 Task: Reply   to parteek.kumar@softage.net and add a cc to Aakash.mishra@softage.net and bcc to Ayush@softage.net with a subject Subject0000000002 with a message Message0000000004 and with an attachment of Attach0000000004 and upload Attach0000000005 to Onedrive and share. Reply   to Aakash.mishra@softage.net with a subject Subject0000000005 with a message Message0000000004 and with an attachment of Attach0000000004 and upload Attach0000000005 to Onedrive and share. Reply   to parteek.kumar@softage.net and add a cc to Aakash.mishra@softage.net with a subject Subject0000000005 with a message Message0000000004 and with an attachment of Attach0000000004 and upload Attach0000000005 to Onedrive and share. Reply   to parteek.kumar@softage.net and add a cc to Aakash.mishra@softage.net and bcc to Ayush@softage.net with a subject Subject0000000005 with a message Message0000000004 and with an attachment of Attach0000000004 and upload Attach0000000005 to Onedrive and share. Reply all   to Aakash.mishra@softage.net with a subject Subject0000000006 with a message Message0000000004
Action: Mouse moved to (368, 303)
Screenshot: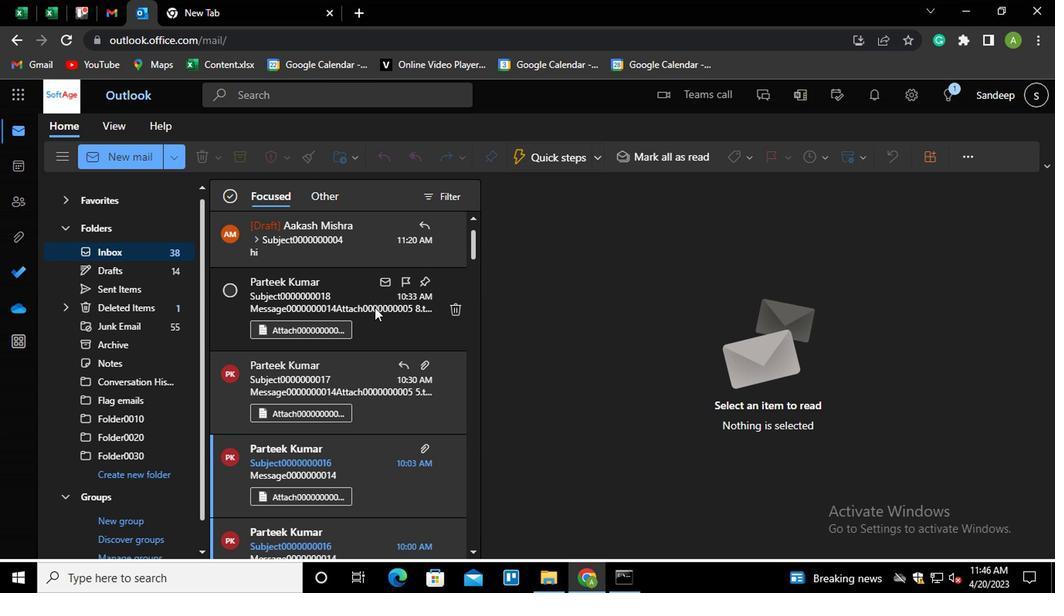 
Action: Mouse pressed left at (368, 303)
Screenshot: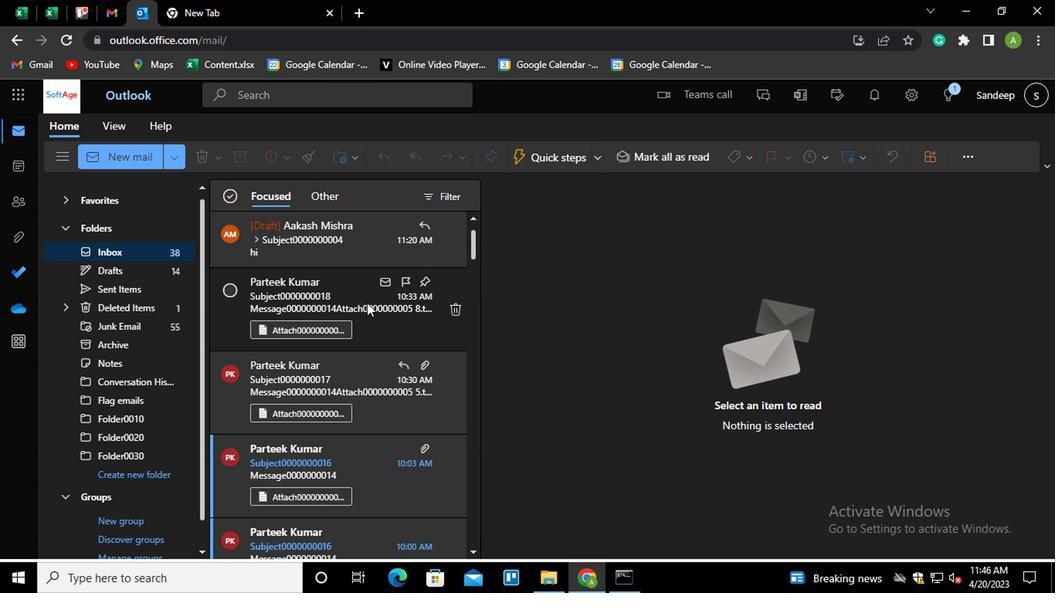 
Action: Mouse moved to (945, 454)
Screenshot: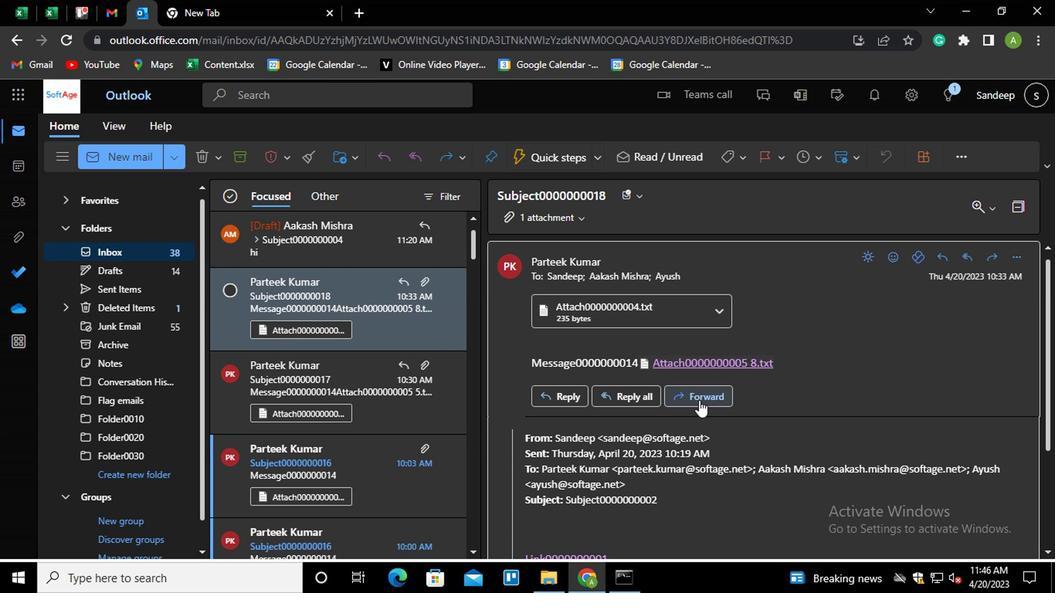 
Action: Mouse scrolled (945, 454) with delta (0, 0)
Screenshot: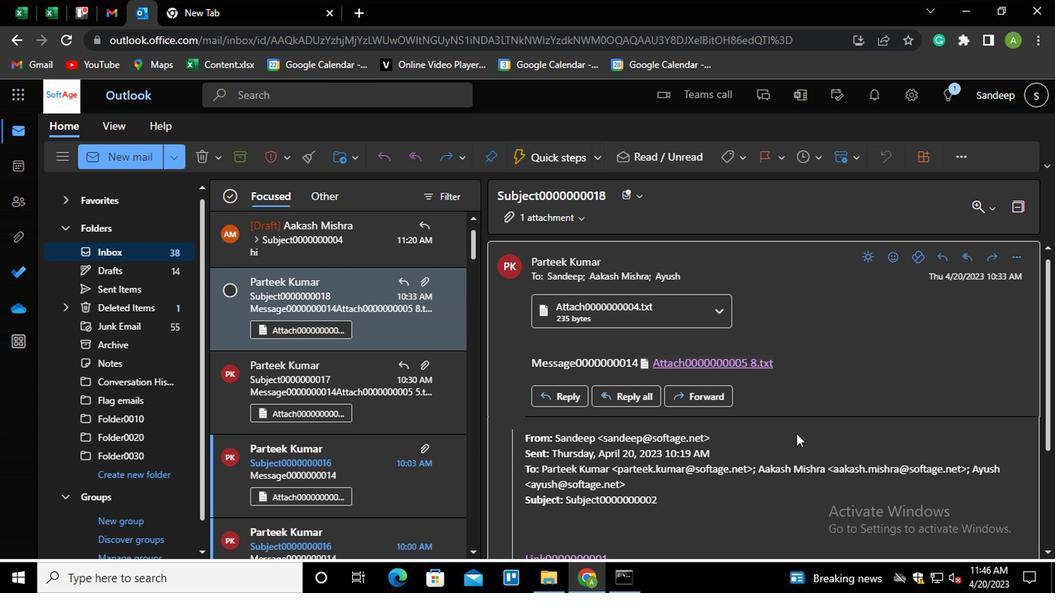 
Action: Mouse moved to (1019, 300)
Screenshot: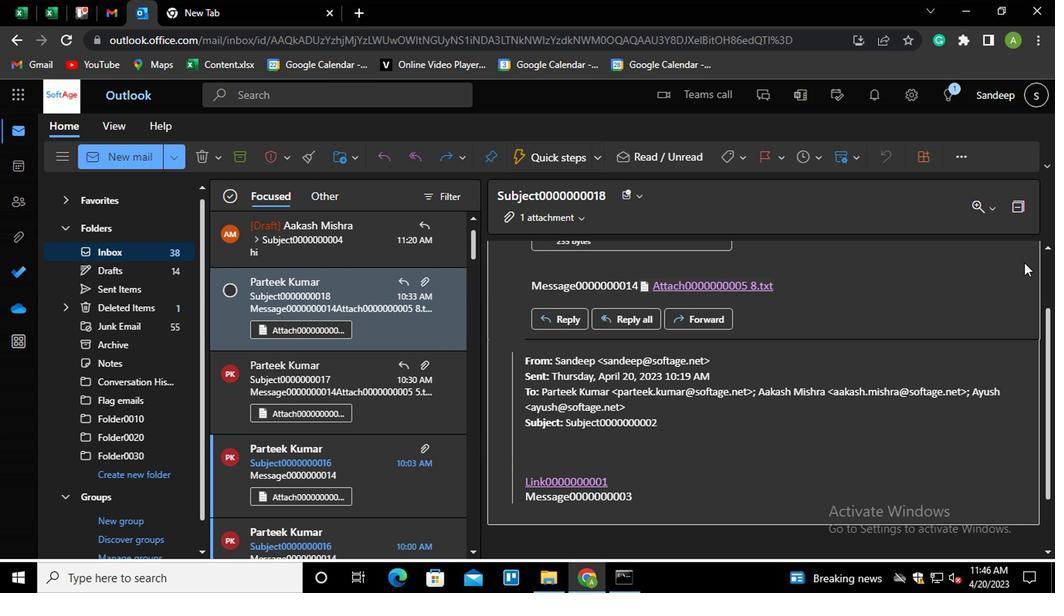 
Action: Mouse scrolled (1019, 301) with delta (0, 1)
Screenshot: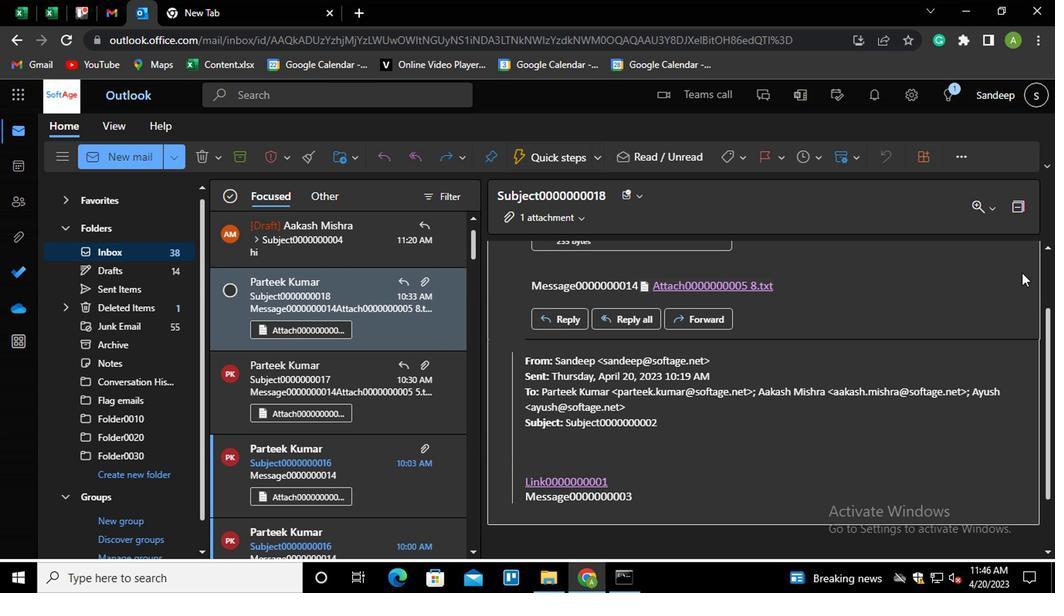 
Action: Mouse moved to (1006, 255)
Screenshot: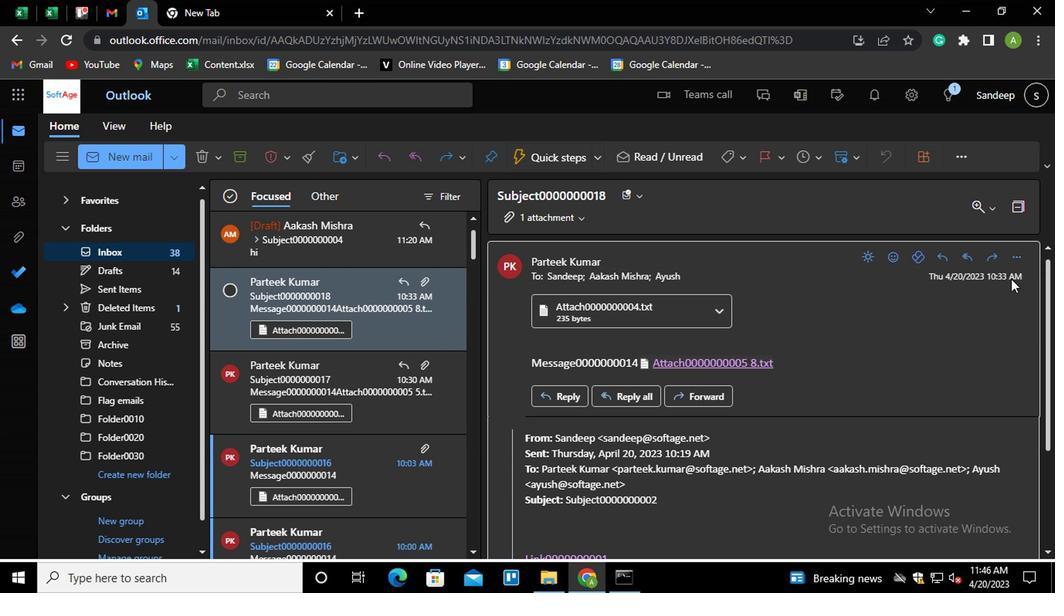 
Action: Mouse pressed left at (1006, 255)
Screenshot: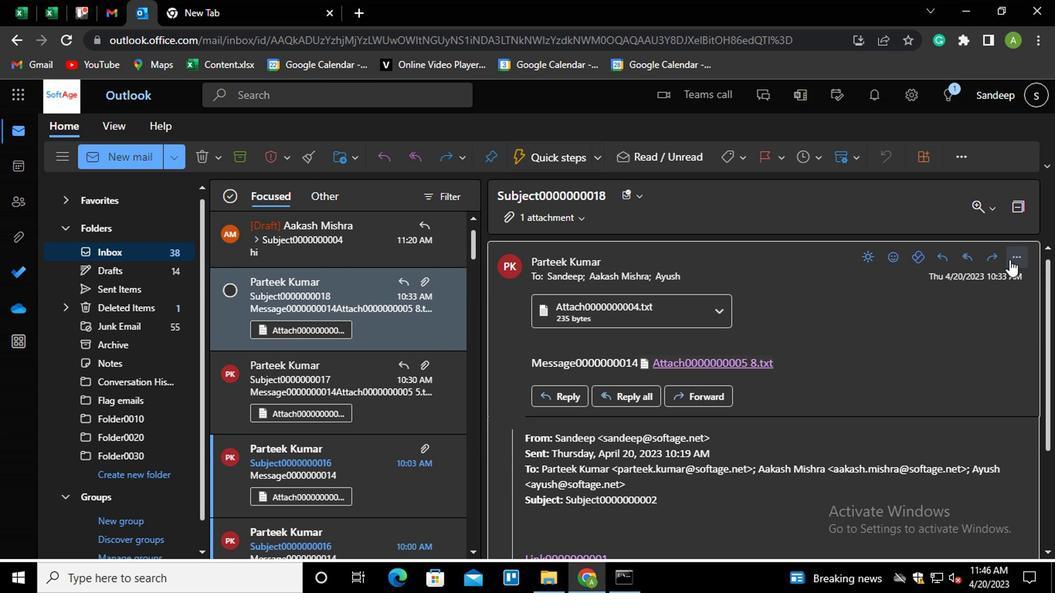 
Action: Mouse moved to (889, 102)
Screenshot: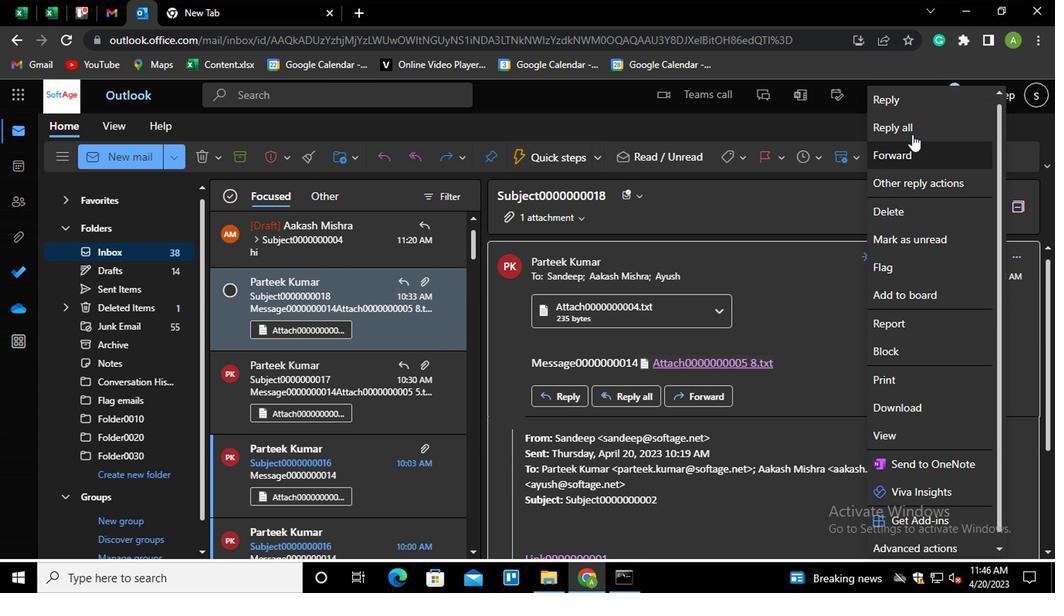
Action: Mouse pressed left at (889, 102)
Screenshot: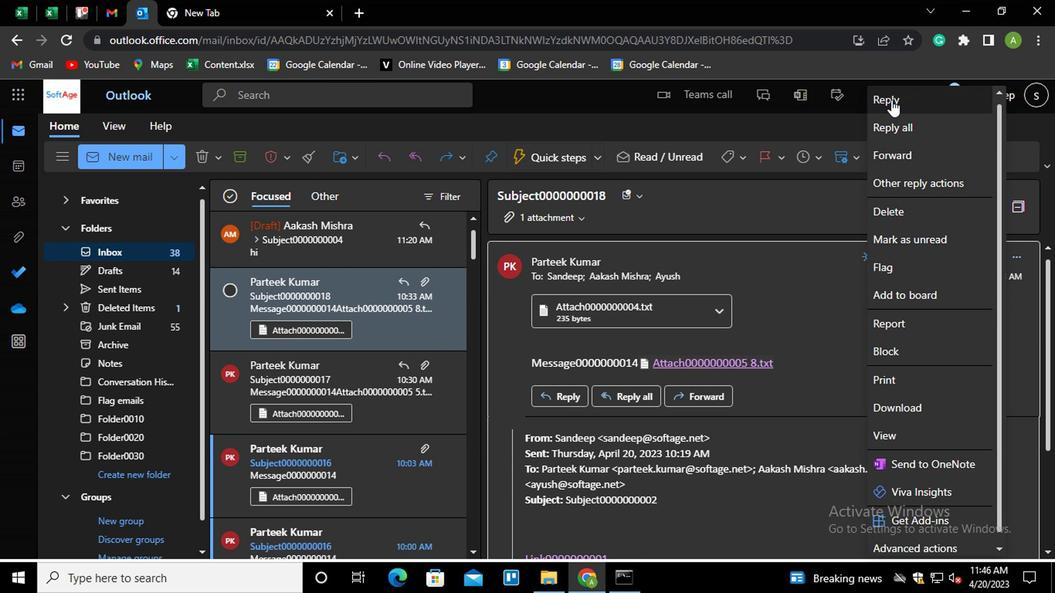 
Action: Mouse moved to (509, 448)
Screenshot: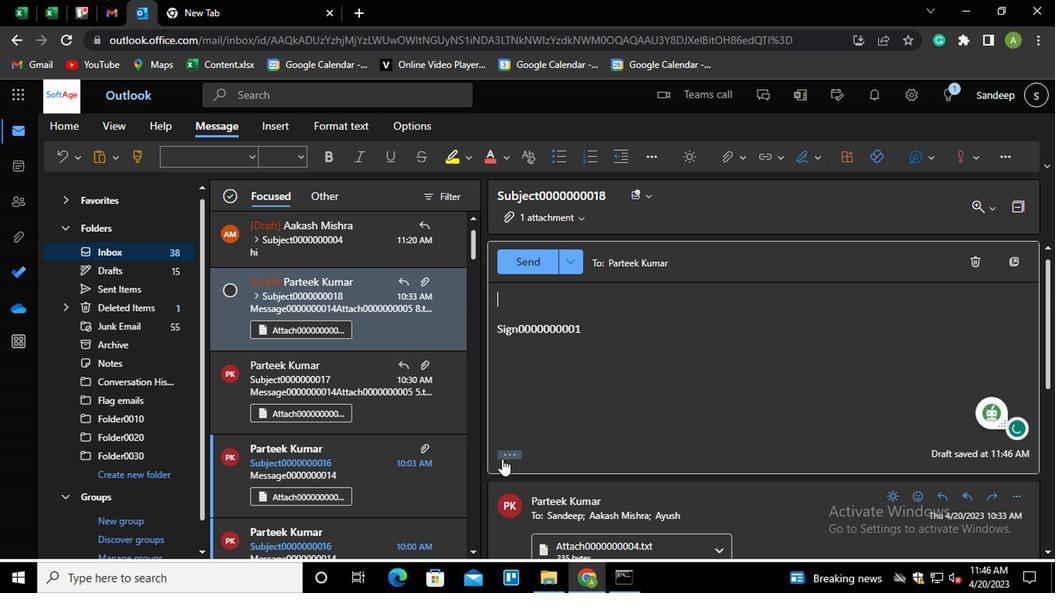 
Action: Mouse pressed left at (509, 448)
Screenshot: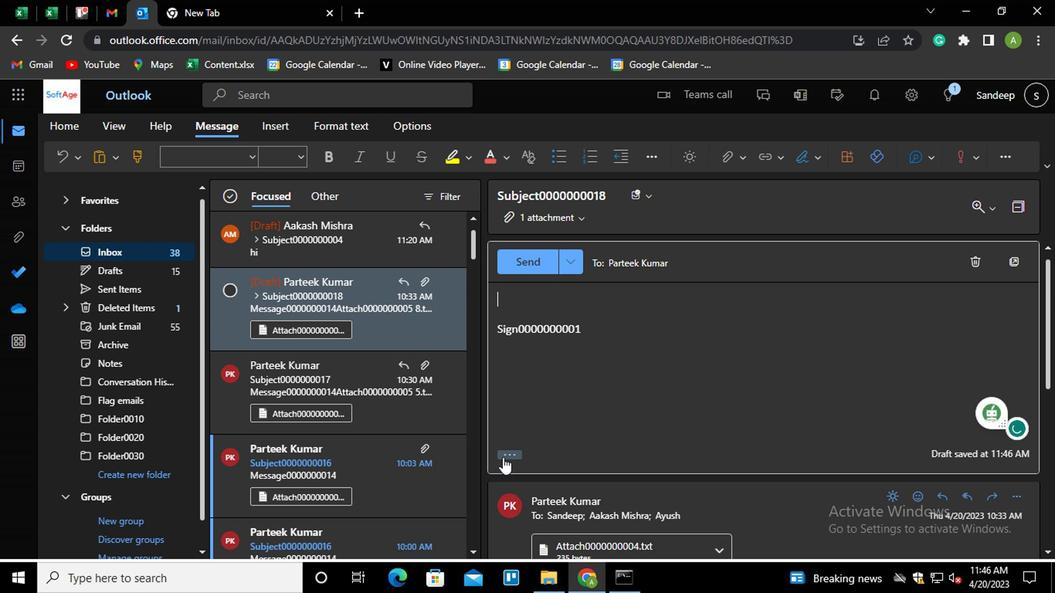 
Action: Mouse moved to (509, 452)
Screenshot: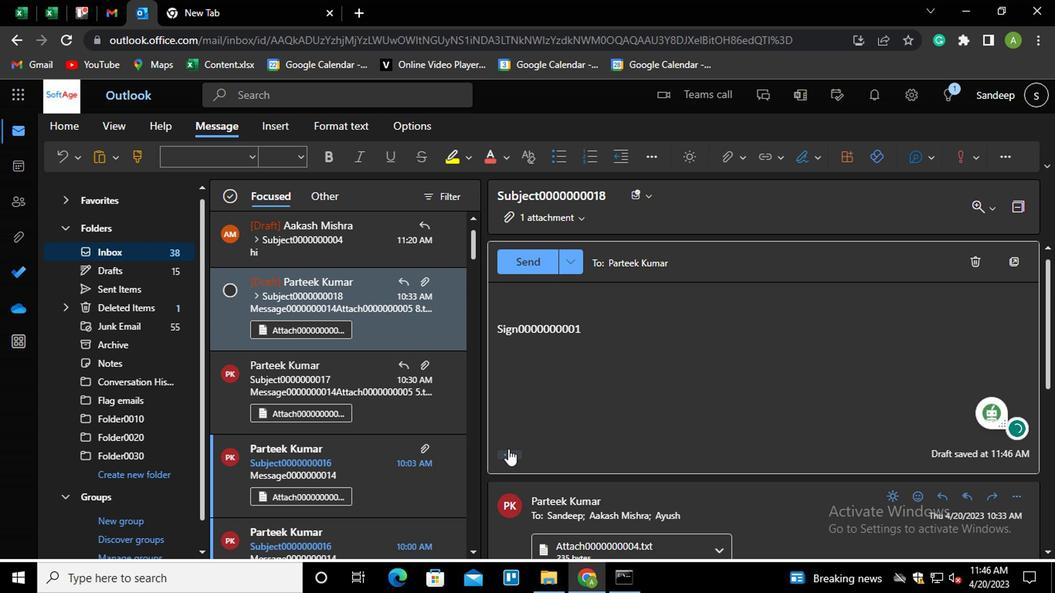 
Action: Mouse pressed left at (509, 452)
Screenshot: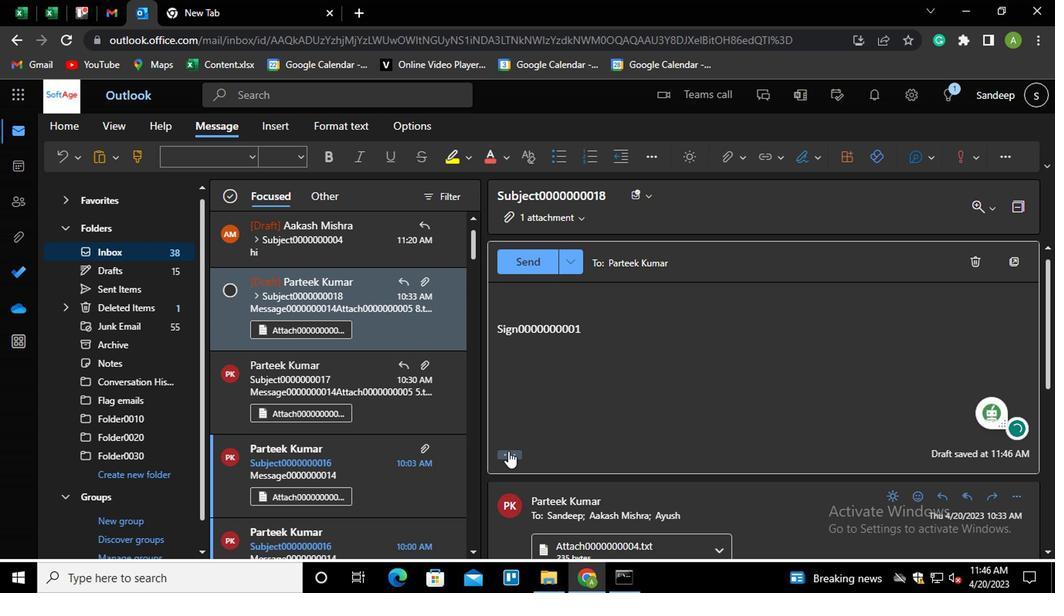 
Action: Mouse moved to (679, 206)
Screenshot: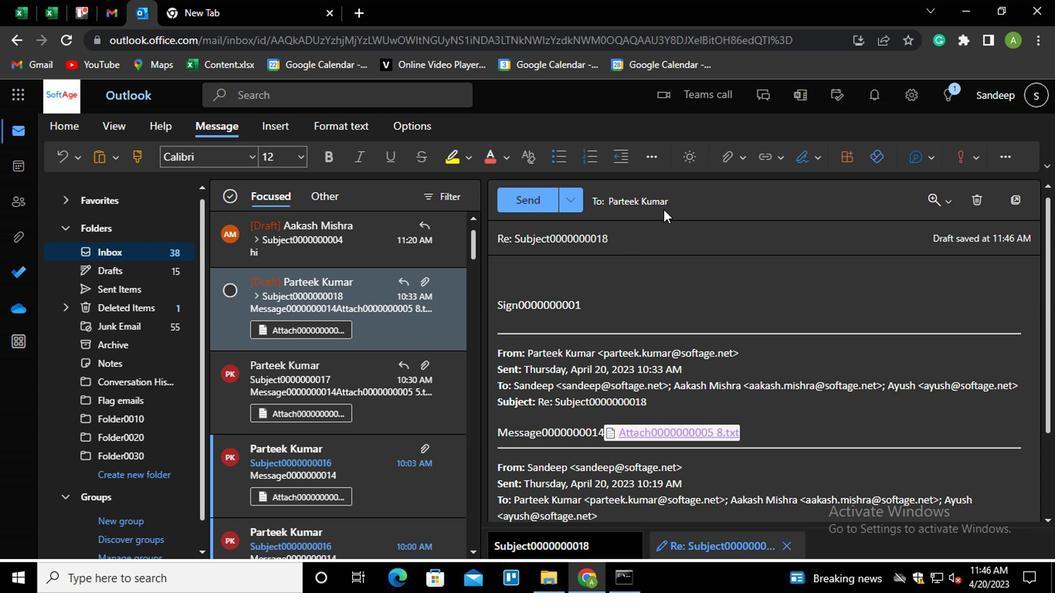 
Action: Mouse pressed left at (679, 206)
Screenshot: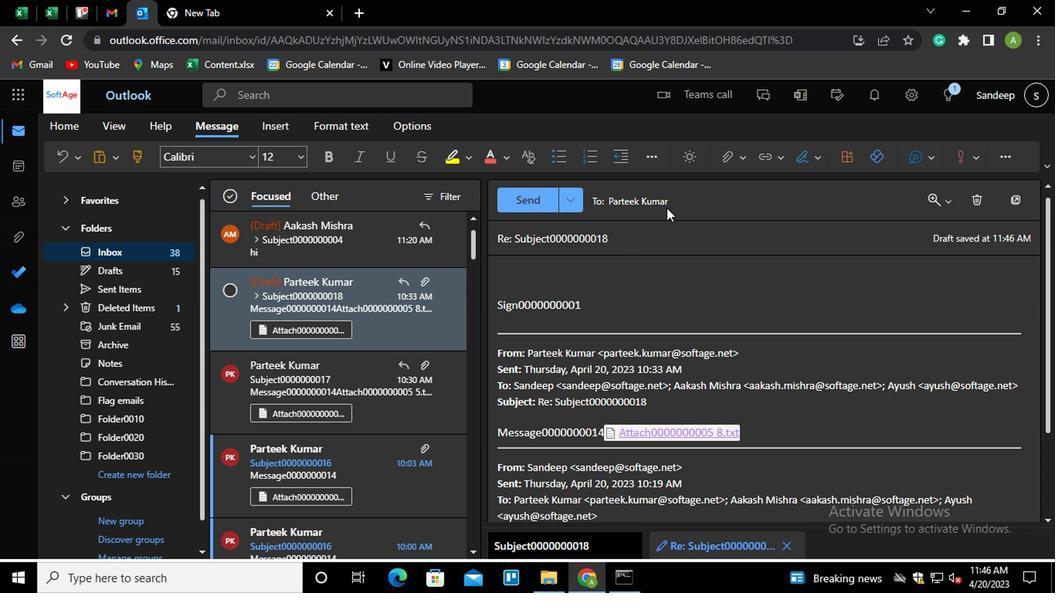 
Action: Mouse moved to (607, 279)
Screenshot: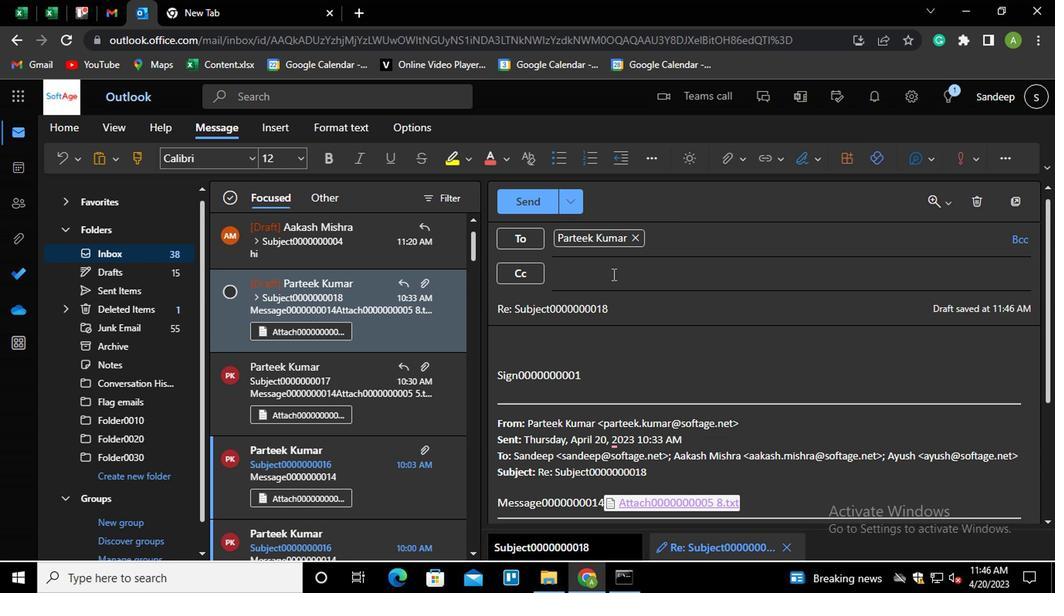 
Action: Mouse pressed left at (607, 279)
Screenshot: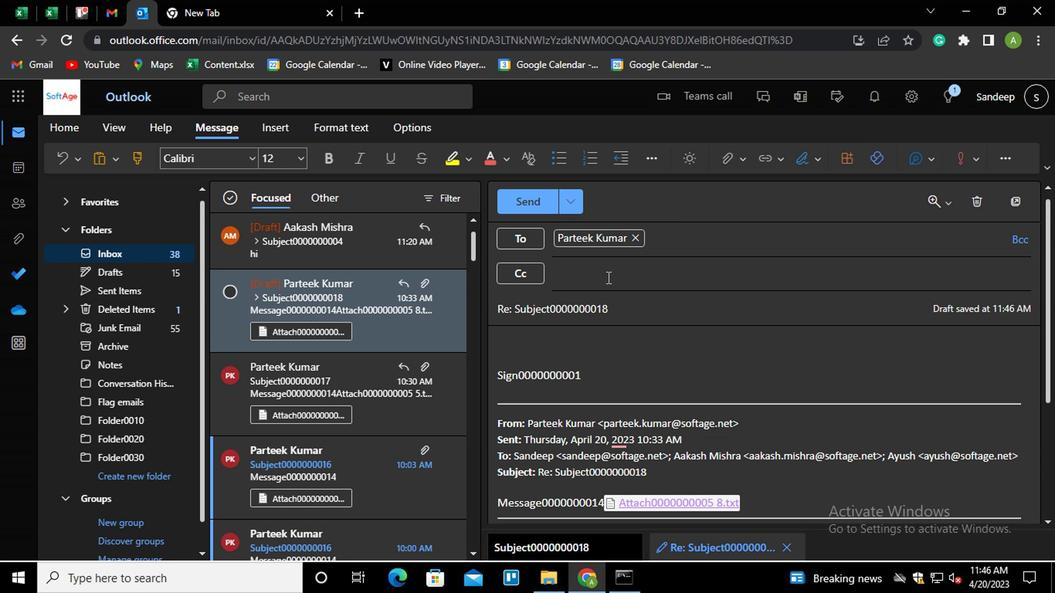 
Action: Key pressed aa<Key.enter>
Screenshot: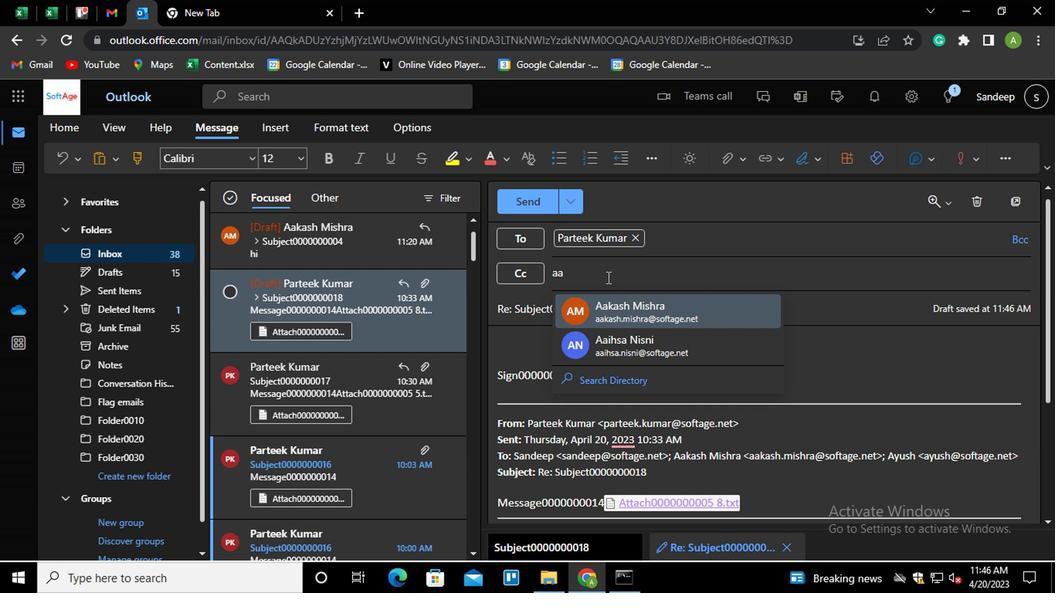 
Action: Mouse moved to (1025, 239)
Screenshot: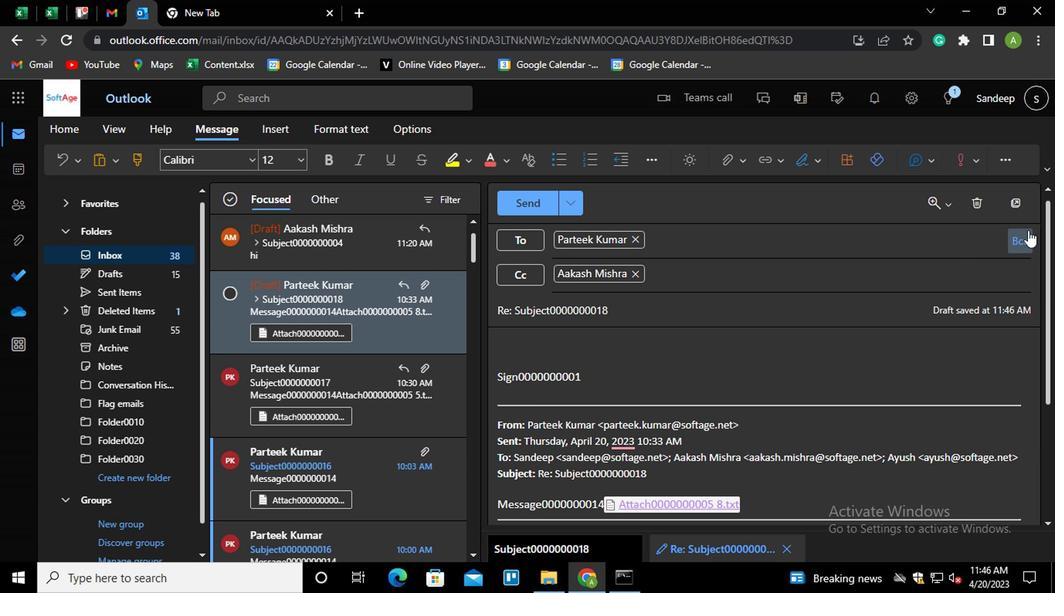 
Action: Mouse pressed left at (1025, 239)
Screenshot: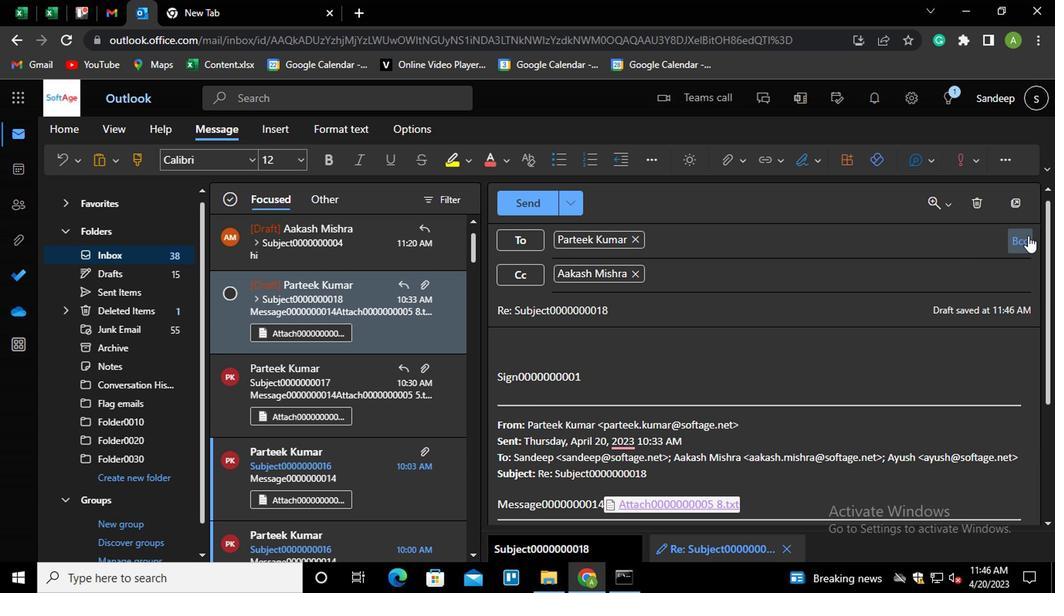 
Action: Mouse moved to (679, 308)
Screenshot: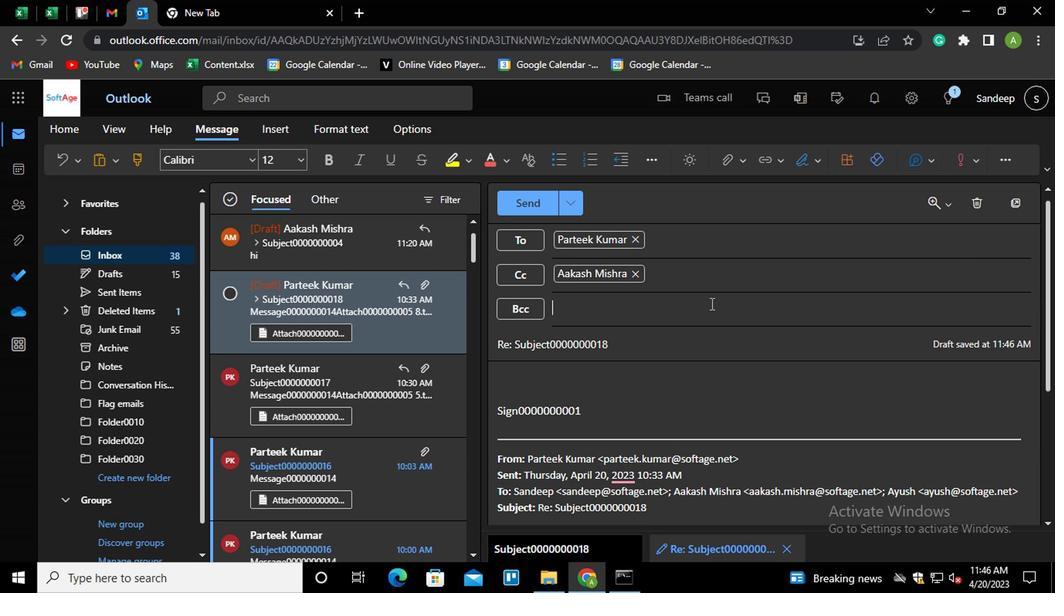 
Action: Mouse pressed left at (679, 308)
Screenshot: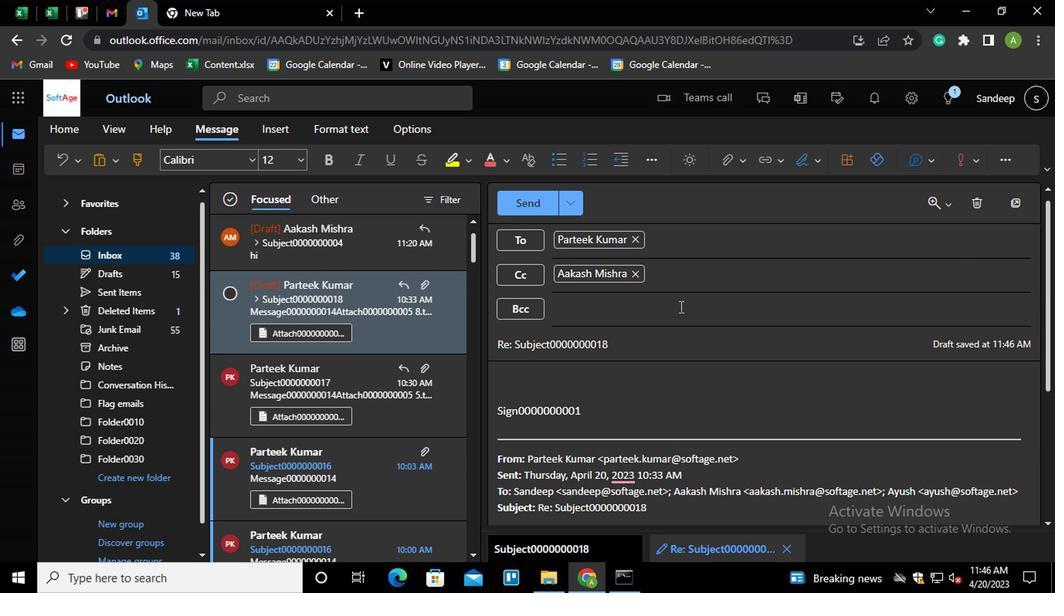 
Action: Key pressed ay<Key.enter>
Screenshot: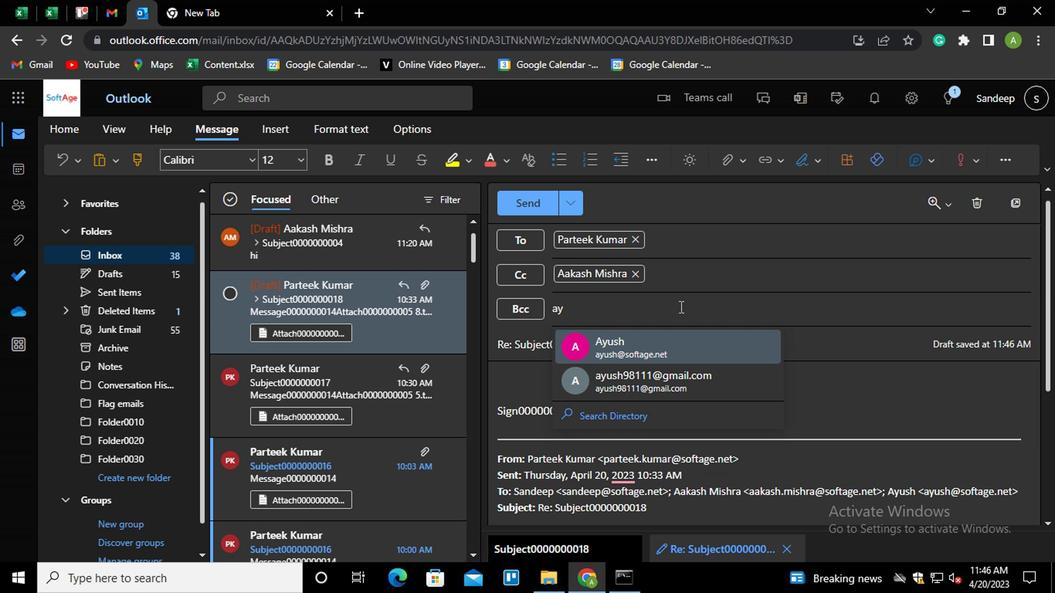 
Action: Mouse moved to (651, 352)
Screenshot: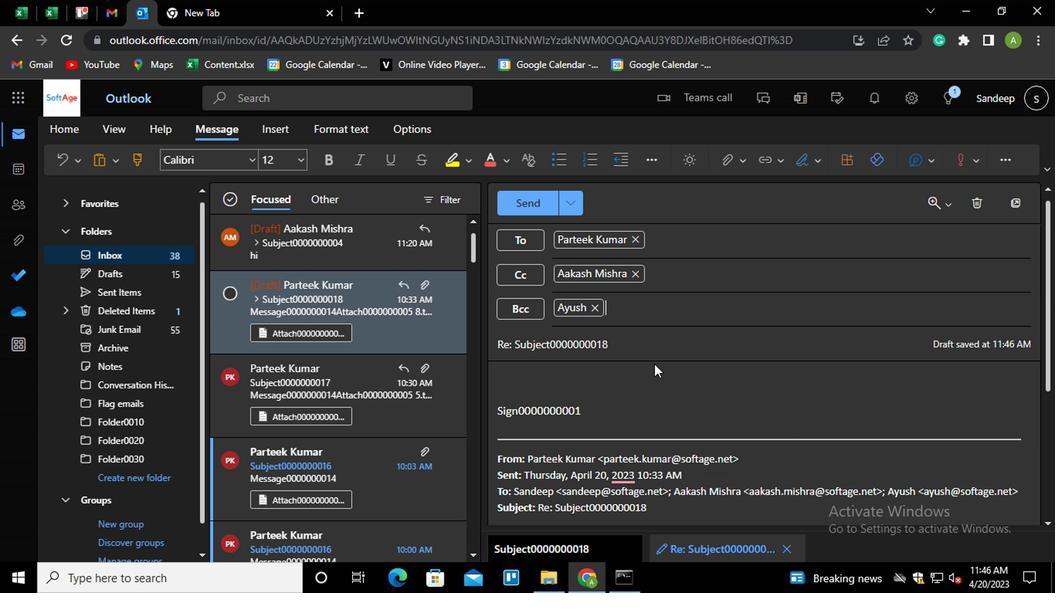 
Action: Mouse pressed left at (651, 352)
Screenshot: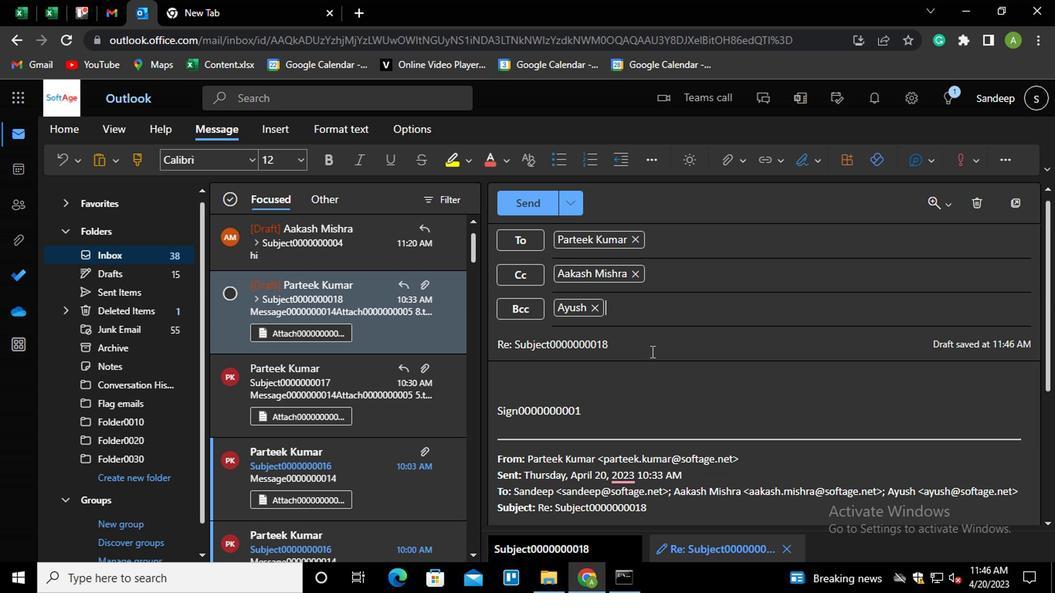
Action: Key pressed <Key.shift_r><Key.home><Key.shift>SUBJECT0000000002
Screenshot: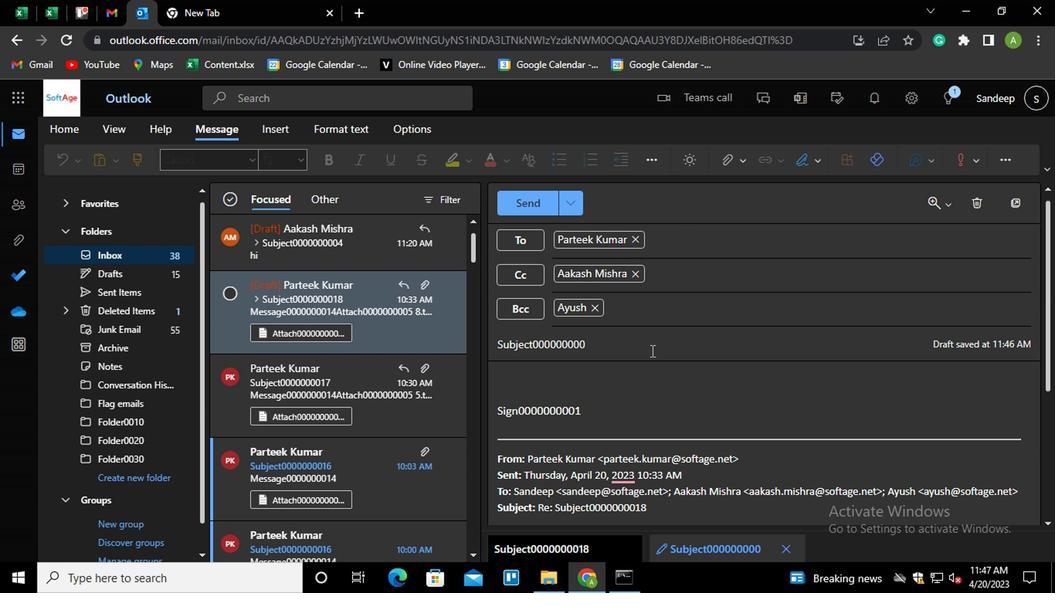 
Action: Mouse moved to (644, 407)
Screenshot: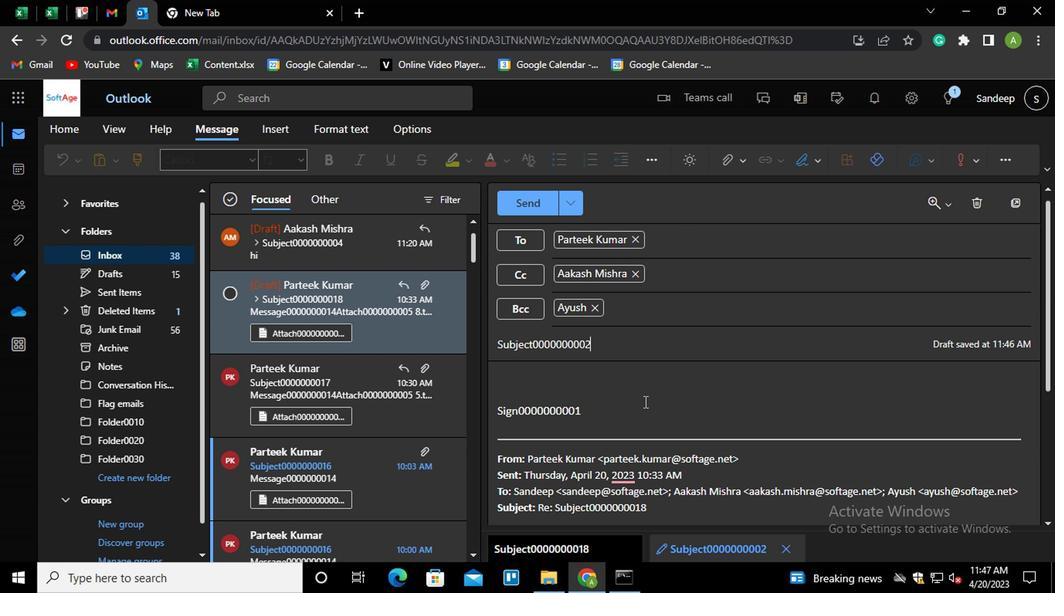 
Action: Mouse pressed left at (644, 407)
Screenshot: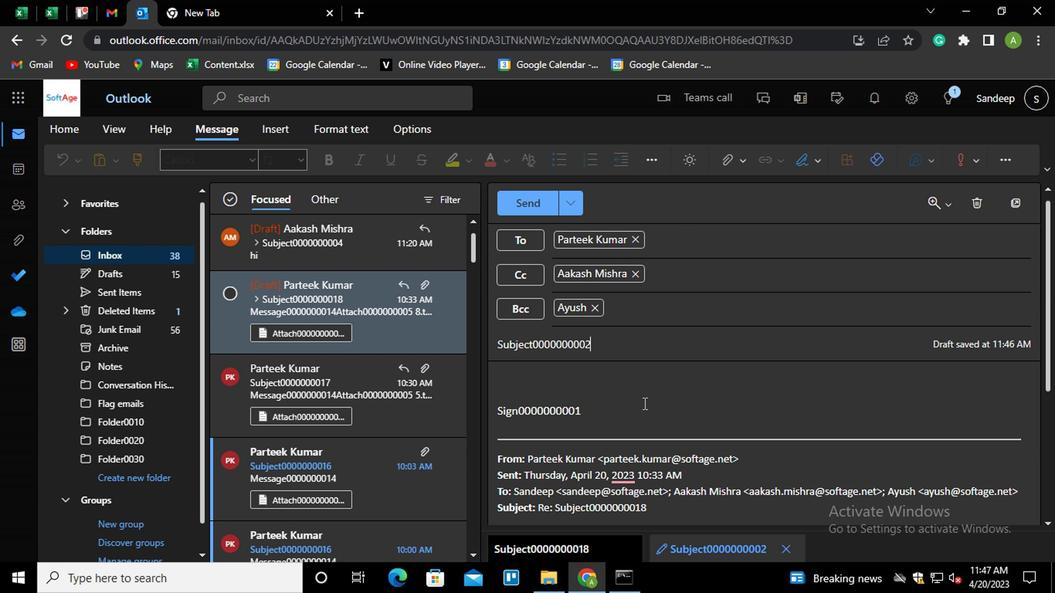 
Action: Key pressed <Key.shift_r><Key.home><Key.shift_r>MESSAGE0000000004
Screenshot: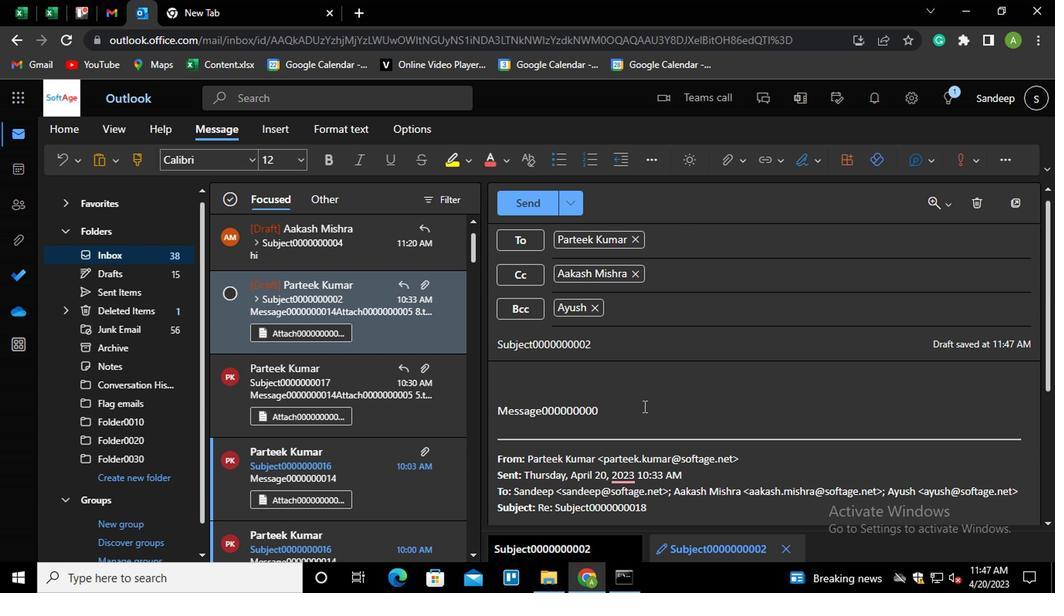 
Action: Mouse moved to (736, 165)
Screenshot: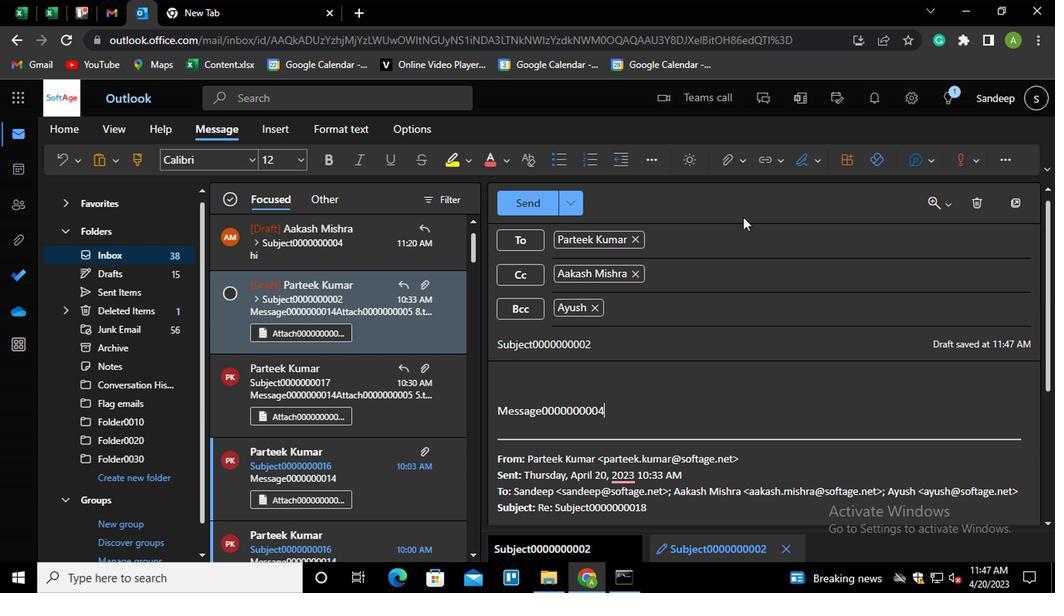 
Action: Mouse pressed left at (736, 165)
Screenshot: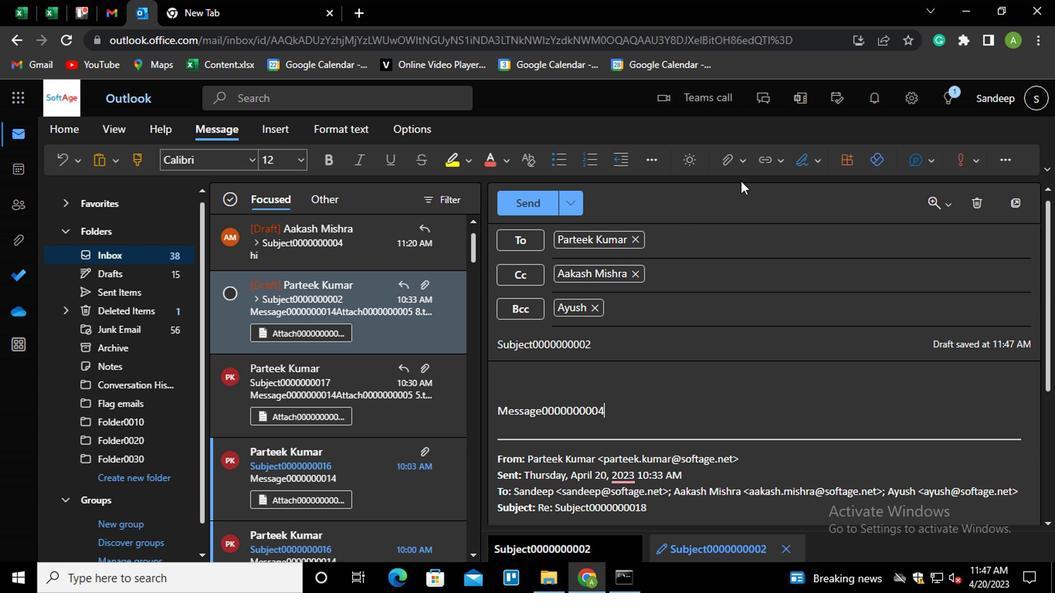 
Action: Mouse moved to (686, 197)
Screenshot: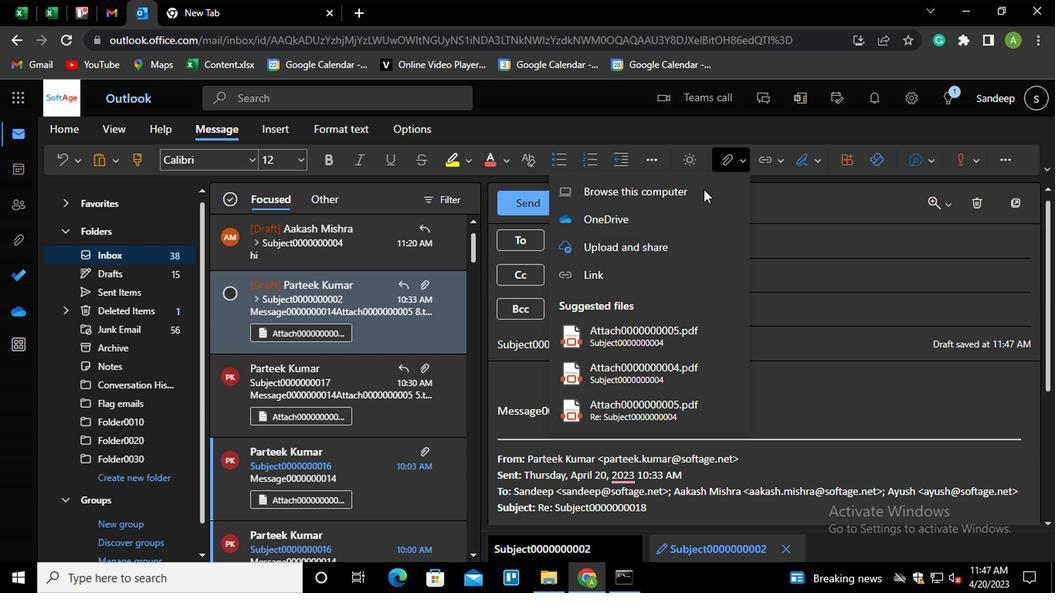 
Action: Mouse pressed left at (686, 197)
Screenshot: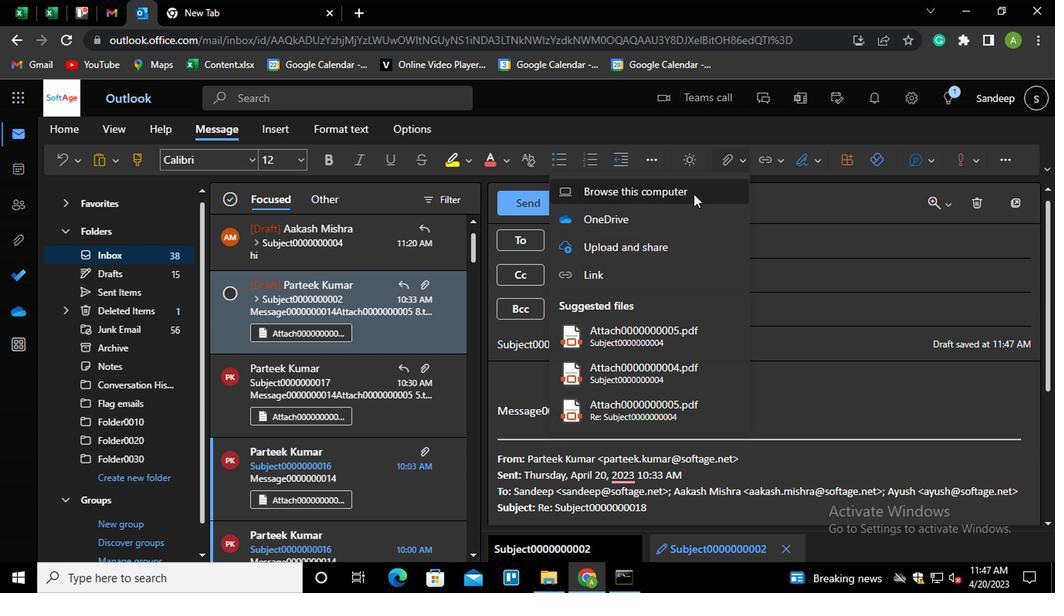 
Action: Mouse moved to (275, 163)
Screenshot: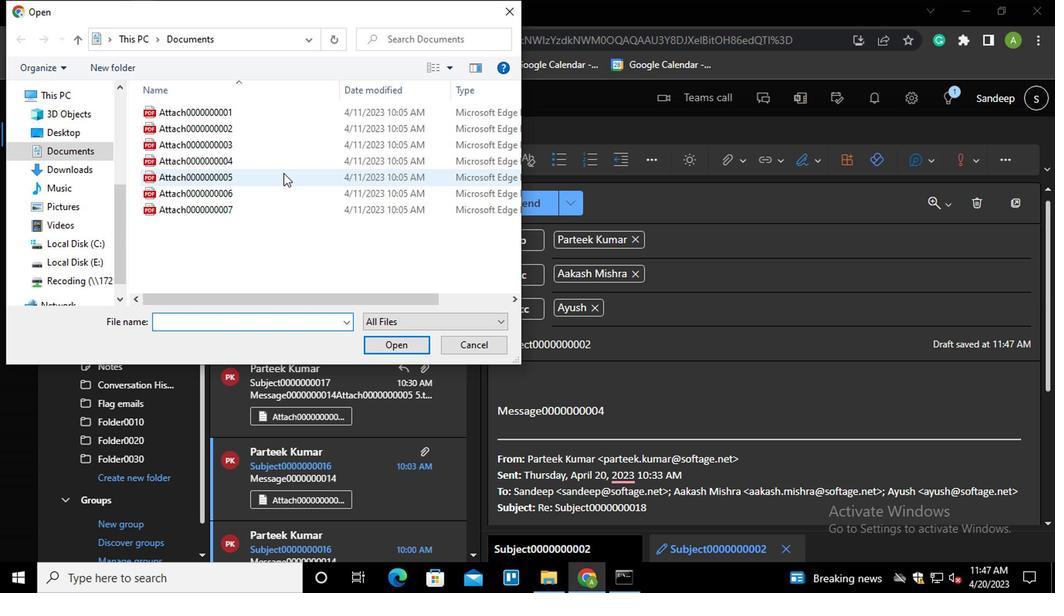 
Action: Mouse pressed left at (275, 163)
Screenshot: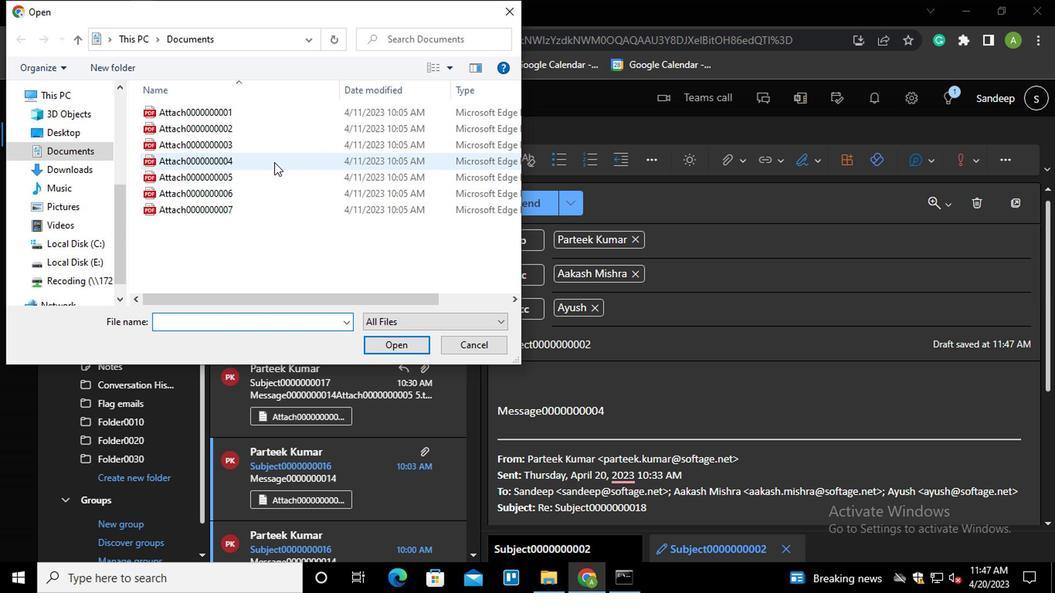 
Action: Mouse moved to (392, 350)
Screenshot: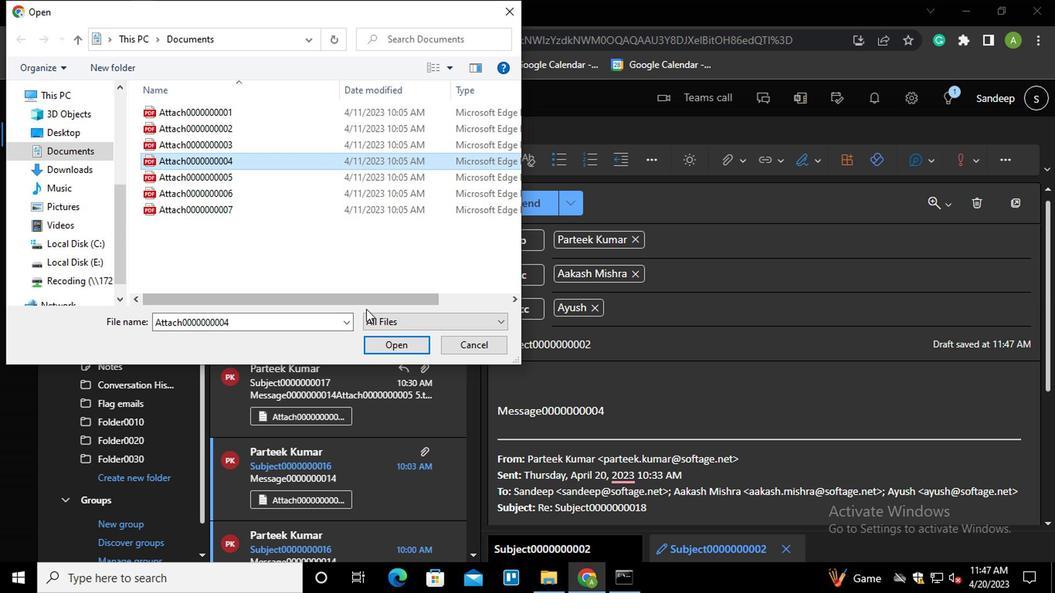 
Action: Mouse pressed left at (392, 350)
Screenshot: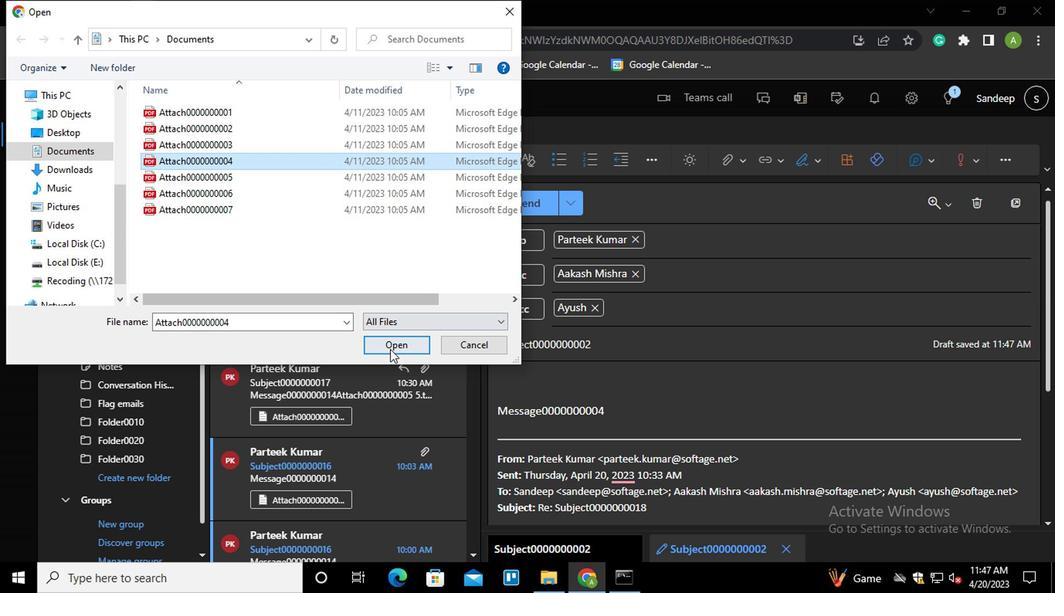 
Action: Mouse moved to (735, 159)
Screenshot: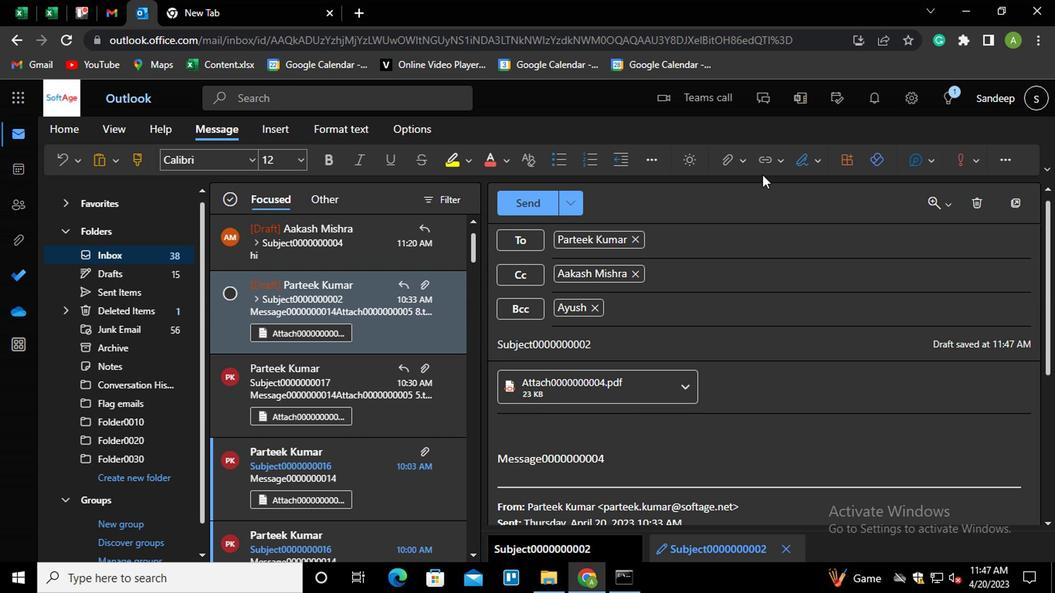 
Action: Mouse pressed left at (735, 159)
Screenshot: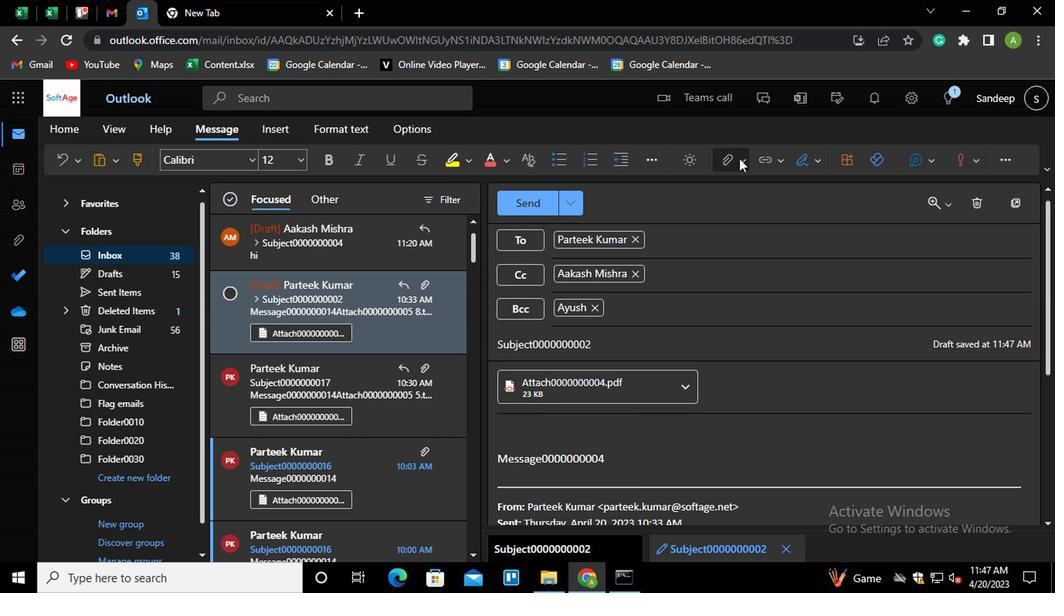 
Action: Mouse moved to (611, 221)
Screenshot: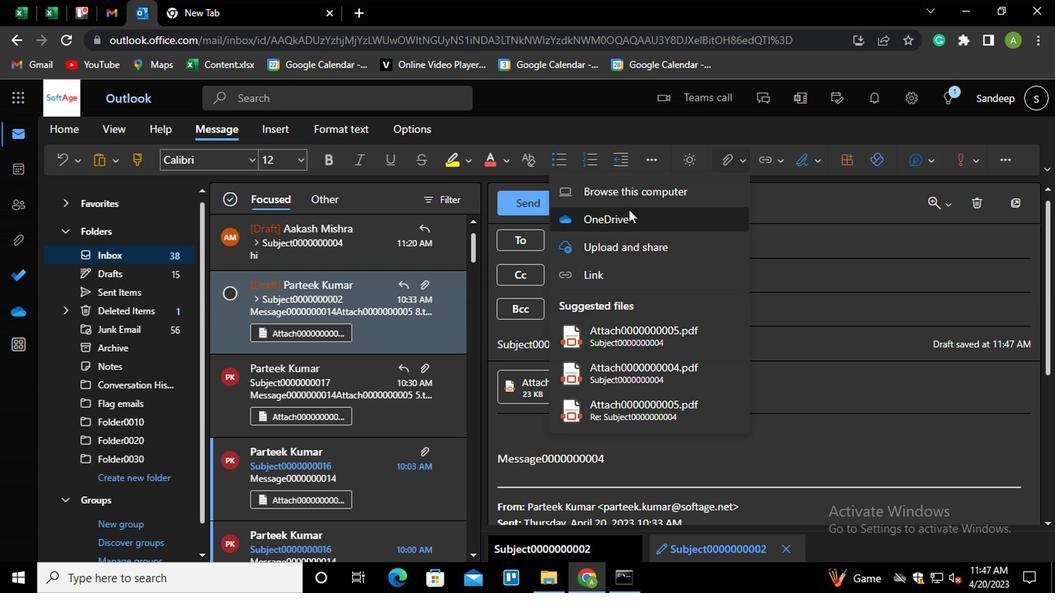 
Action: Mouse pressed left at (611, 221)
Screenshot: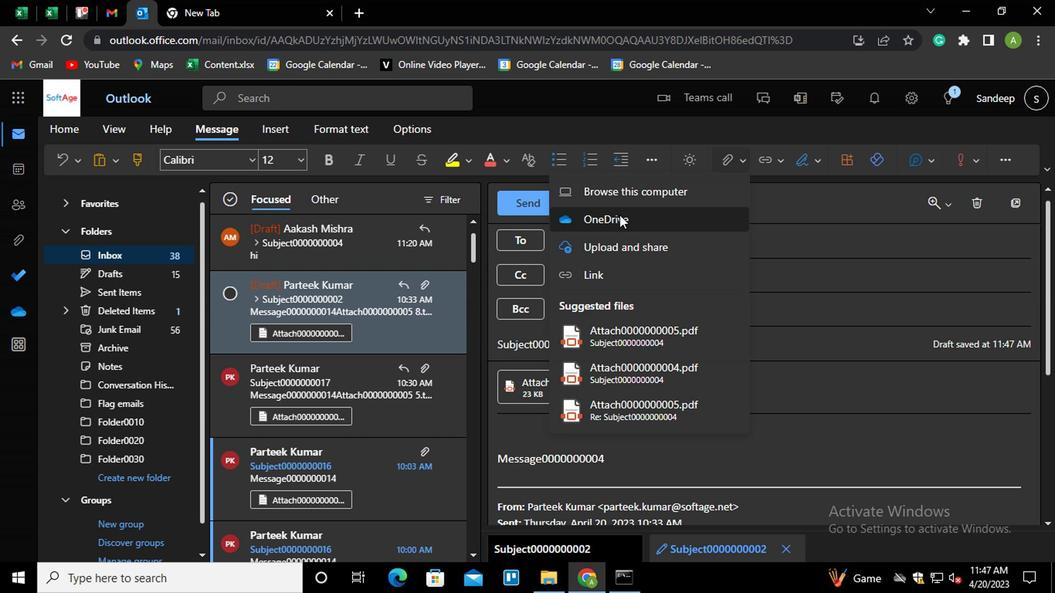 
Action: Mouse moved to (349, 303)
Screenshot: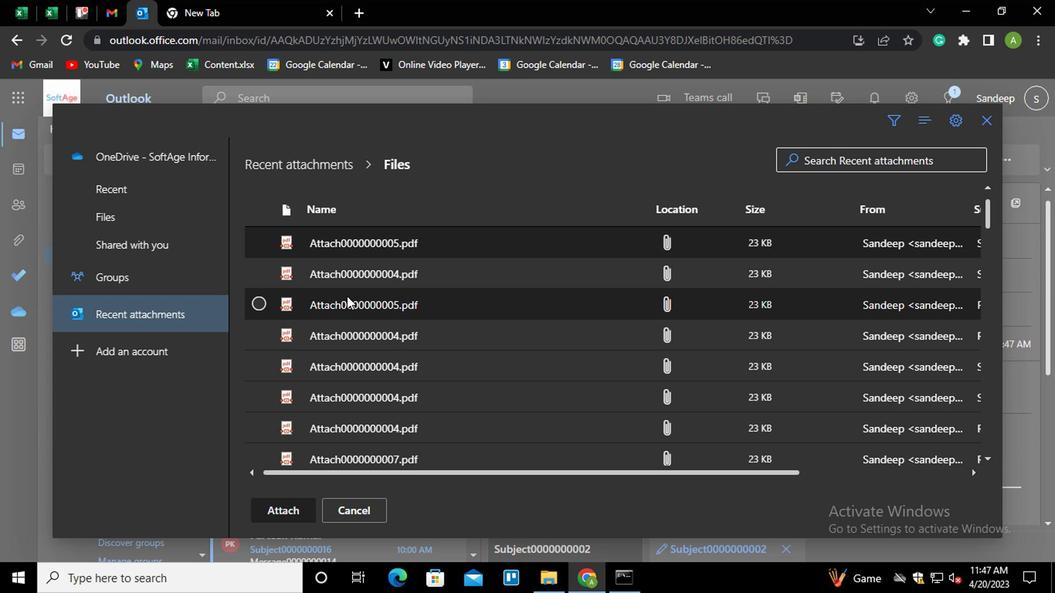 
Action: Mouse pressed left at (349, 303)
Screenshot: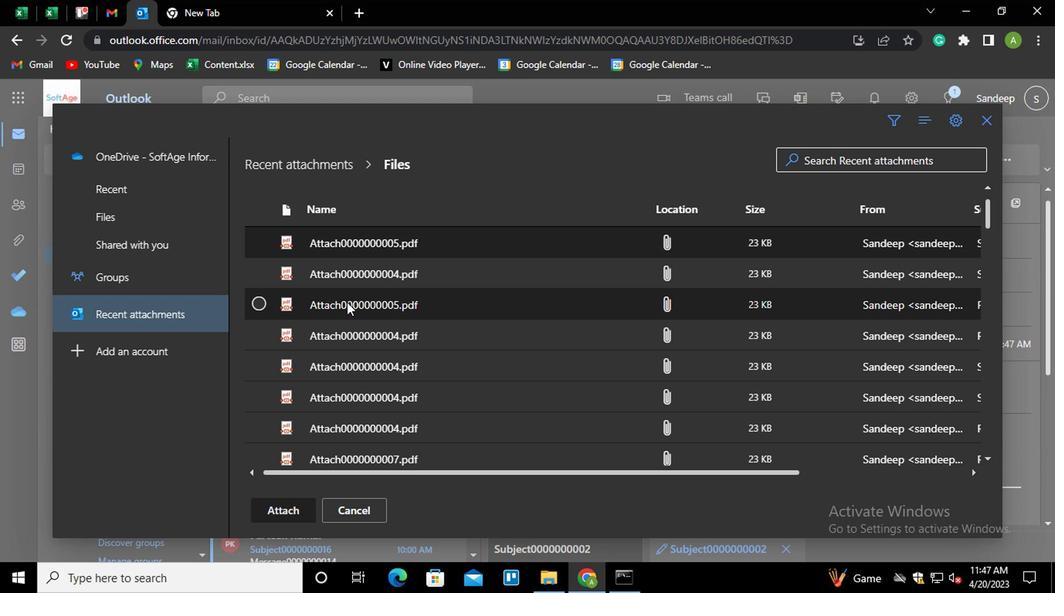 
Action: Mouse moved to (294, 512)
Screenshot: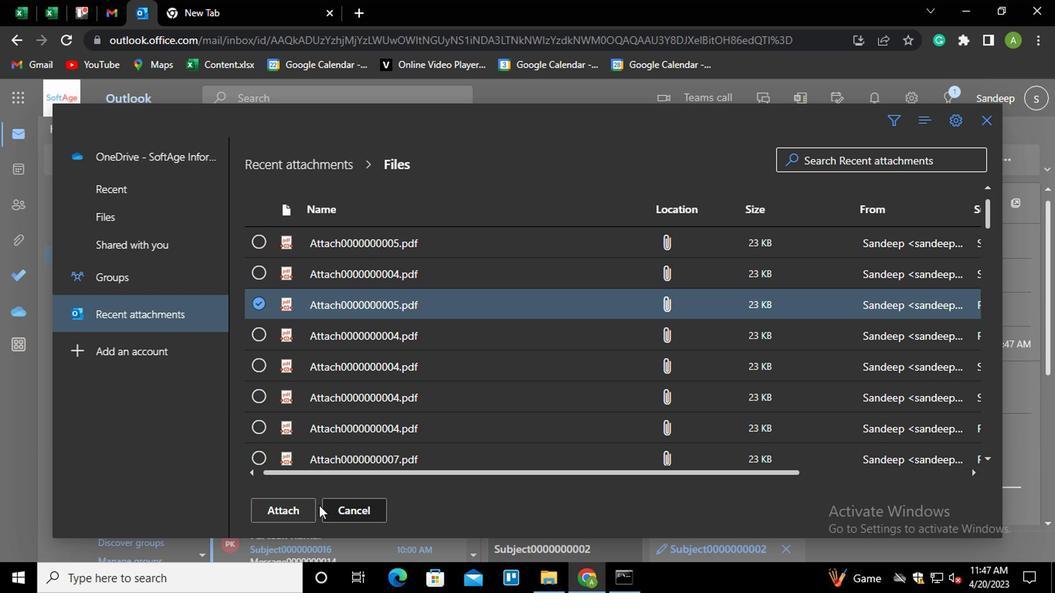 
Action: Mouse pressed left at (294, 512)
Screenshot: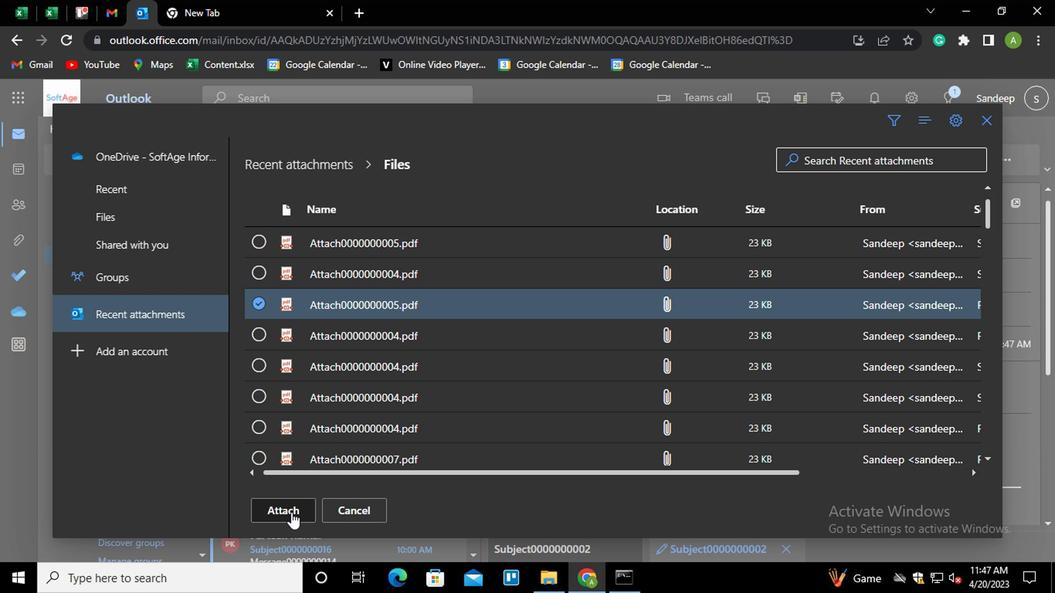 
Action: Mouse moved to (522, 209)
Screenshot: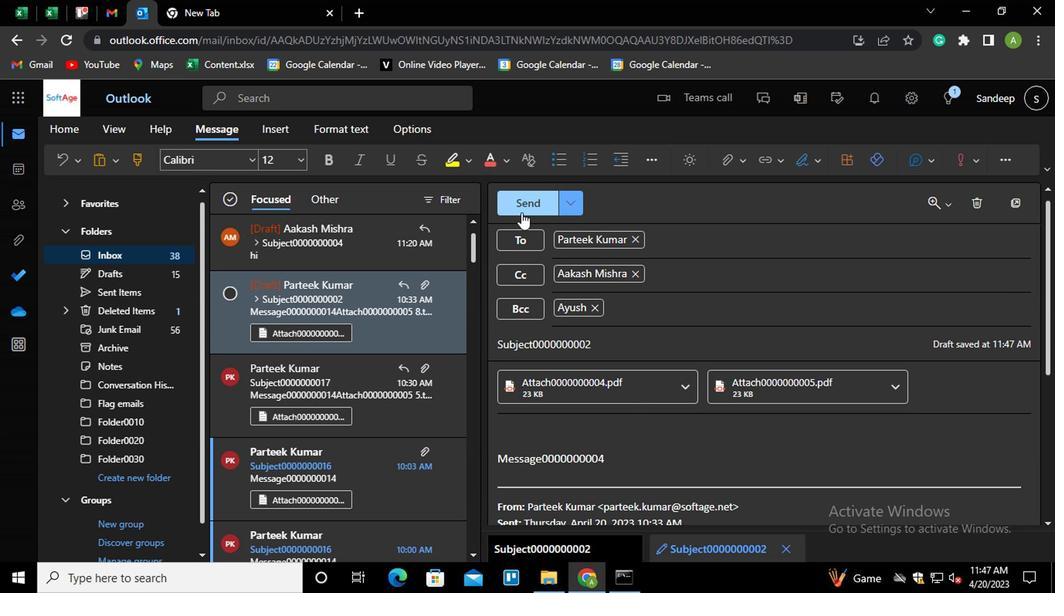 
Action: Mouse pressed left at (522, 209)
Screenshot: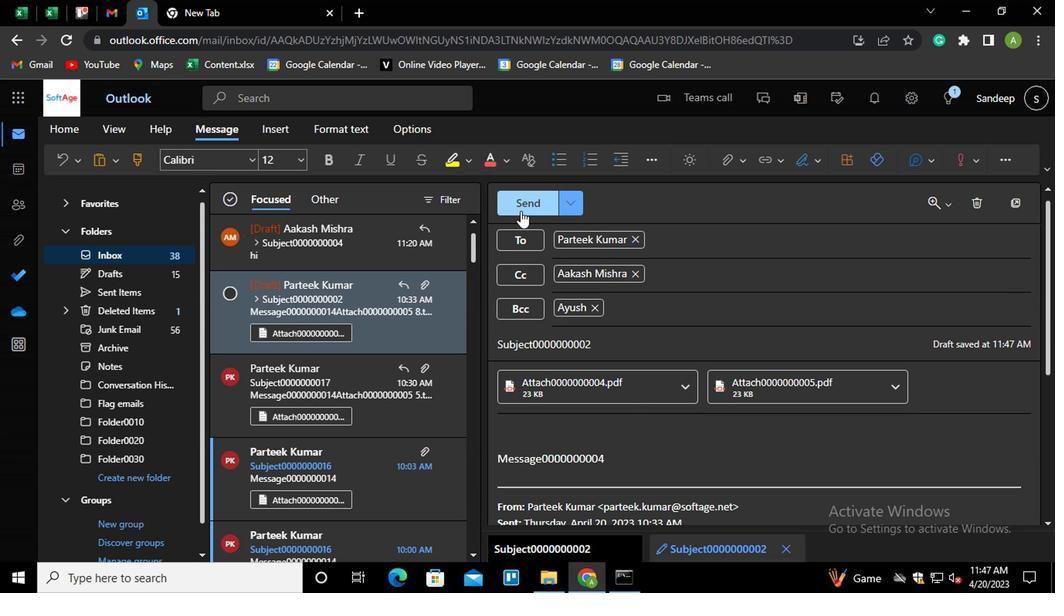 
Action: Mouse moved to (325, 240)
Screenshot: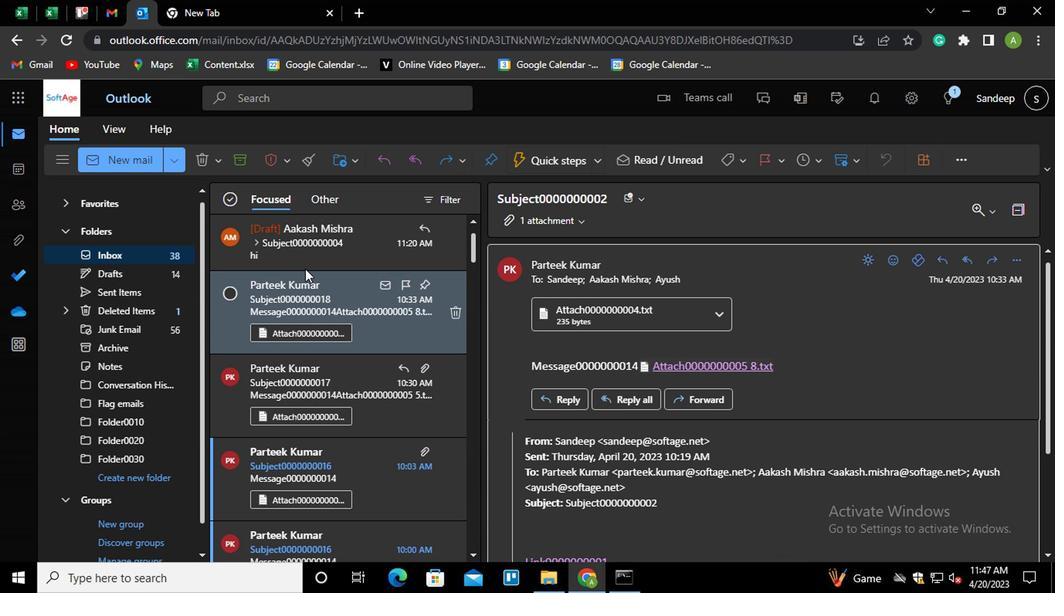 
Action: Mouse pressed left at (325, 240)
Screenshot: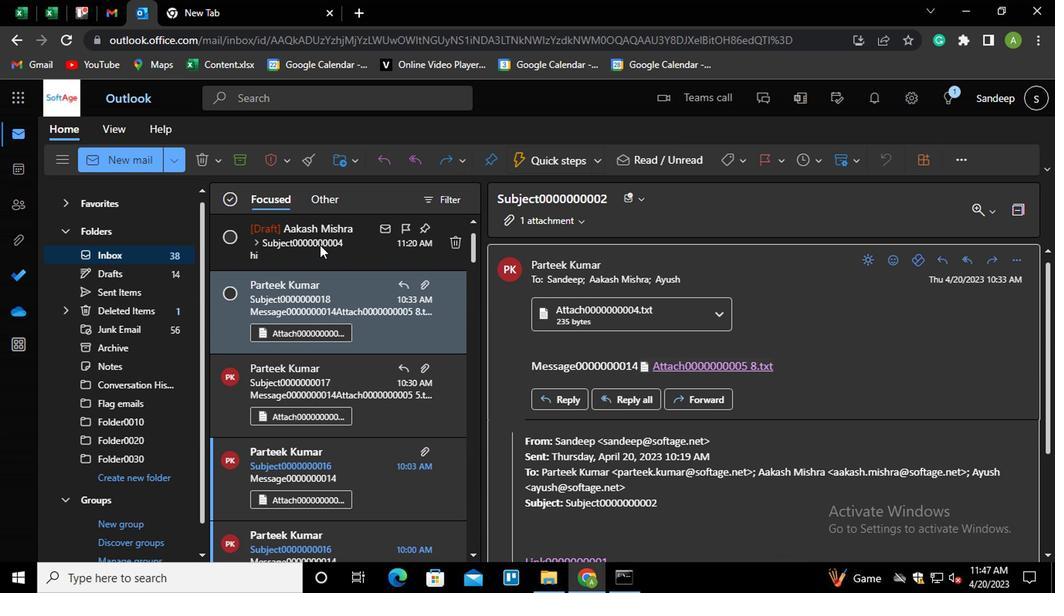 
Action: Mouse moved to (975, 330)
Screenshot: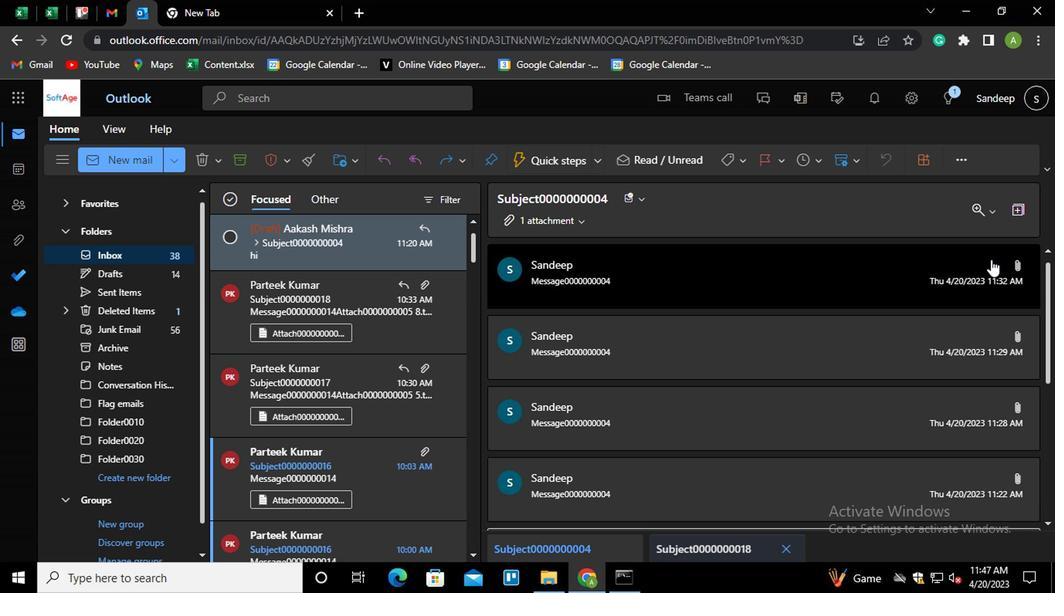 
Action: Mouse scrolled (975, 329) with delta (0, -1)
Screenshot: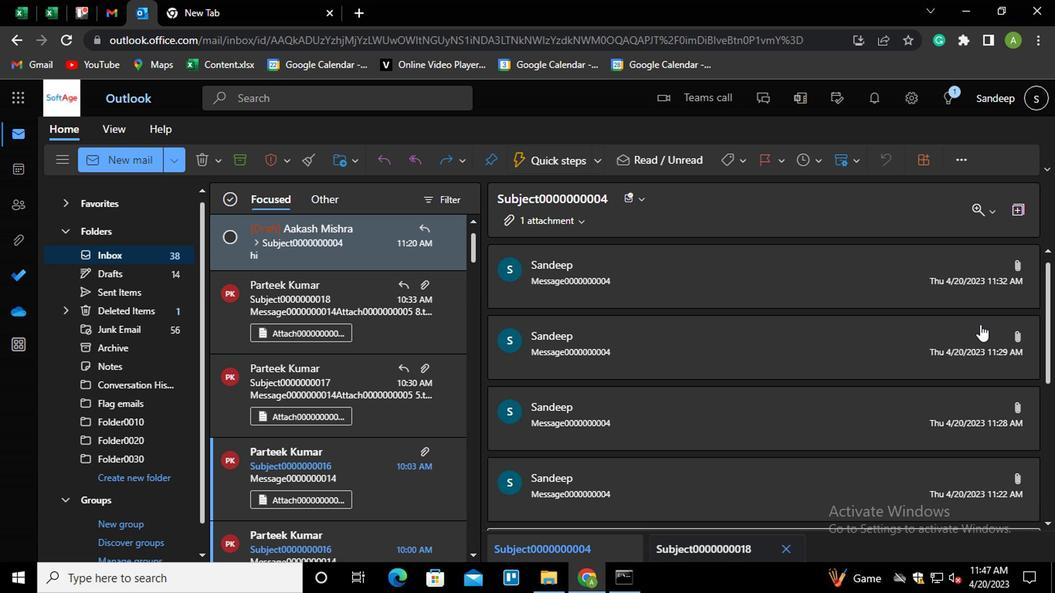 
Action: Mouse scrolled (975, 329) with delta (0, -1)
Screenshot: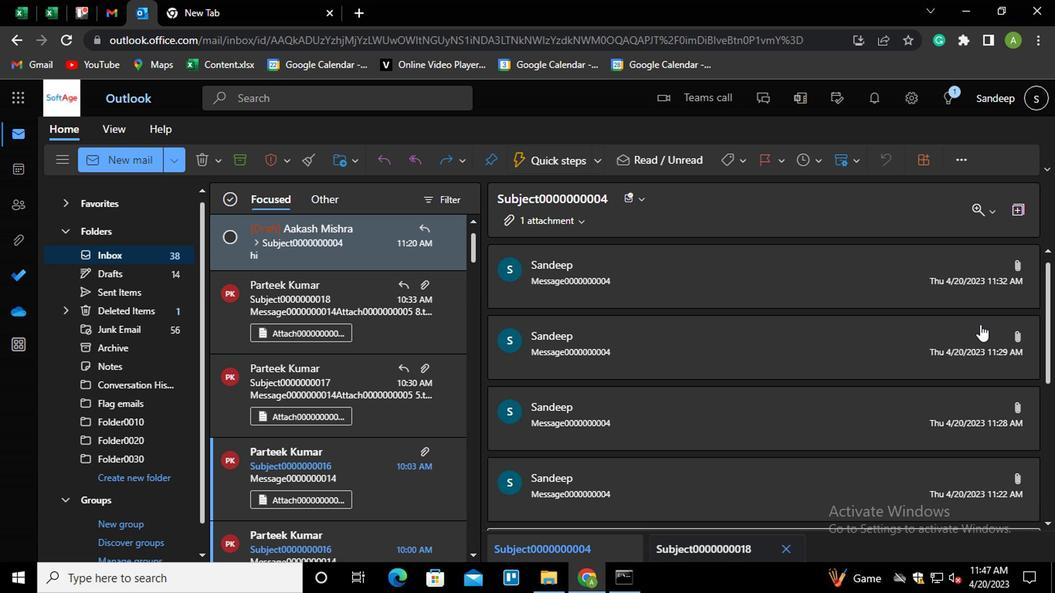 
Action: Mouse scrolled (975, 329) with delta (0, -1)
Screenshot: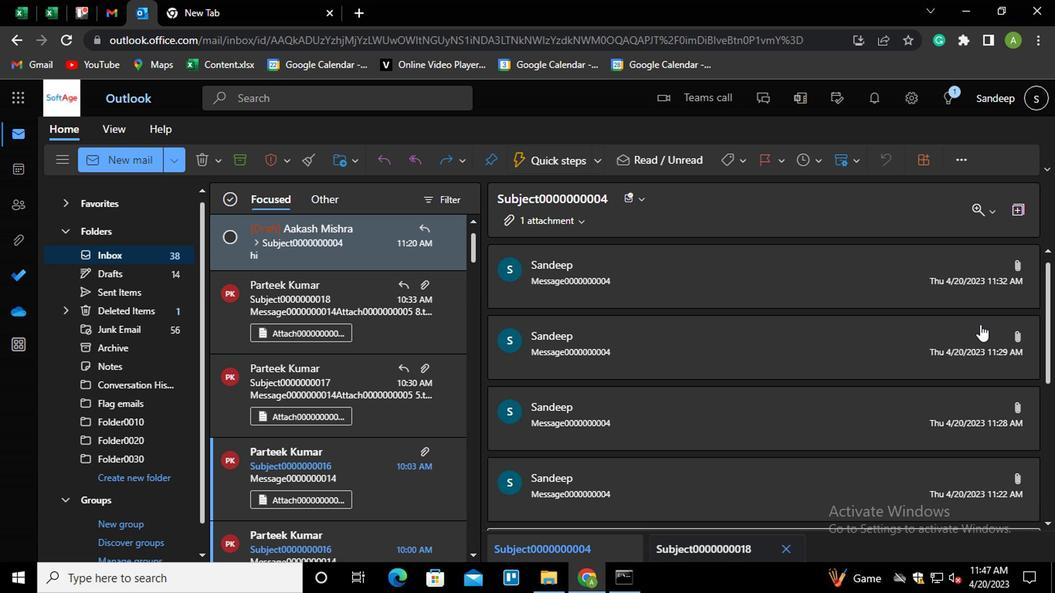 
Action: Mouse scrolled (975, 329) with delta (0, -1)
Screenshot: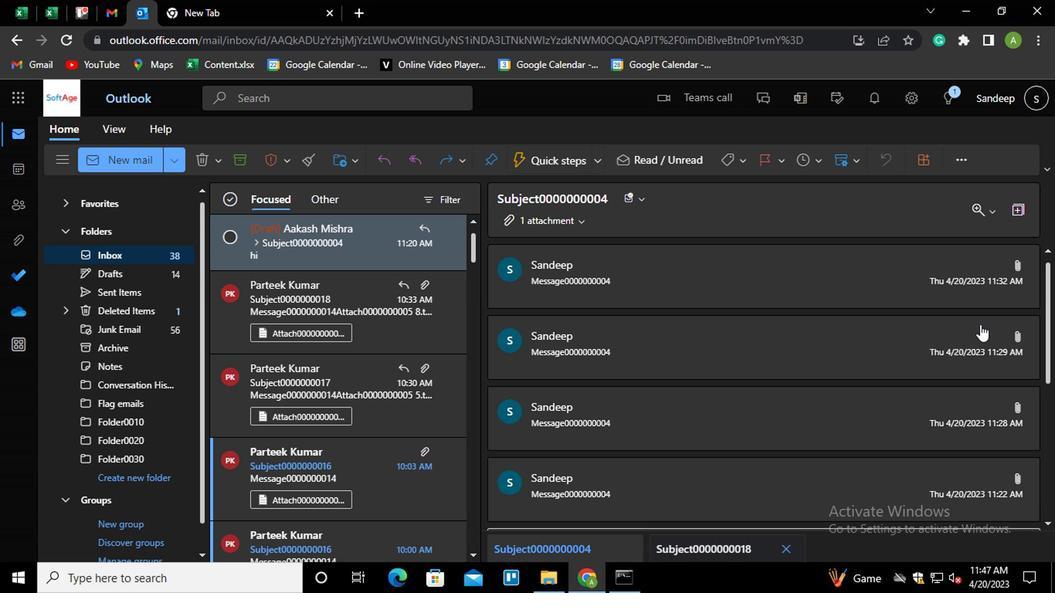 
Action: Mouse moved to (975, 331)
Screenshot: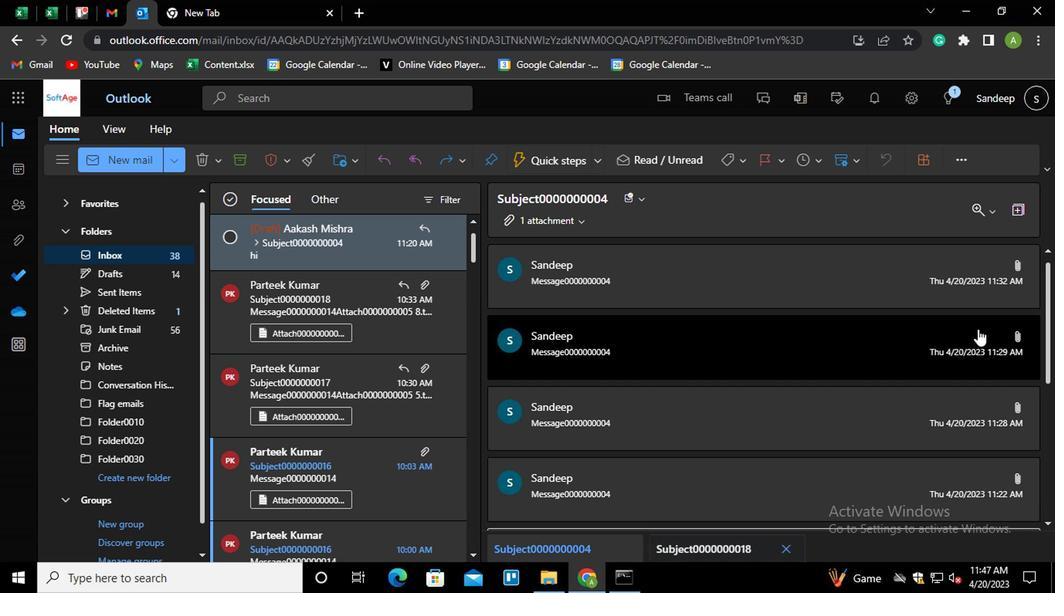 
Action: Mouse scrolled (975, 330) with delta (0, 0)
Screenshot: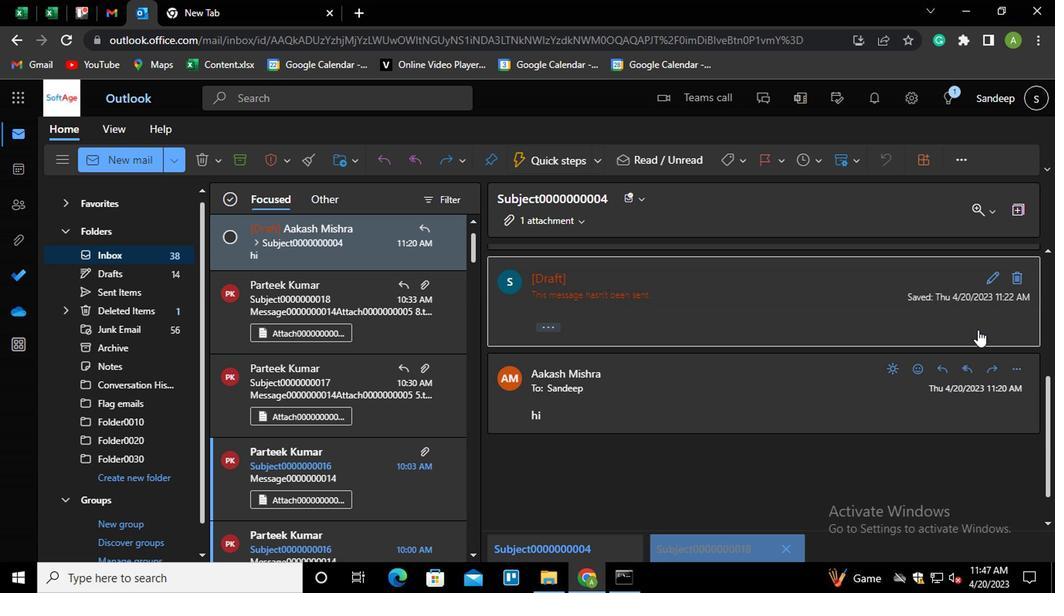
Action: Mouse scrolled (975, 330) with delta (0, 0)
Screenshot: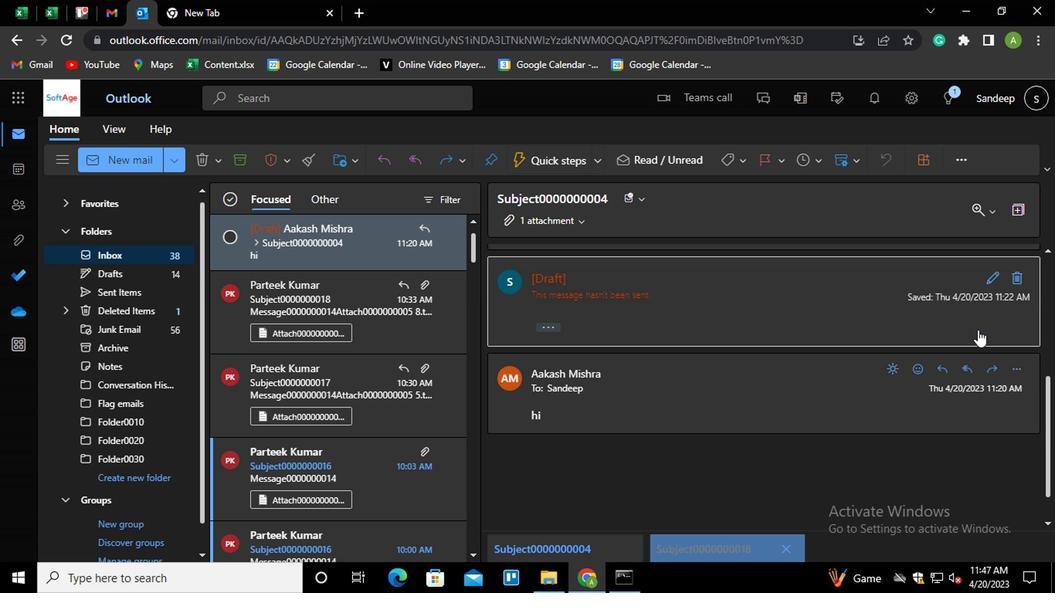 
Action: Mouse scrolled (975, 330) with delta (0, 0)
Screenshot: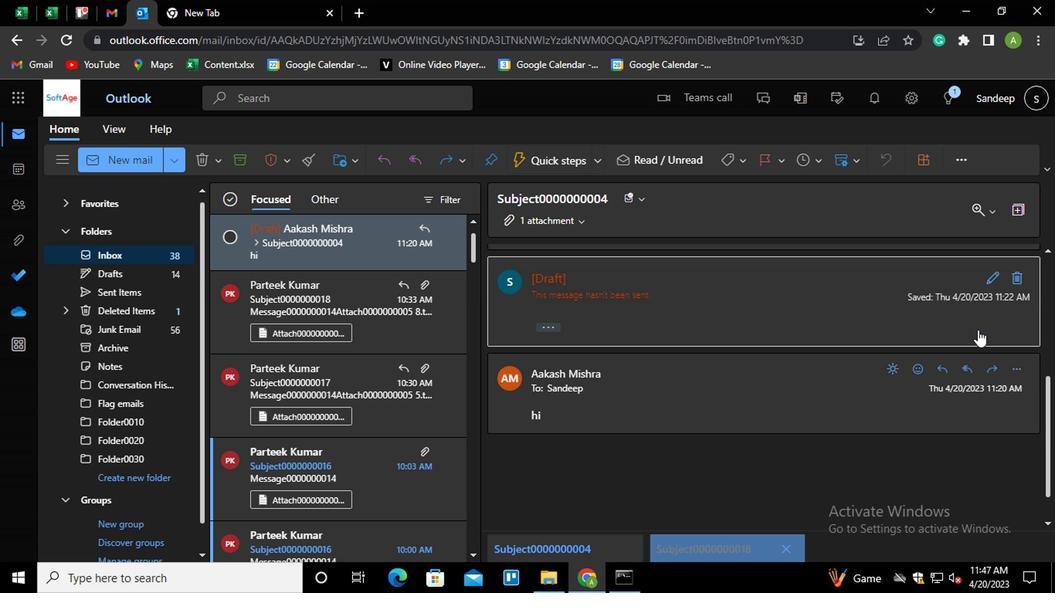 
Action: Mouse scrolled (975, 330) with delta (0, 0)
Screenshot: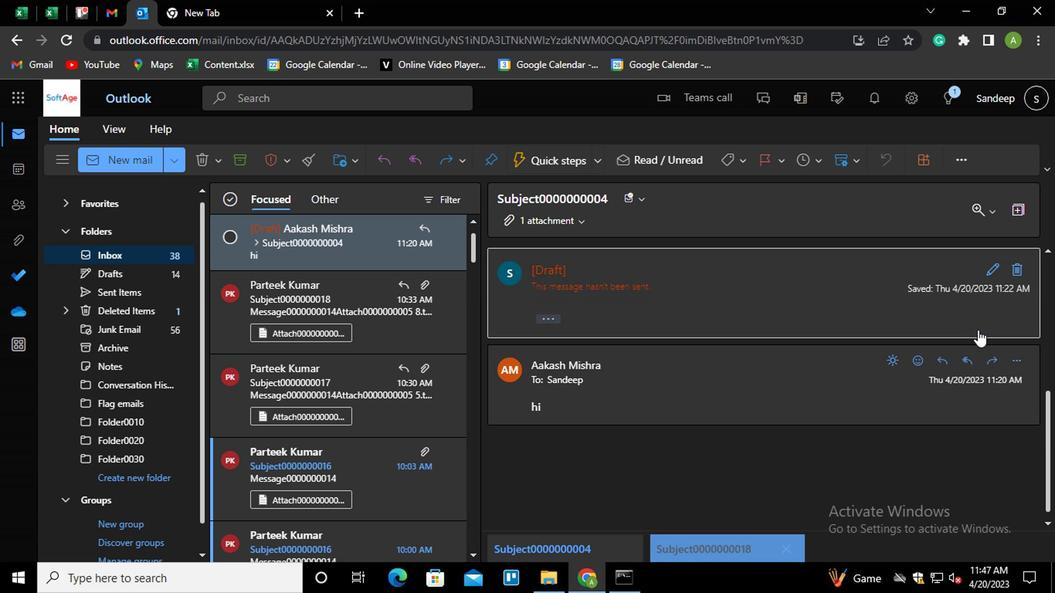 
Action: Mouse scrolled (975, 330) with delta (0, 0)
Screenshot: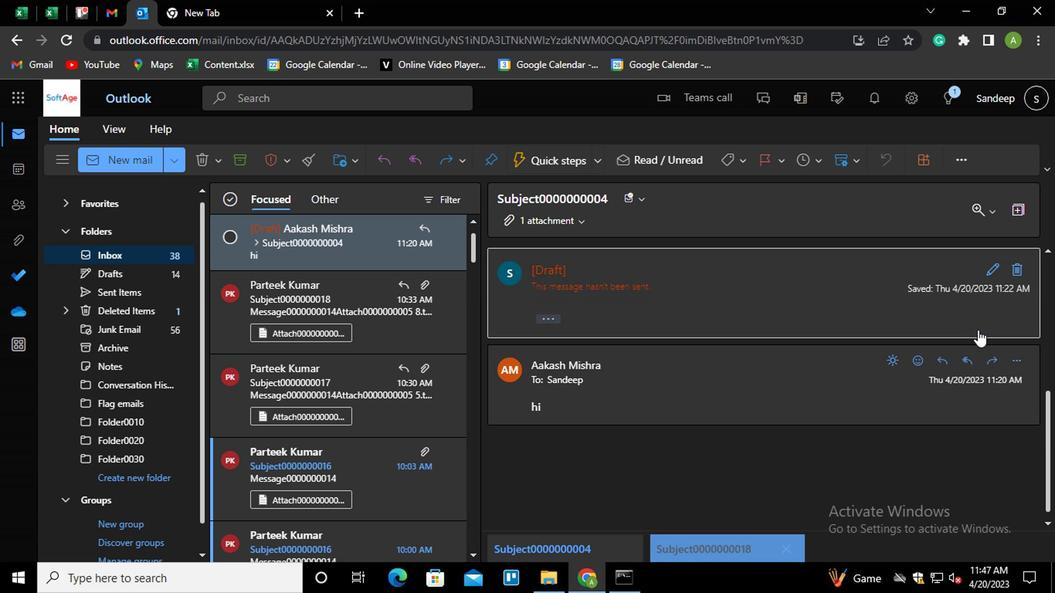 
Action: Mouse moved to (1013, 362)
Screenshot: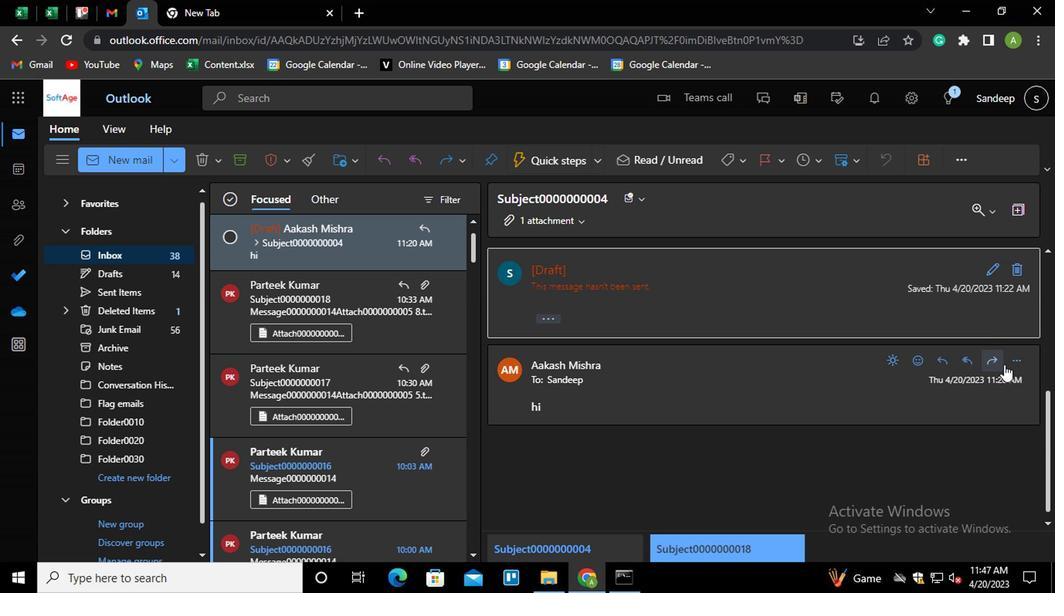 
Action: Mouse pressed left at (1013, 362)
Screenshot: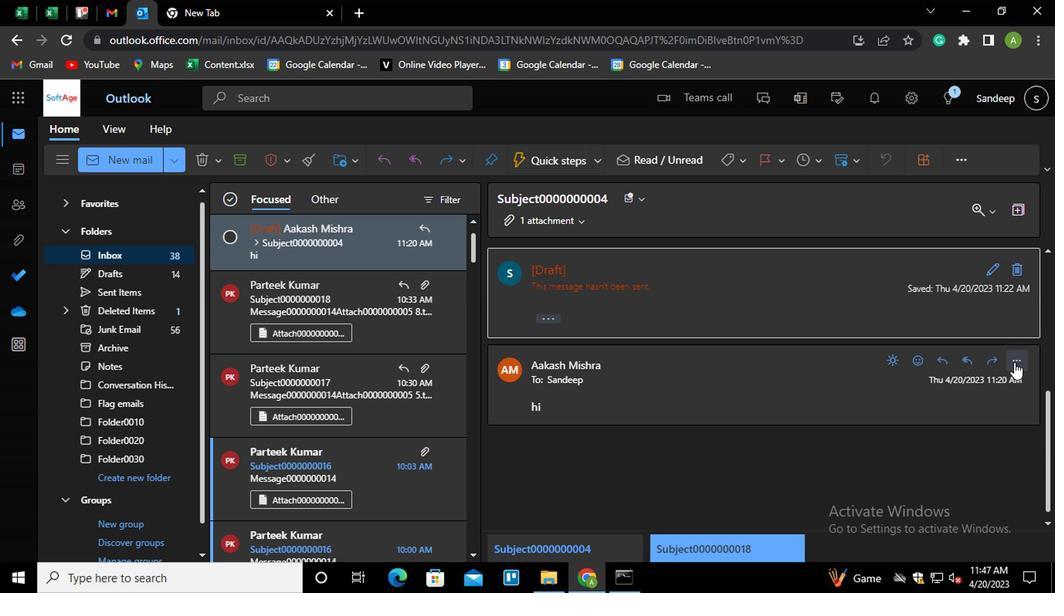 
Action: Mouse moved to (905, 107)
Screenshot: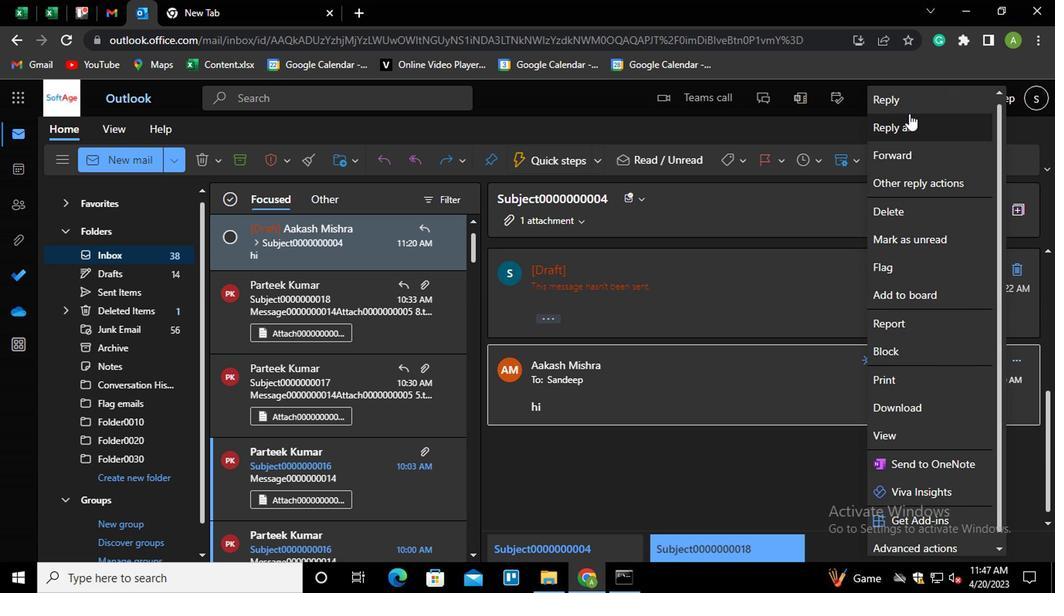 
Action: Mouse pressed left at (905, 107)
Screenshot: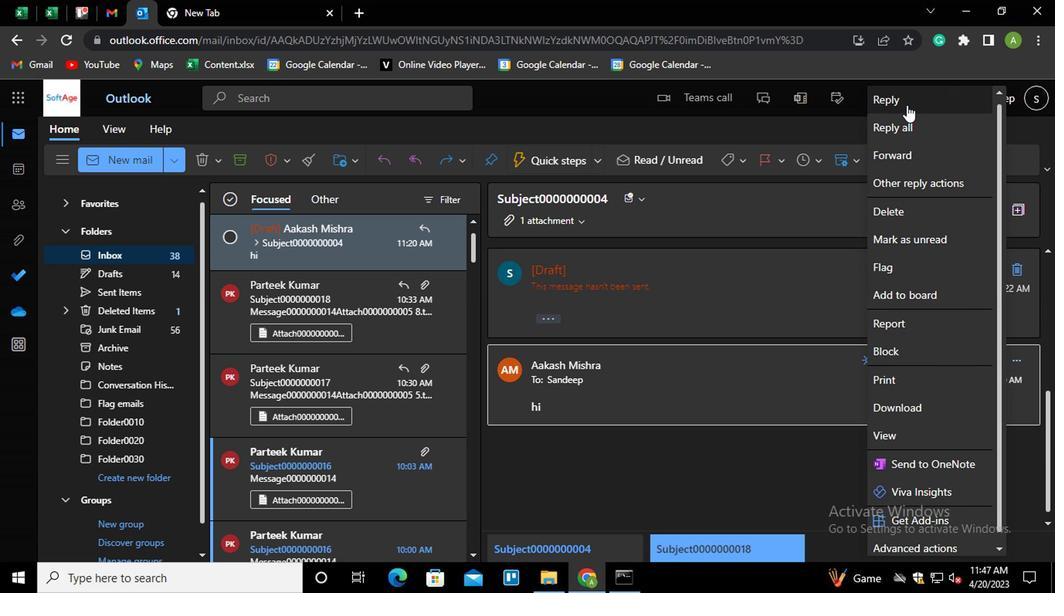 
Action: Mouse moved to (506, 515)
Screenshot: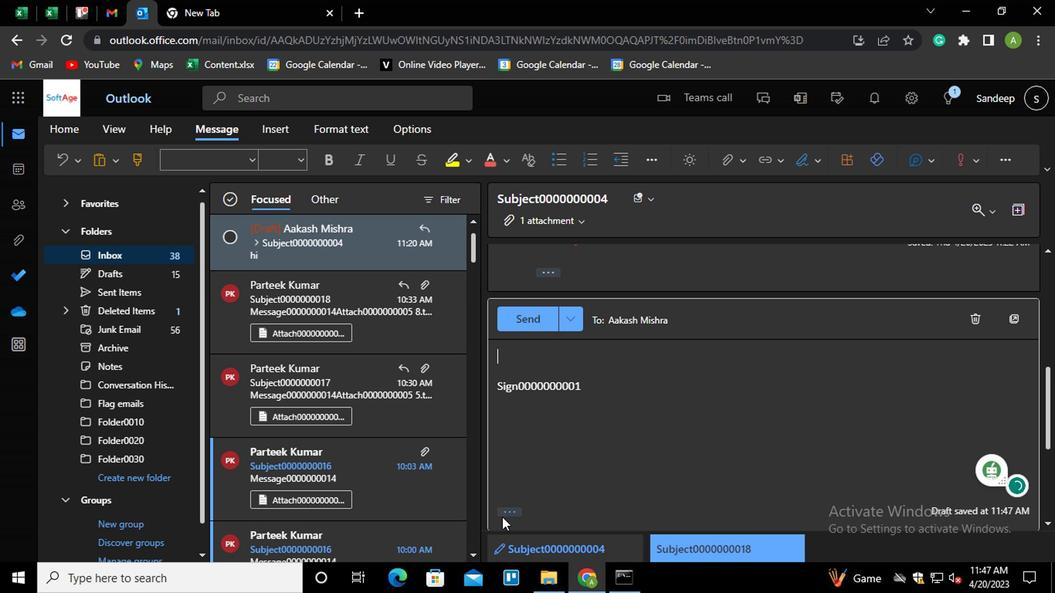 
Action: Mouse pressed left at (506, 515)
Screenshot: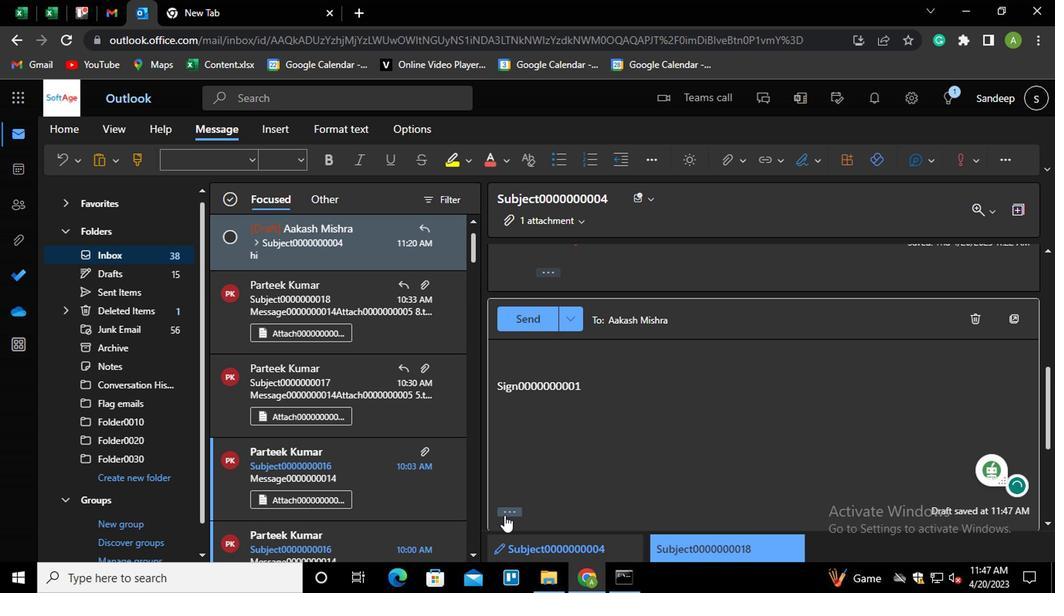
Action: Mouse moved to (535, 247)
Screenshot: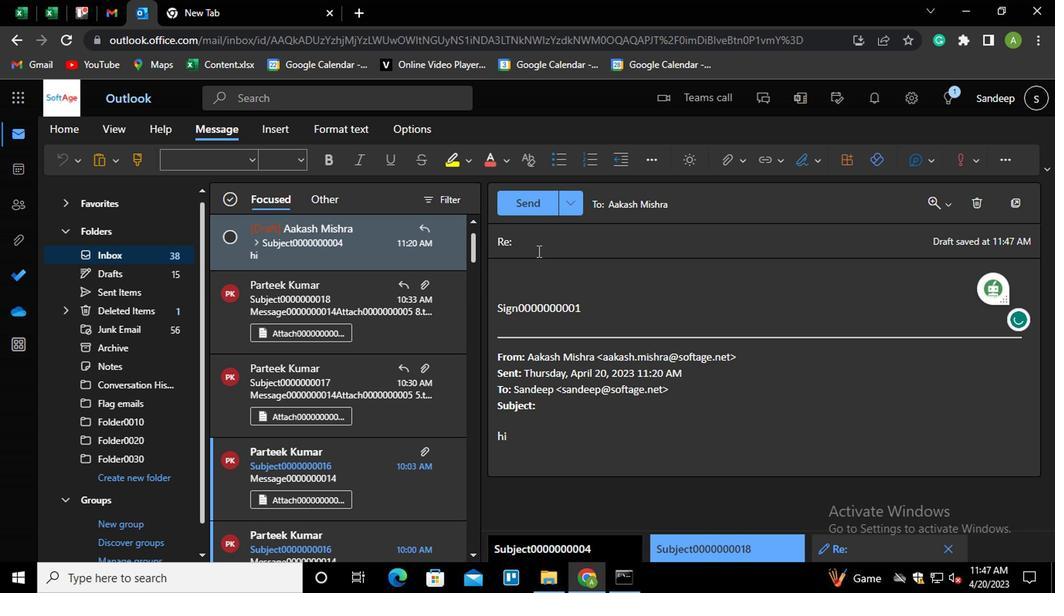 
Action: Mouse pressed left at (535, 247)
Screenshot: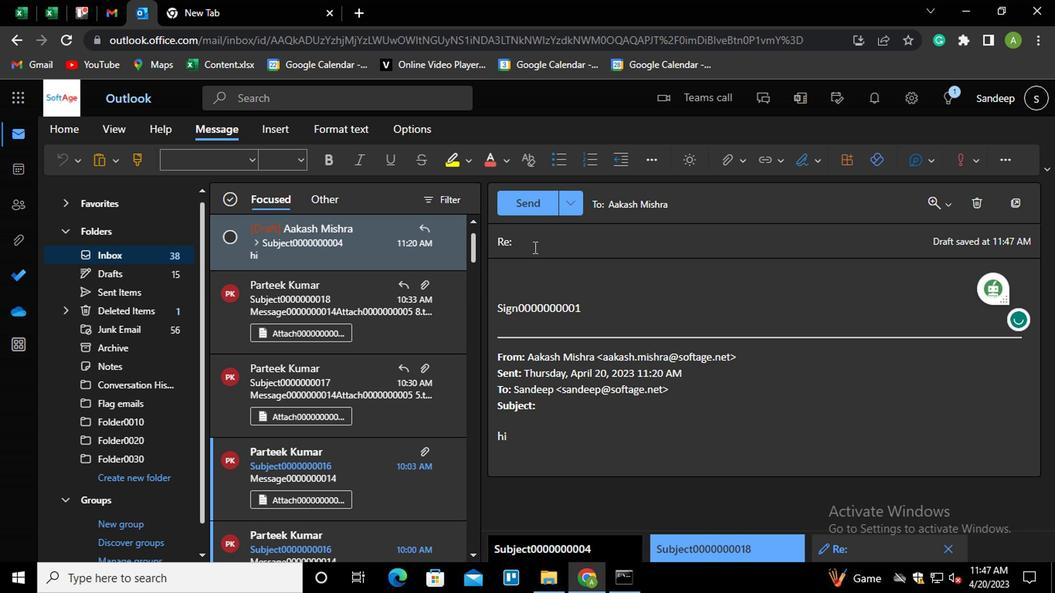 
Action: Key pressed <Key.shift>SUBJECT0000000005
Screenshot: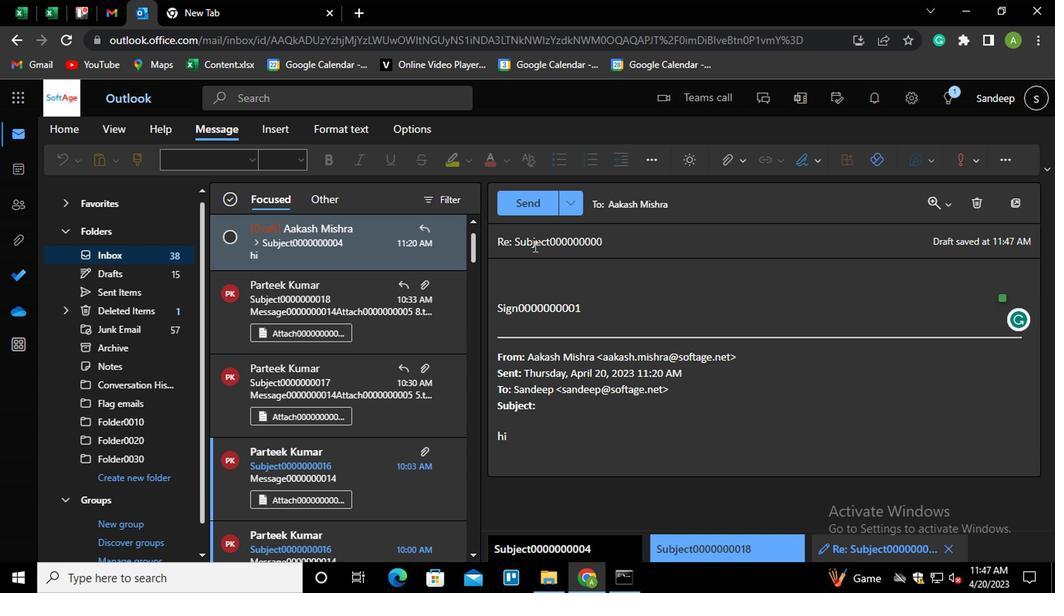 
Action: Mouse moved to (586, 317)
Screenshot: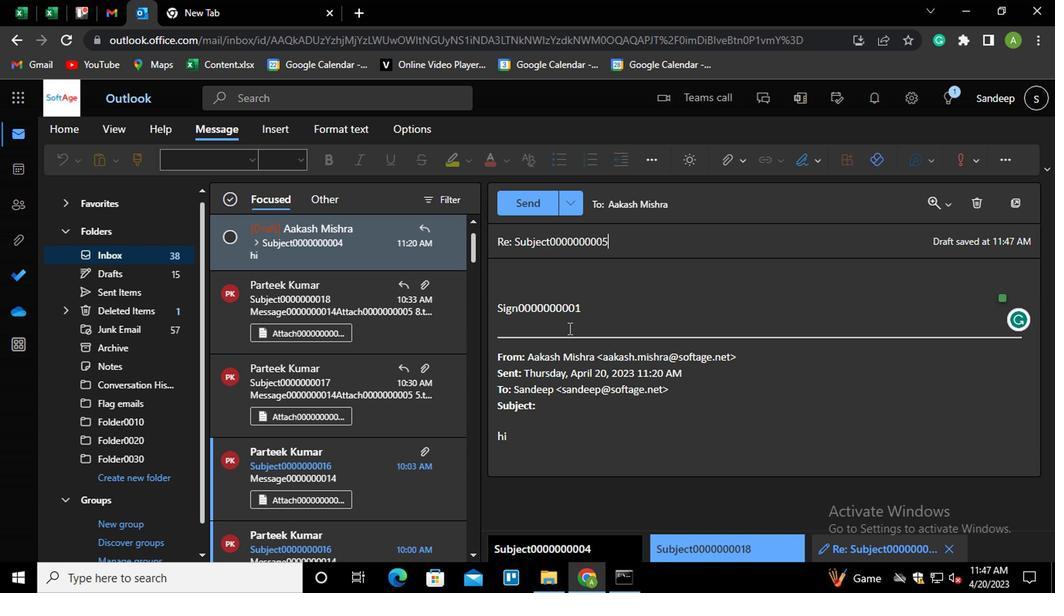 
Action: Mouse pressed left at (586, 317)
Screenshot: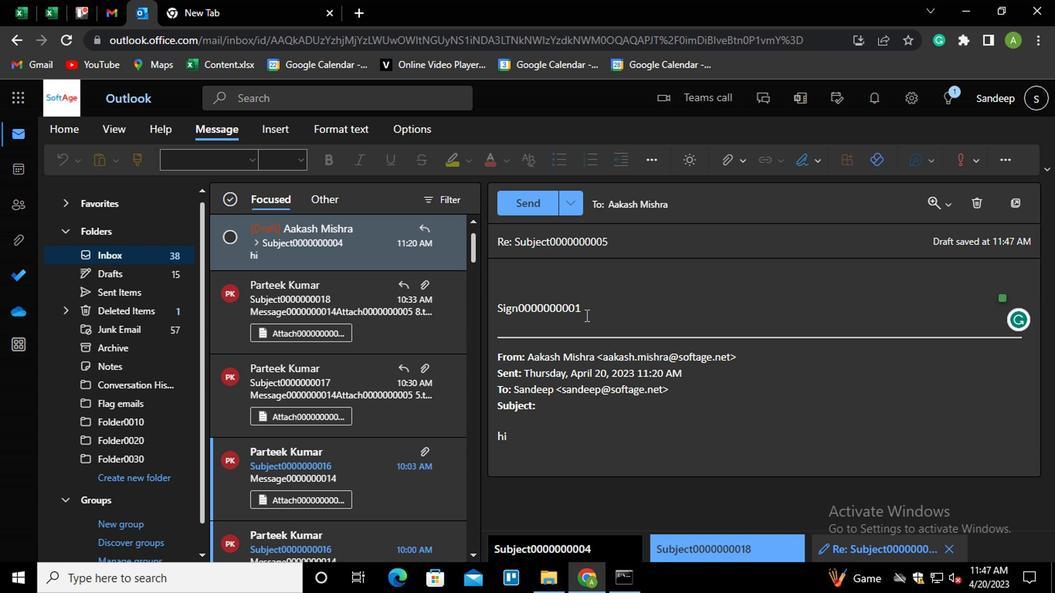 
Action: Mouse moved to (591, 308)
Screenshot: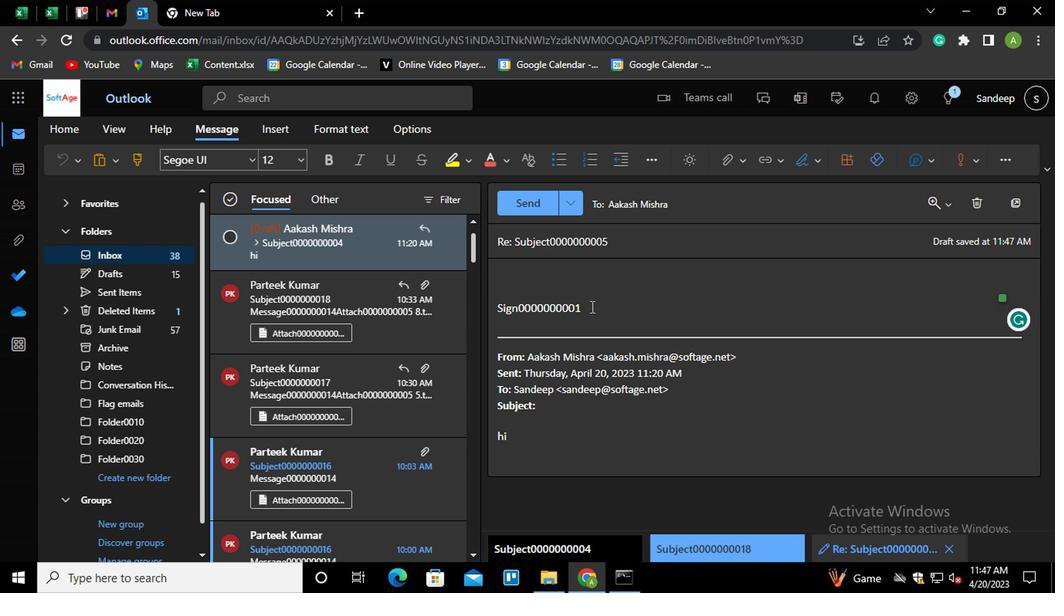 
Action: Mouse pressed left at (591, 308)
Screenshot: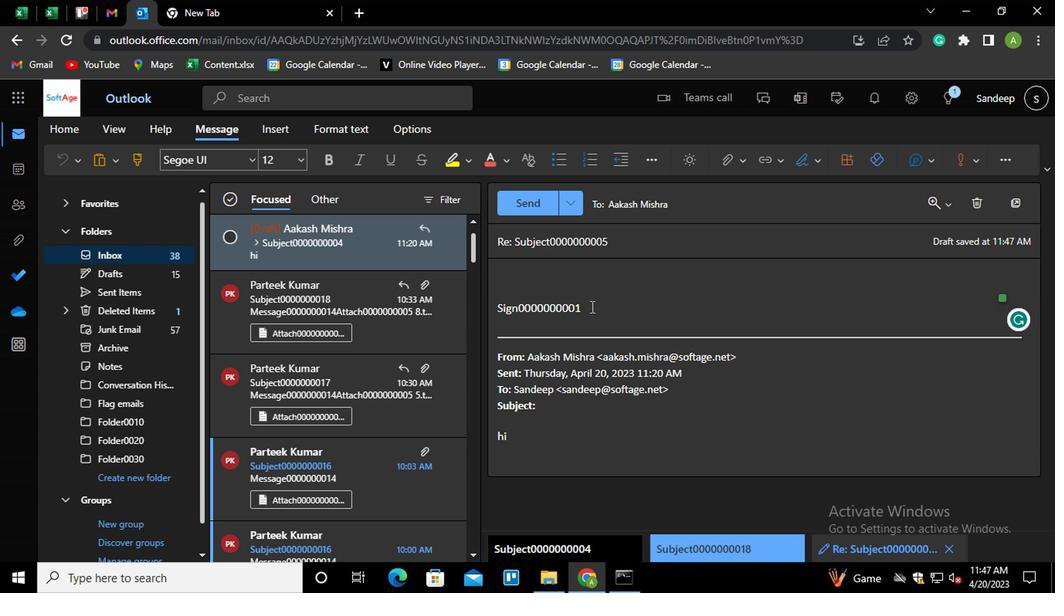 
Action: Key pressed <Key.shift_r><Key.home><Key.shift_r>MESSAGE0000000004
Screenshot: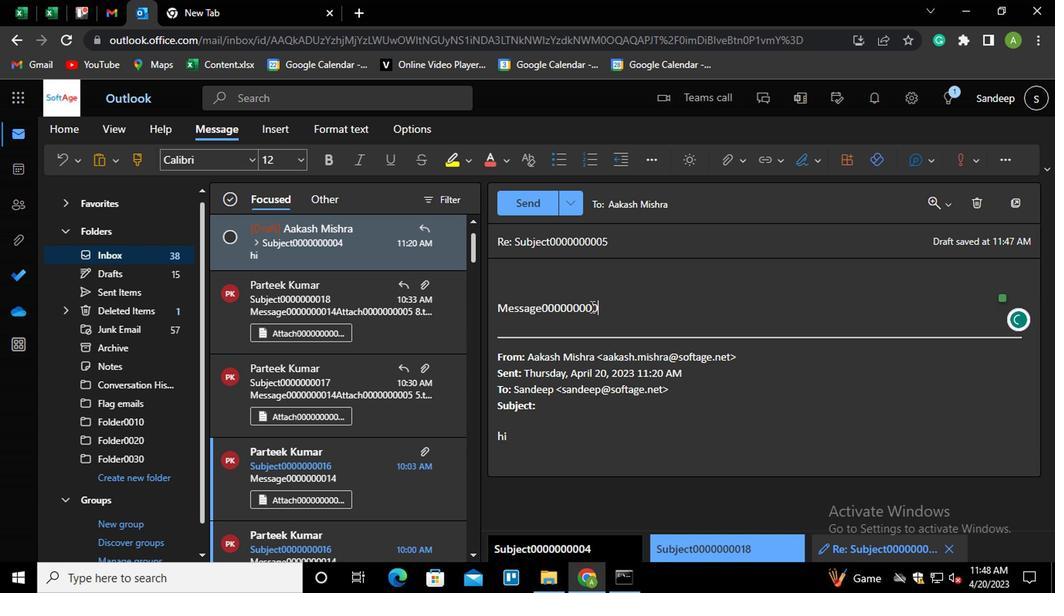 
Action: Mouse moved to (736, 168)
Screenshot: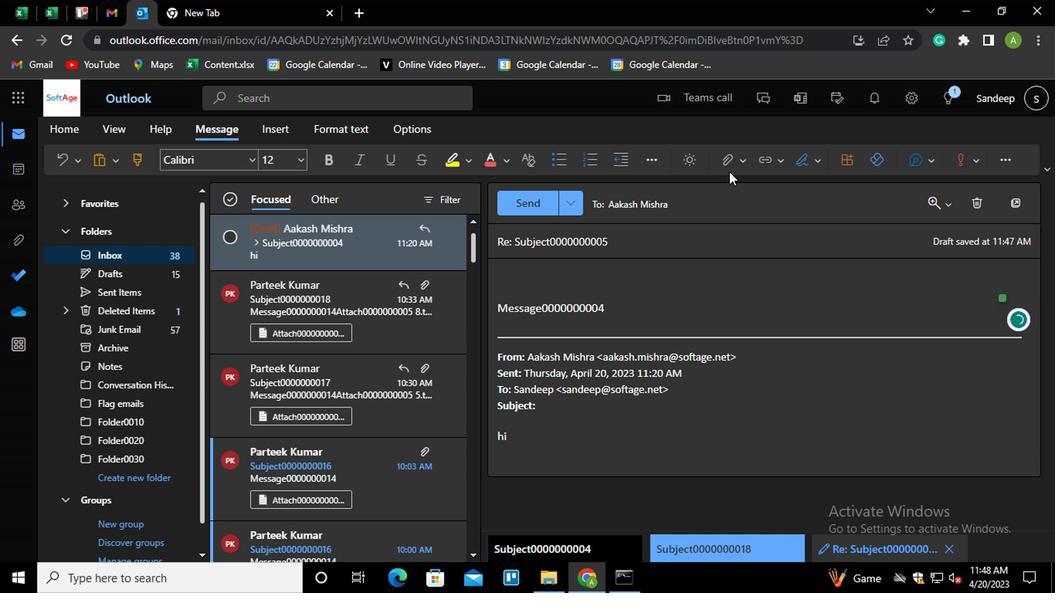 
Action: Mouse pressed left at (736, 168)
Screenshot: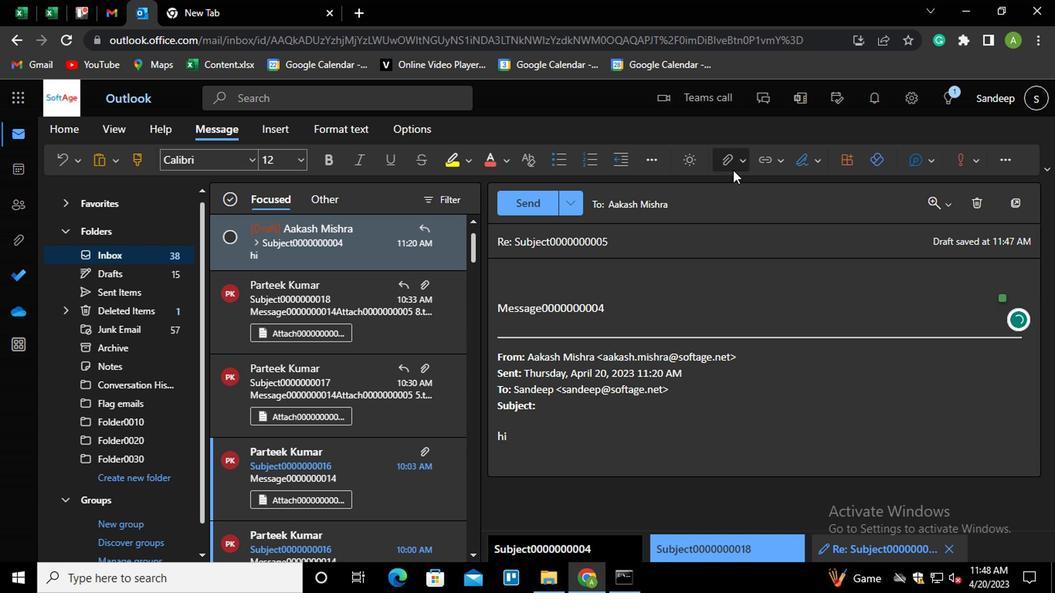 
Action: Mouse moved to (685, 198)
Screenshot: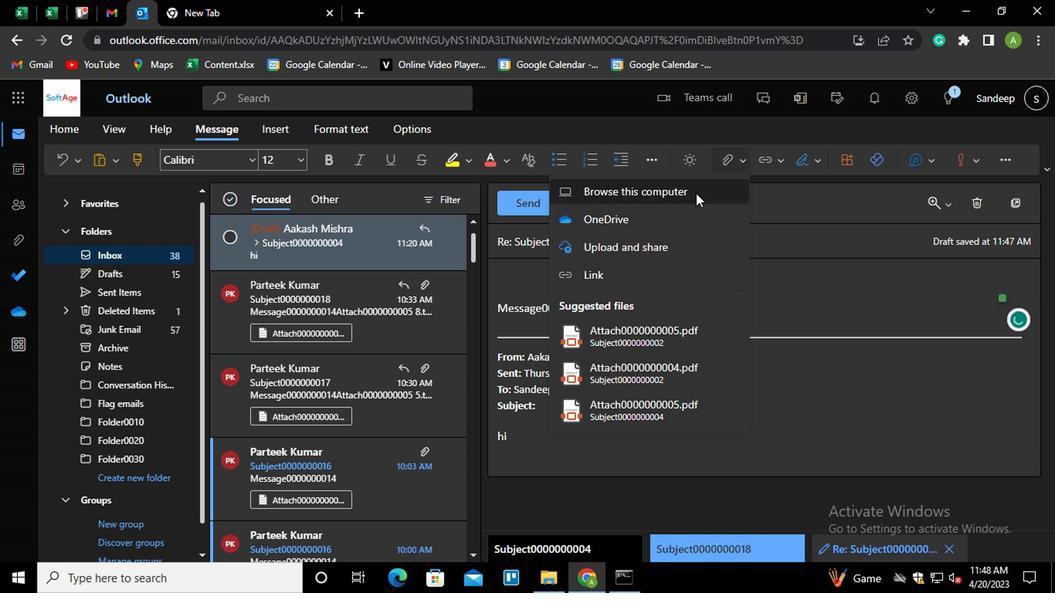 
Action: Mouse pressed left at (685, 198)
Screenshot: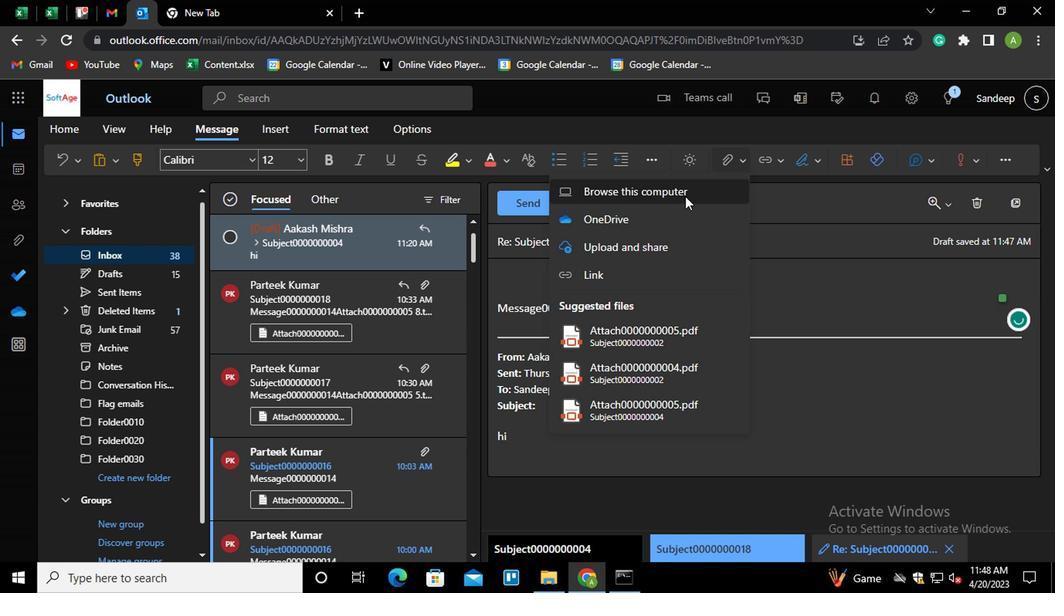 
Action: Mouse moved to (243, 169)
Screenshot: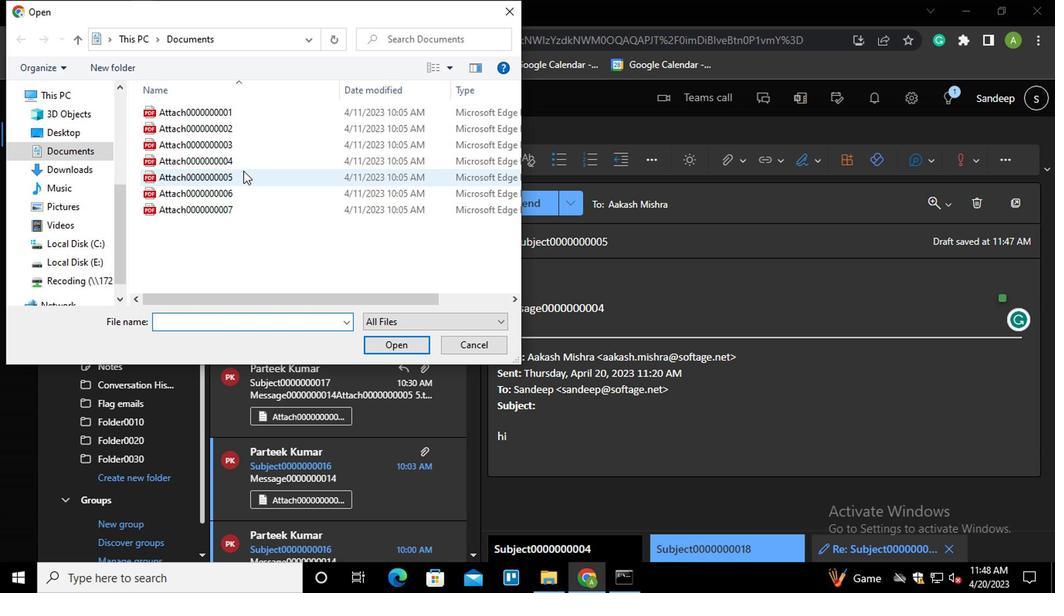 
Action: Mouse pressed left at (243, 169)
Screenshot: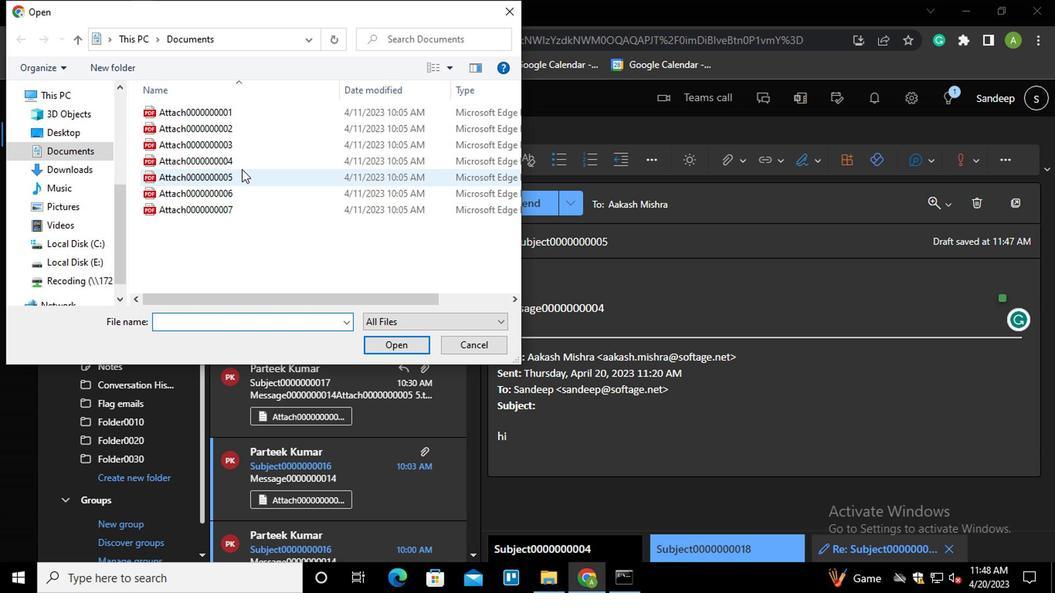 
Action: Mouse moved to (388, 346)
Screenshot: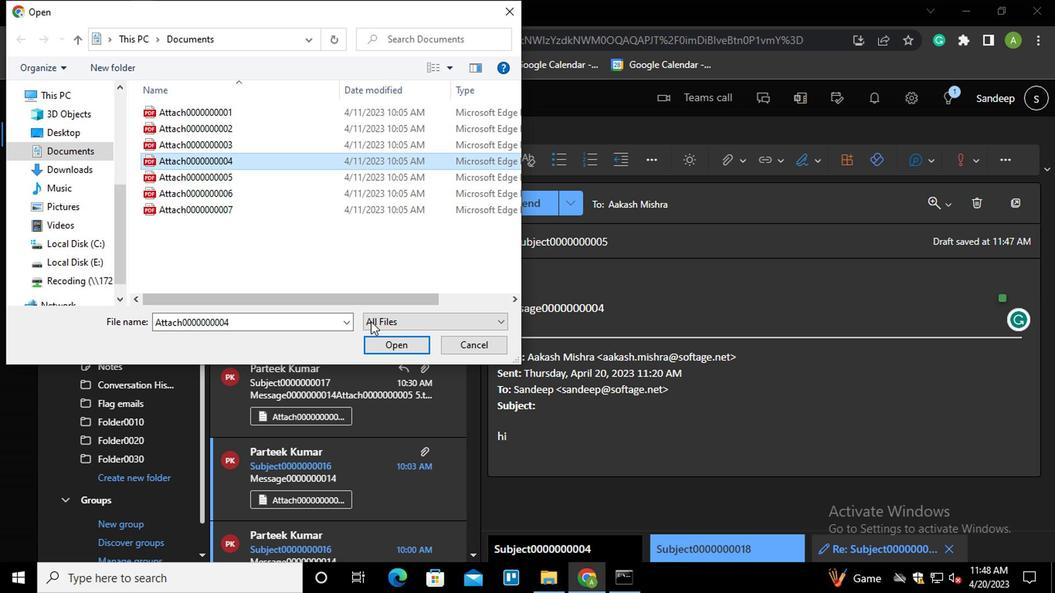 
Action: Mouse pressed left at (388, 346)
Screenshot: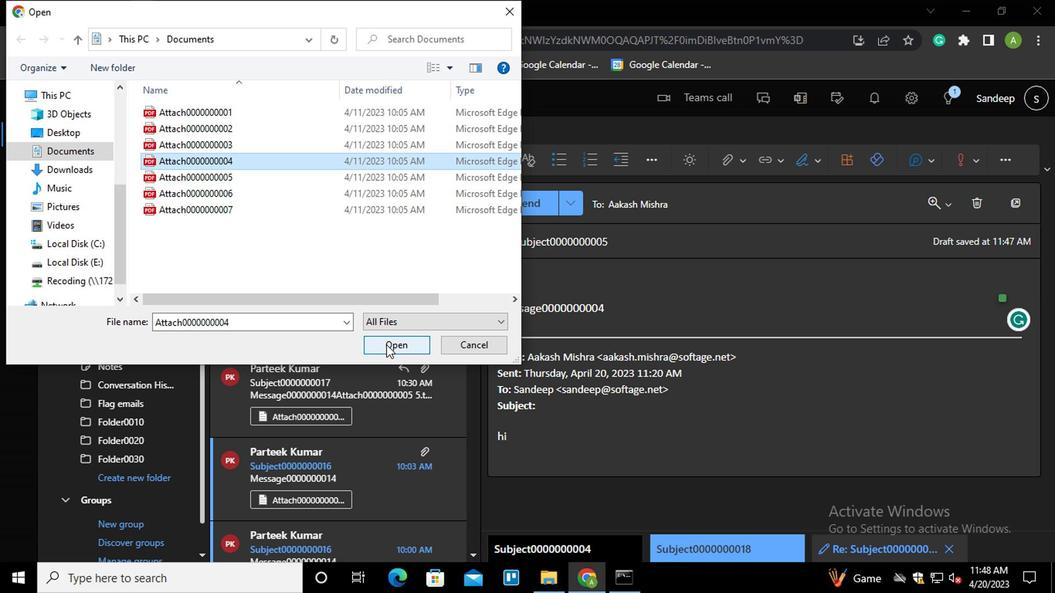 
Action: Mouse moved to (740, 161)
Screenshot: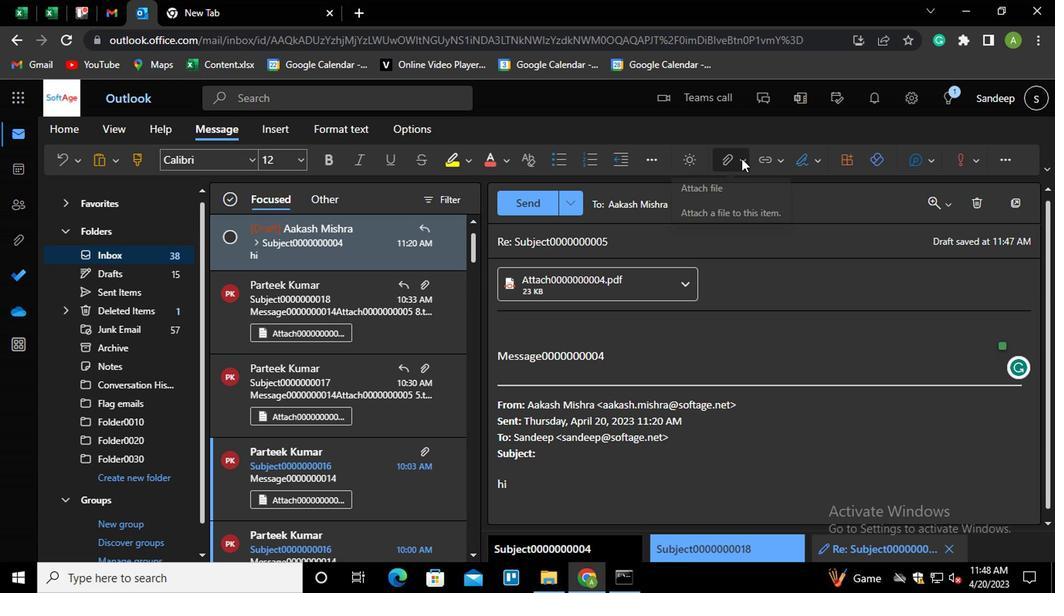 
Action: Mouse pressed left at (740, 161)
Screenshot: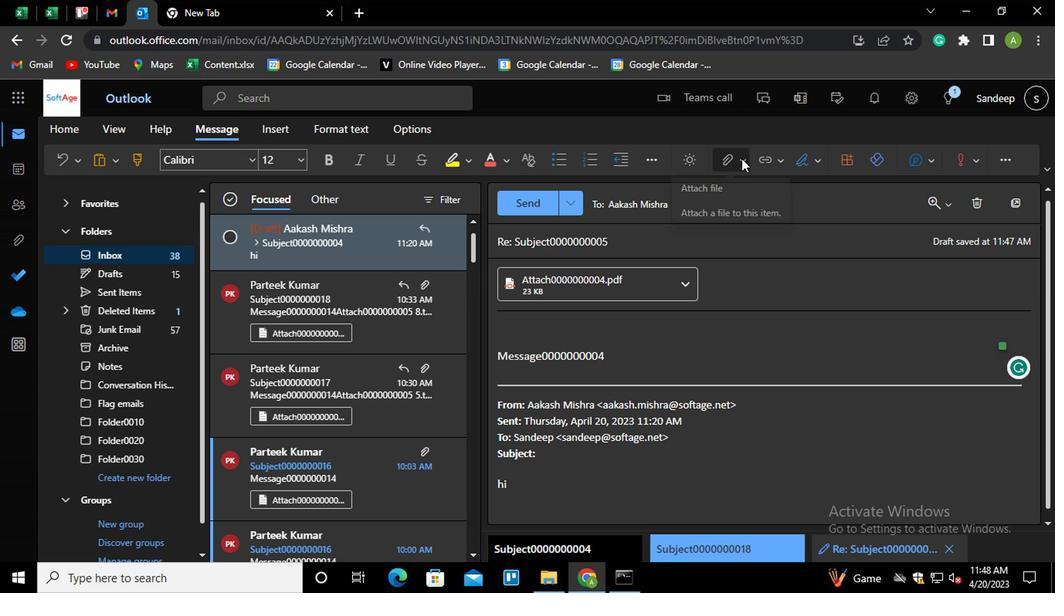 
Action: Mouse moved to (619, 228)
Screenshot: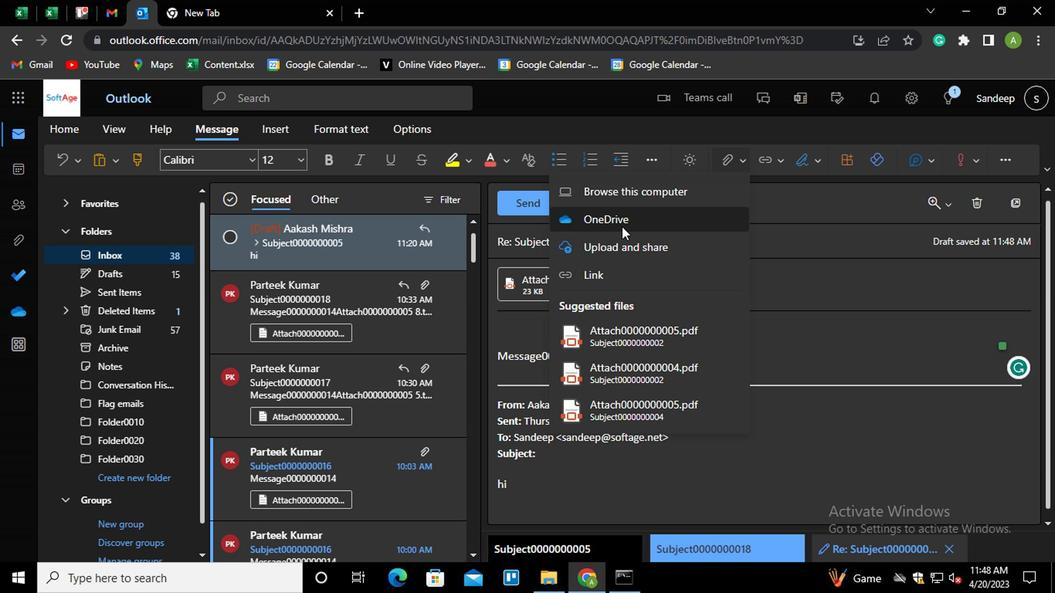 
Action: Mouse pressed left at (619, 228)
Screenshot: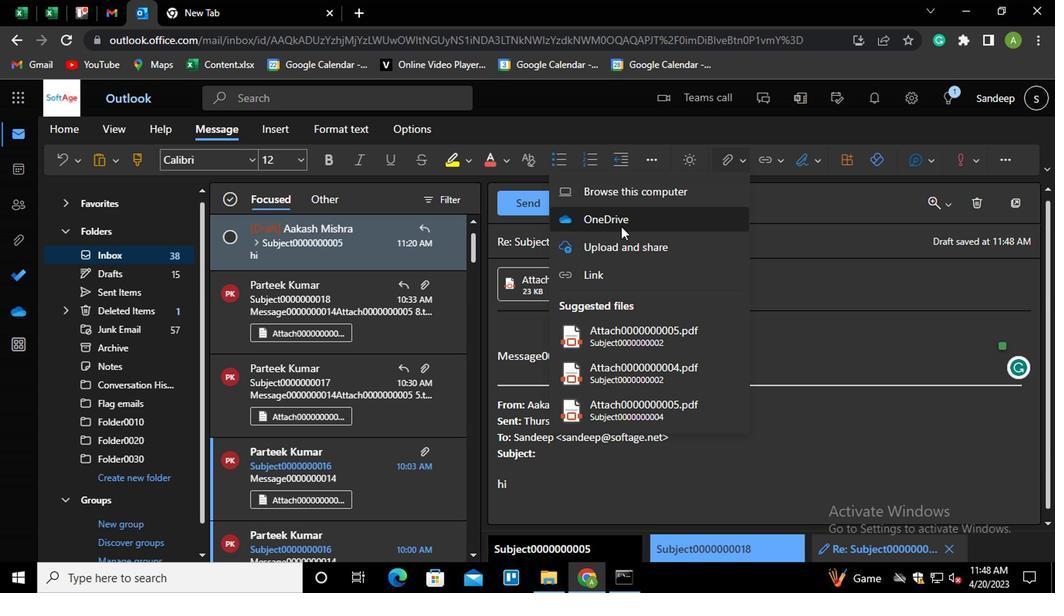 
Action: Mouse moved to (337, 245)
Screenshot: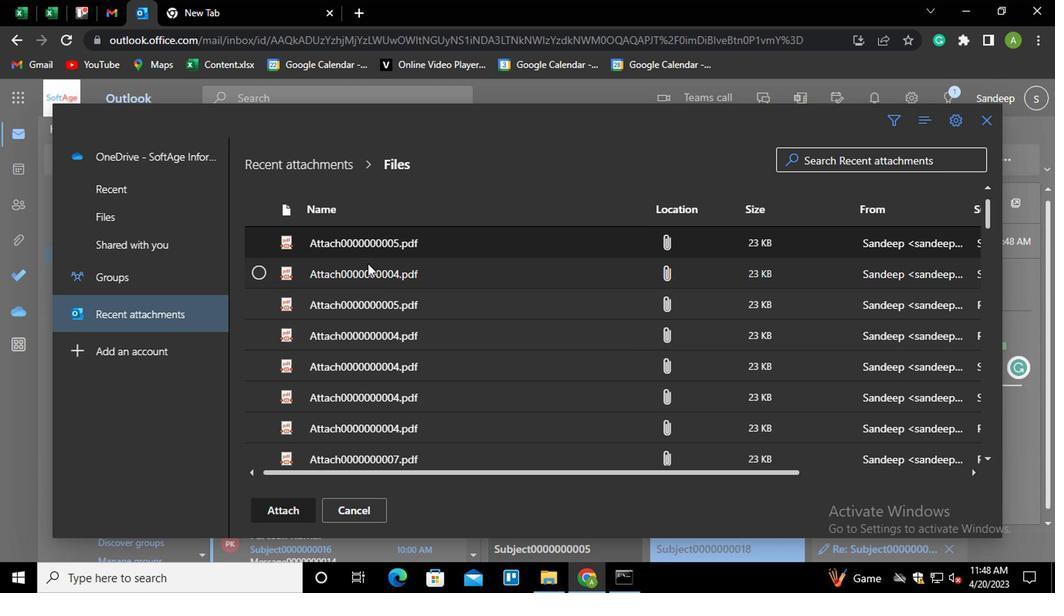 
Action: Mouse pressed left at (337, 245)
Screenshot: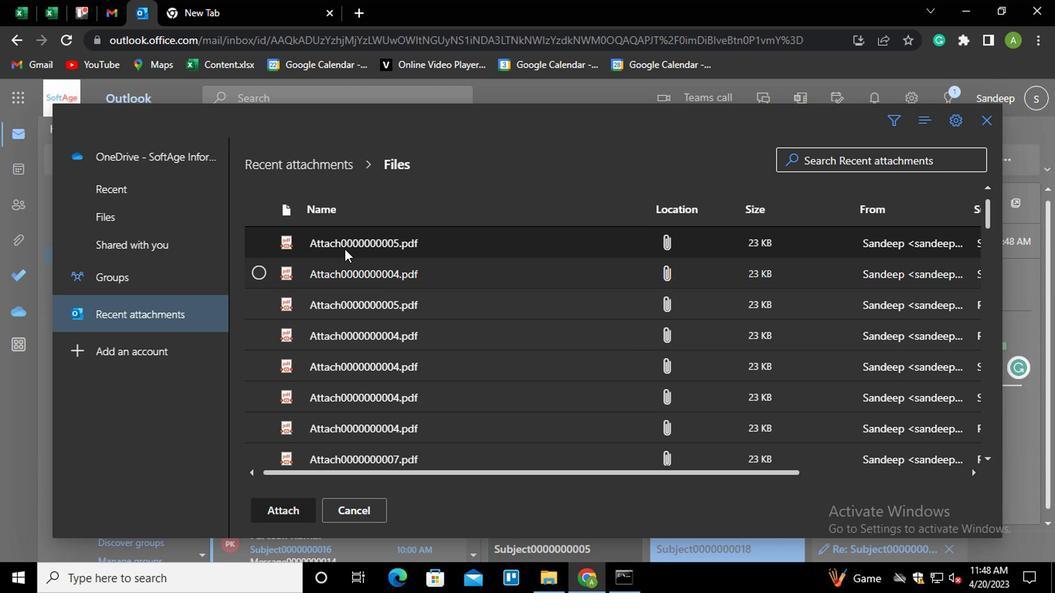 
Action: Mouse moved to (293, 507)
Screenshot: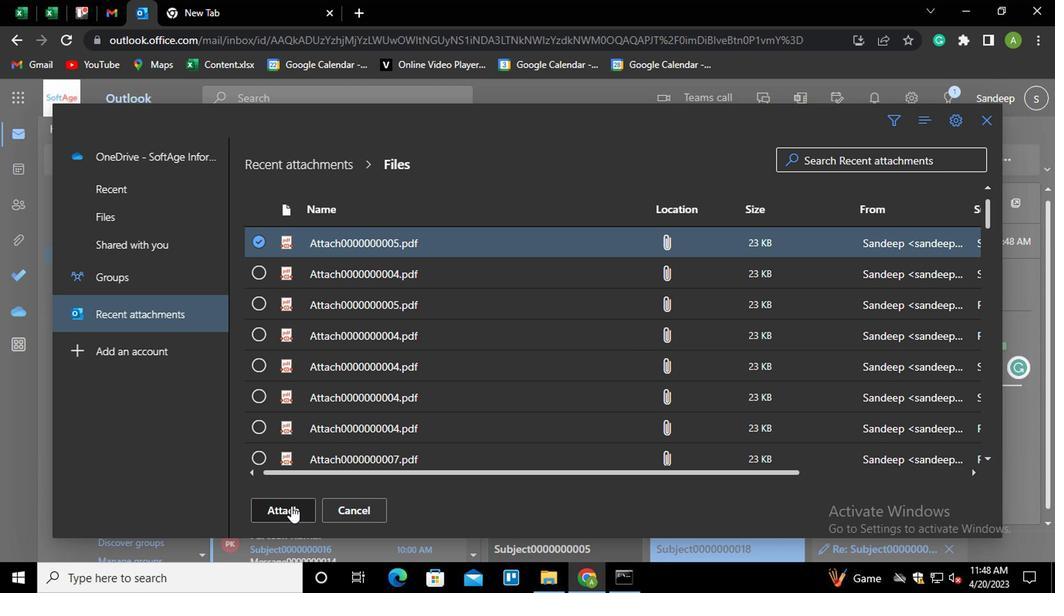 
Action: Mouse pressed left at (293, 507)
Screenshot: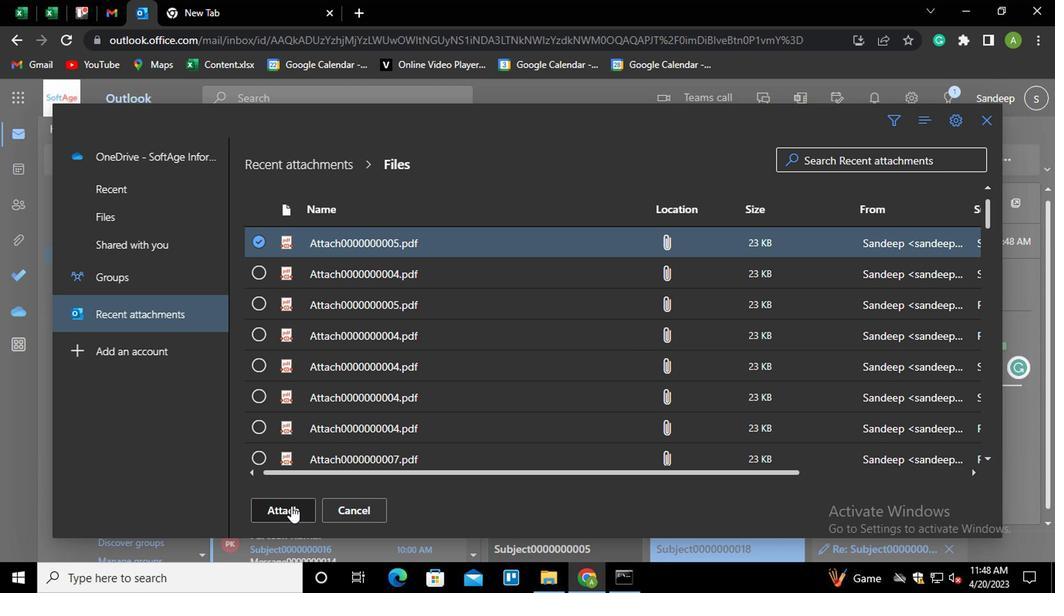 
Action: Mouse moved to (532, 211)
Screenshot: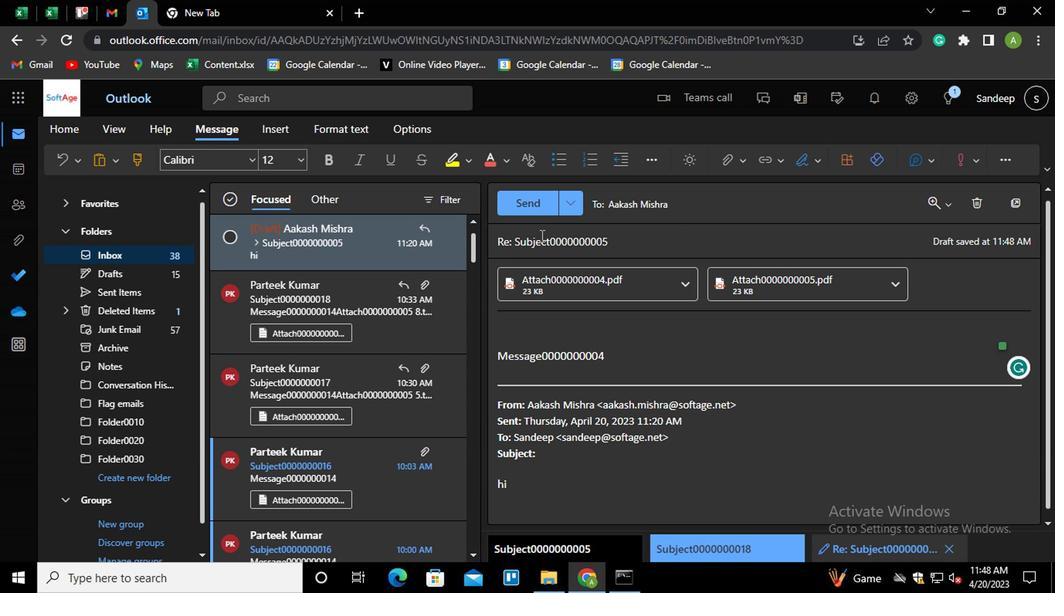 
Action: Mouse pressed left at (532, 211)
Screenshot: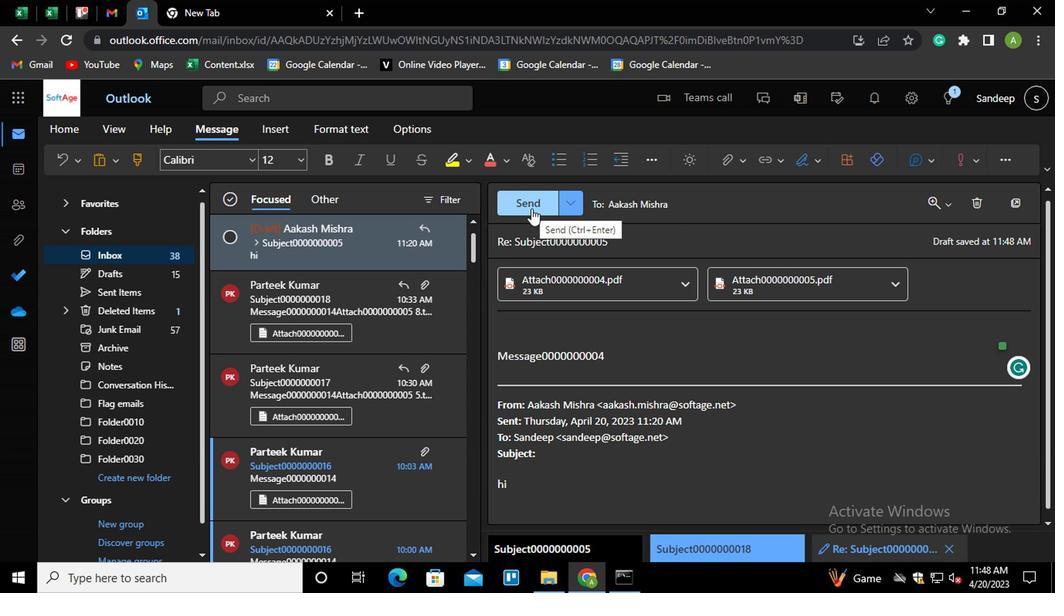 
Action: Mouse moved to (350, 298)
Screenshot: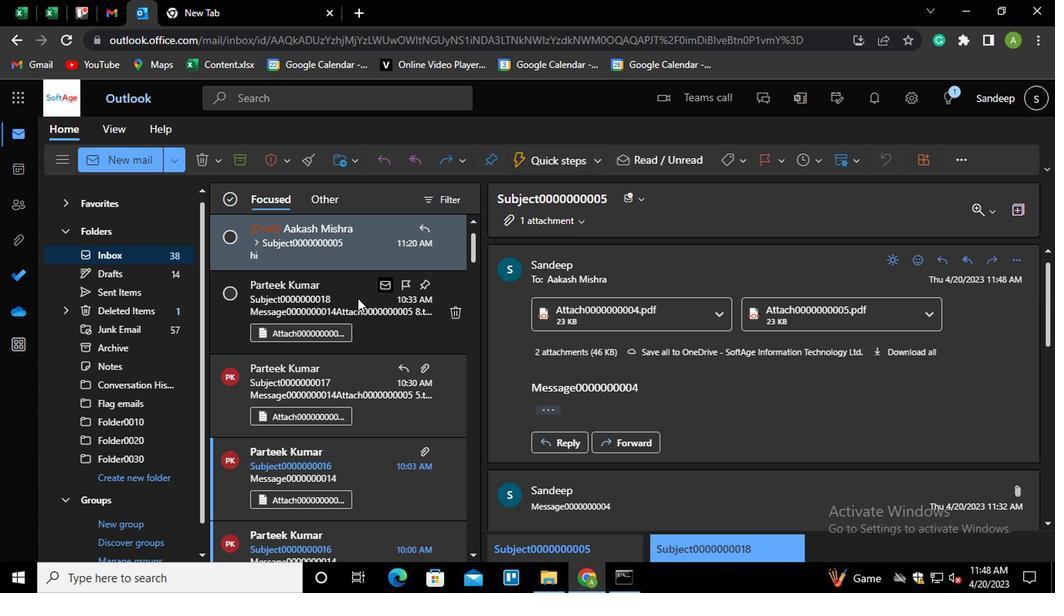 
Action: Mouse pressed left at (350, 298)
Screenshot: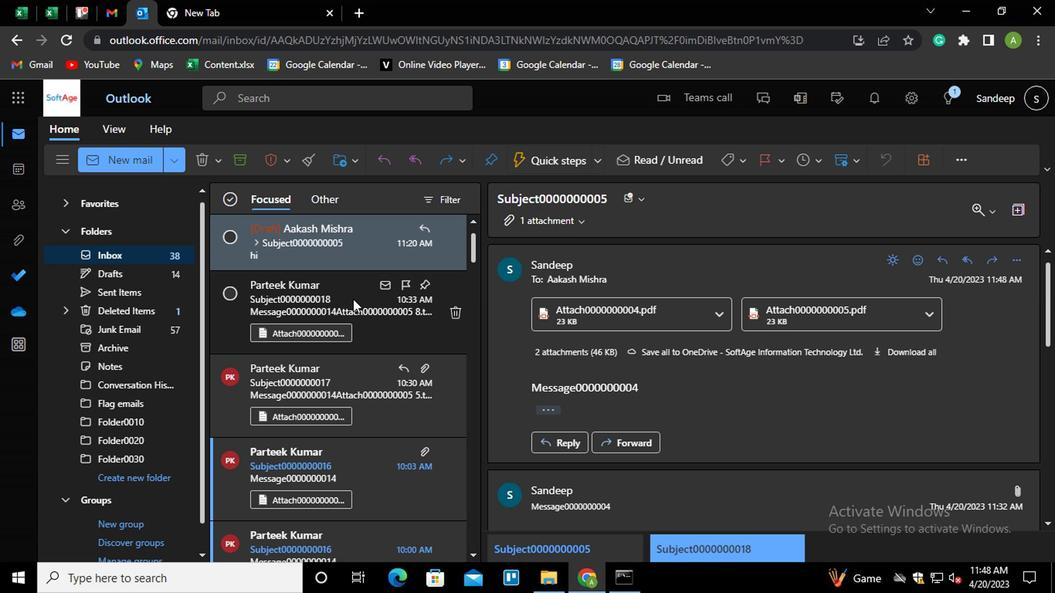 
Action: Mouse moved to (843, 378)
Screenshot: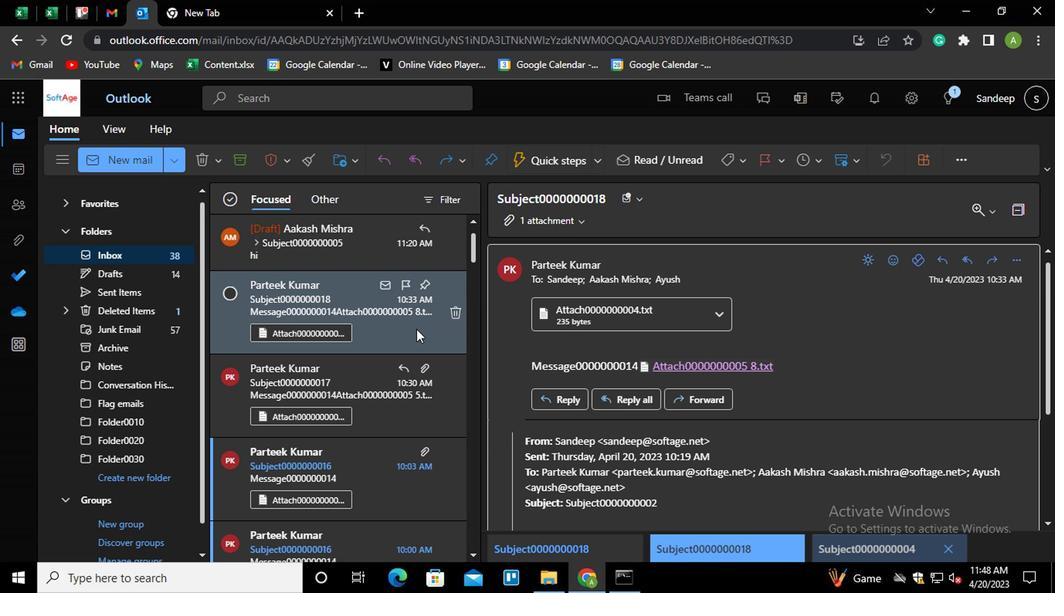 
Action: Mouse scrolled (843, 377) with delta (0, 0)
Screenshot: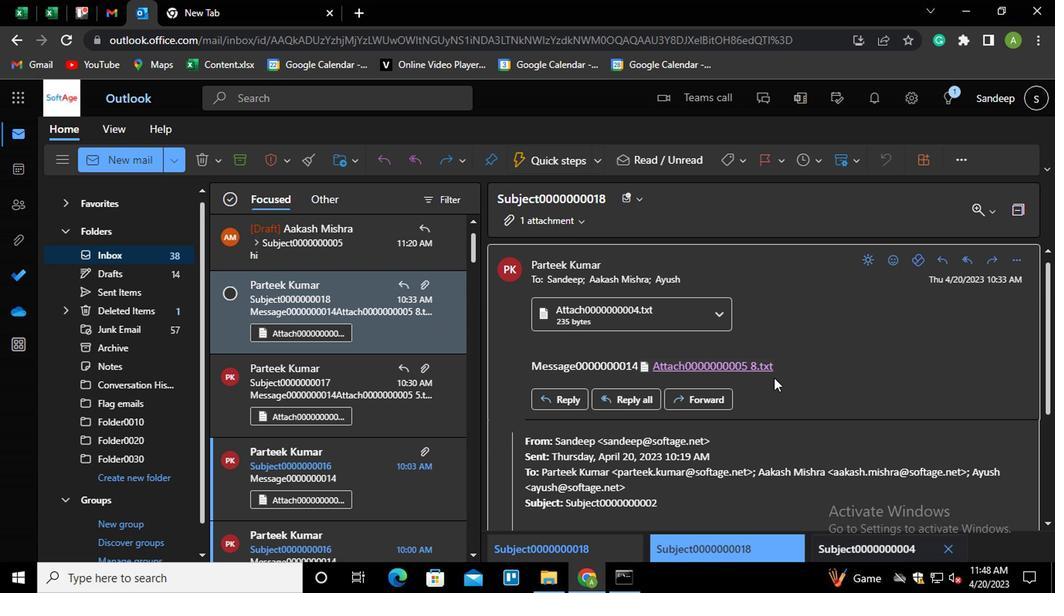
Action: Mouse scrolled (843, 377) with delta (0, 0)
Screenshot: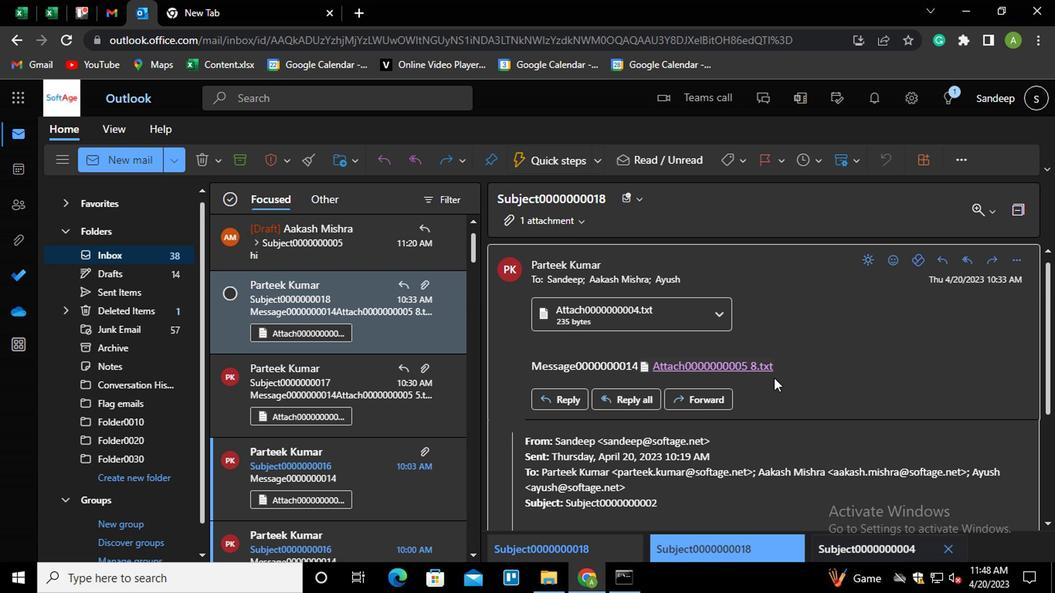
Action: Mouse scrolled (843, 377) with delta (0, 0)
Screenshot: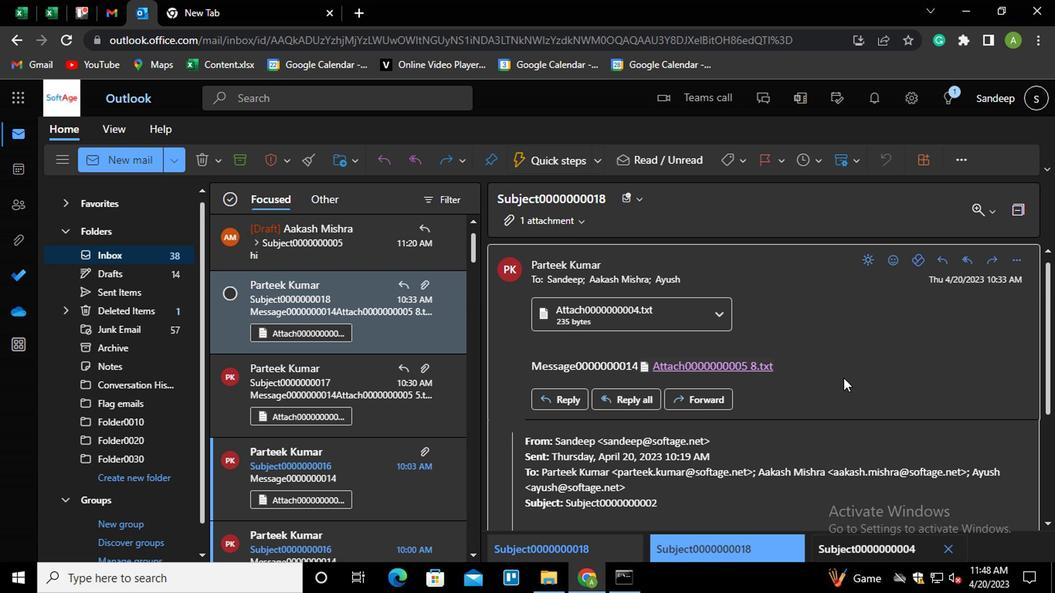 
Action: Mouse scrolled (843, 377) with delta (0, 0)
Screenshot: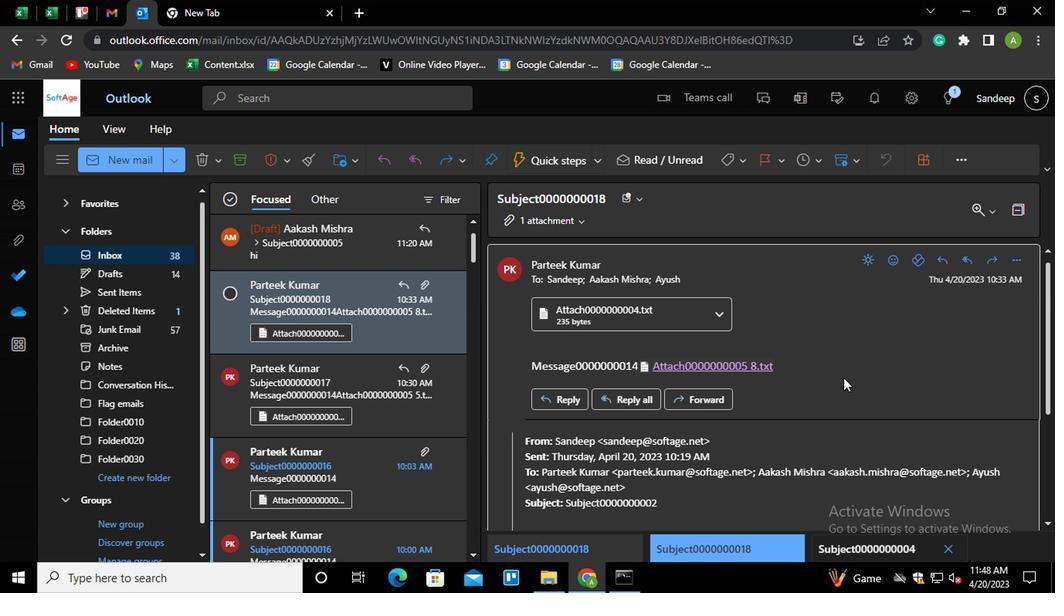 
Action: Mouse moved to (899, 366)
Screenshot: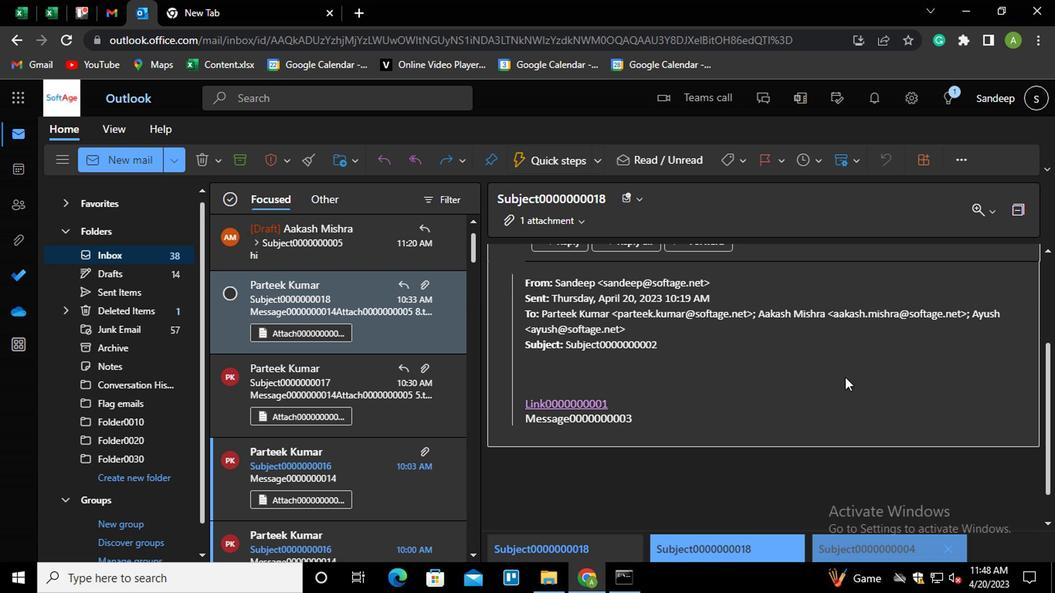 
Action: Mouse scrolled (899, 367) with delta (0, 1)
Screenshot: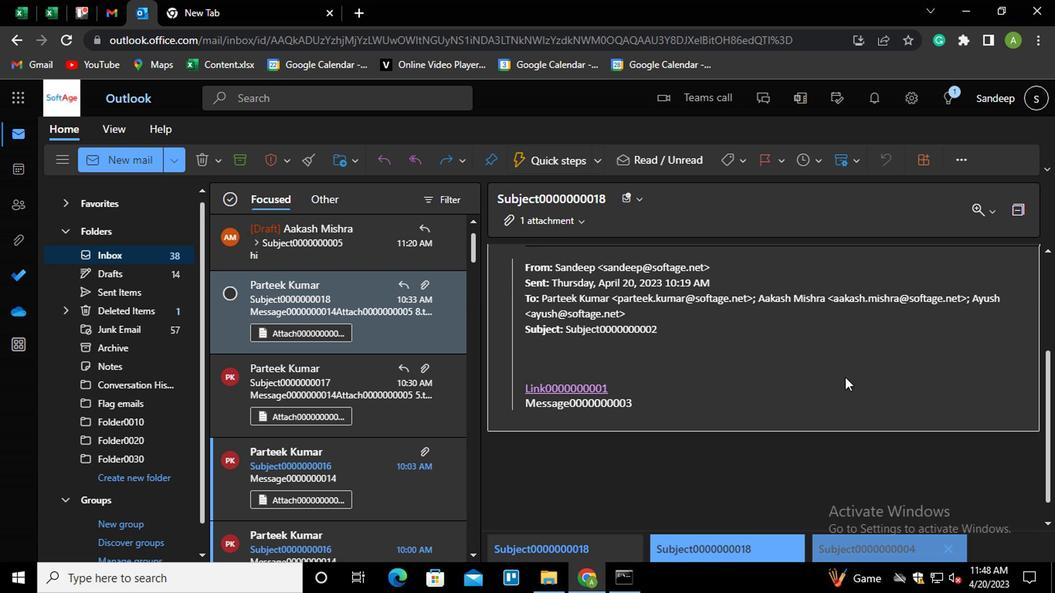
Action: Mouse scrolled (899, 367) with delta (0, 1)
Screenshot: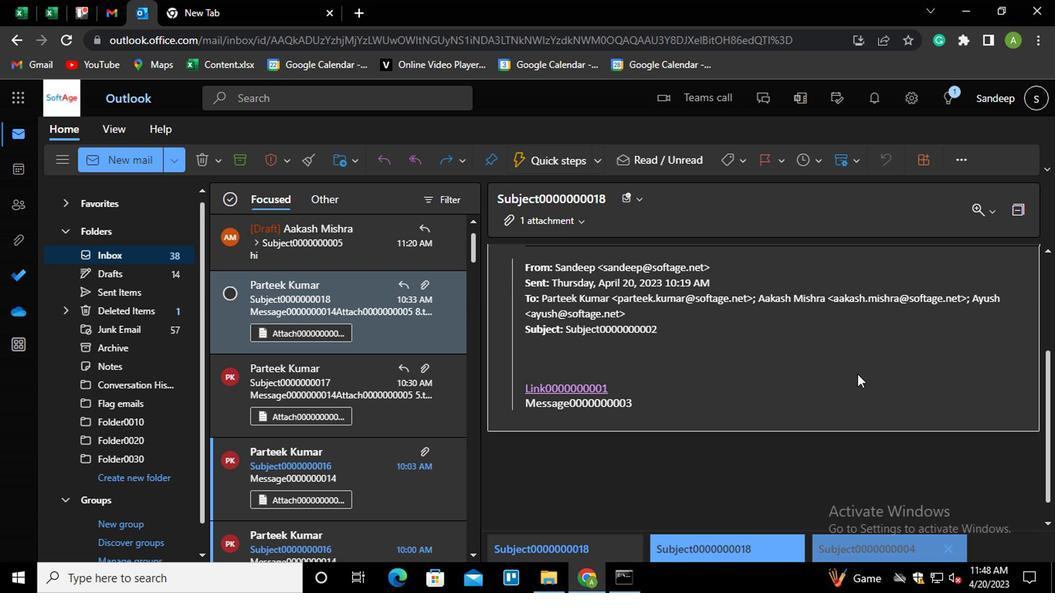 
Action: Mouse scrolled (899, 367) with delta (0, 1)
Screenshot: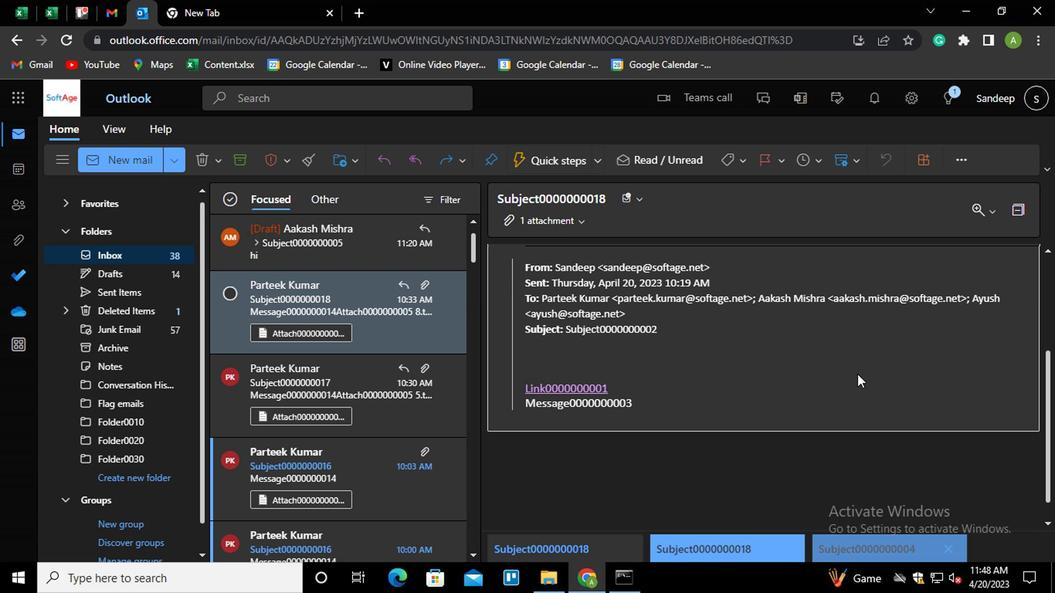 
Action: Mouse moved to (1015, 265)
Screenshot: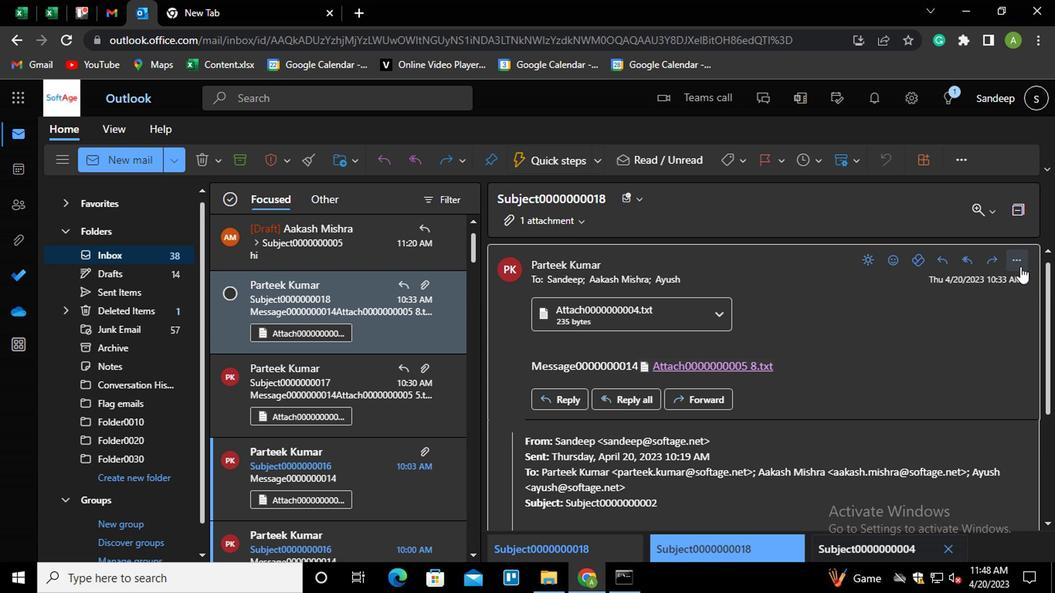 
Action: Mouse pressed left at (1015, 265)
Screenshot: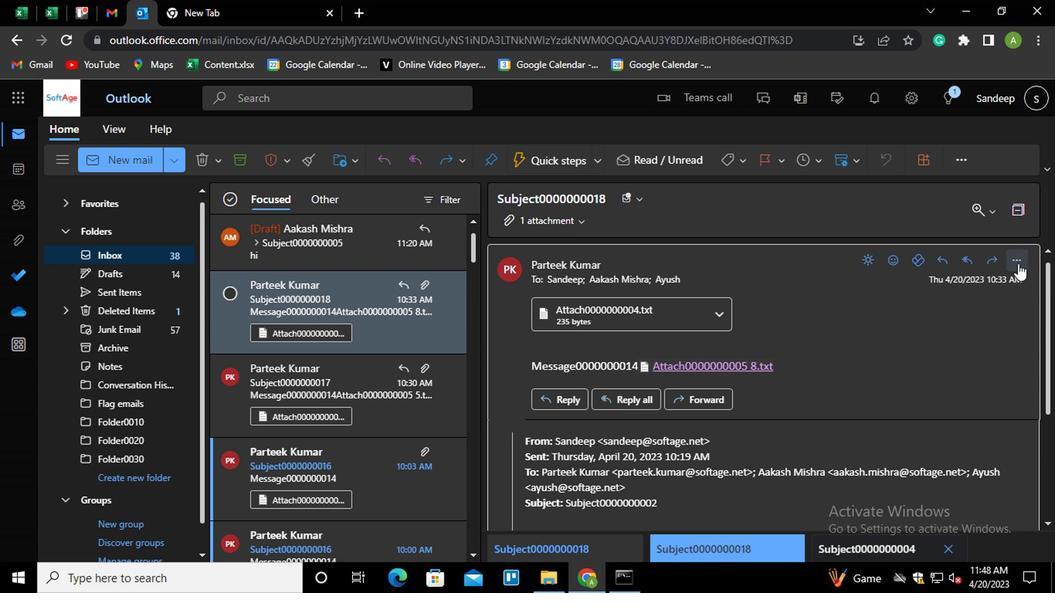 
Action: Mouse moved to (908, 107)
Screenshot: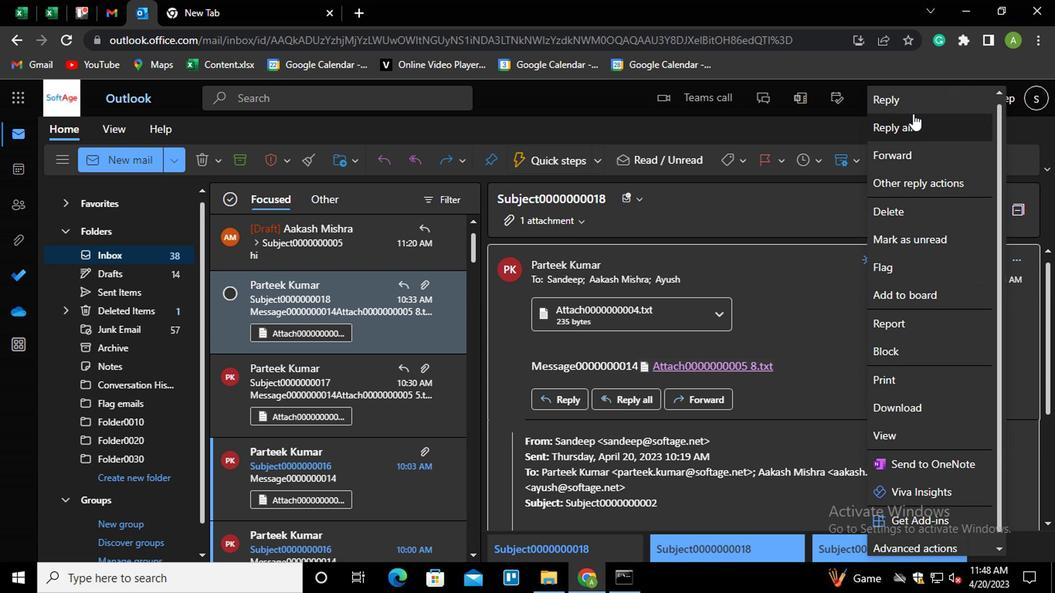 
Action: Mouse pressed left at (908, 107)
Screenshot: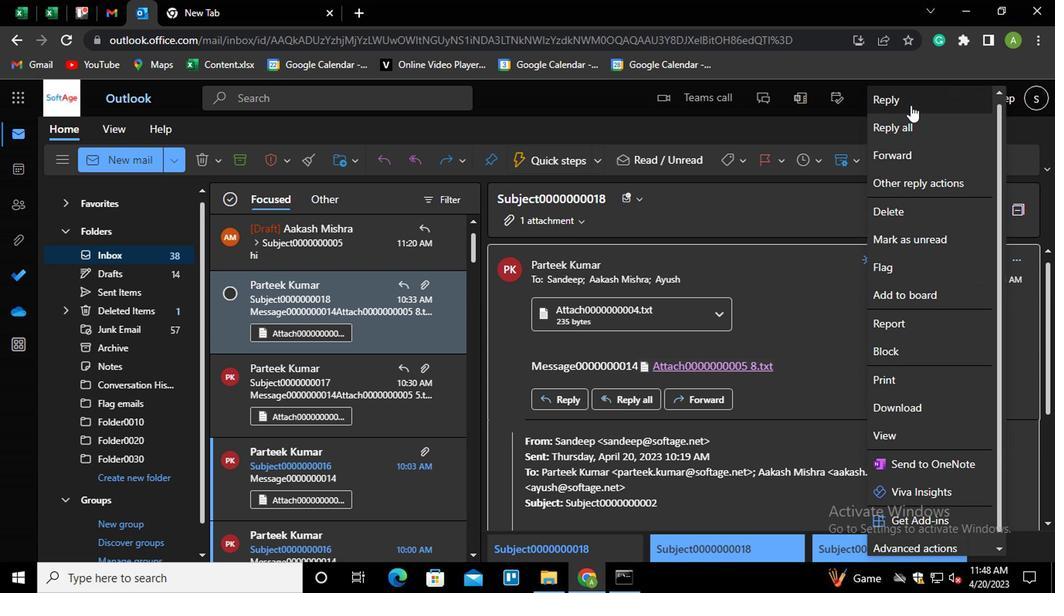 
Action: Mouse moved to (515, 458)
Screenshot: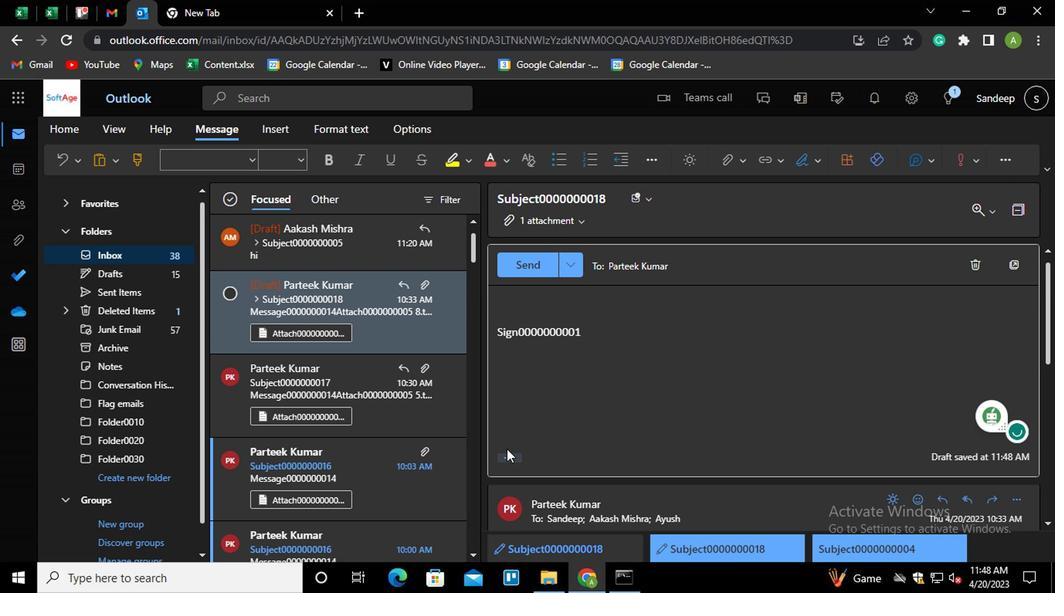 
Action: Mouse pressed left at (515, 458)
Screenshot: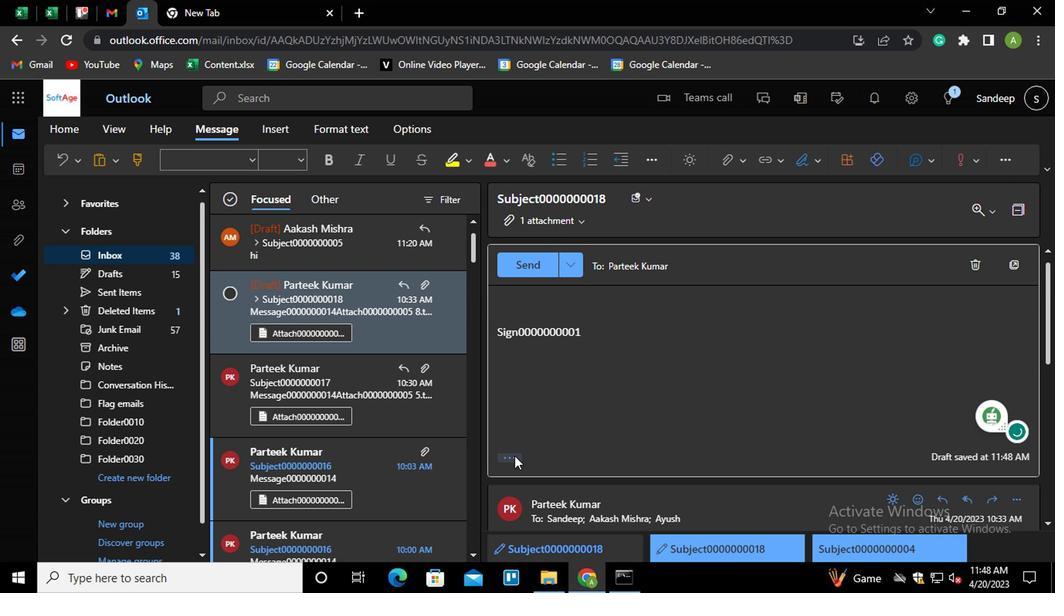 
Action: Mouse moved to (681, 212)
Screenshot: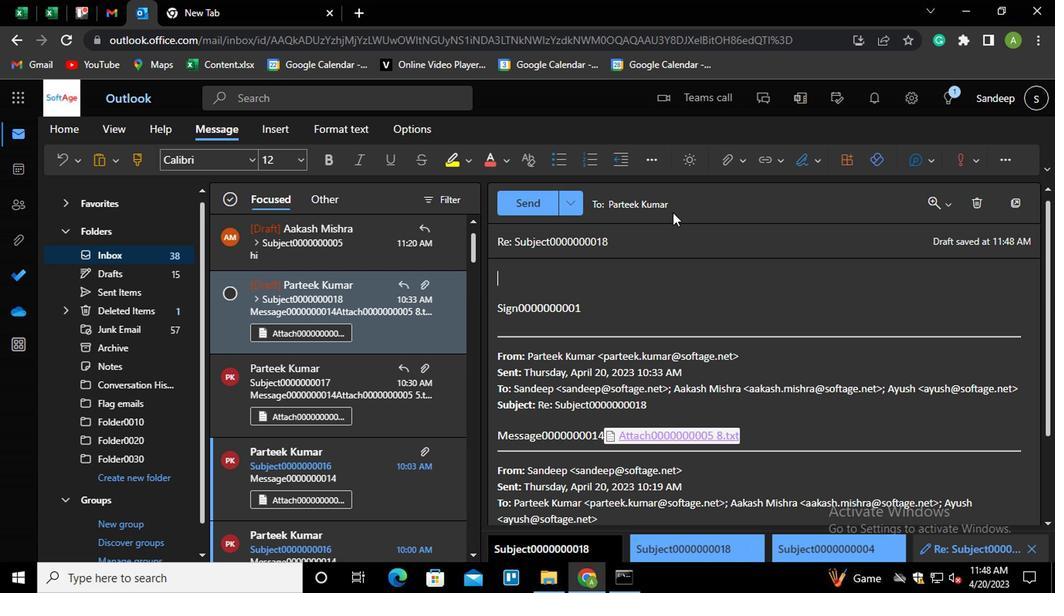 
Action: Mouse pressed left at (681, 212)
Screenshot: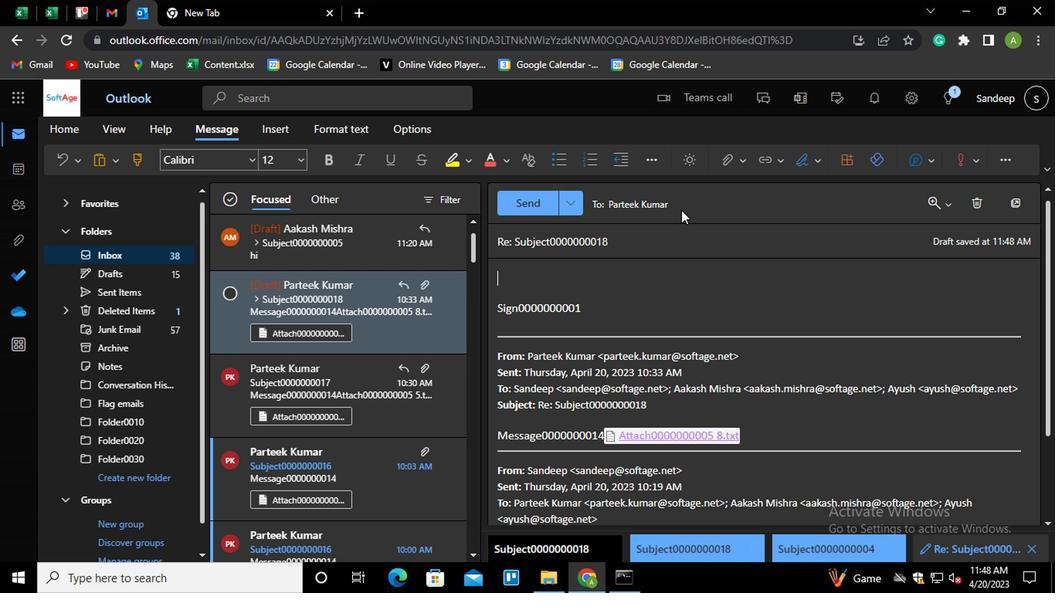 
Action: Mouse moved to (614, 273)
Screenshot: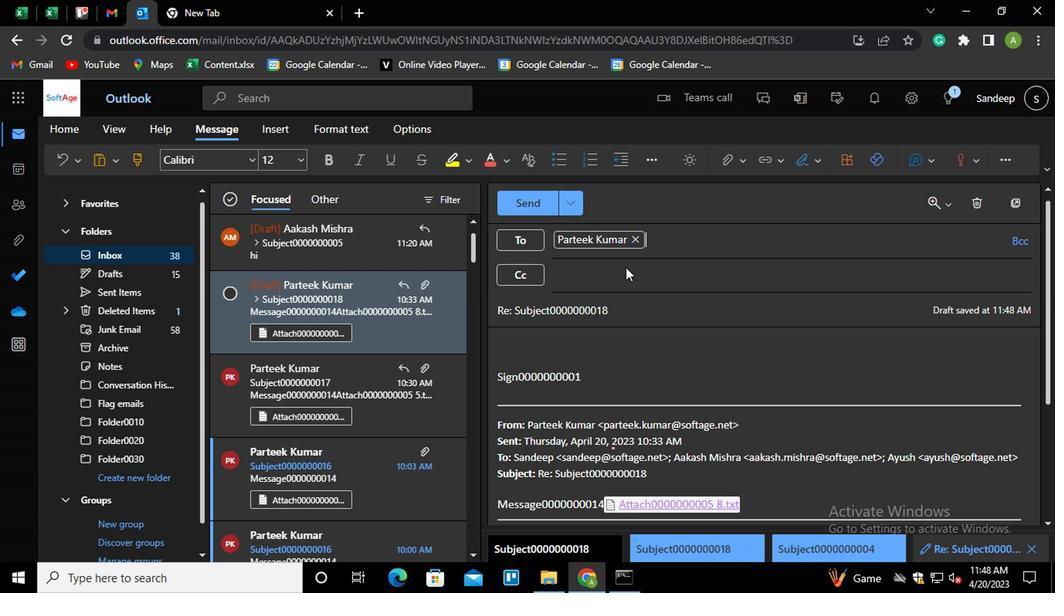 
Action: Mouse pressed left at (614, 273)
Screenshot: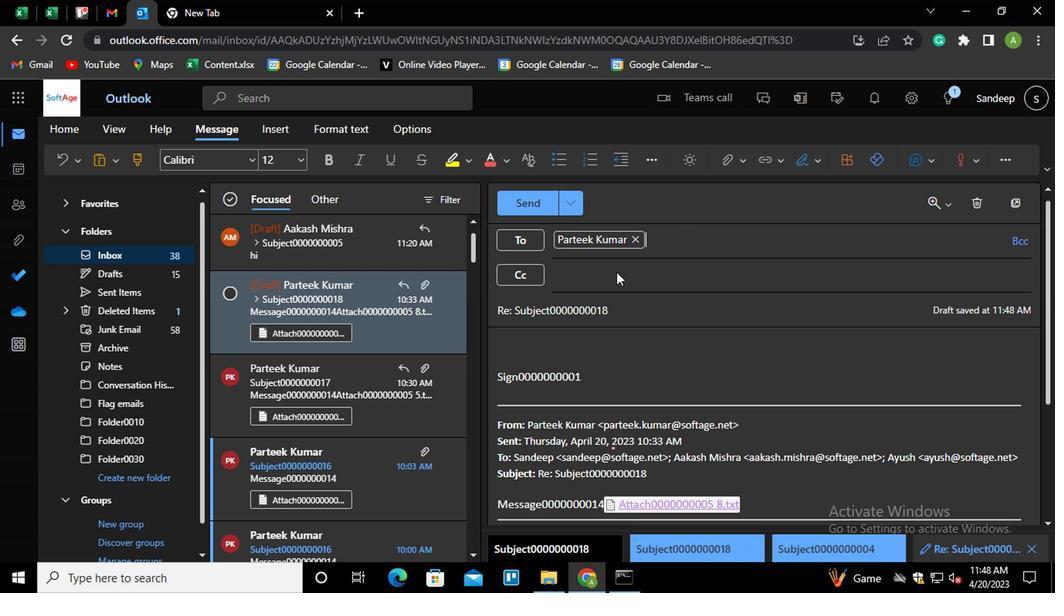 
Action: Key pressed AA<Key.enter>
Screenshot: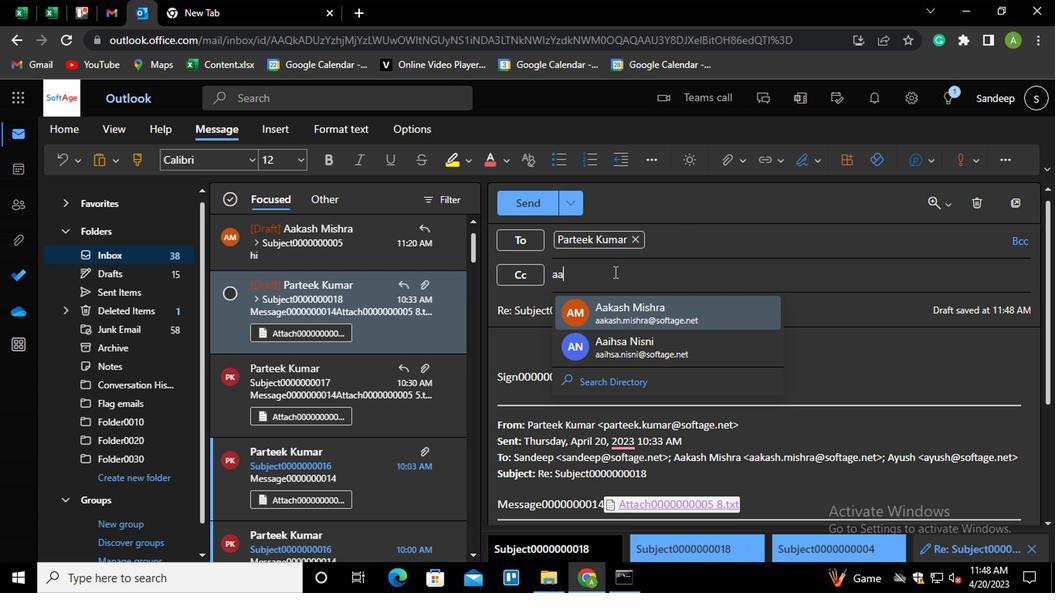 
Action: Mouse moved to (636, 320)
Screenshot: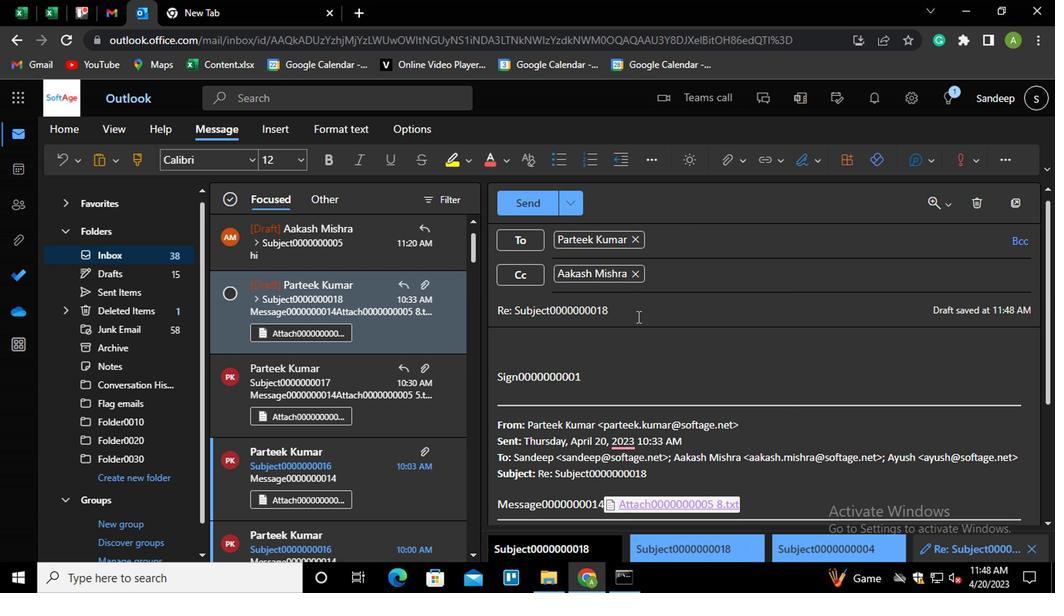
Action: Mouse pressed left at (636, 320)
Screenshot: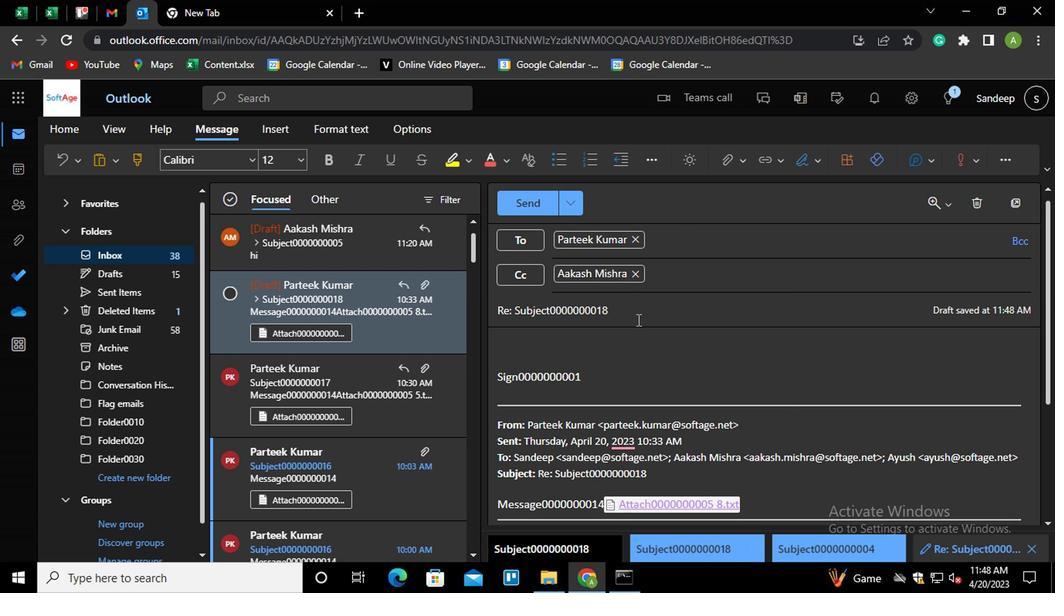 
Action: Mouse moved to (647, 326)
Screenshot: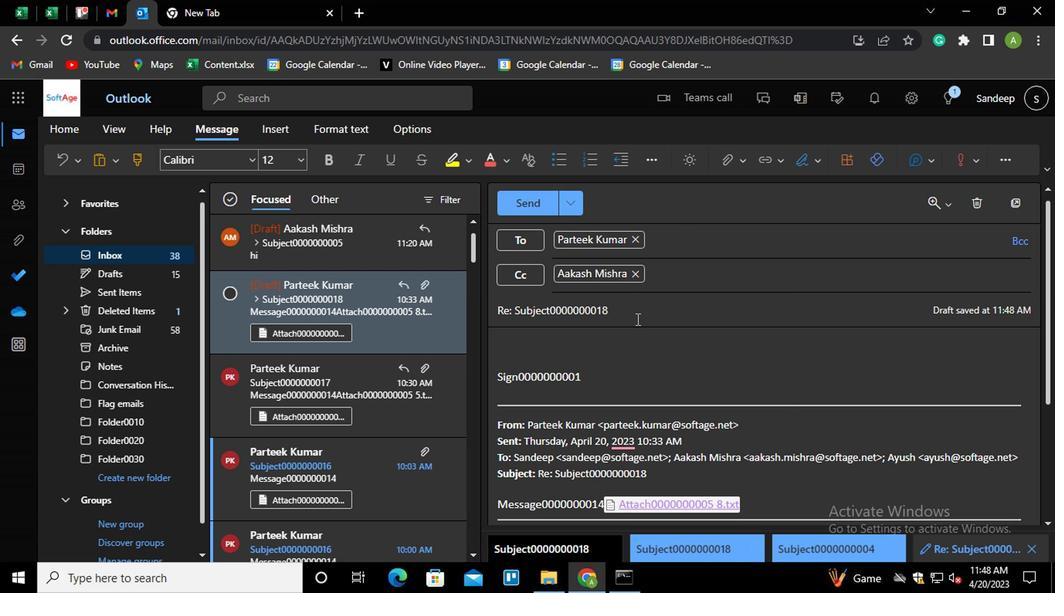 
Action: Key pressed <Key.shift_r><Key.home><Key.shift>SUBJECT0000000005
Screenshot: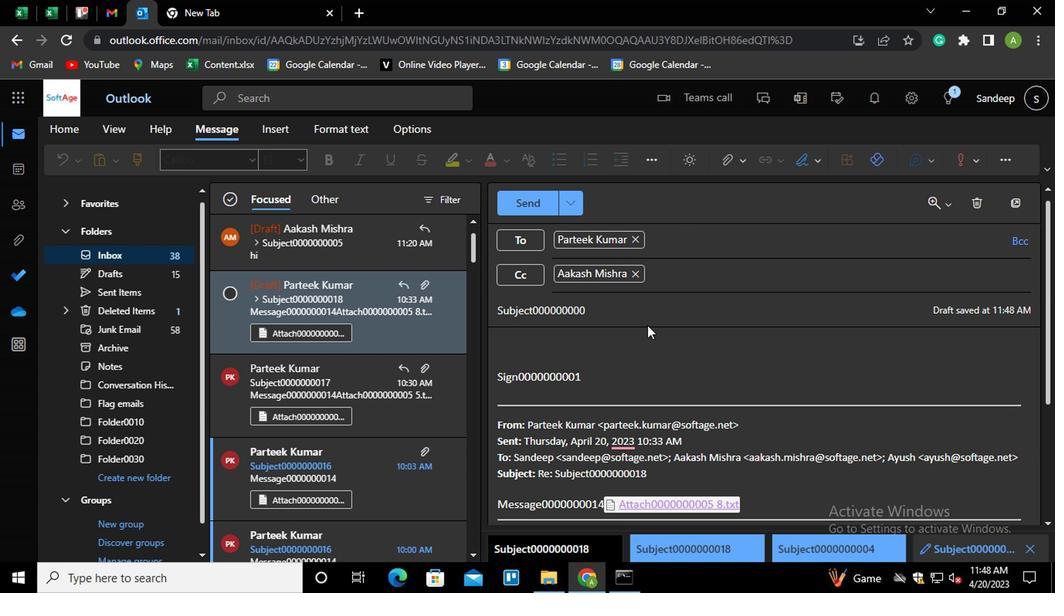 
Action: Mouse moved to (592, 377)
Screenshot: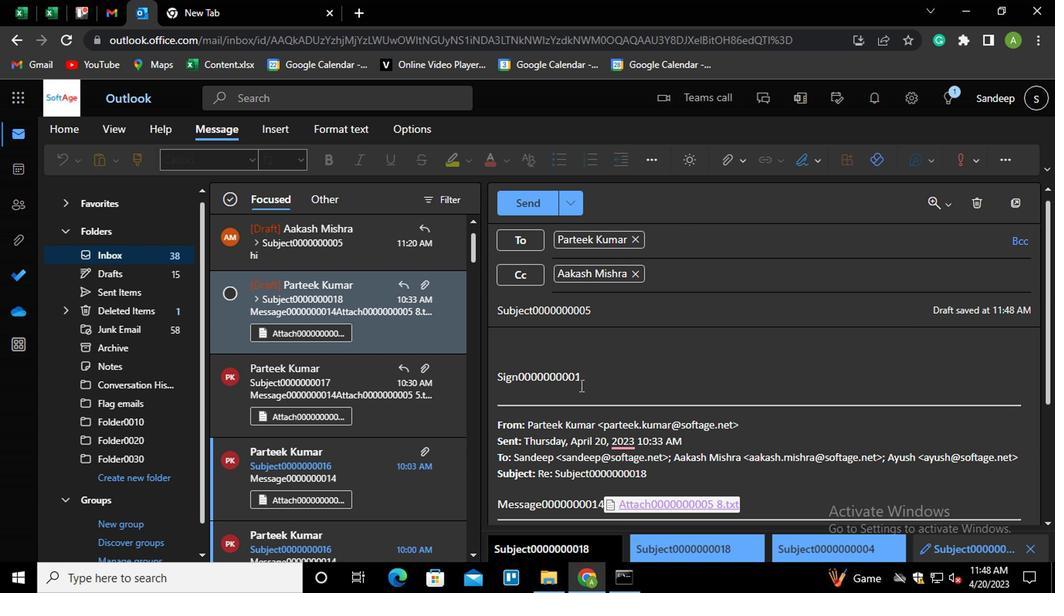 
Action: Mouse pressed left at (592, 377)
Screenshot: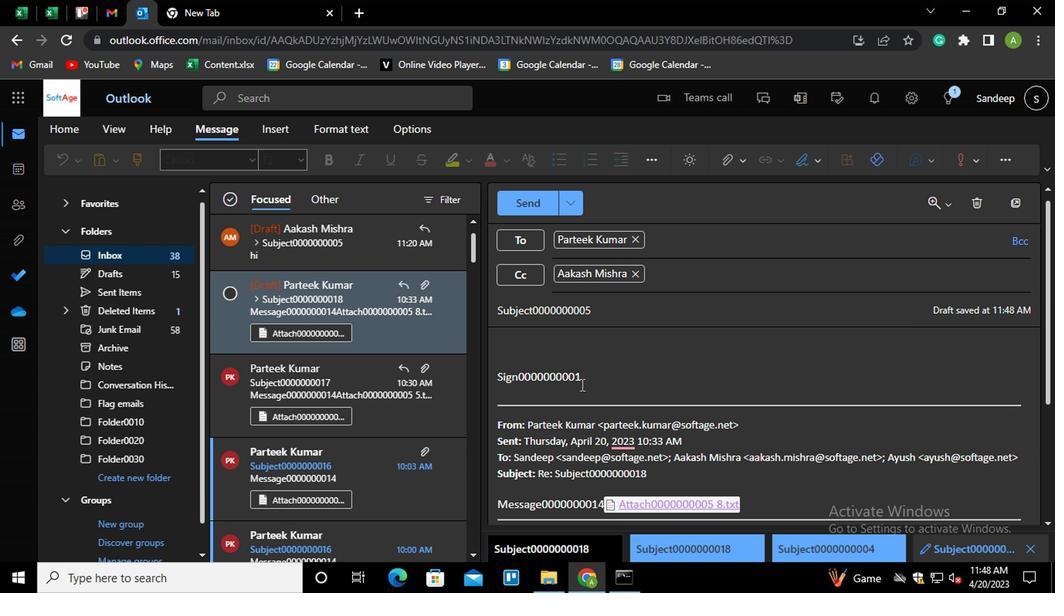 
Action: Key pressed <Key.shift_r><Key.home><Key.shift>MESSAGE0000000004
Screenshot: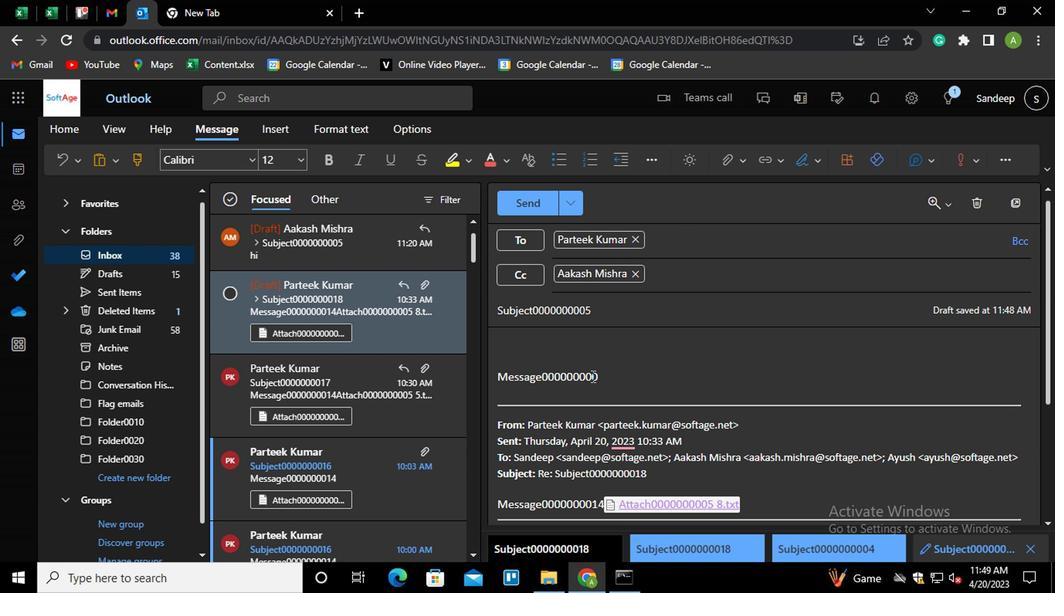 
Action: Mouse moved to (733, 157)
Screenshot: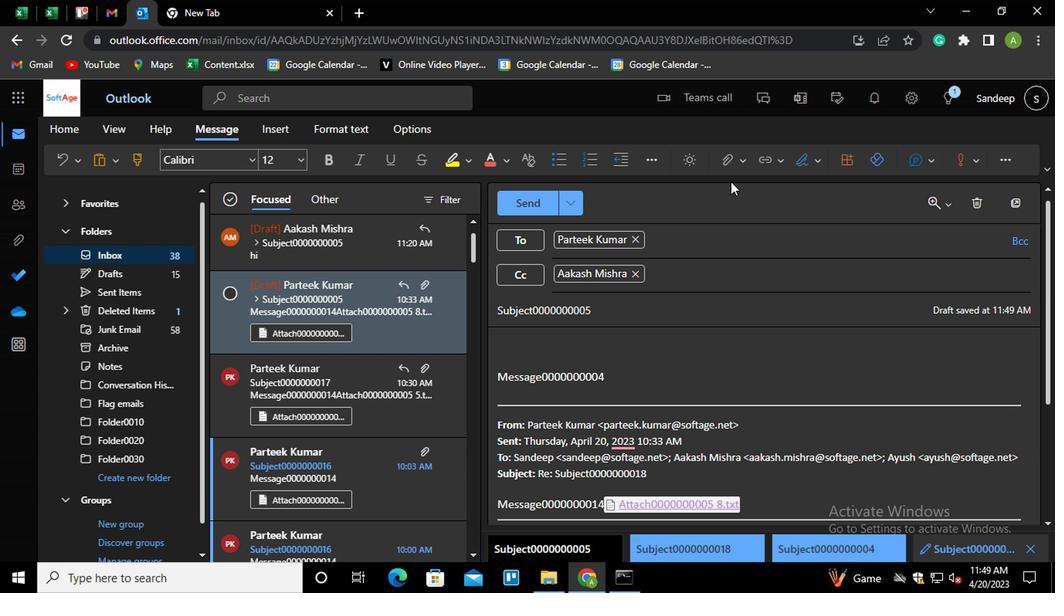 
Action: Mouse pressed left at (733, 157)
Screenshot: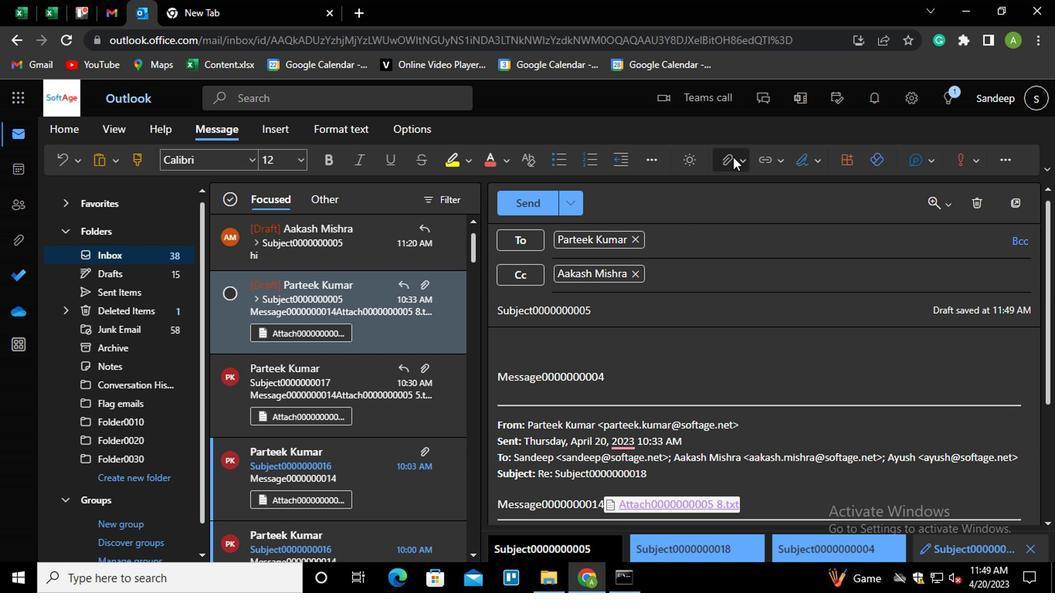 
Action: Mouse moved to (678, 186)
Screenshot: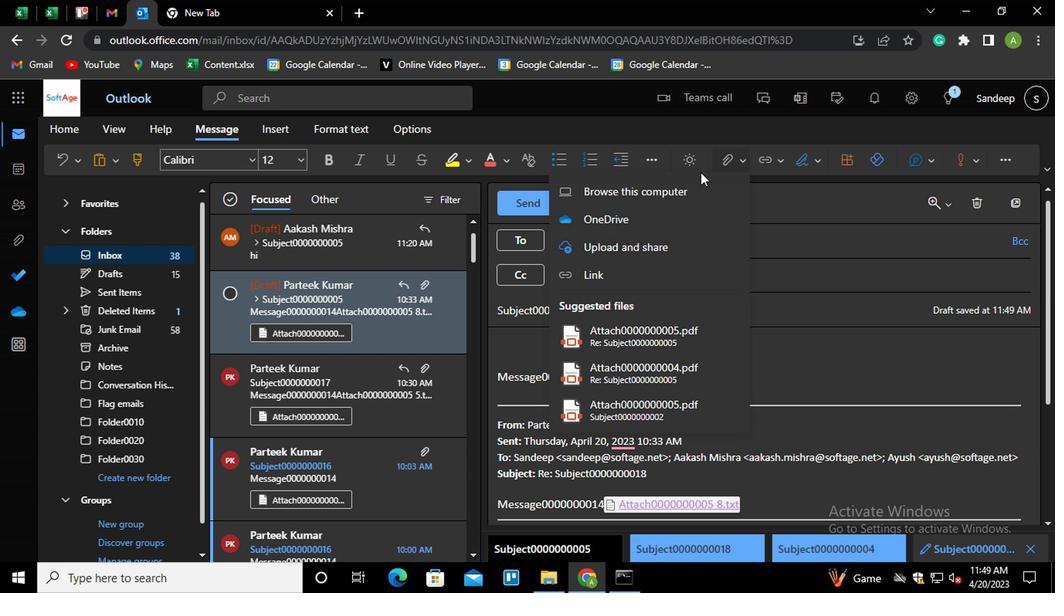
Action: Mouse pressed left at (678, 186)
Screenshot: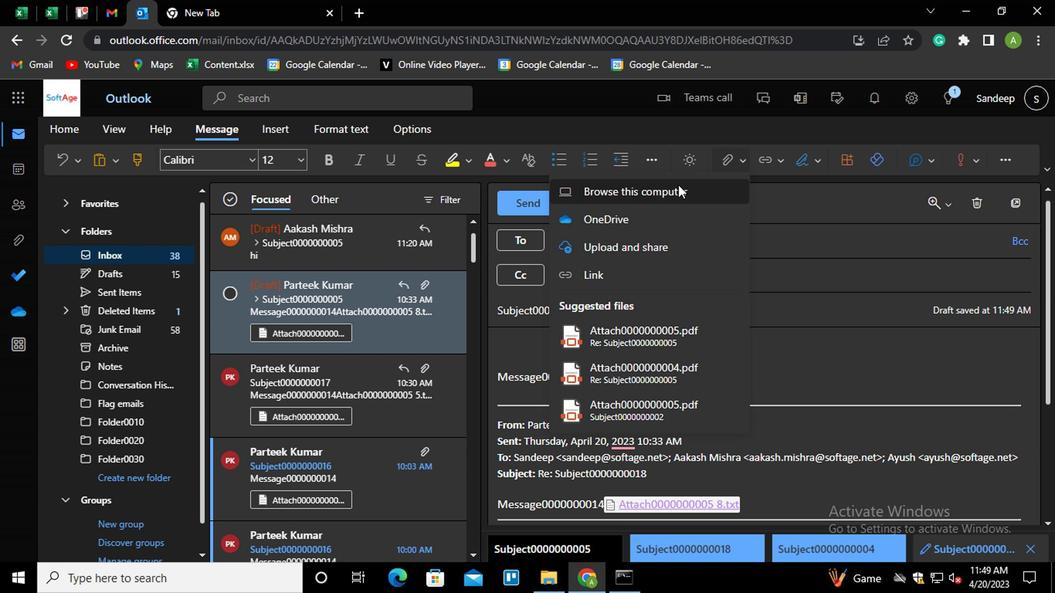 
Action: Mouse moved to (253, 164)
Screenshot: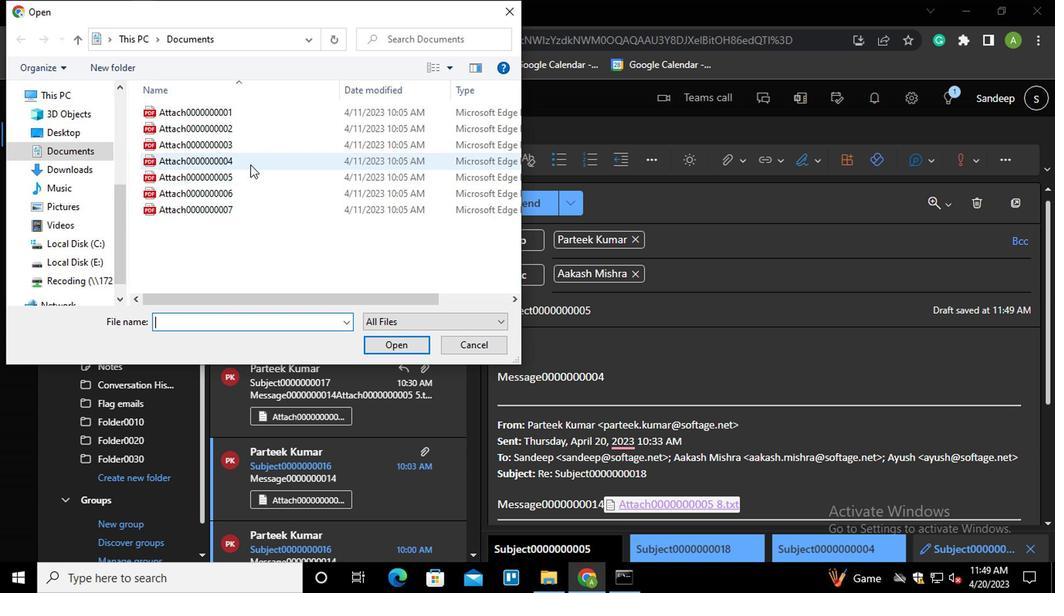 
Action: Mouse pressed left at (253, 164)
Screenshot: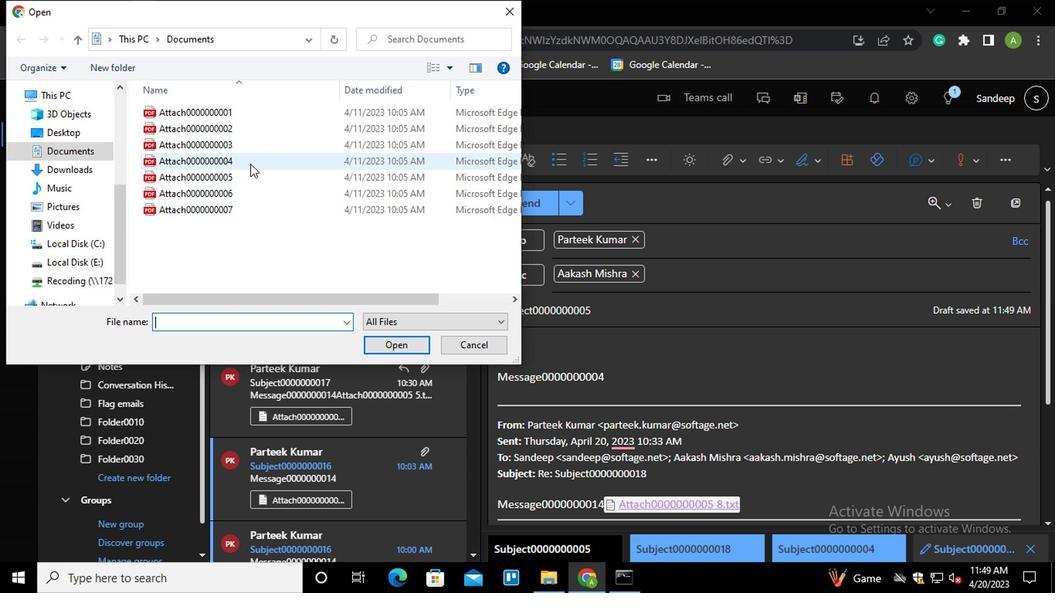 
Action: Mouse moved to (397, 344)
Screenshot: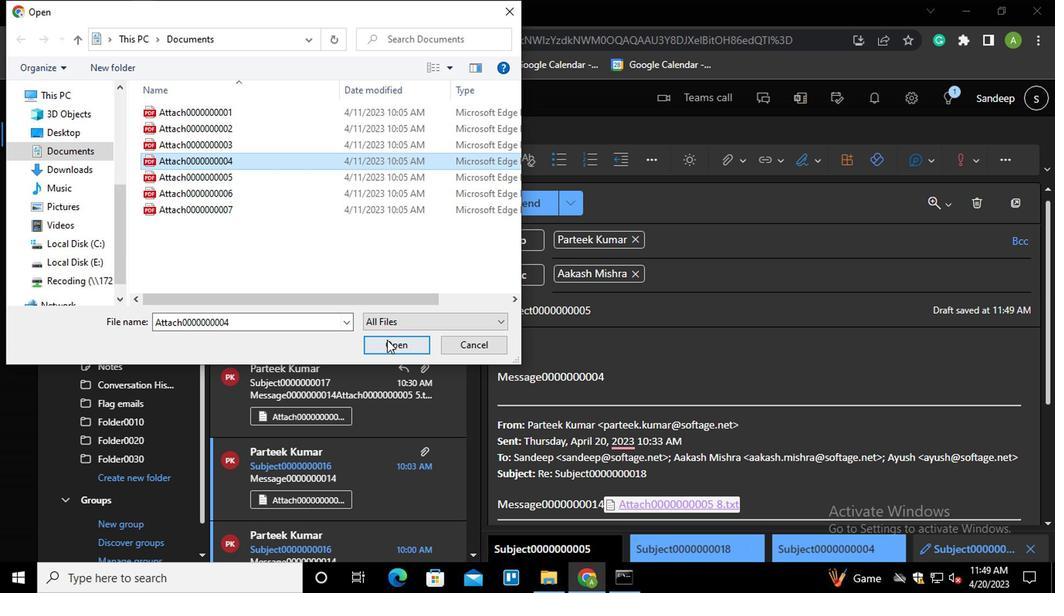 
Action: Mouse pressed left at (397, 344)
Screenshot: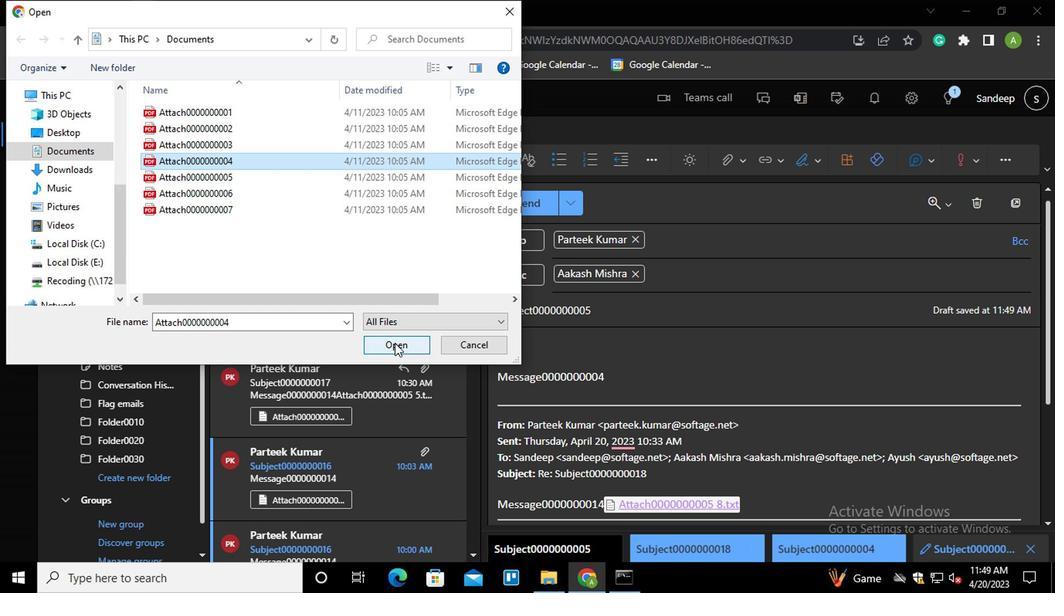 
Action: Mouse moved to (739, 163)
Screenshot: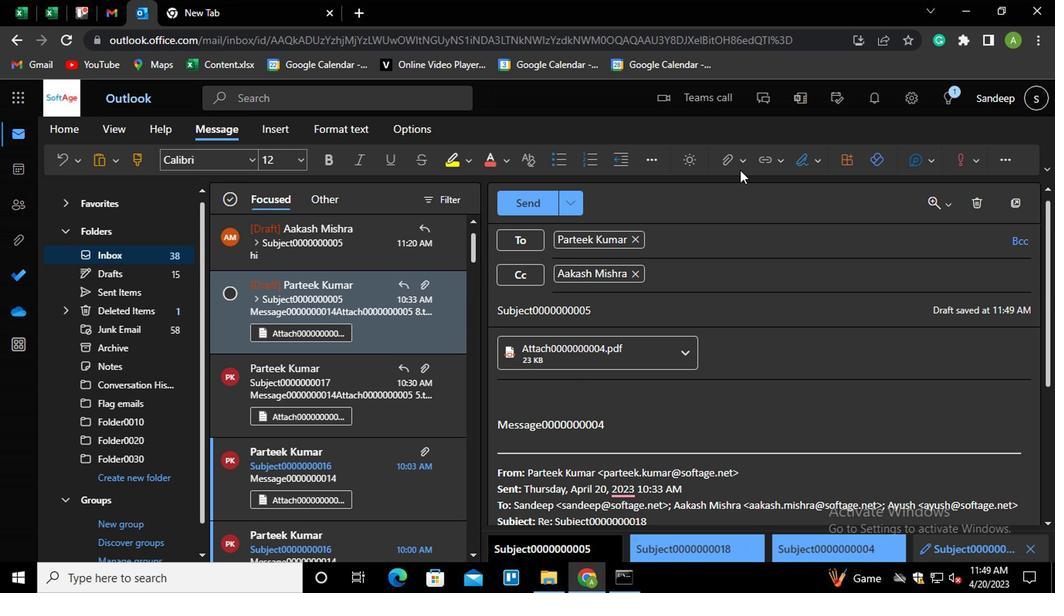 
Action: Mouse pressed left at (739, 163)
Screenshot: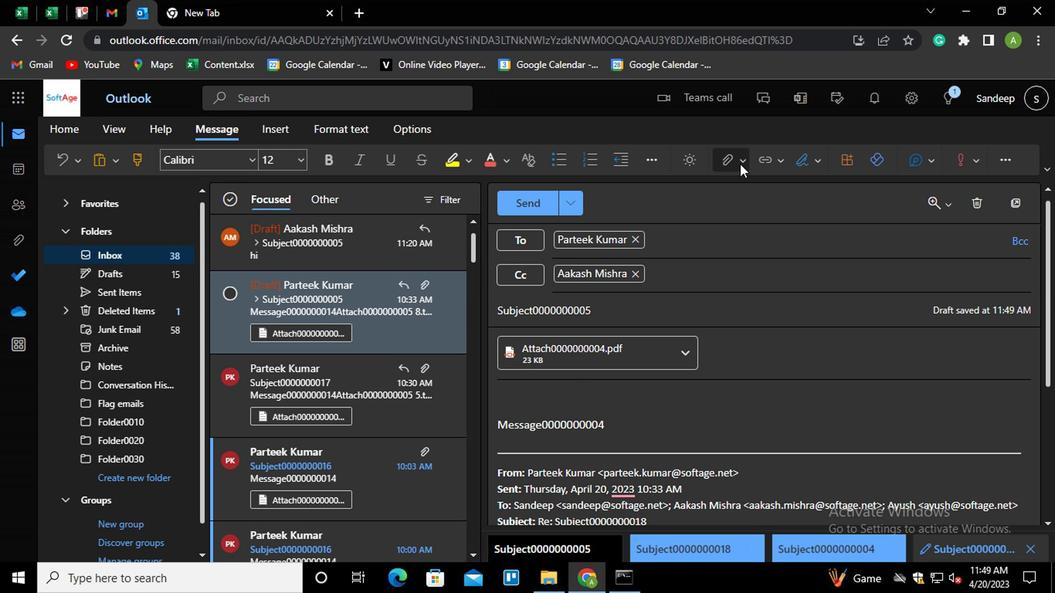 
Action: Mouse moved to (637, 215)
Screenshot: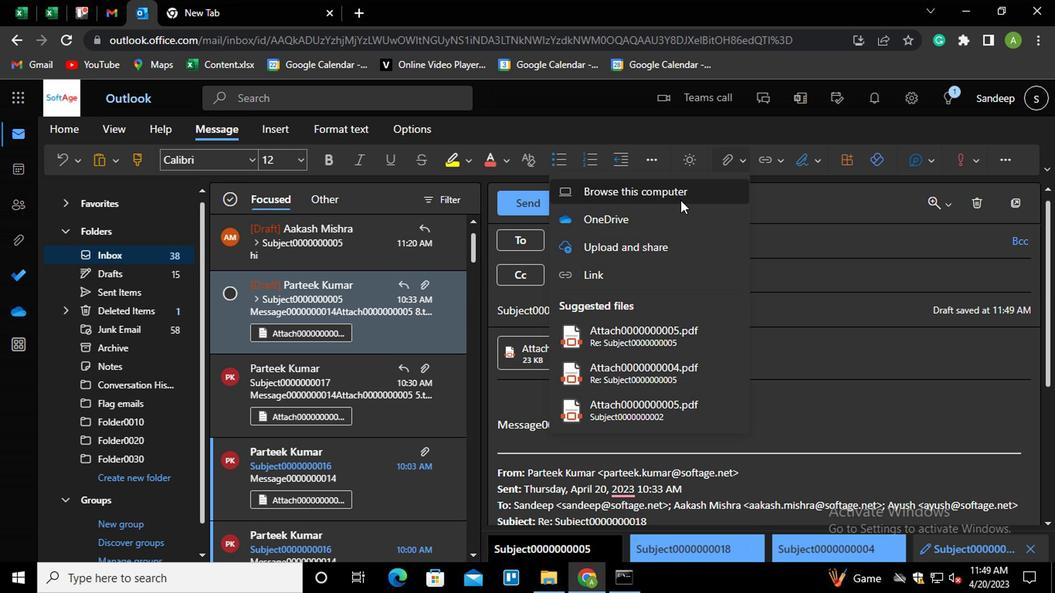 
Action: Mouse pressed left at (637, 215)
Screenshot: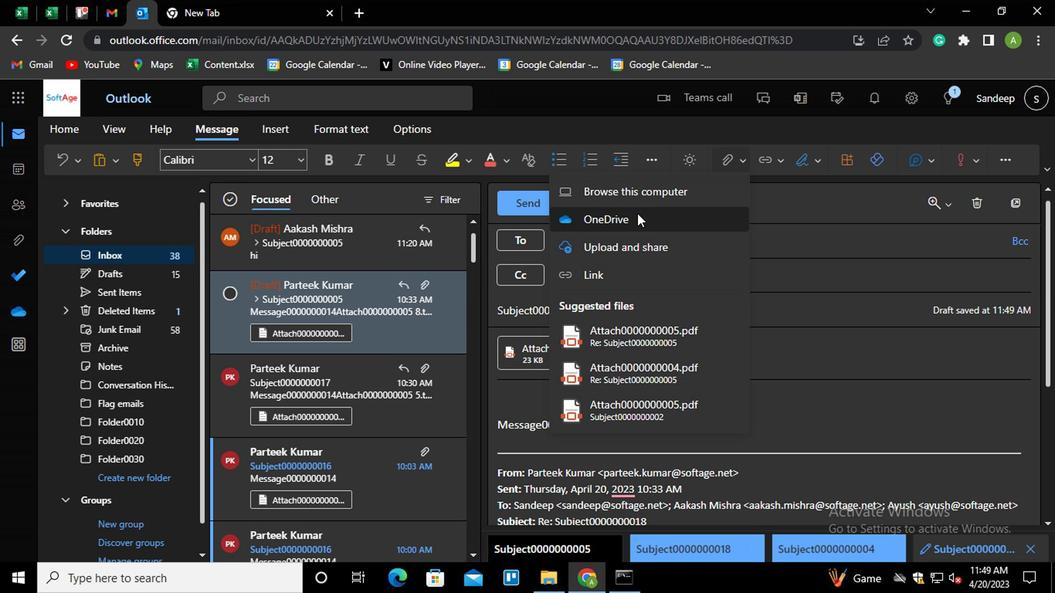 
Action: Mouse moved to (368, 252)
Screenshot: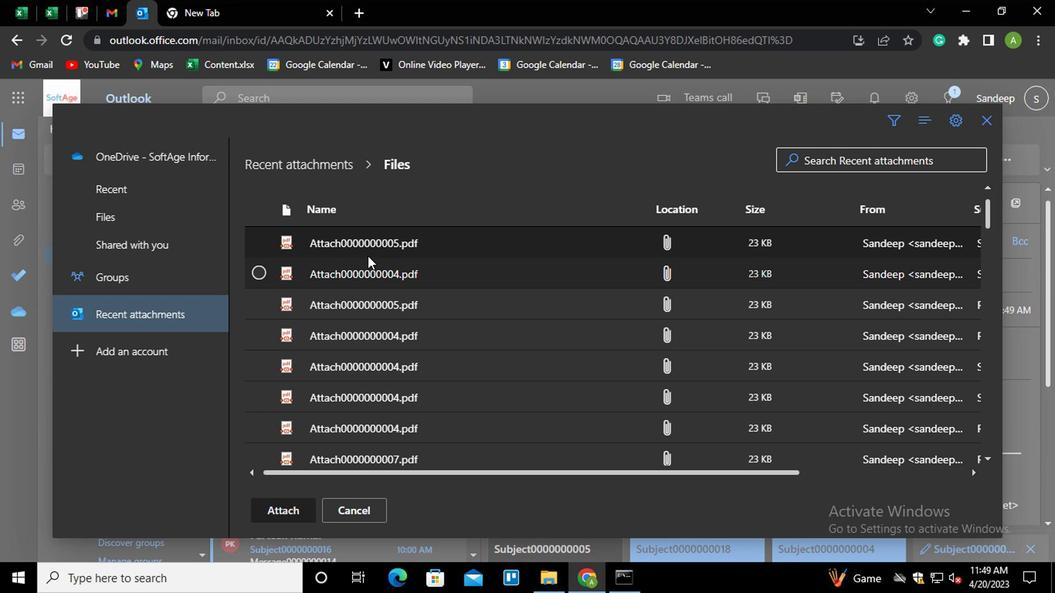 
Action: Mouse pressed left at (368, 252)
Screenshot: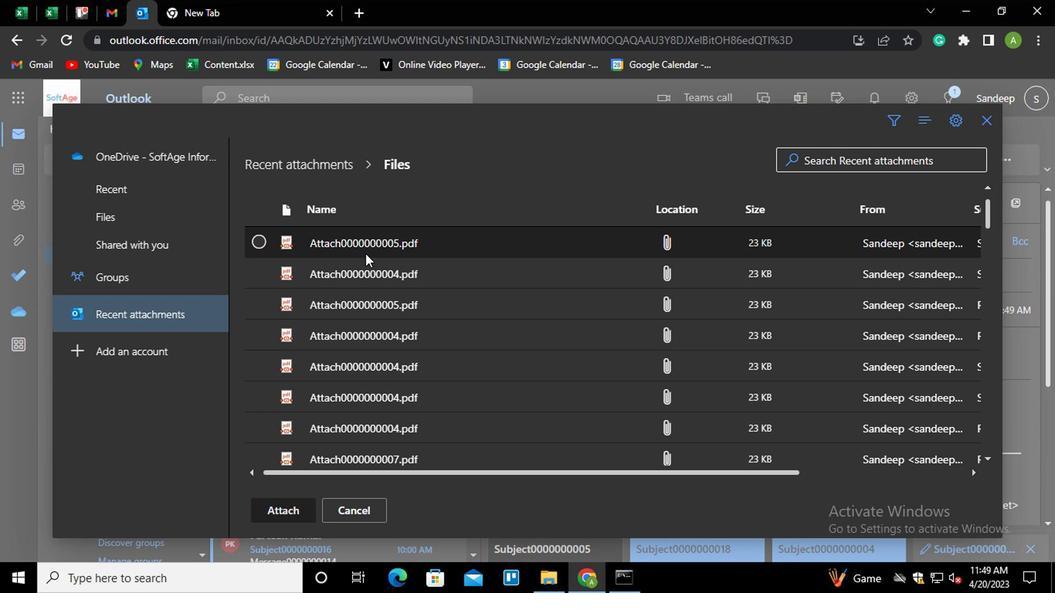 
Action: Mouse moved to (308, 505)
Screenshot: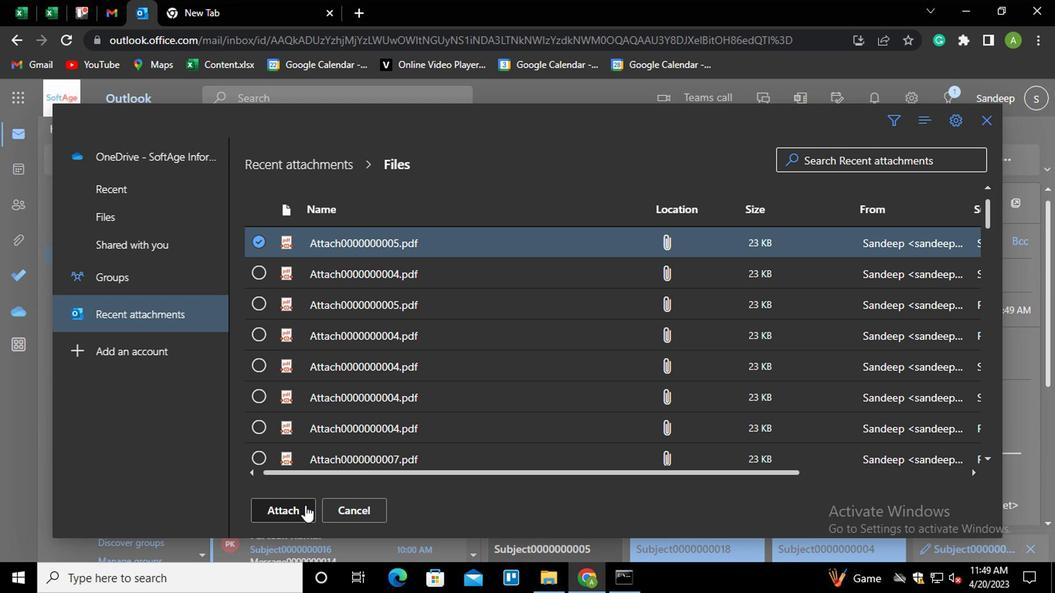 
Action: Mouse pressed left at (308, 505)
Screenshot: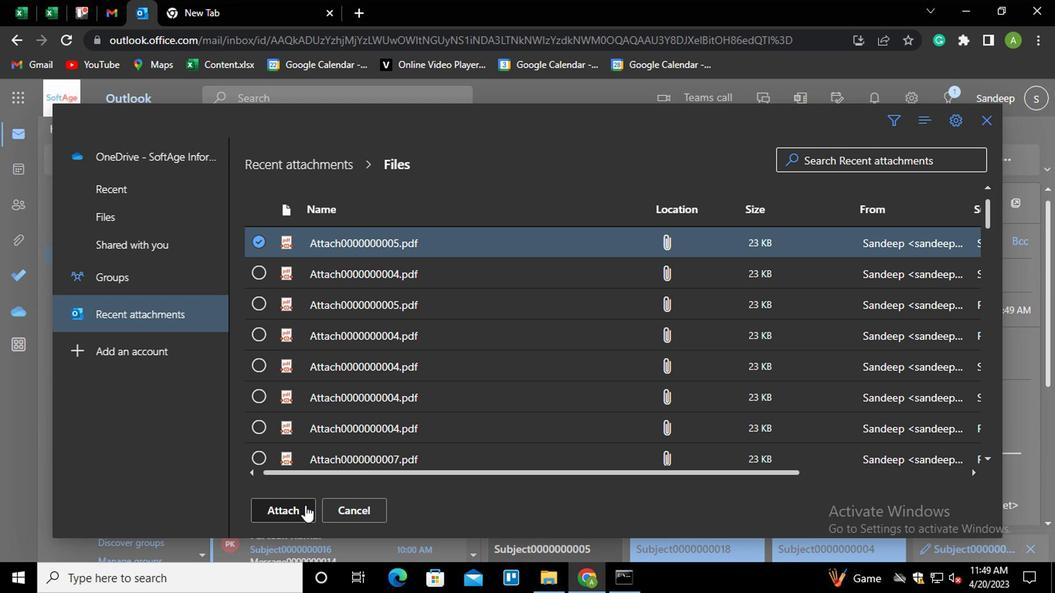 
Action: Mouse moved to (541, 209)
Screenshot: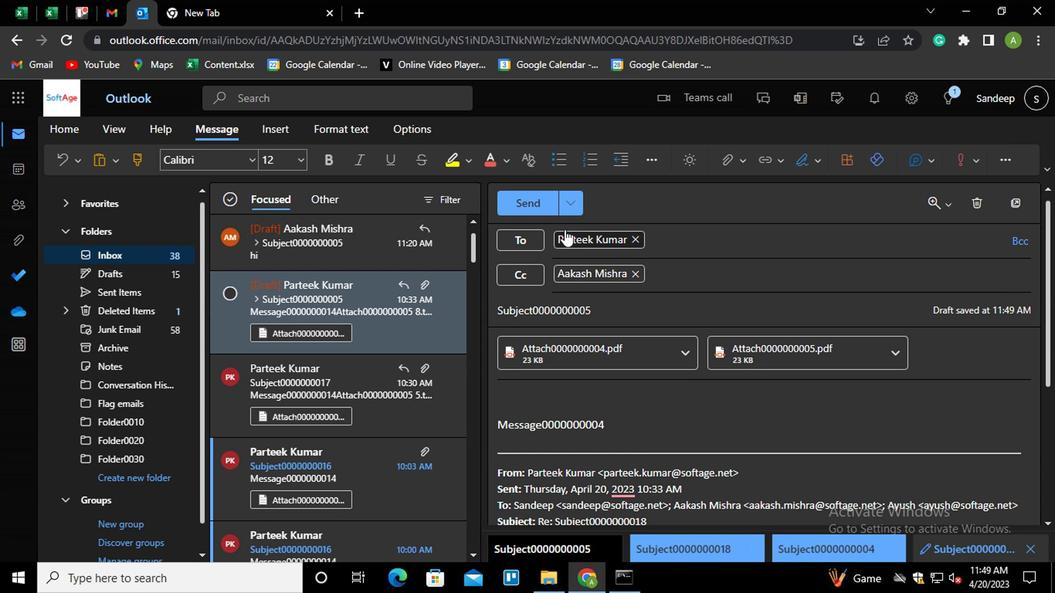 
Action: Mouse pressed left at (541, 209)
Screenshot: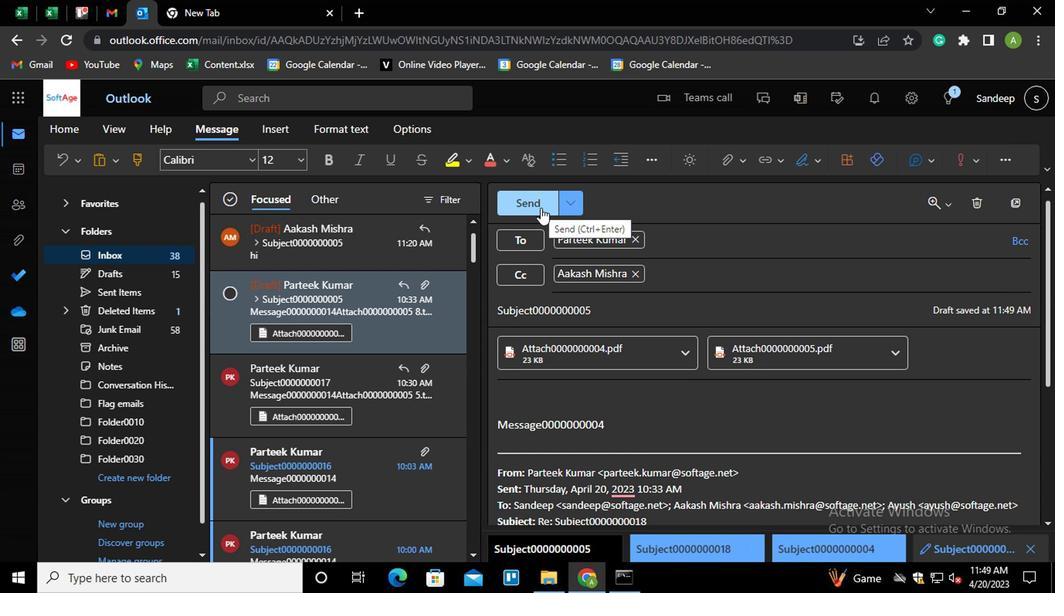 
Action: Mouse moved to (332, 300)
Screenshot: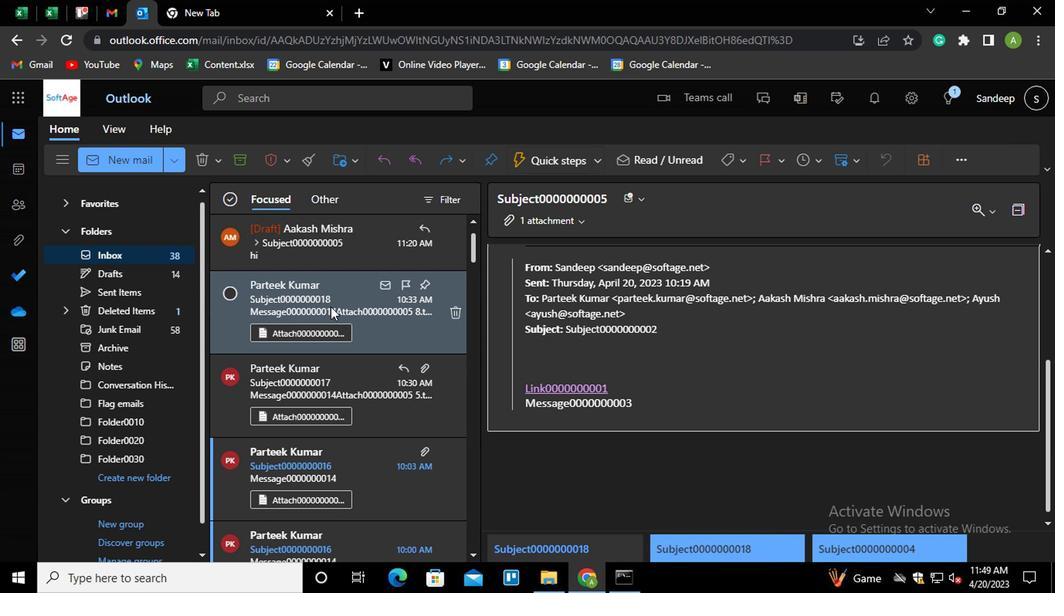 
Action: Mouse pressed left at (332, 300)
Screenshot: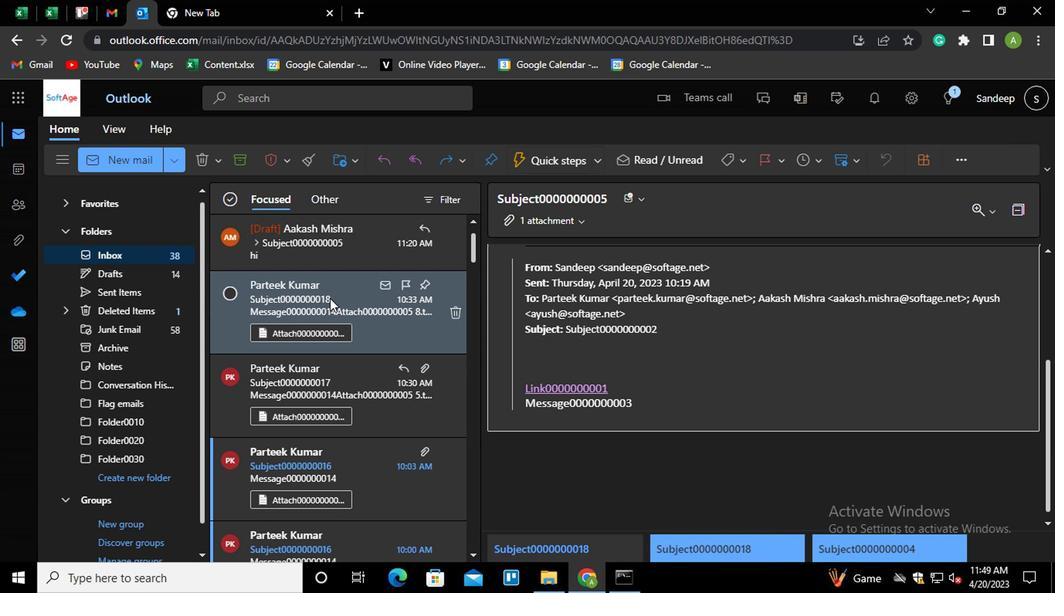 
Action: Mouse moved to (905, 352)
Screenshot: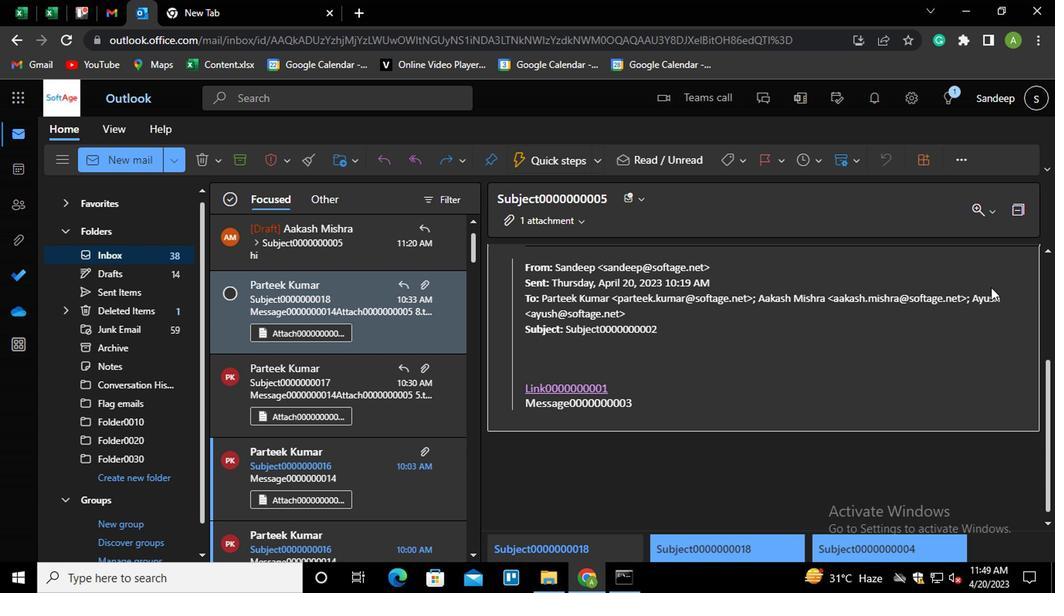 
Action: Mouse scrolled (905, 353) with delta (0, 1)
Screenshot: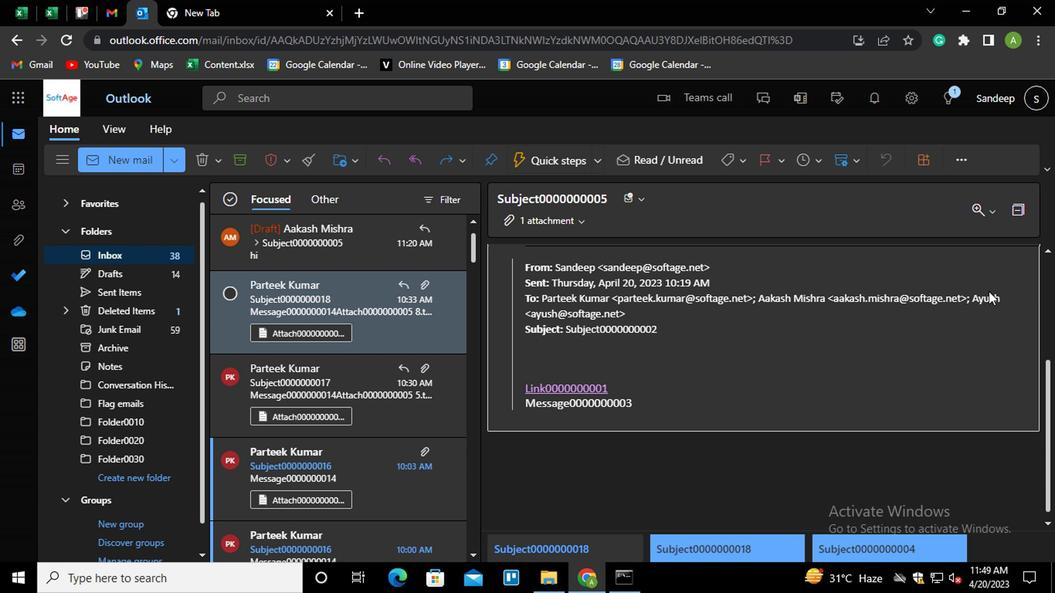 
Action: Mouse scrolled (905, 353) with delta (0, 1)
Screenshot: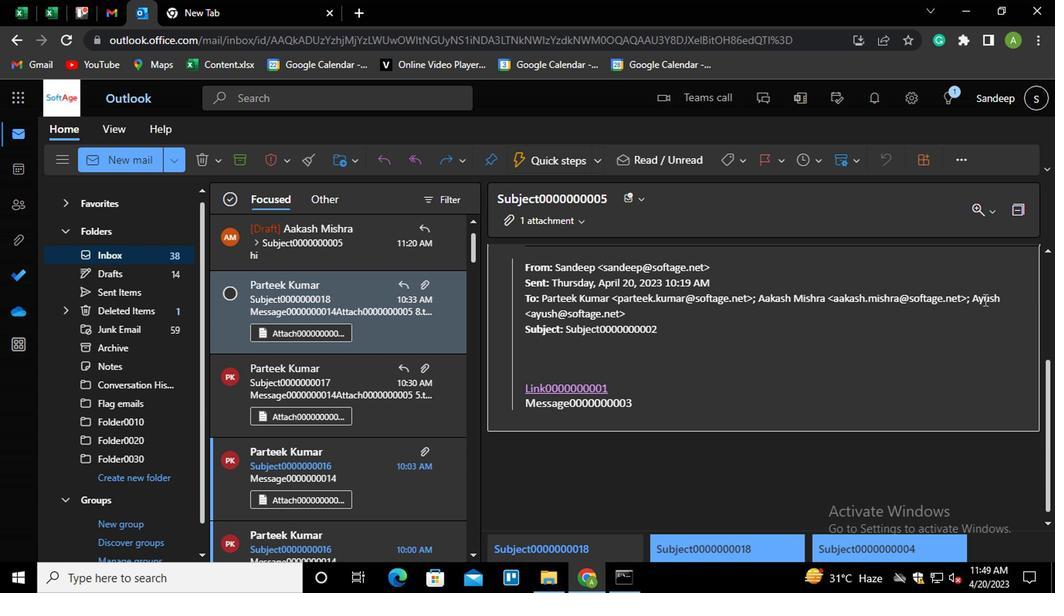 
Action: Mouse scrolled (905, 353) with delta (0, 1)
Screenshot: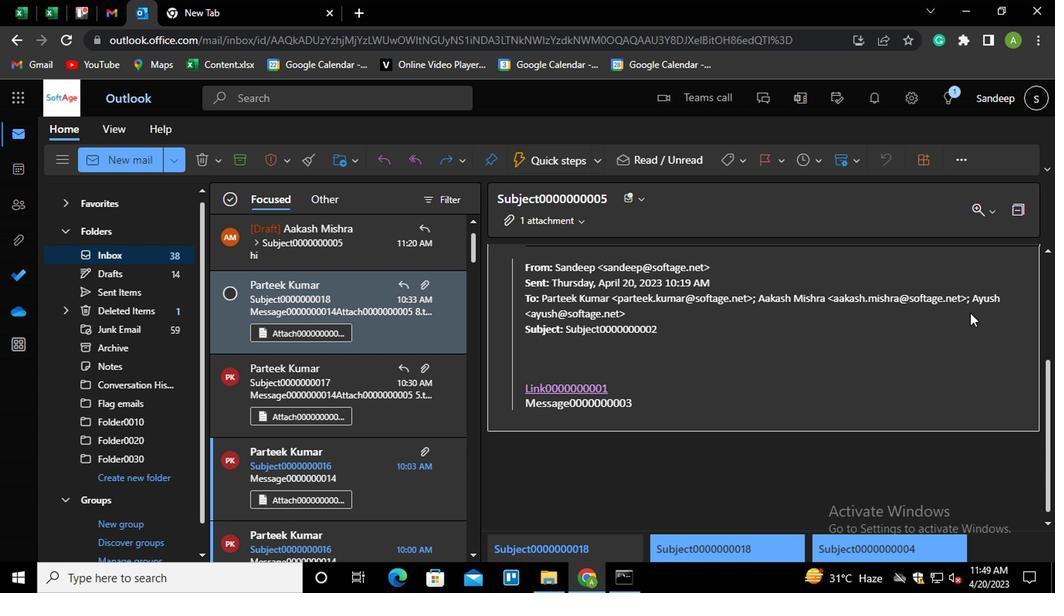 
Action: Mouse moved to (1014, 255)
Screenshot: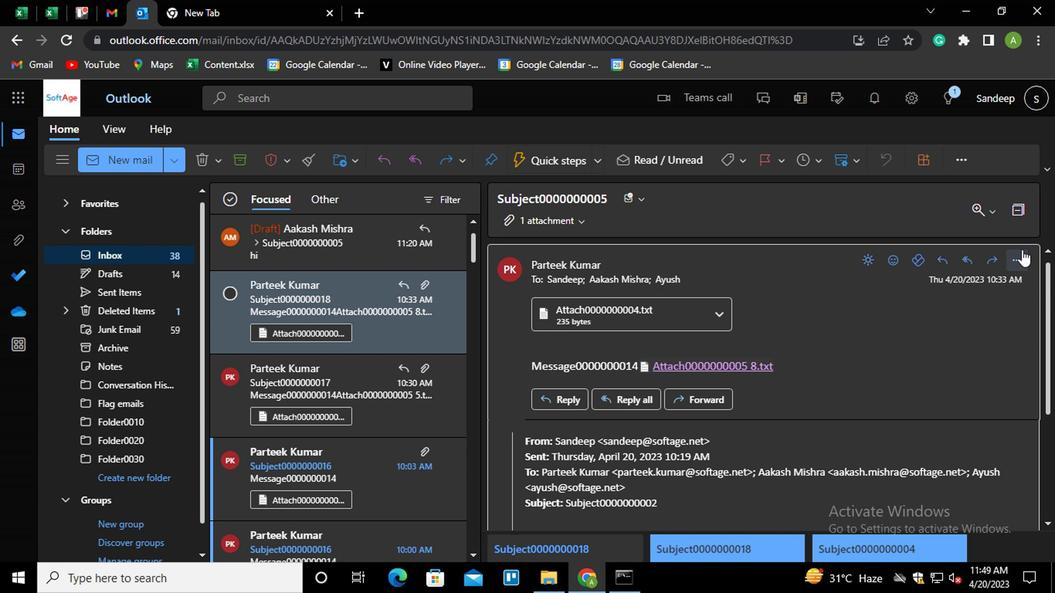 
Action: Mouse pressed left at (1014, 255)
Screenshot: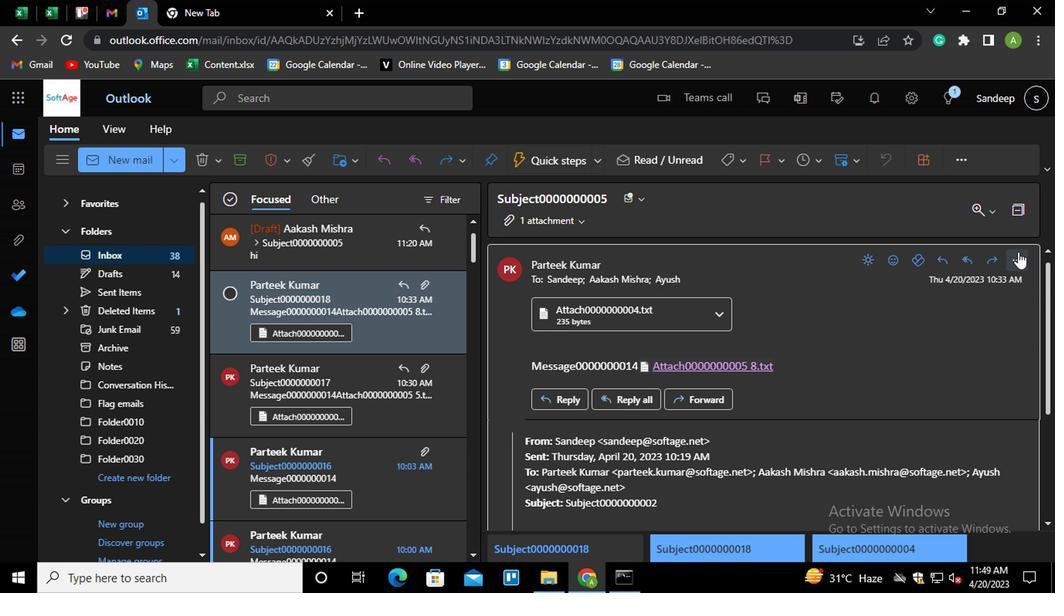 
Action: Mouse moved to (887, 107)
Screenshot: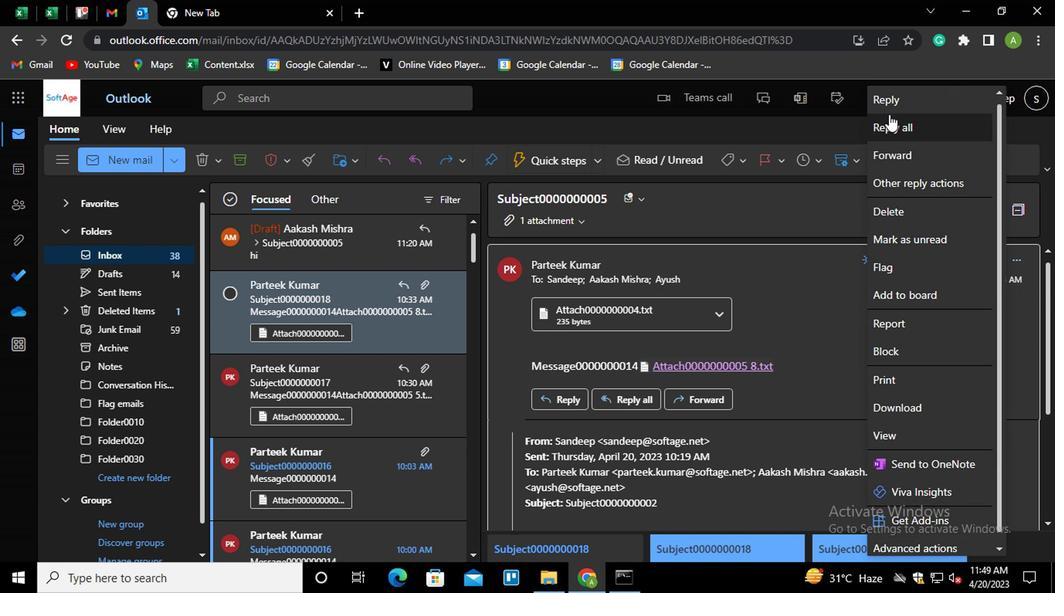 
Action: Mouse pressed left at (887, 107)
Screenshot: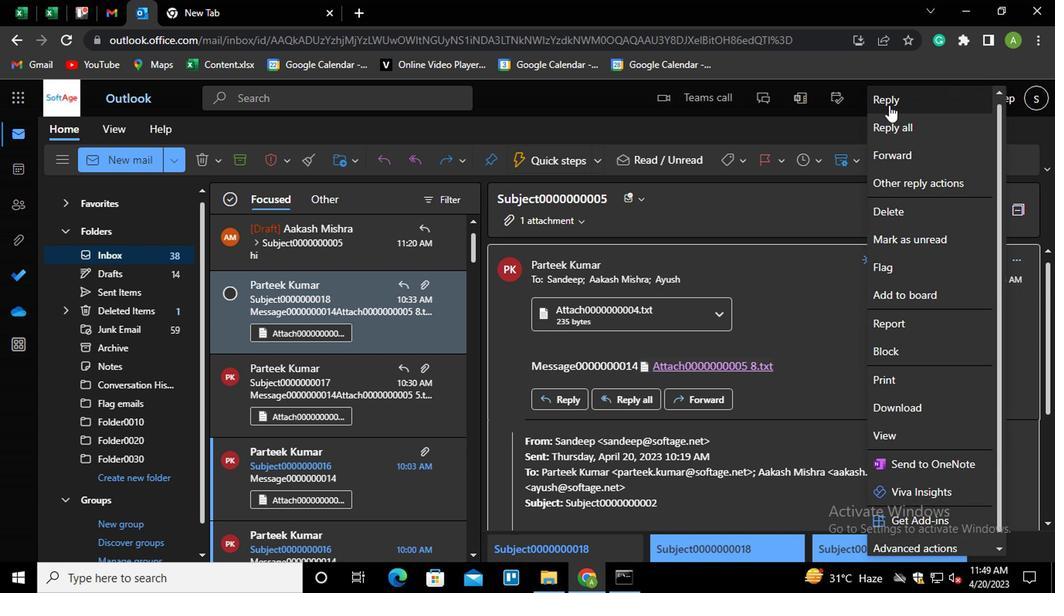 
Action: Mouse moved to (511, 464)
Screenshot: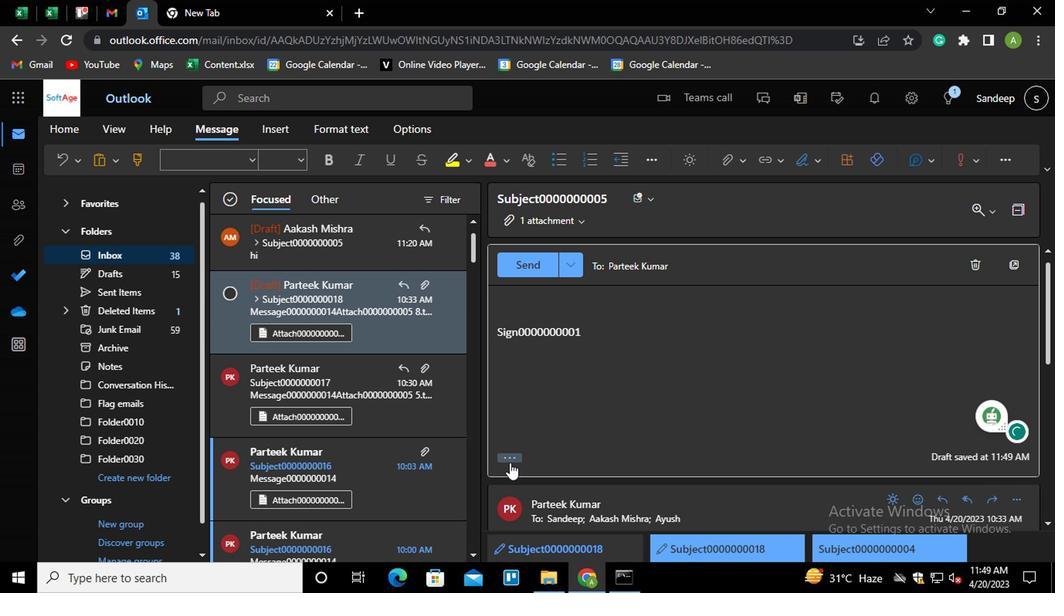 
Action: Mouse pressed left at (511, 464)
Screenshot: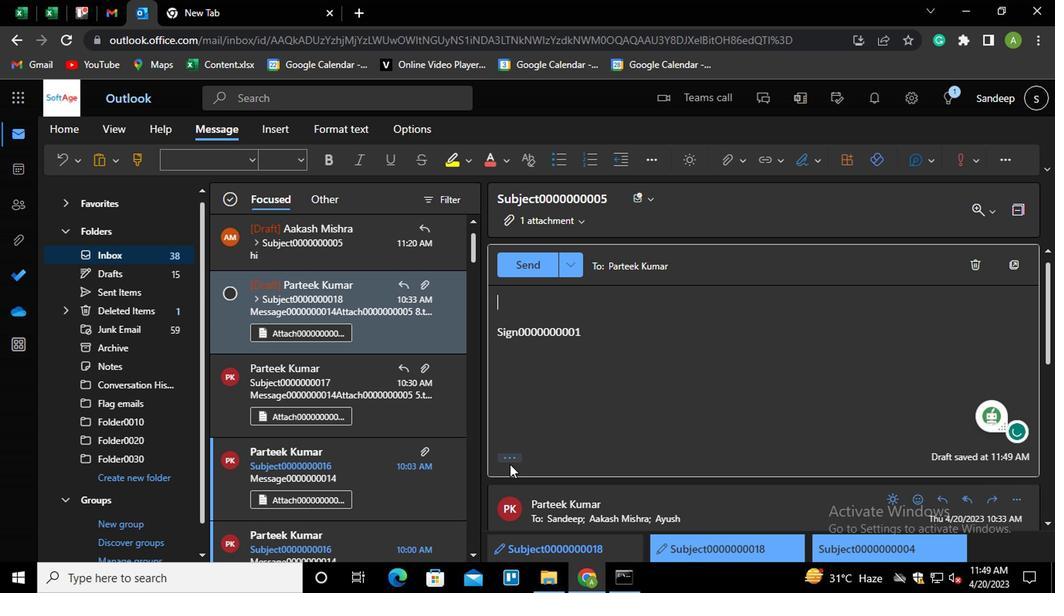 
Action: Mouse moved to (511, 460)
Screenshot: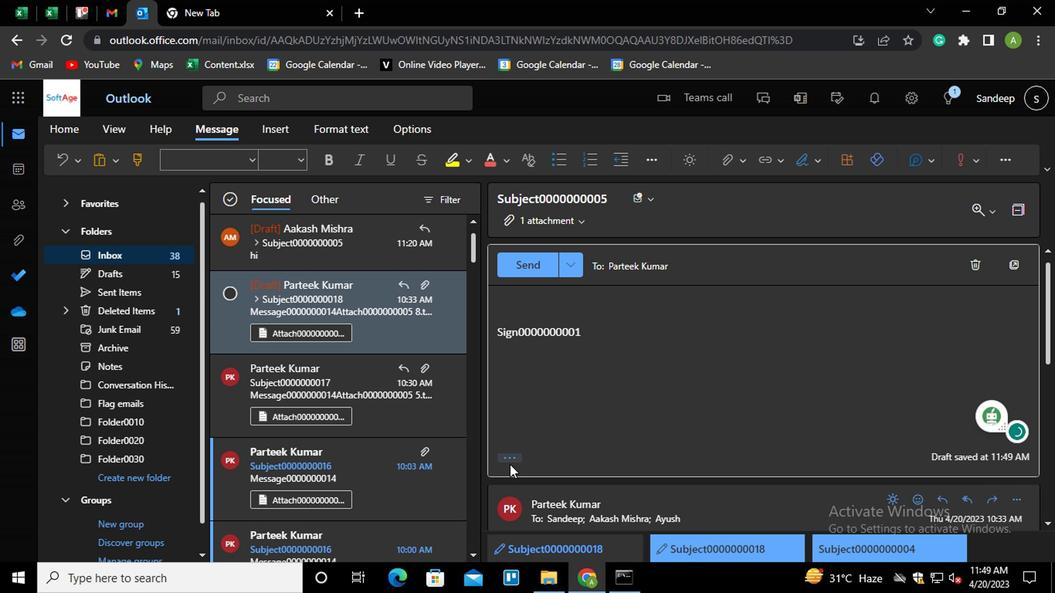 
Action: Mouse pressed left at (511, 460)
Screenshot: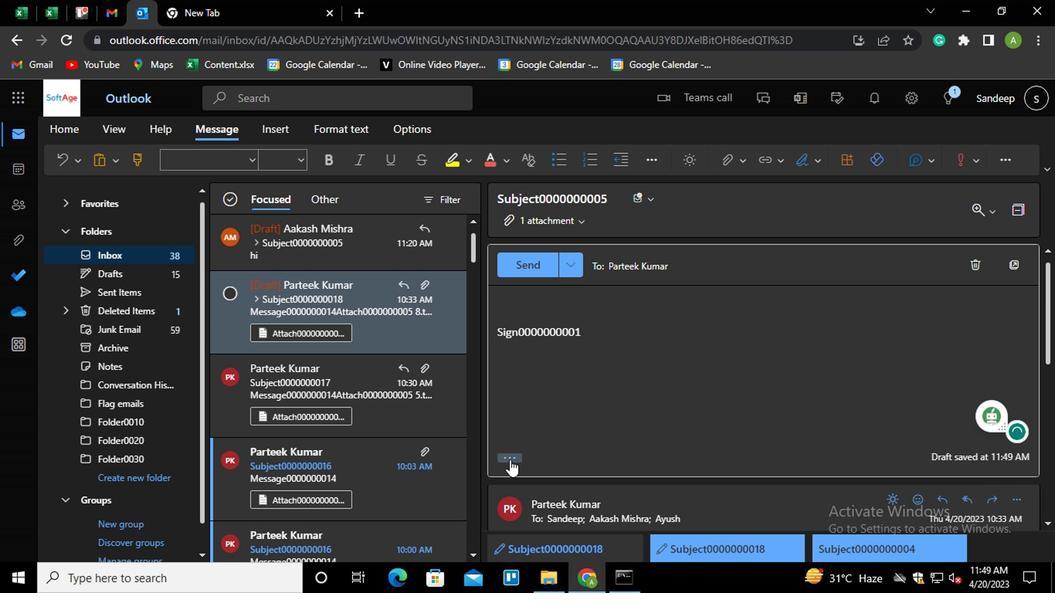 
Action: Mouse moved to (619, 245)
Screenshot: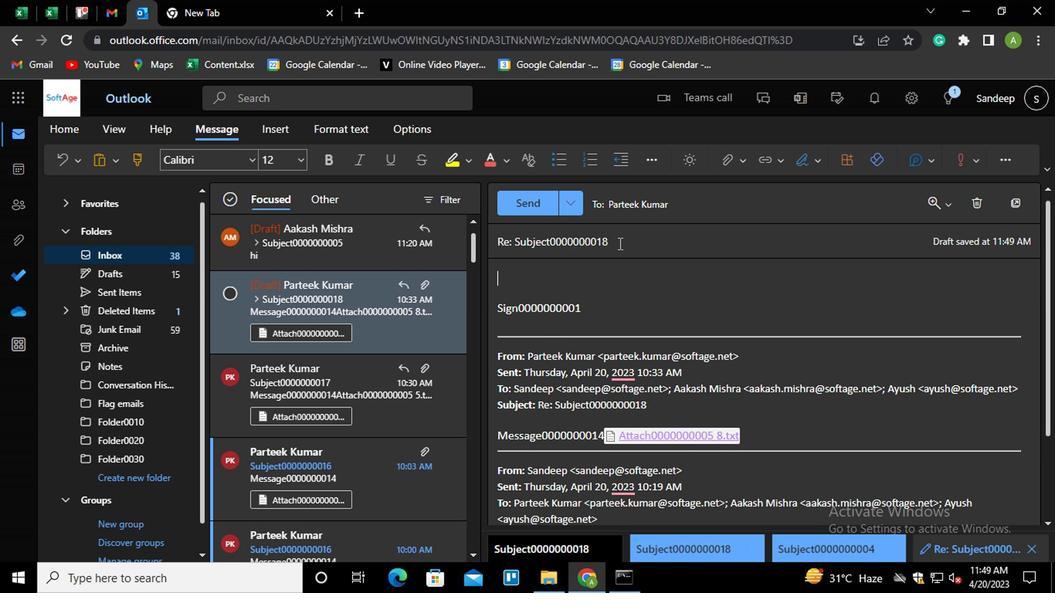 
Action: Mouse scrolled (619, 246) with delta (0, 0)
Screenshot: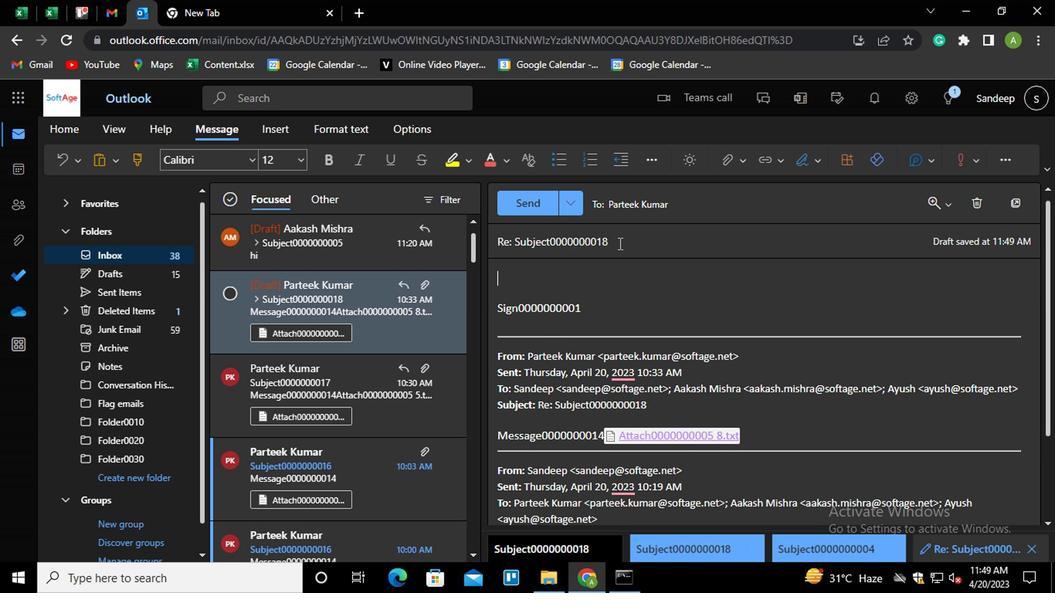 
Action: Mouse scrolled (619, 246) with delta (0, 0)
Screenshot: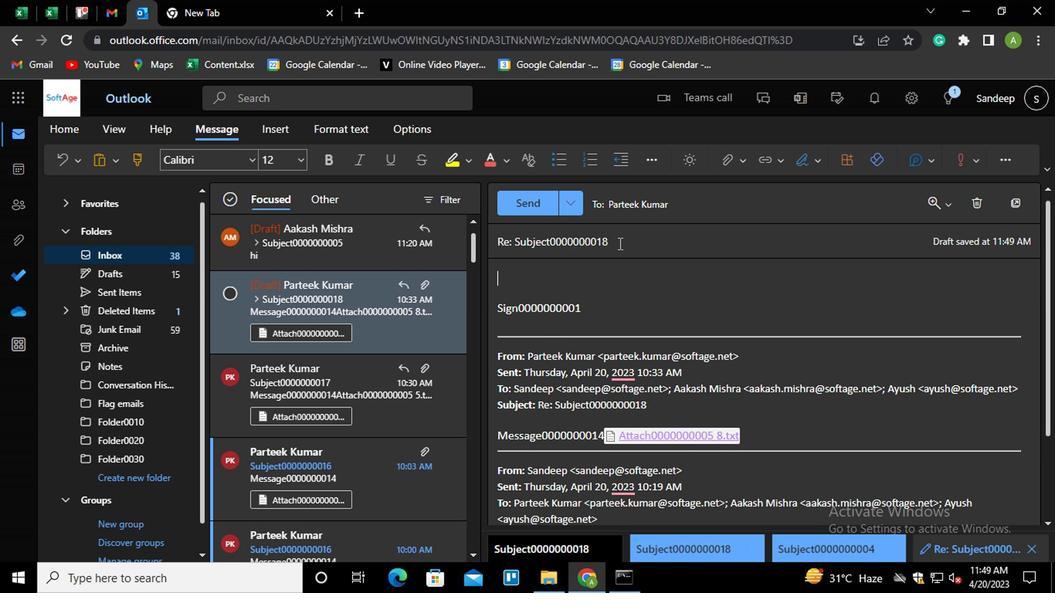 
Action: Mouse moved to (716, 204)
Screenshot: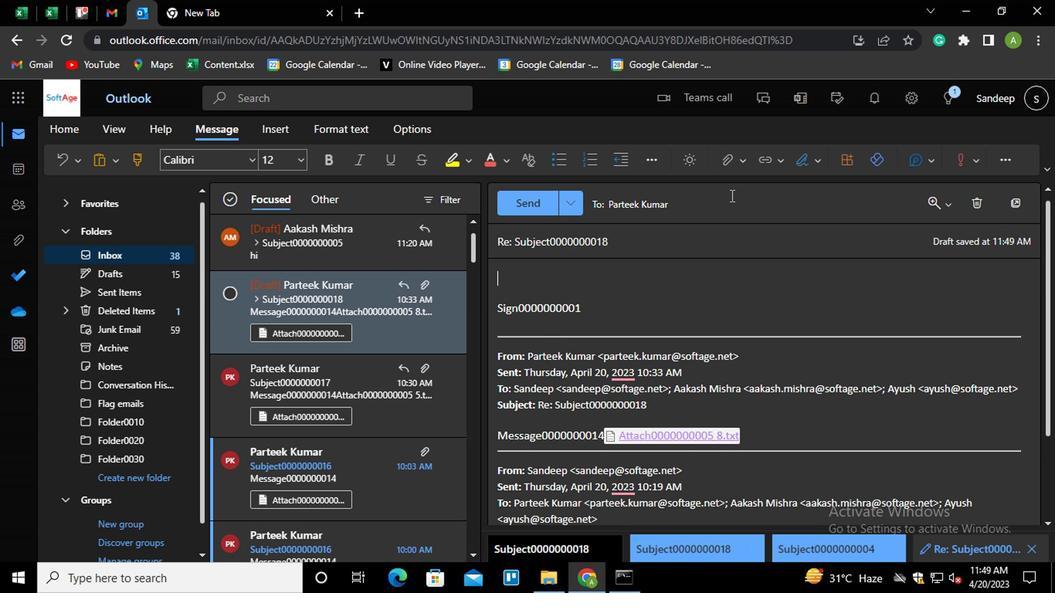
Action: Mouse pressed left at (716, 204)
Screenshot: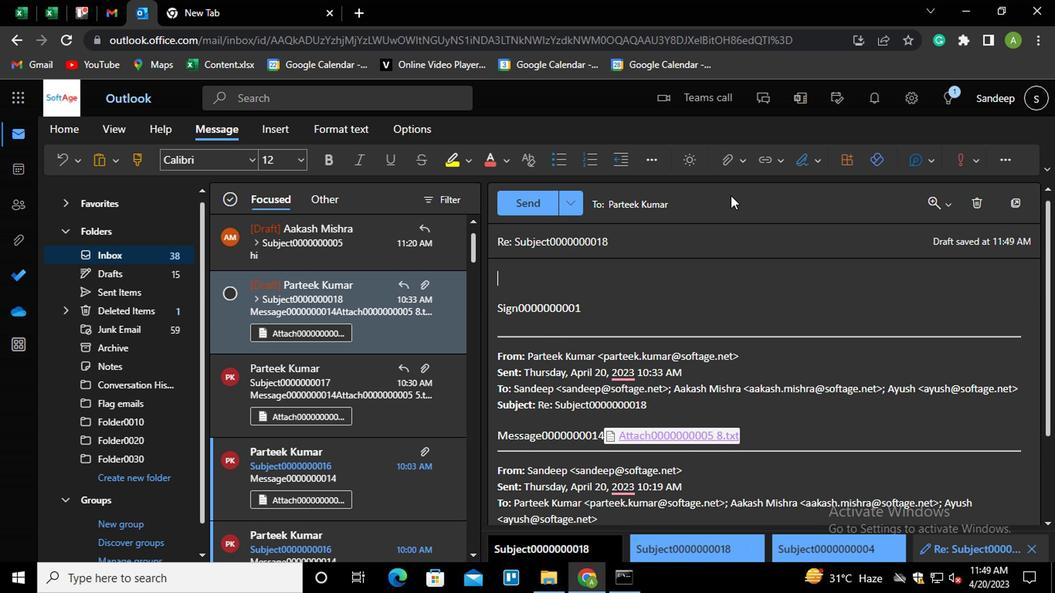 
Action: Mouse moved to (625, 277)
Screenshot: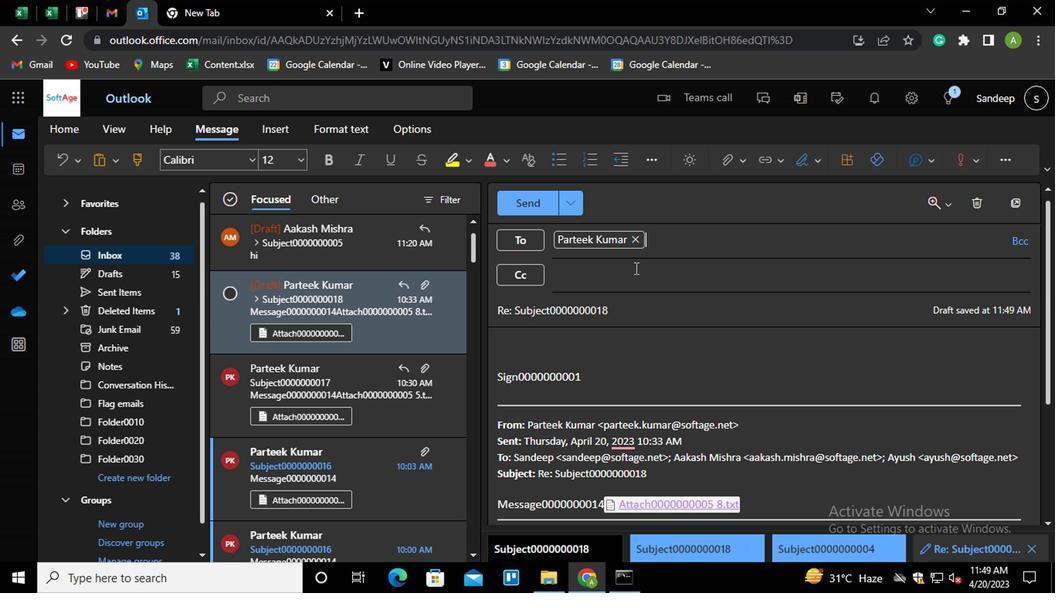
Action: Mouse pressed left at (625, 277)
Screenshot: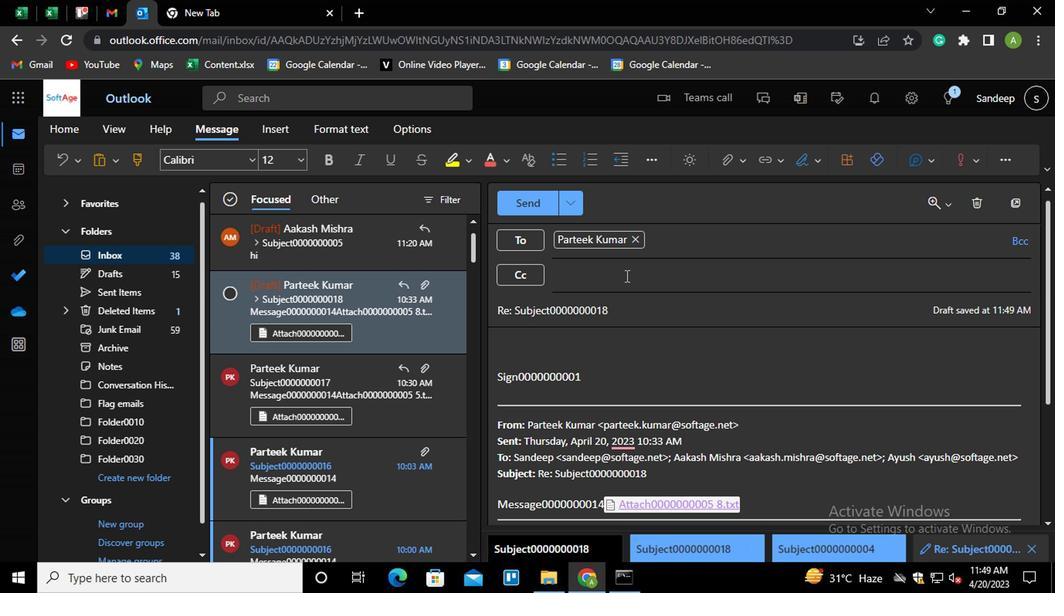 
Action: Key pressed AA<Key.enter>
Screenshot: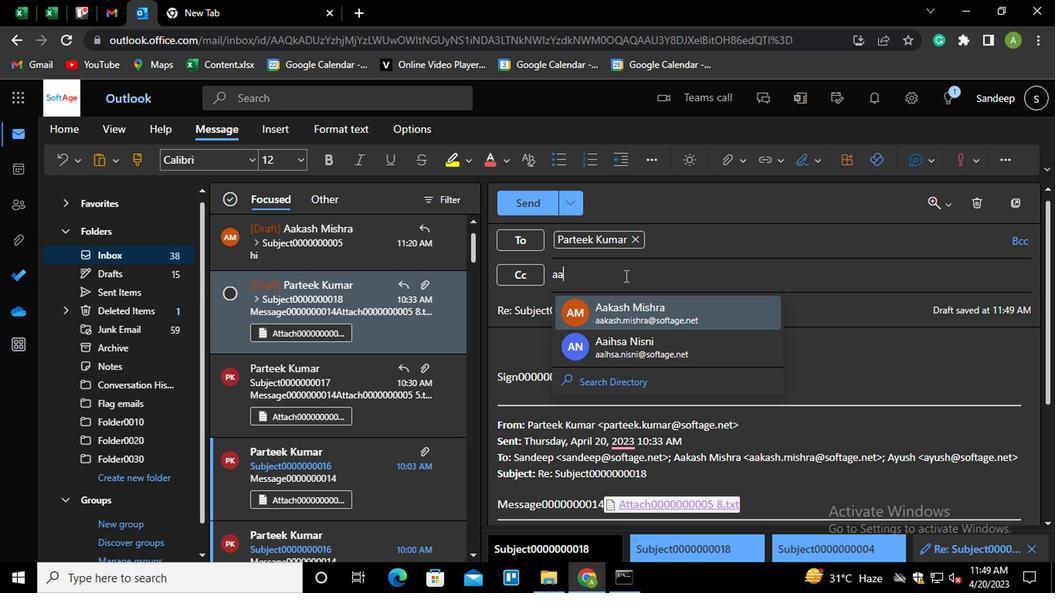 
Action: Mouse moved to (1008, 243)
Screenshot: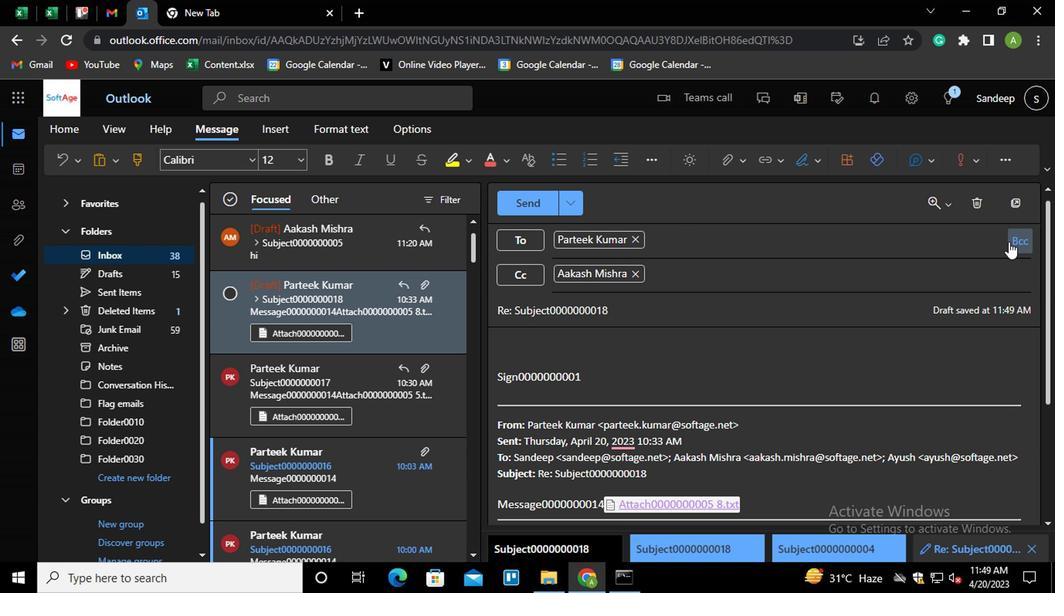 
Action: Mouse pressed left at (1008, 243)
Screenshot: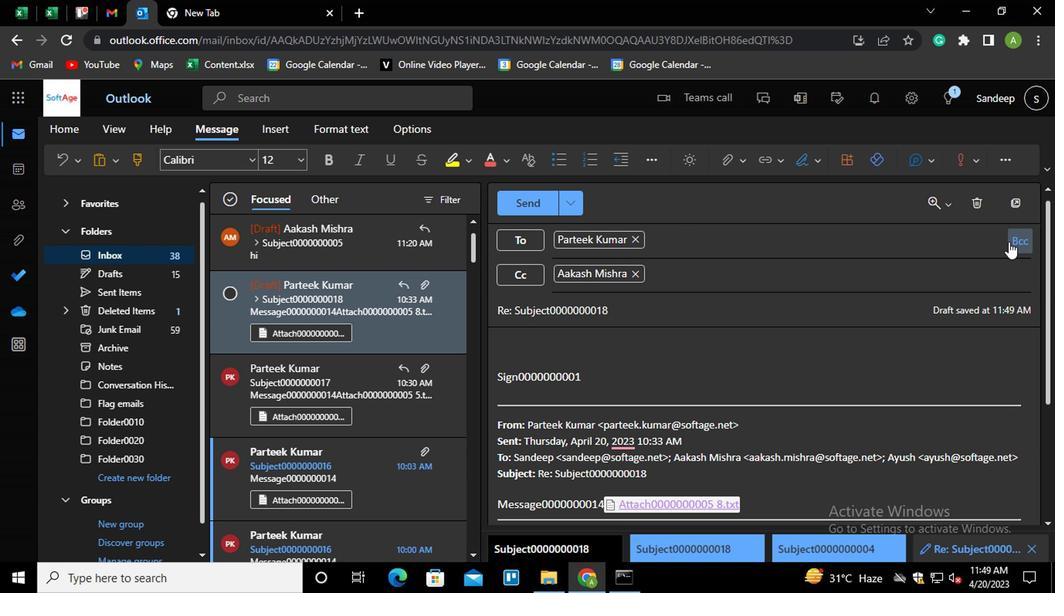 
Action: Mouse moved to (609, 320)
Screenshot: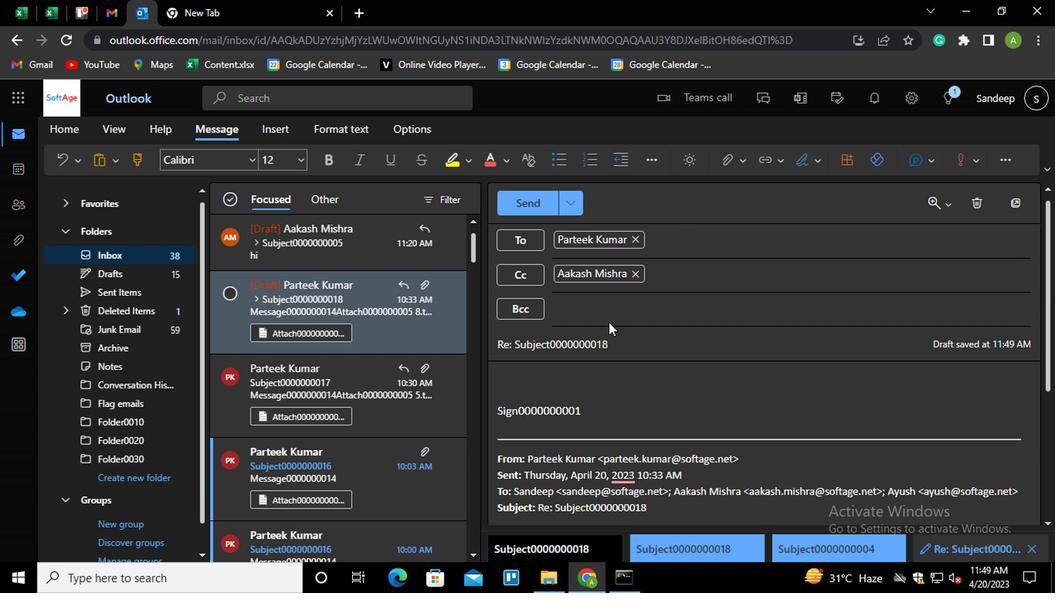 
Action: Mouse pressed left at (609, 320)
Screenshot: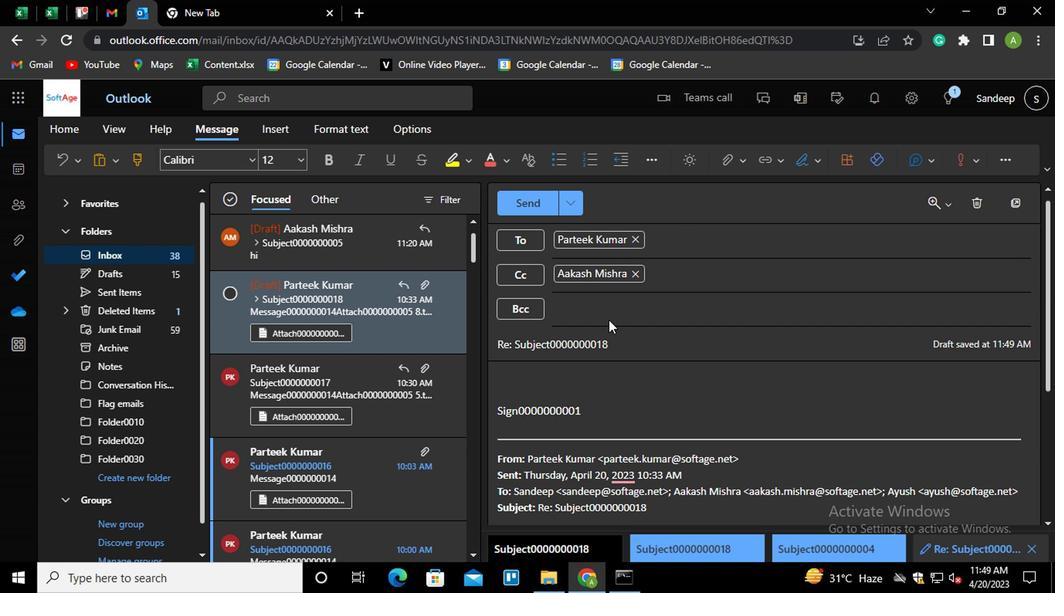 
Action: Mouse moved to (617, 319)
Screenshot: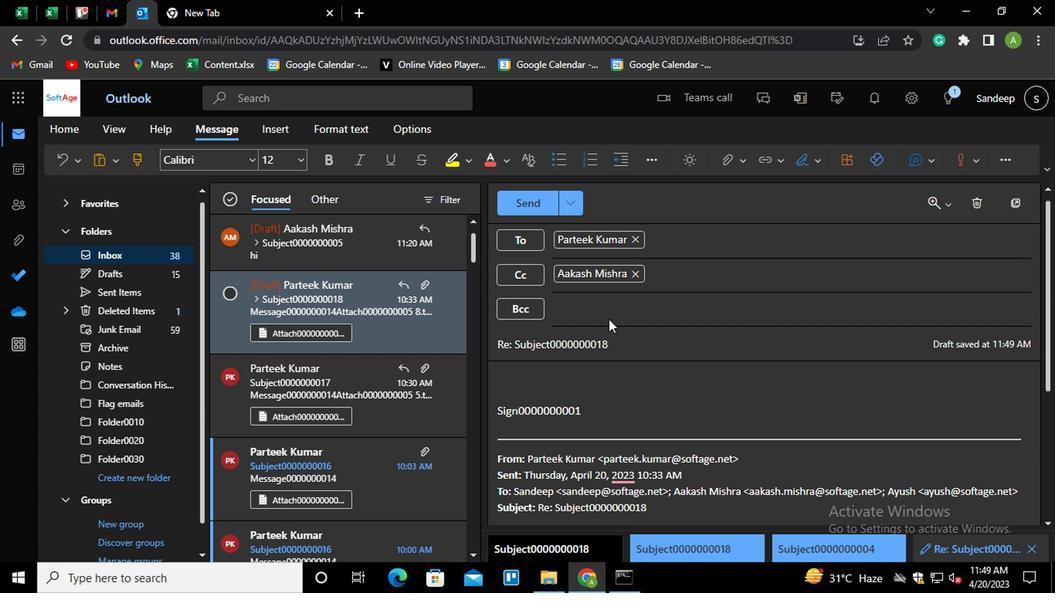 
Action: Mouse pressed left at (617, 319)
Screenshot: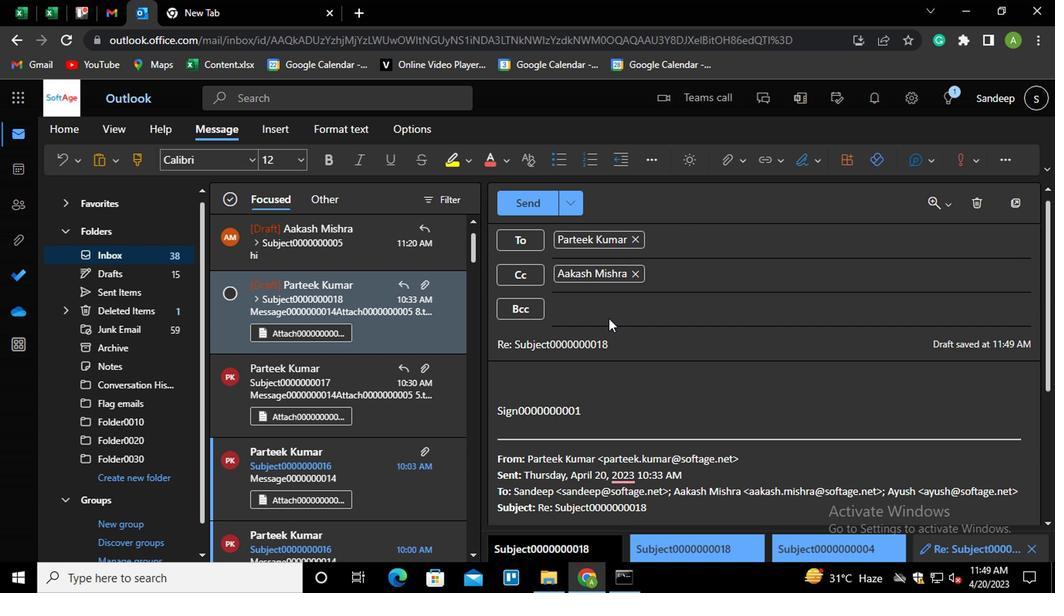 
Action: Key pressed AYU<Key.enter>
Screenshot: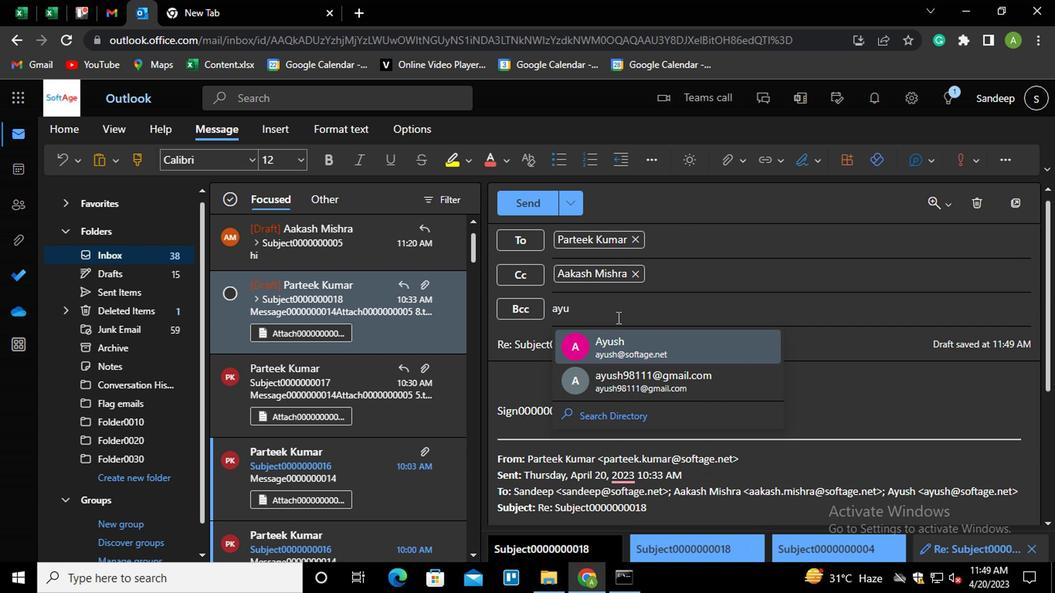 
Action: Mouse moved to (638, 352)
Screenshot: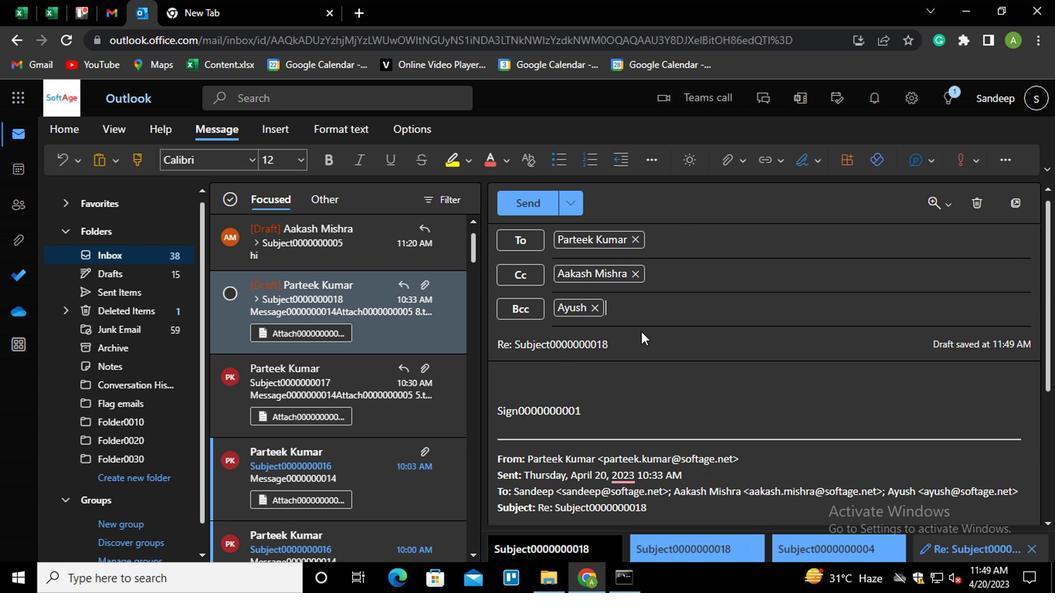 
Action: Mouse pressed left at (638, 352)
Screenshot: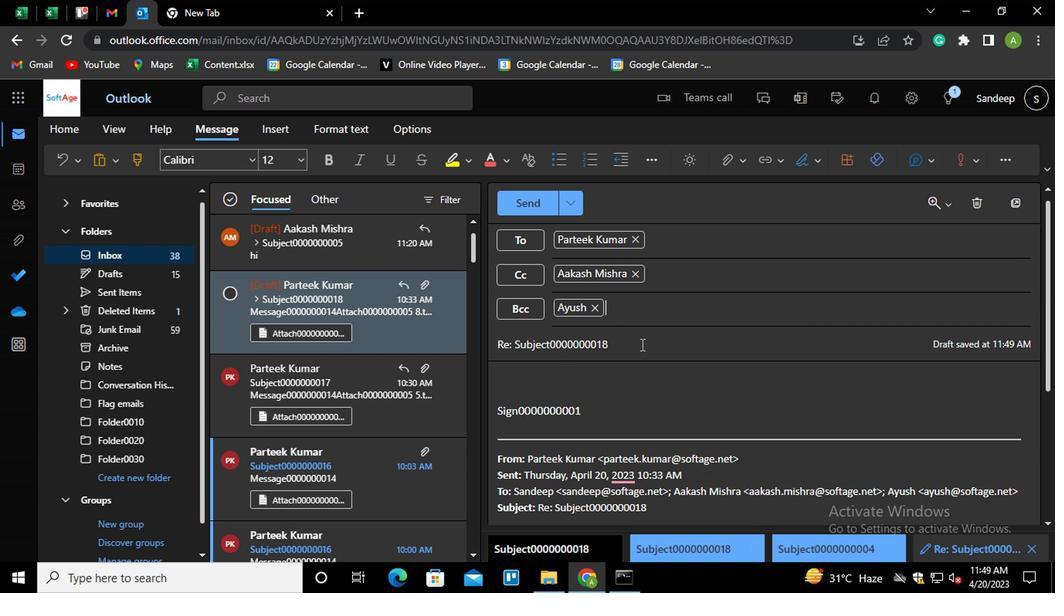 
Action: Key pressed <Key.shift_r><Key.home><Key.shift>SUBJECT0000000005
Screenshot: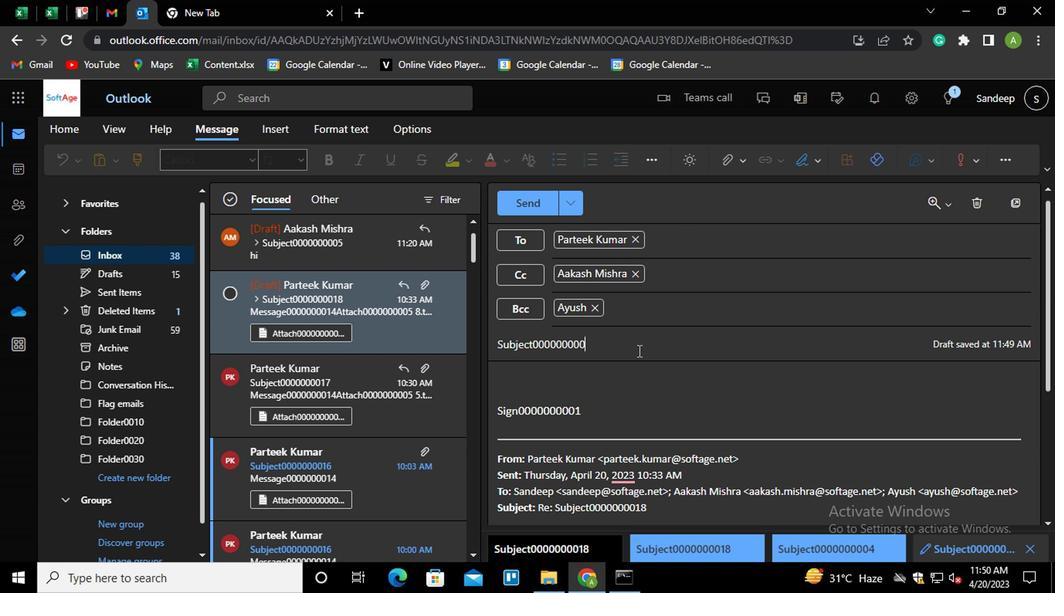 
Action: Mouse moved to (641, 404)
Screenshot: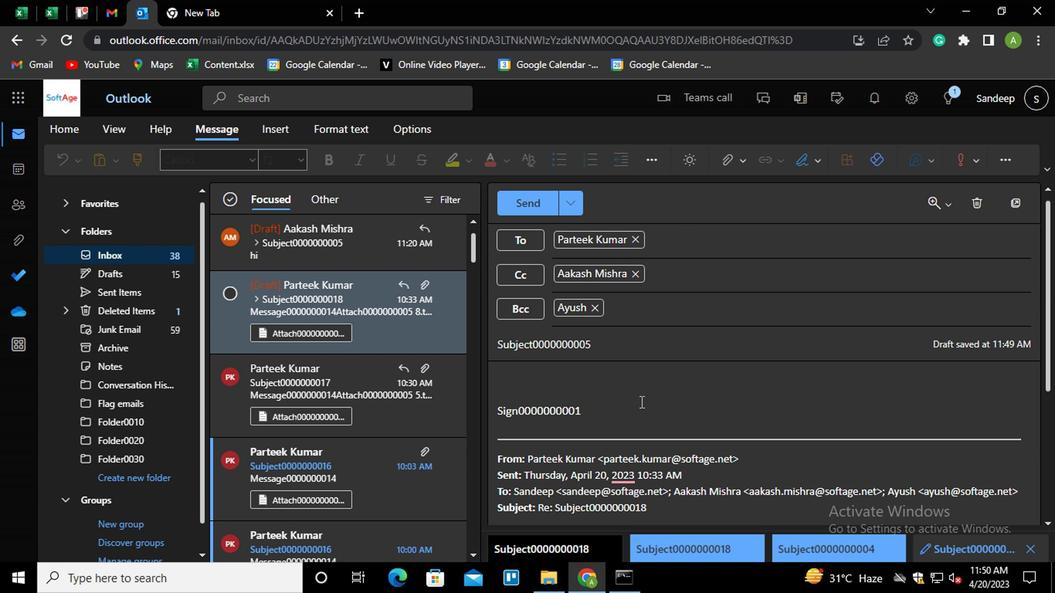 
Action: Mouse pressed left at (641, 404)
Screenshot: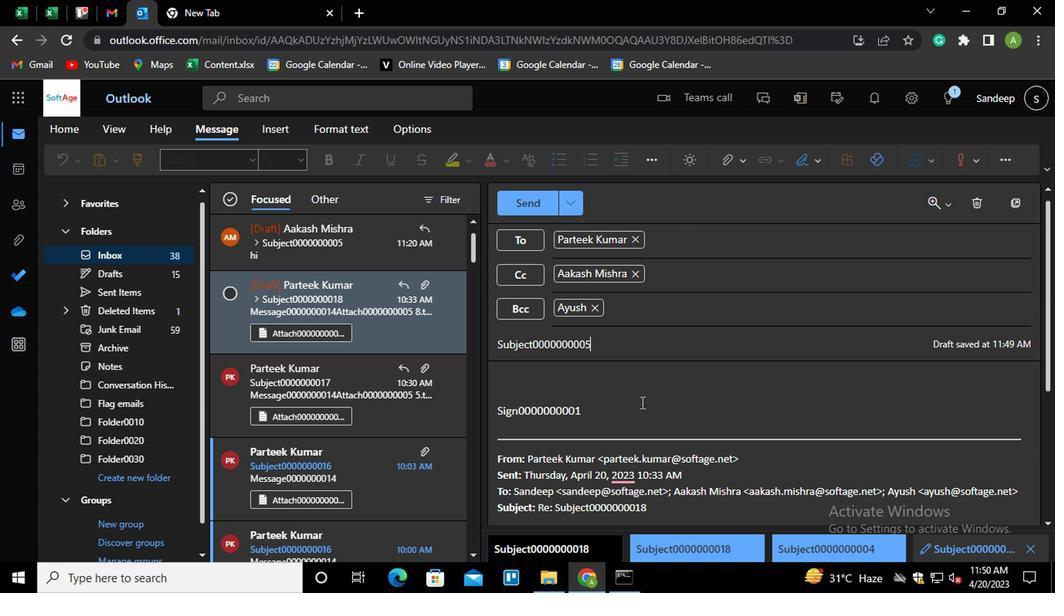 
Action: Mouse moved to (641, 404)
Screenshot: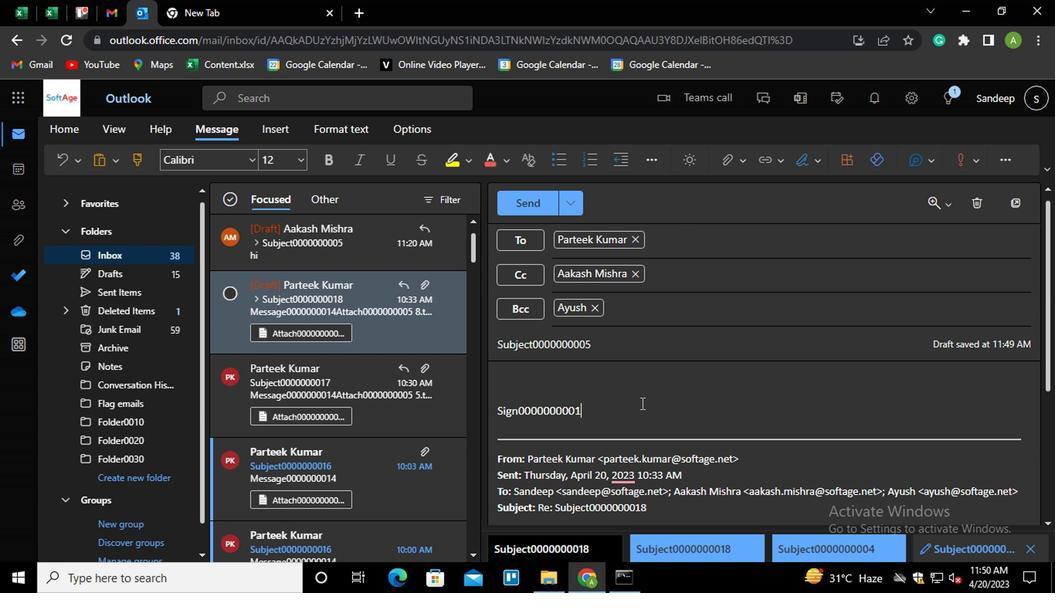 
Action: Key pressed <Key.shift_r><Key.home><Key.shift_r>MESSAGE0000000004
Screenshot: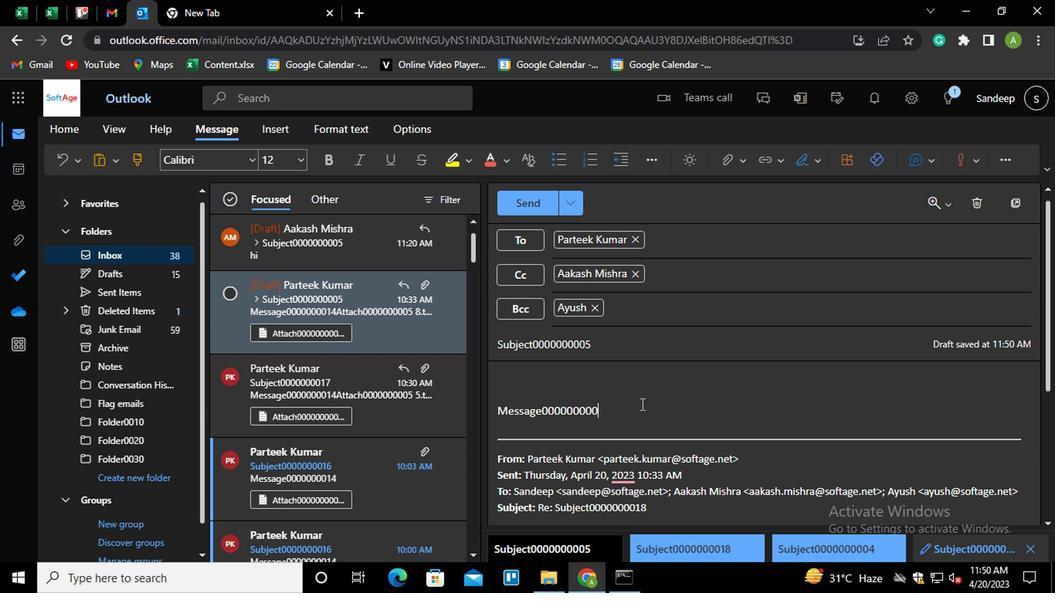 
Action: Mouse moved to (736, 164)
Screenshot: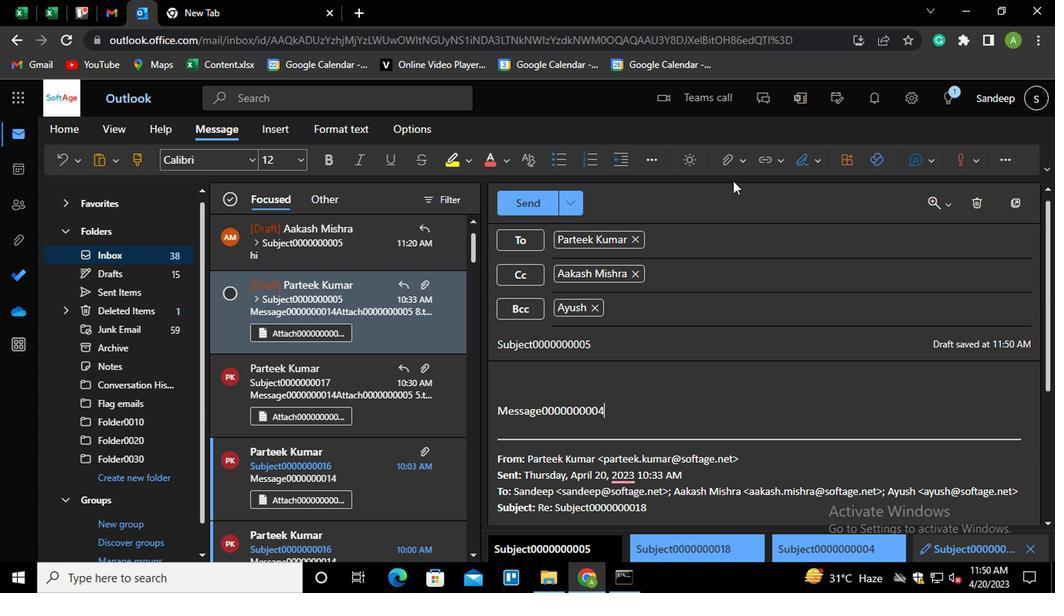 
Action: Mouse pressed left at (736, 164)
Screenshot: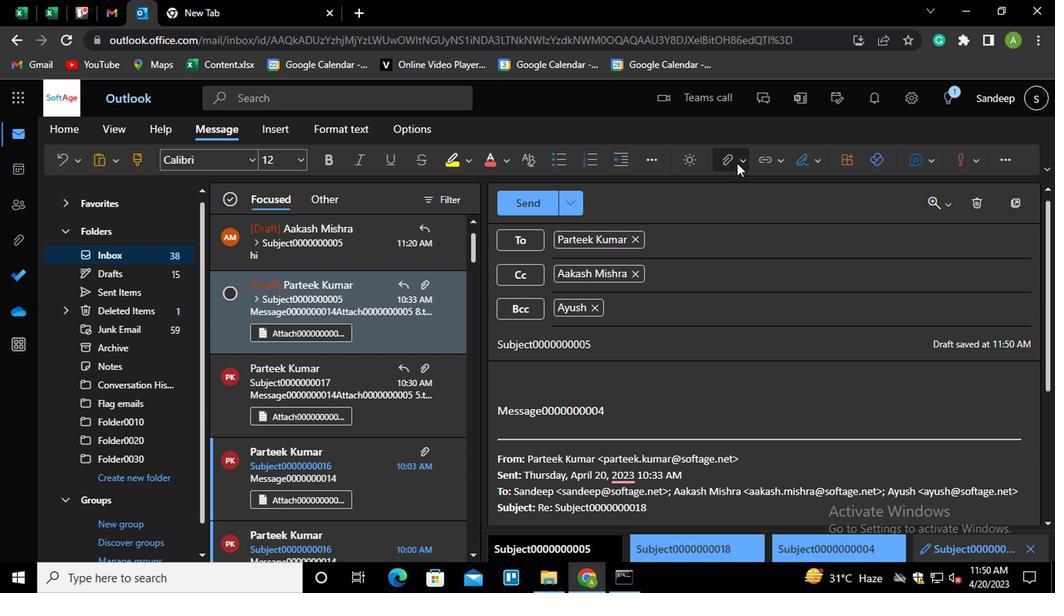 
Action: Mouse moved to (681, 197)
Screenshot: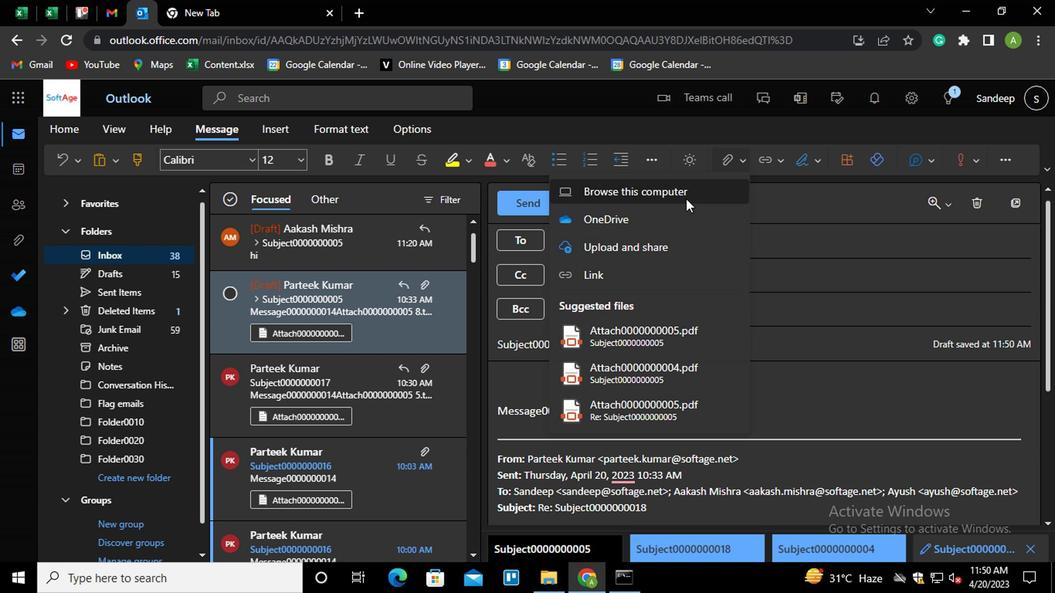 
Action: Mouse pressed left at (681, 197)
Screenshot: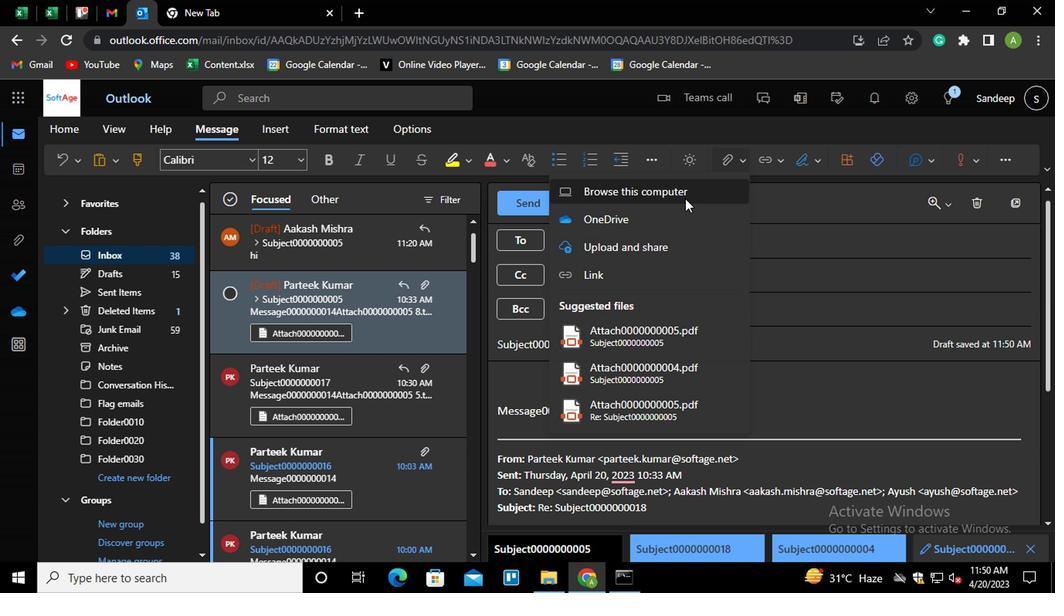 
Action: Mouse moved to (253, 158)
Screenshot: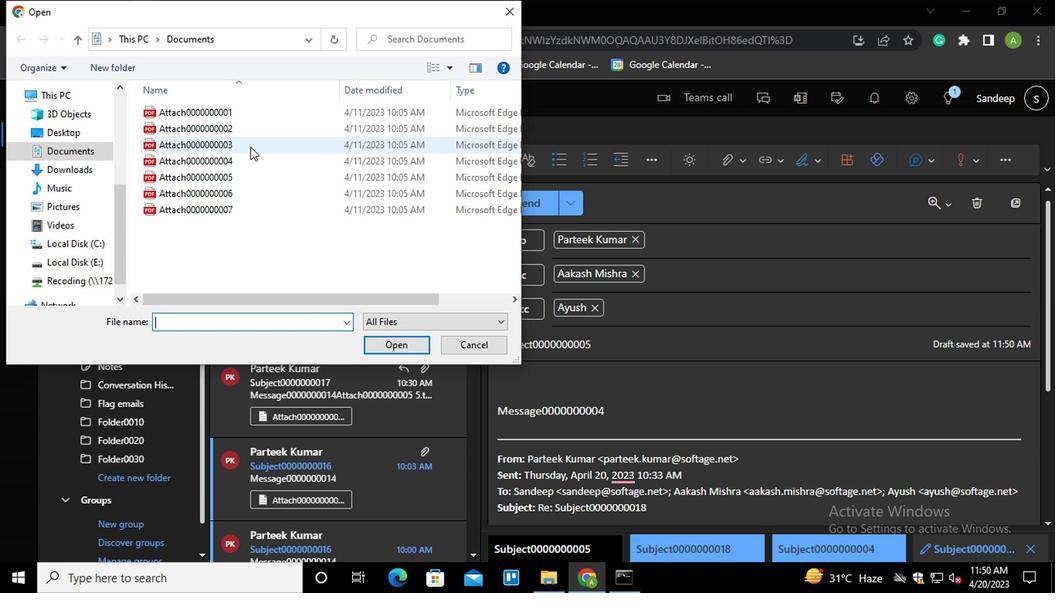 
Action: Mouse pressed left at (253, 158)
Screenshot: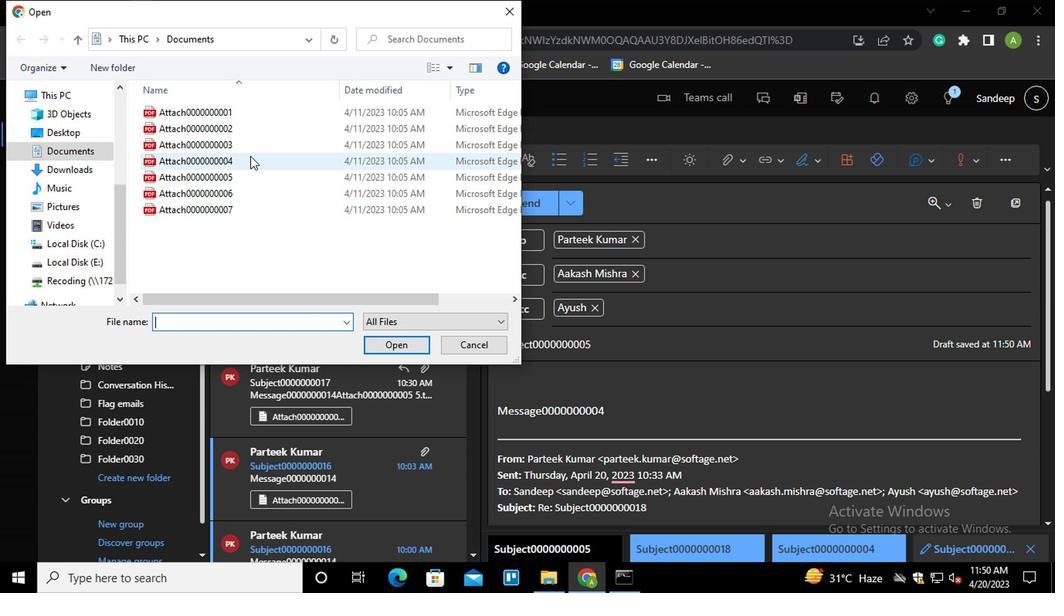 
Action: Mouse moved to (396, 346)
Screenshot: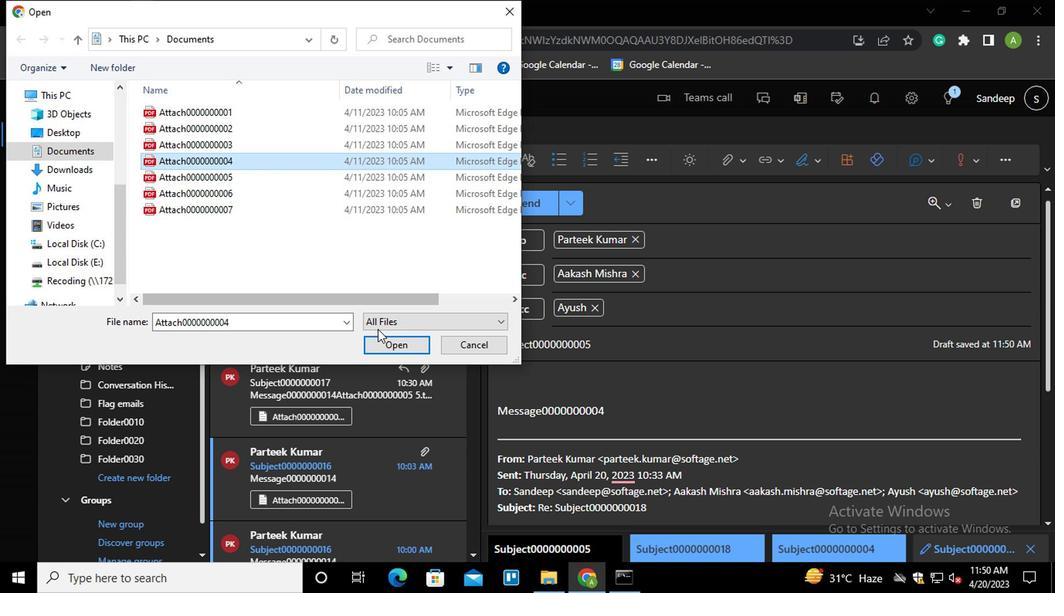 
Action: Mouse pressed left at (396, 346)
Screenshot: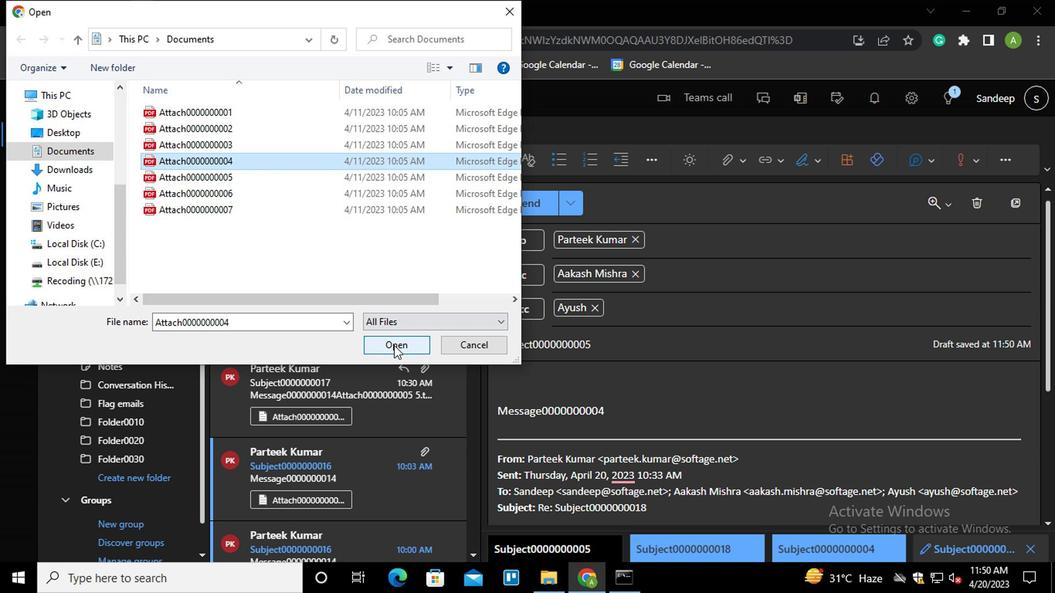 
Action: Mouse moved to (735, 166)
Screenshot: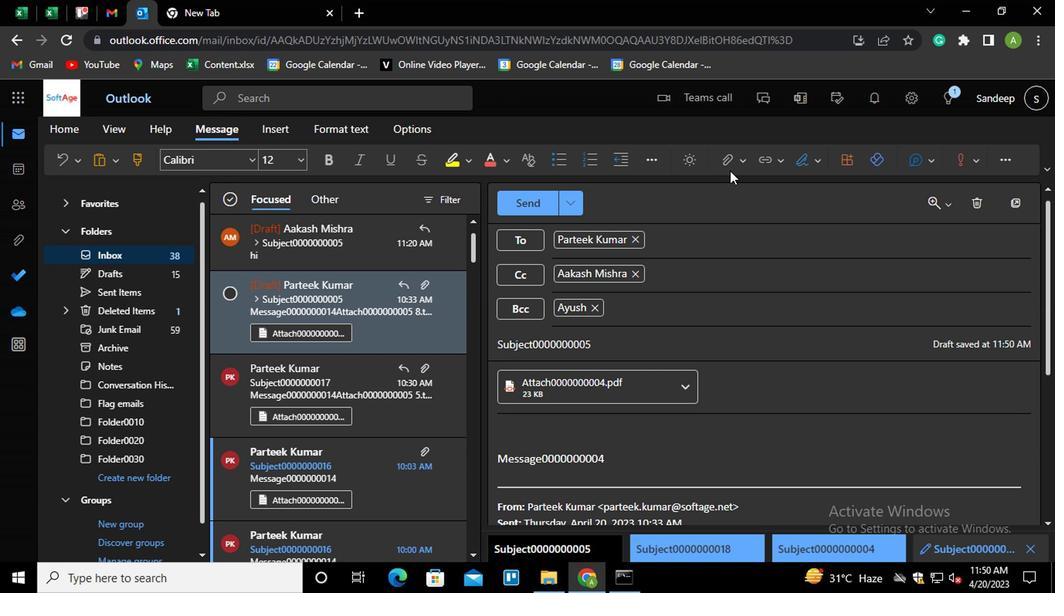 
Action: Mouse pressed left at (735, 166)
Screenshot: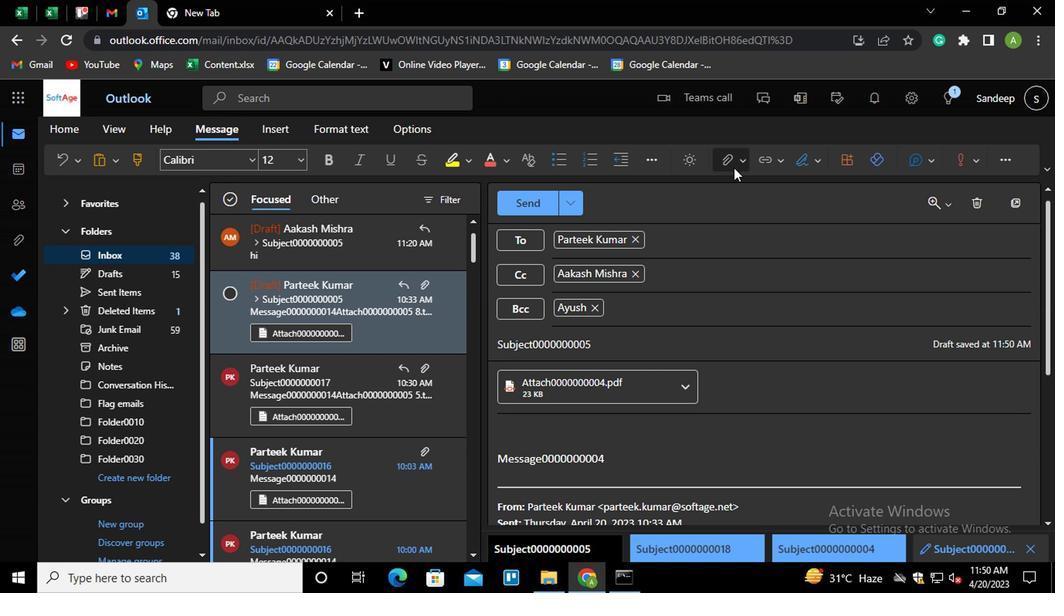
Action: Mouse moved to (624, 249)
Screenshot: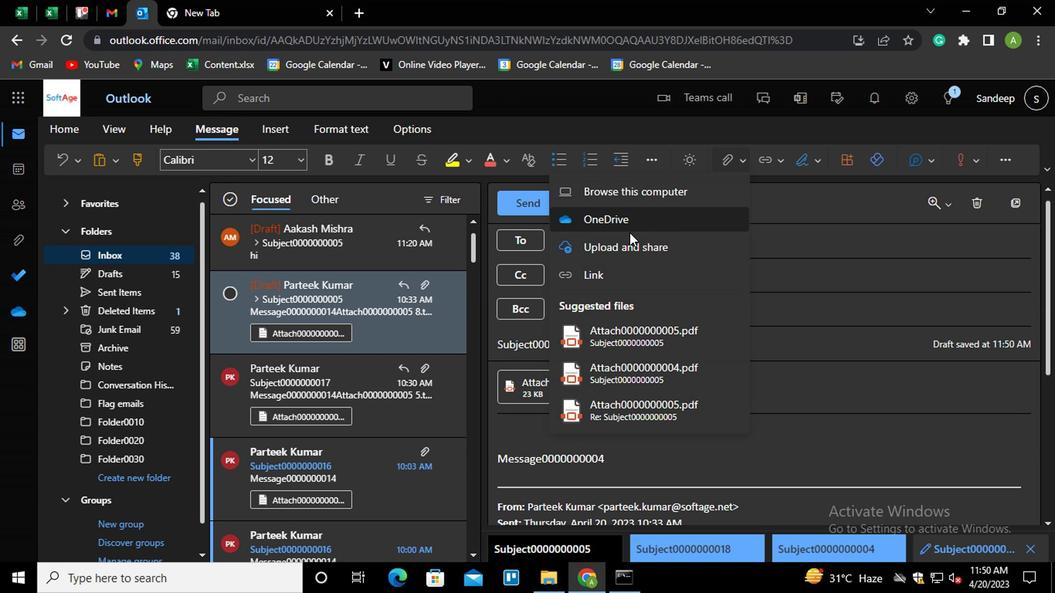 
Action: Mouse pressed left at (624, 249)
Screenshot: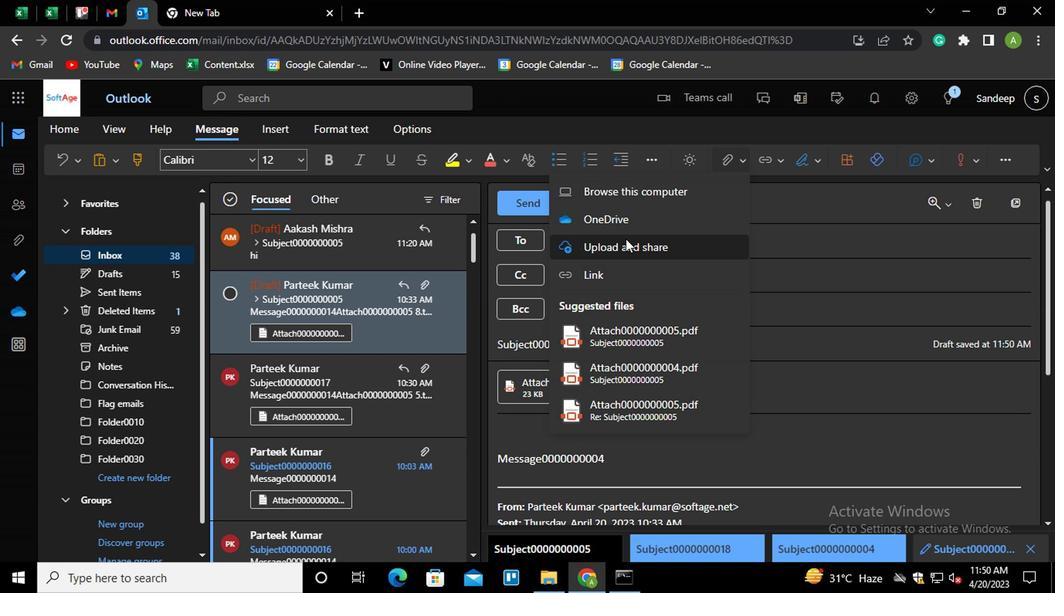 
Action: Mouse moved to (737, 164)
Screenshot: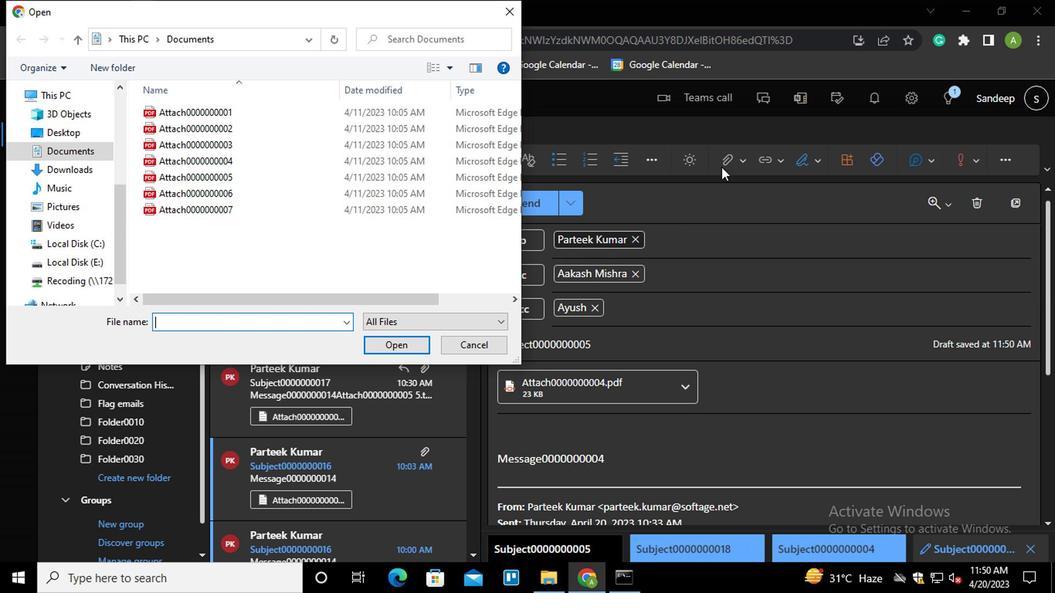 
Action: Mouse pressed left at (737, 164)
Screenshot: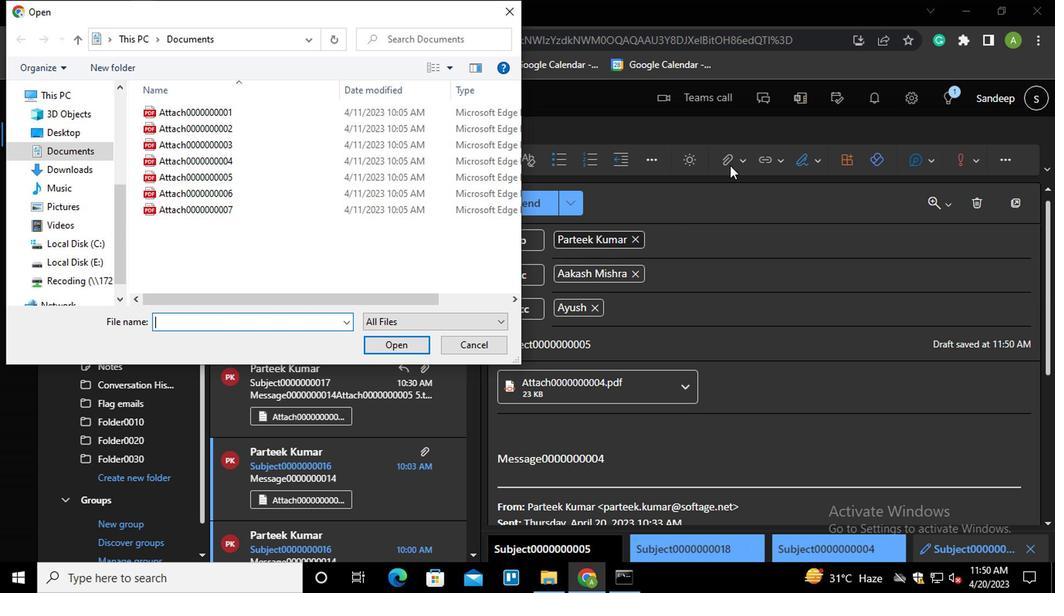 
Action: Mouse moved to (490, 342)
Screenshot: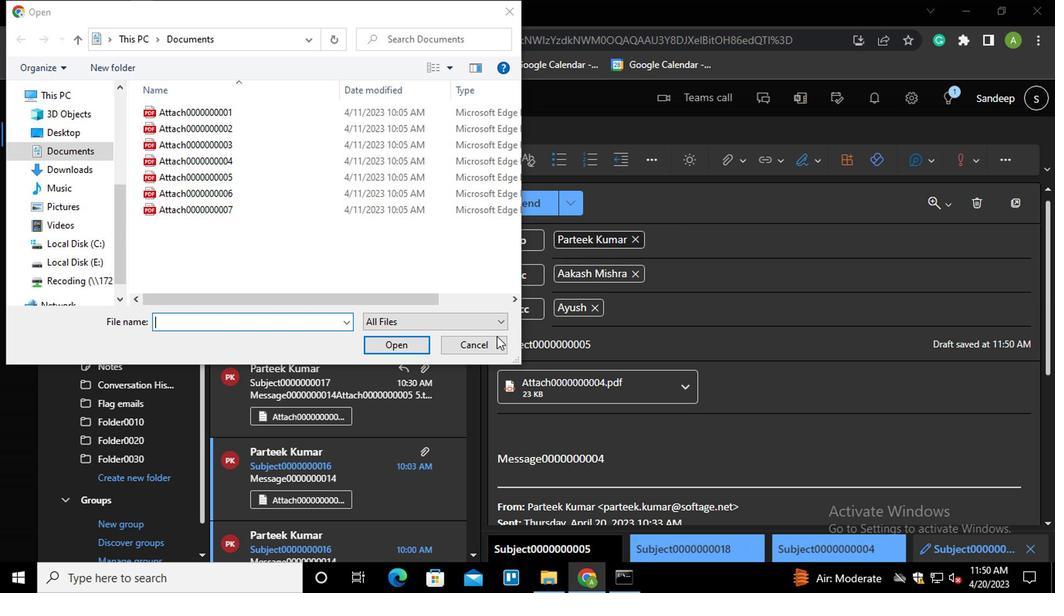 
Action: Mouse pressed left at (490, 342)
Screenshot: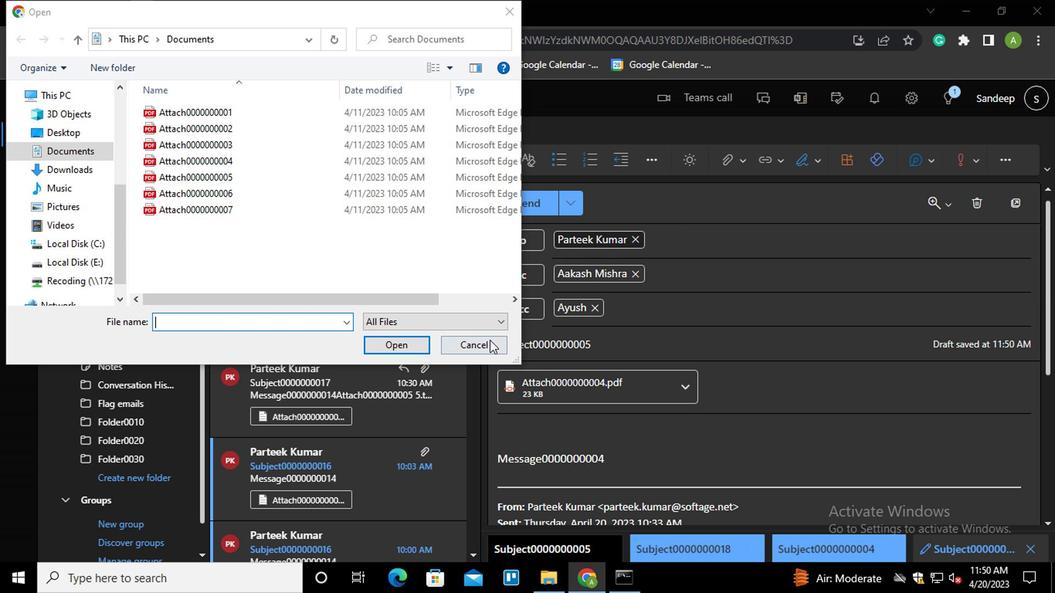 
Action: Mouse moved to (745, 158)
Screenshot: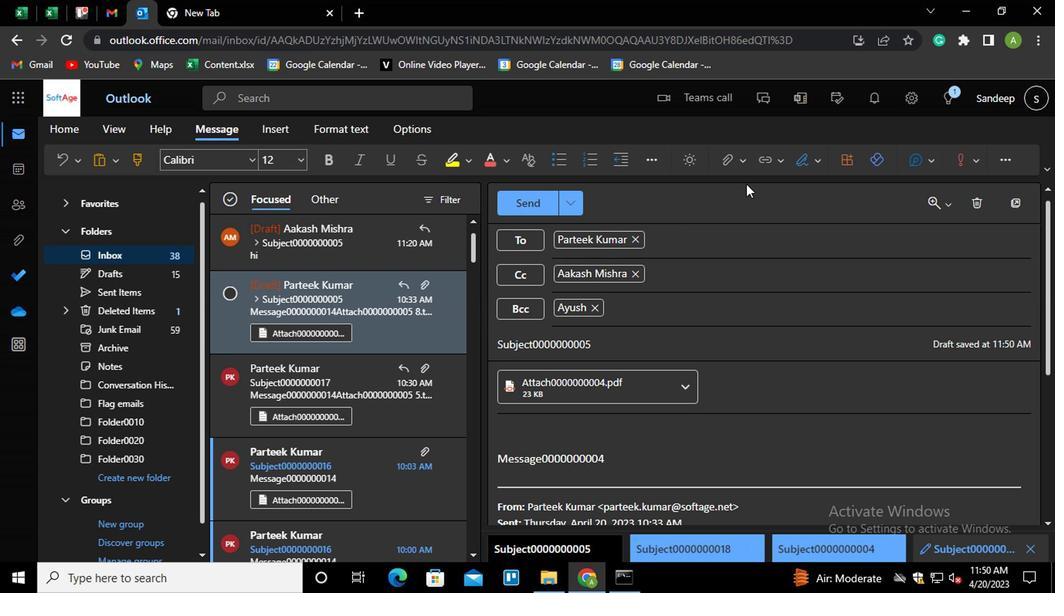 
Action: Mouse pressed left at (745, 158)
Screenshot: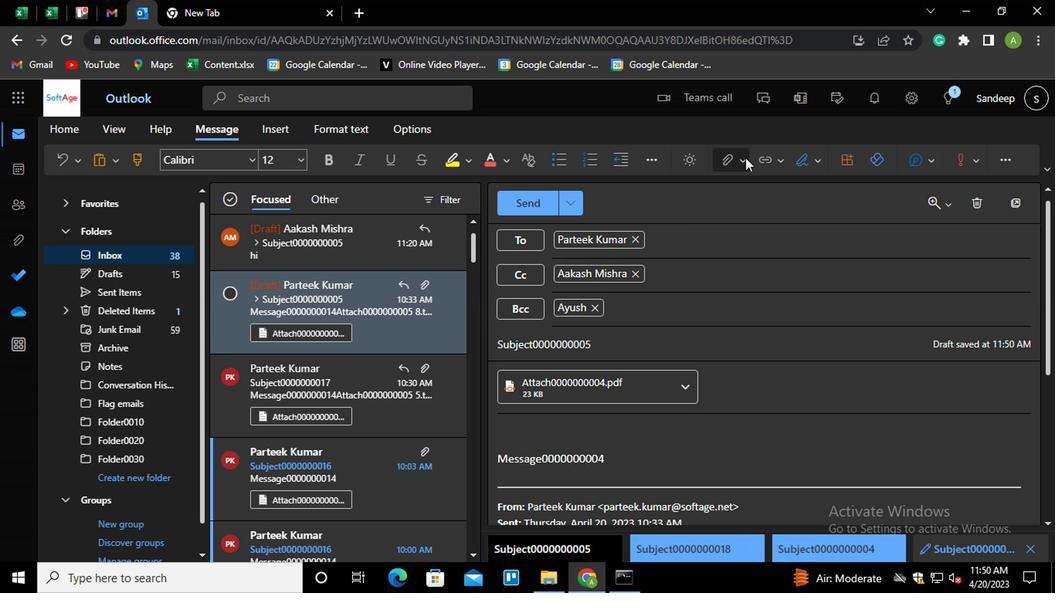 
Action: Mouse moved to (606, 221)
Screenshot: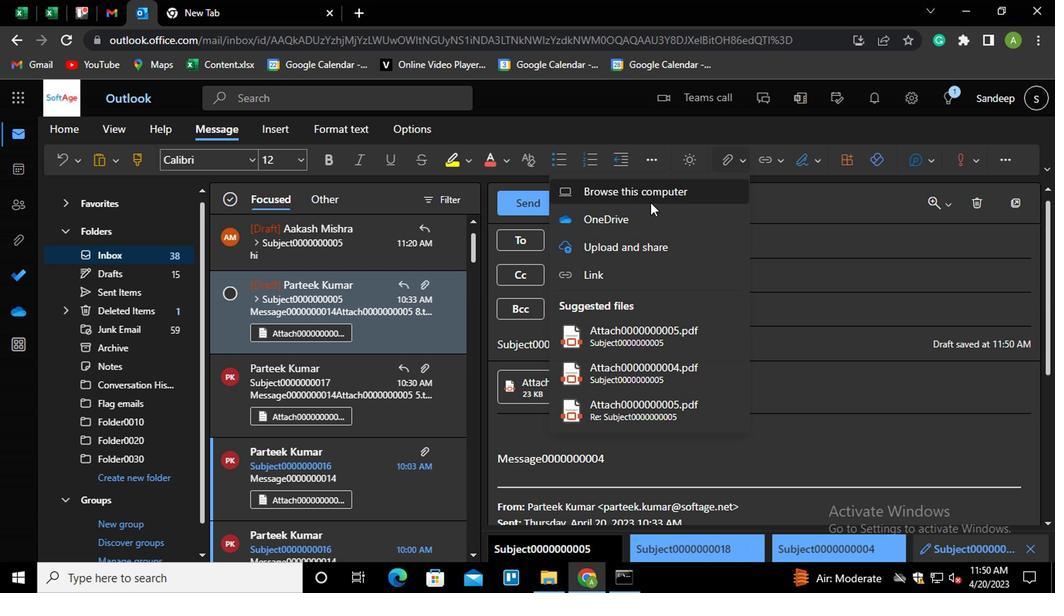 
Action: Mouse pressed left at (606, 221)
Screenshot: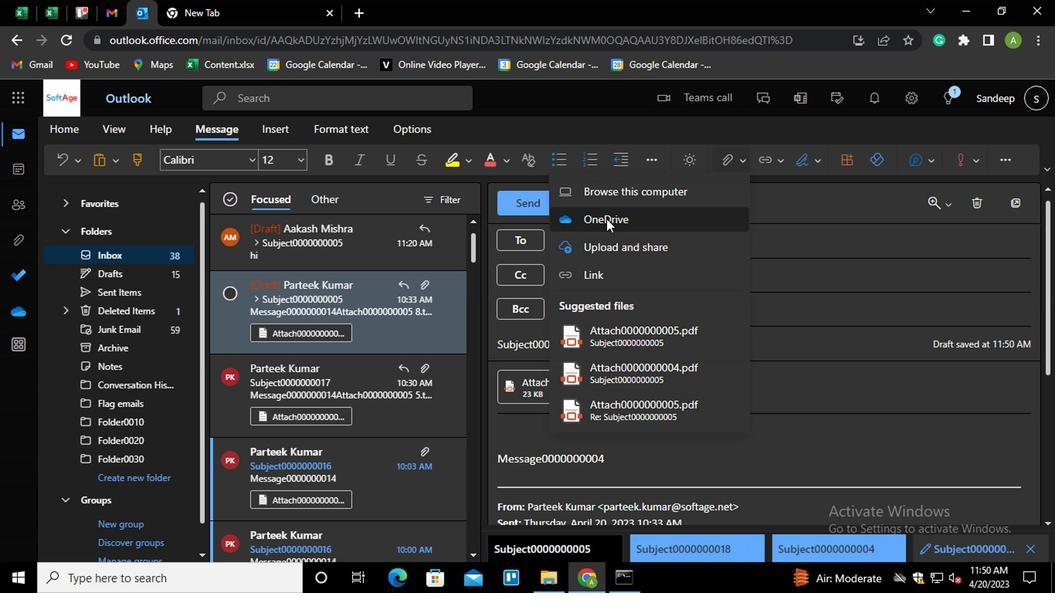
Action: Mouse moved to (467, 240)
Screenshot: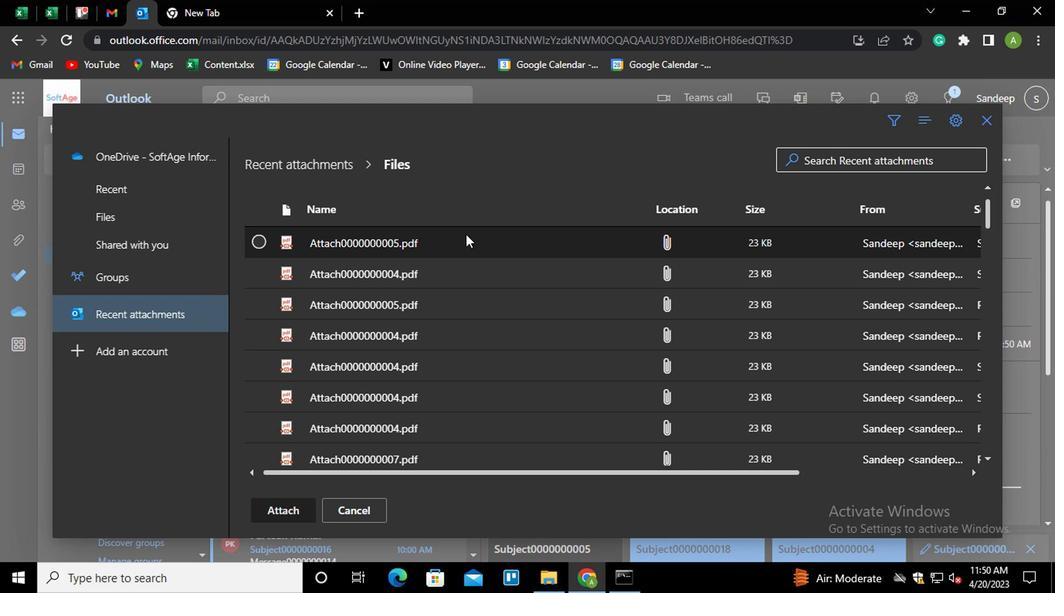 
Action: Mouse pressed left at (467, 240)
Screenshot: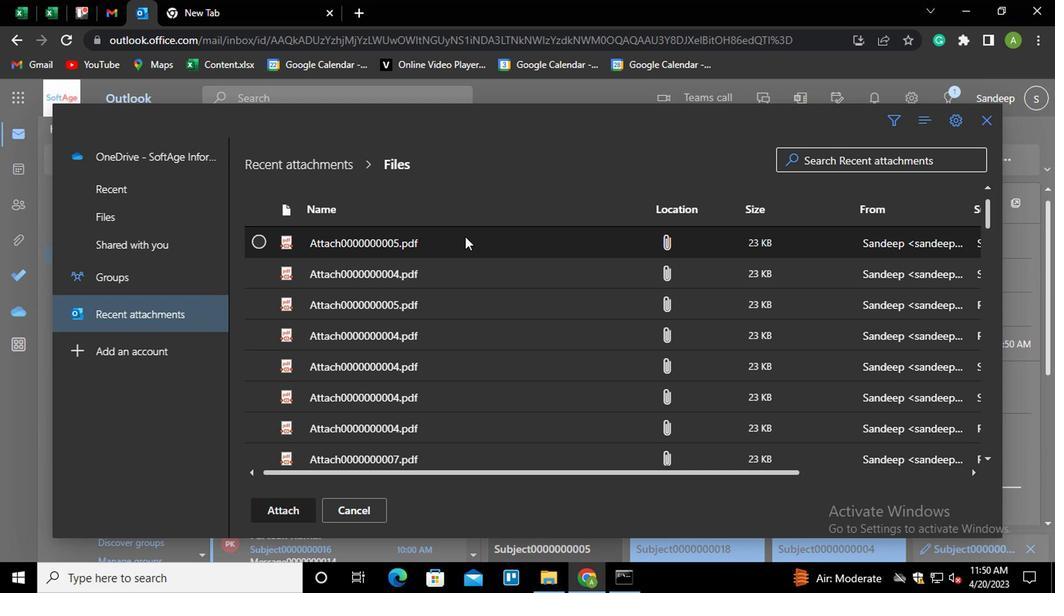 
Action: Mouse moved to (288, 505)
Screenshot: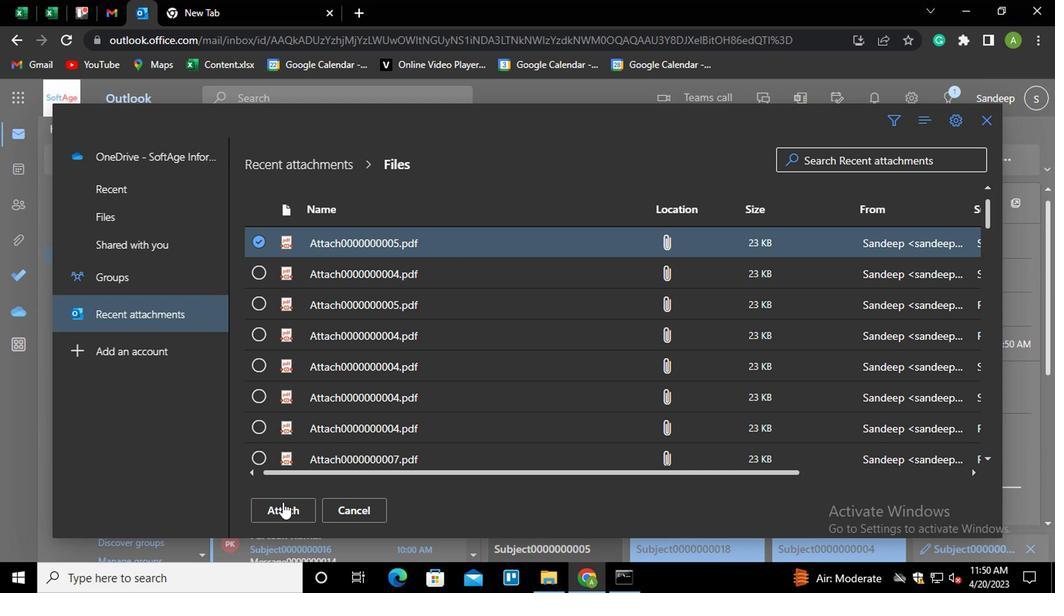 
Action: Mouse pressed left at (288, 505)
Screenshot: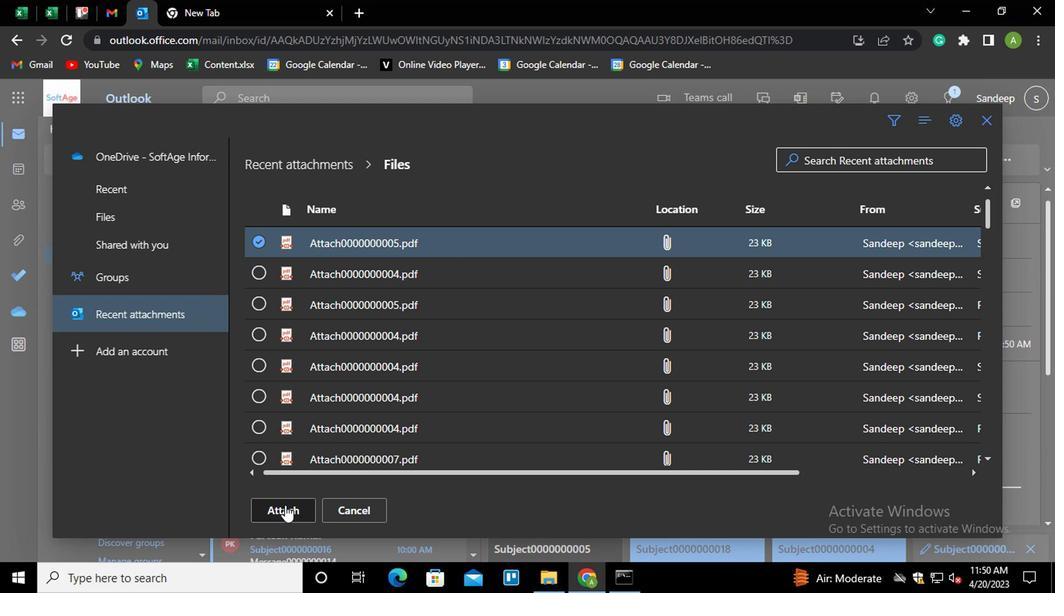 
Action: Mouse moved to (520, 207)
Screenshot: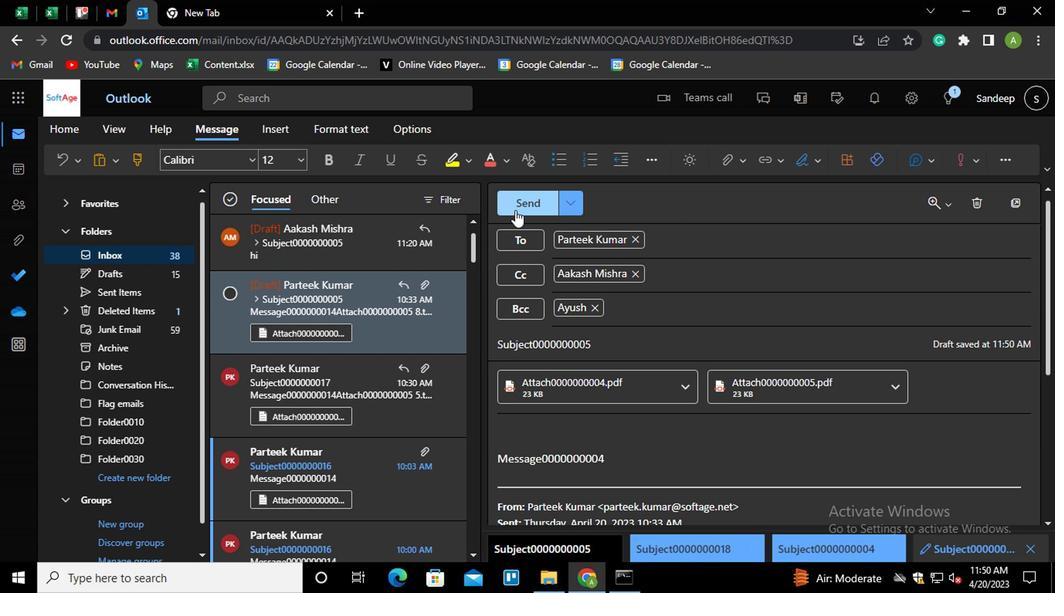 
Action: Mouse pressed left at (520, 207)
Screenshot: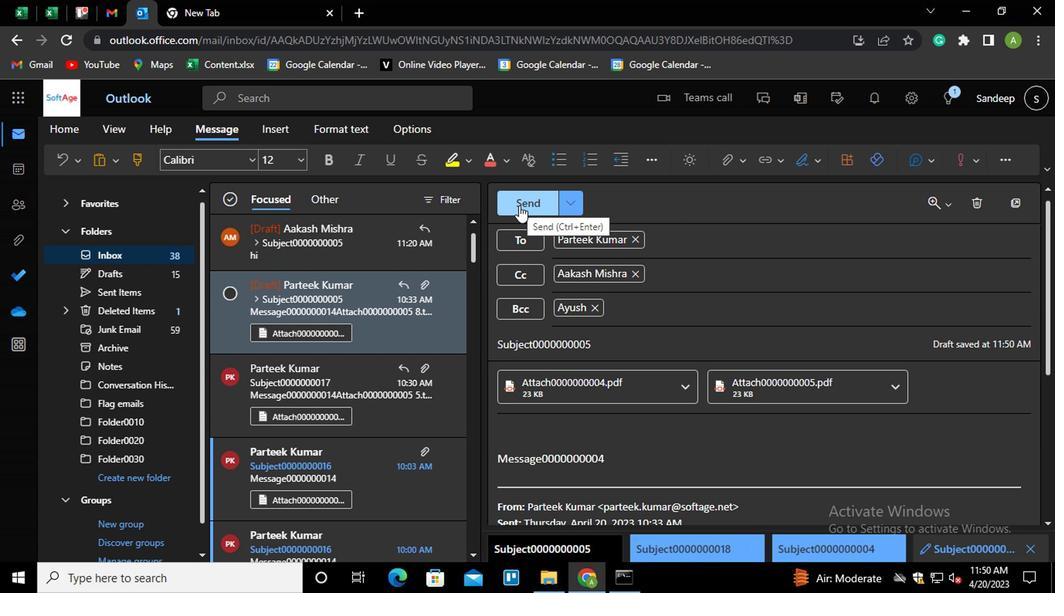 
Action: Mouse moved to (356, 383)
Screenshot: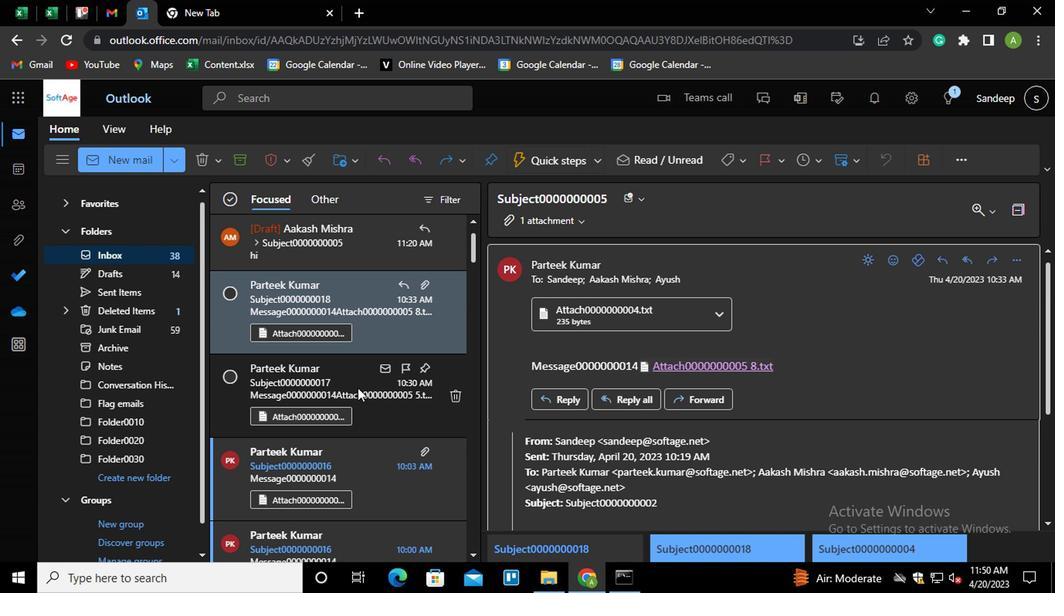 
Action: Mouse pressed left at (356, 383)
Screenshot: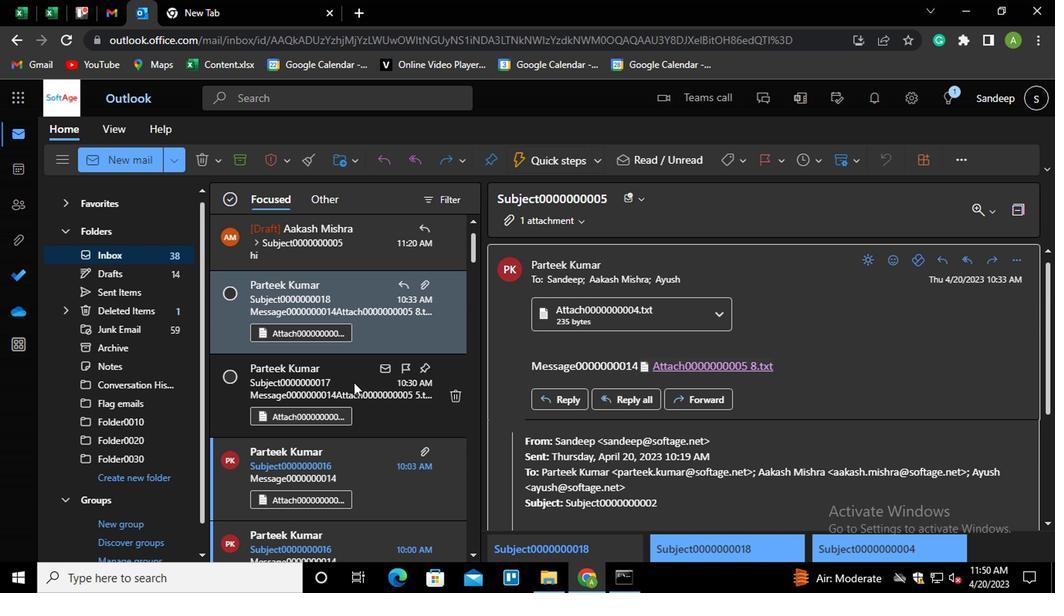 
Action: Mouse moved to (357, 237)
Screenshot: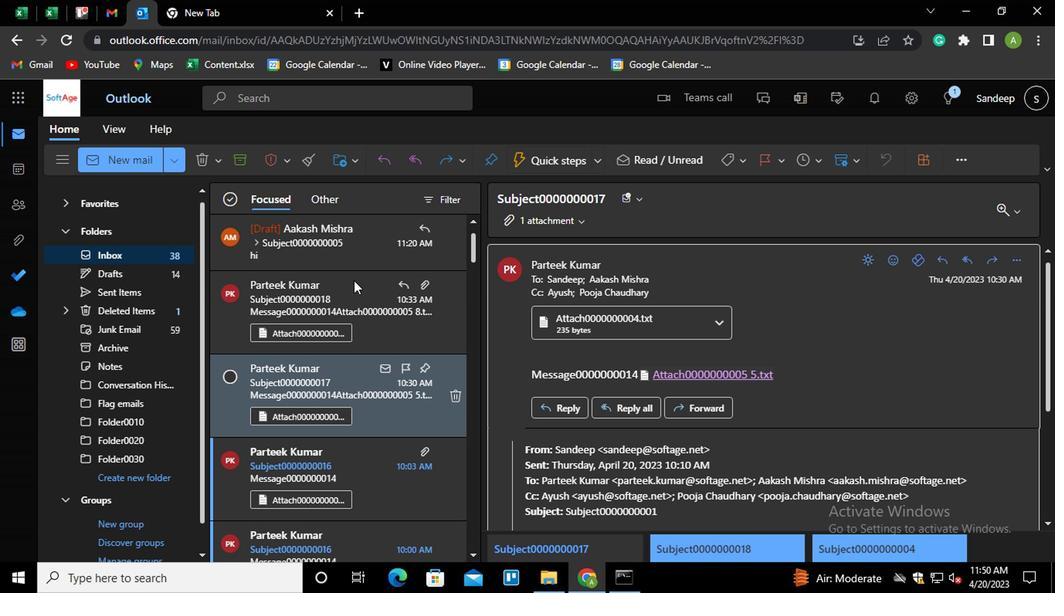 
Action: Mouse pressed left at (357, 237)
Screenshot: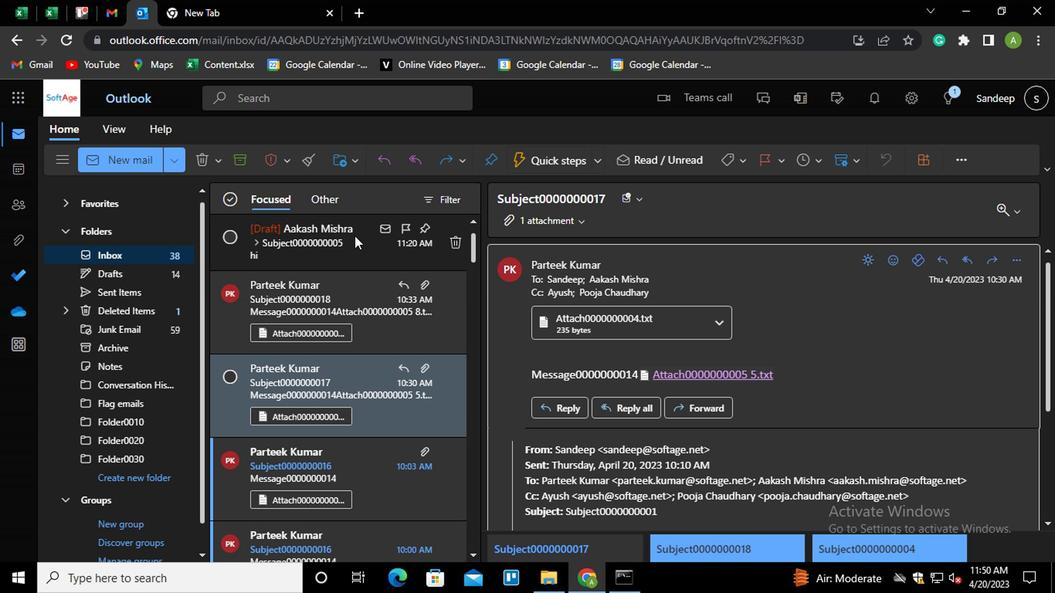 
Action: Mouse moved to (1012, 365)
Screenshot: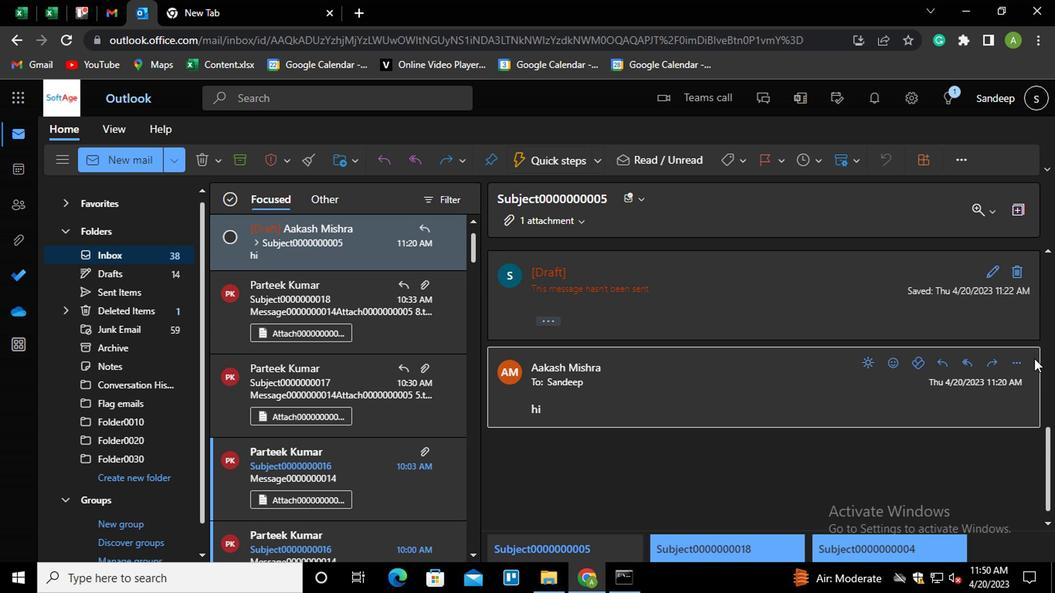 
Action: Mouse pressed left at (1012, 365)
Screenshot: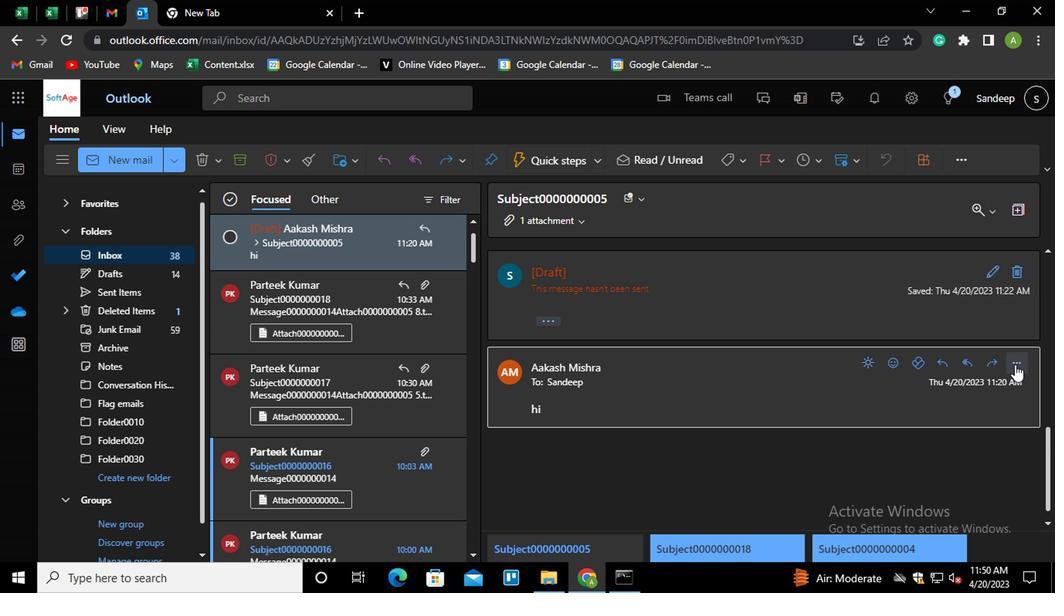 
Action: Mouse moved to (899, 131)
Screenshot: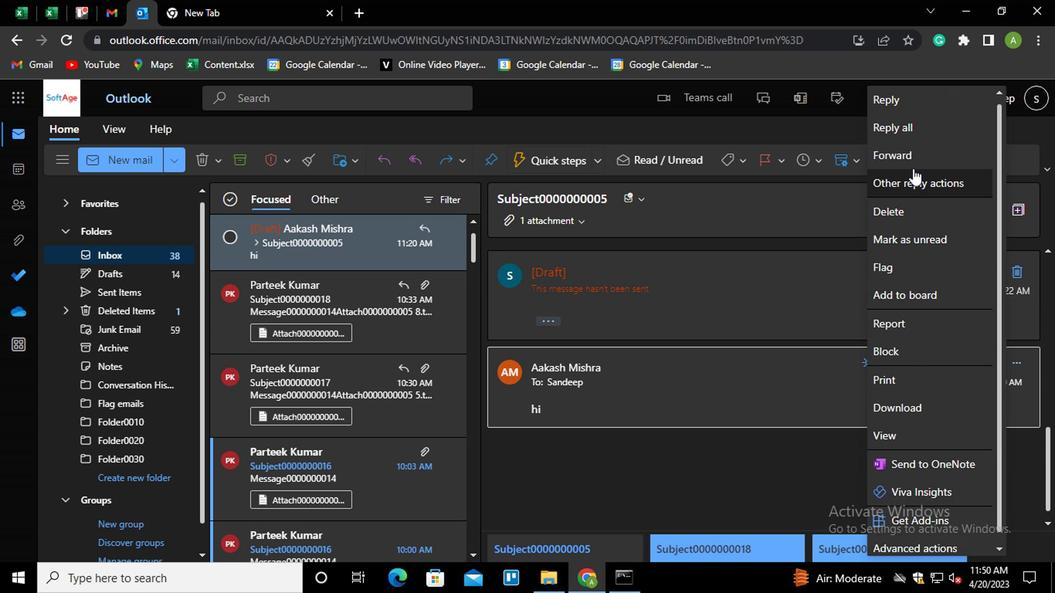 
Action: Mouse pressed left at (899, 131)
Screenshot: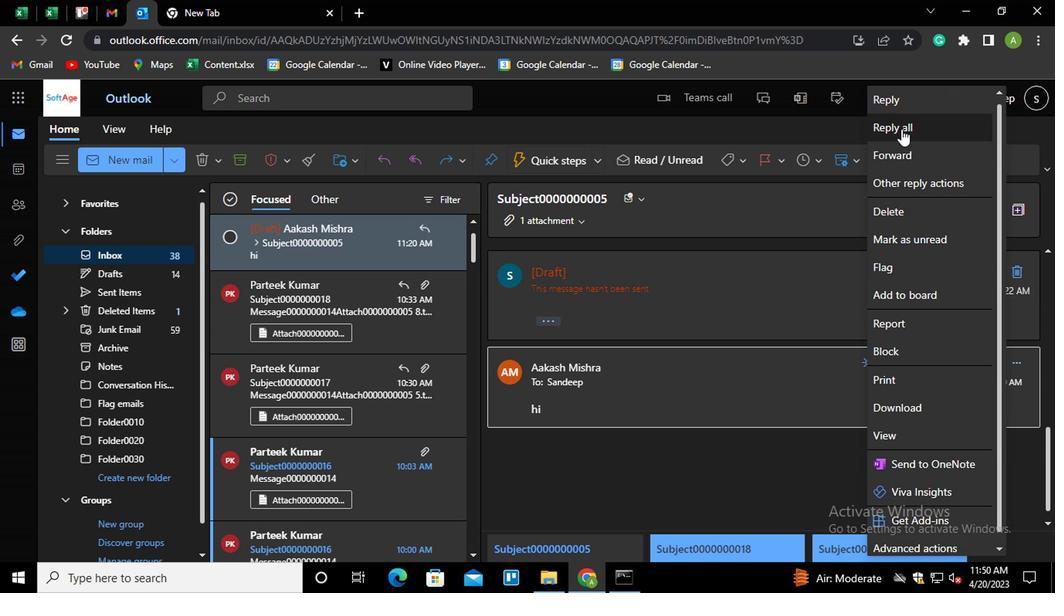 
Action: Mouse moved to (516, 509)
Screenshot: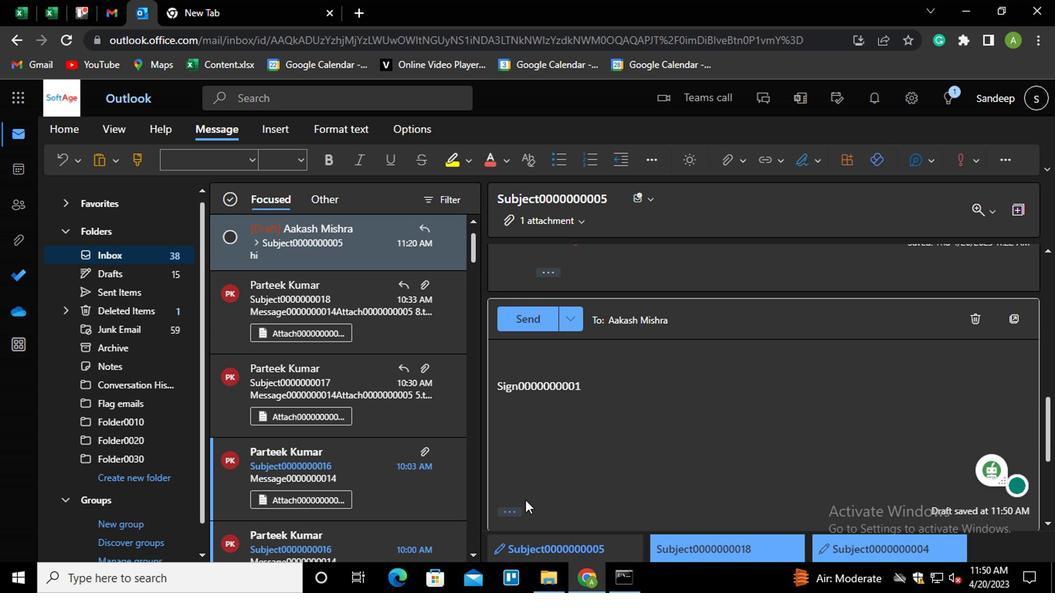 
Action: Mouse pressed left at (516, 509)
Screenshot: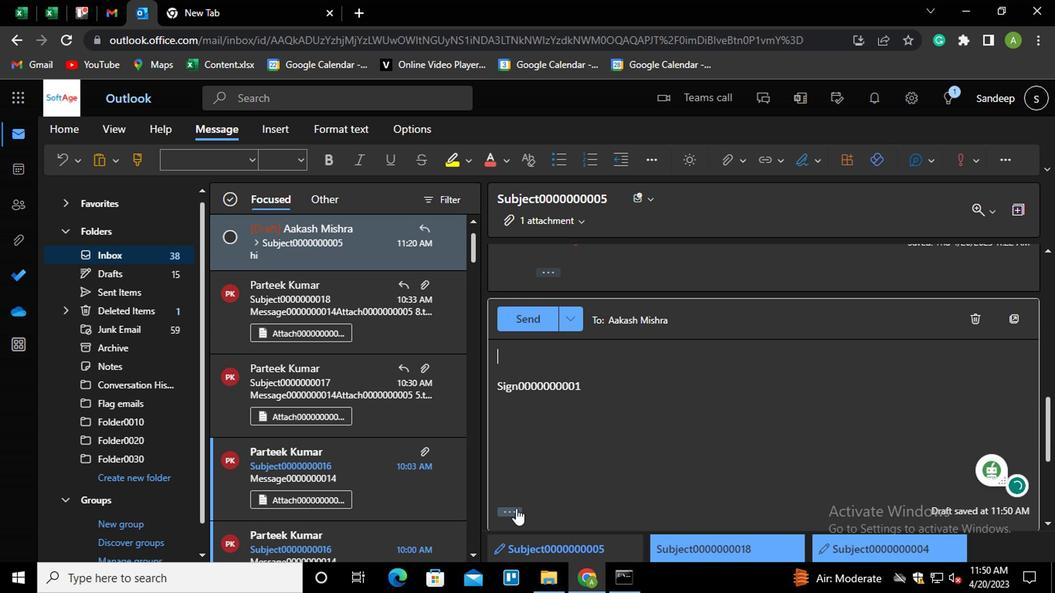 
Action: Mouse moved to (554, 241)
Screenshot: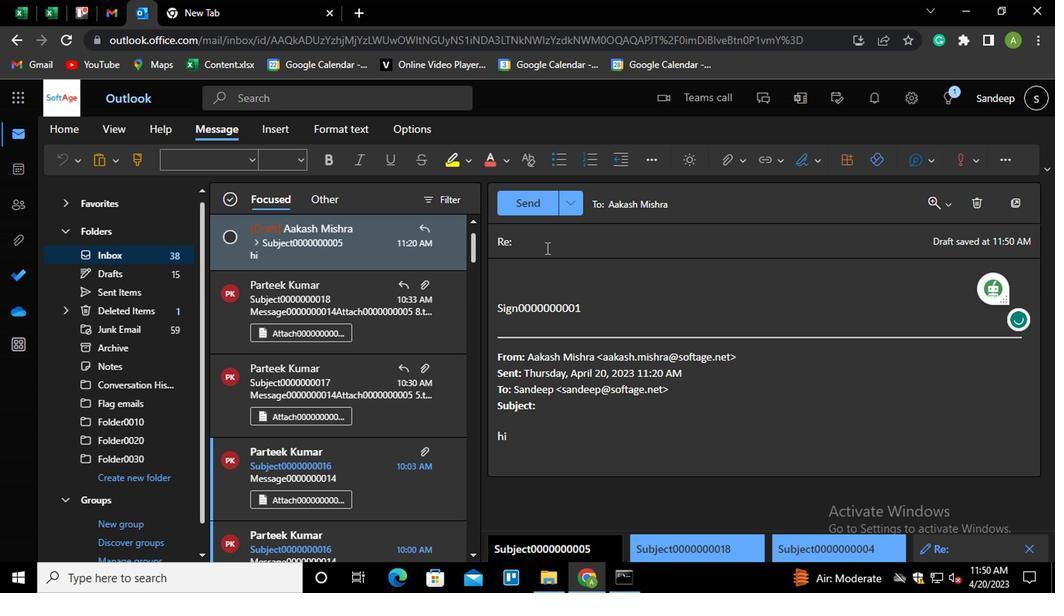 
Action: Mouse pressed left at (554, 241)
Screenshot: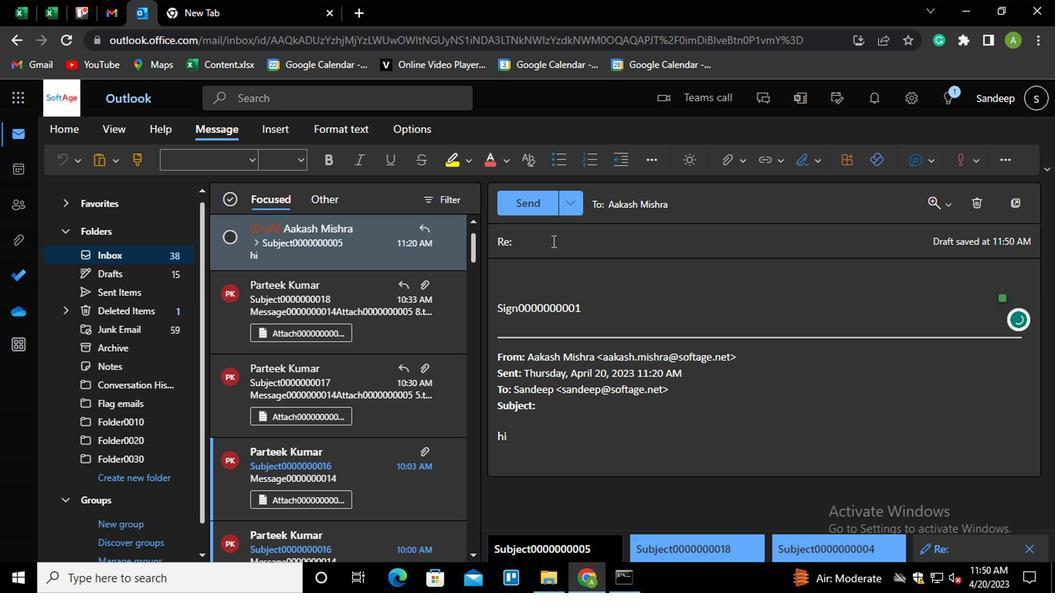 
Action: Key pressed <Key.shift>SUBJECT0000000006
Screenshot: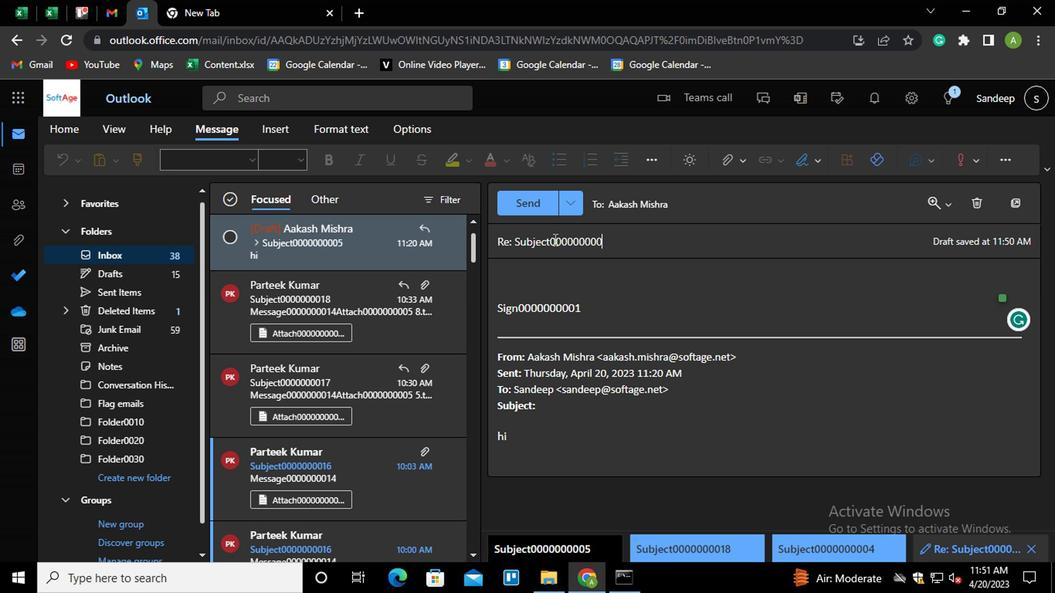 
Action: Mouse moved to (601, 312)
Screenshot: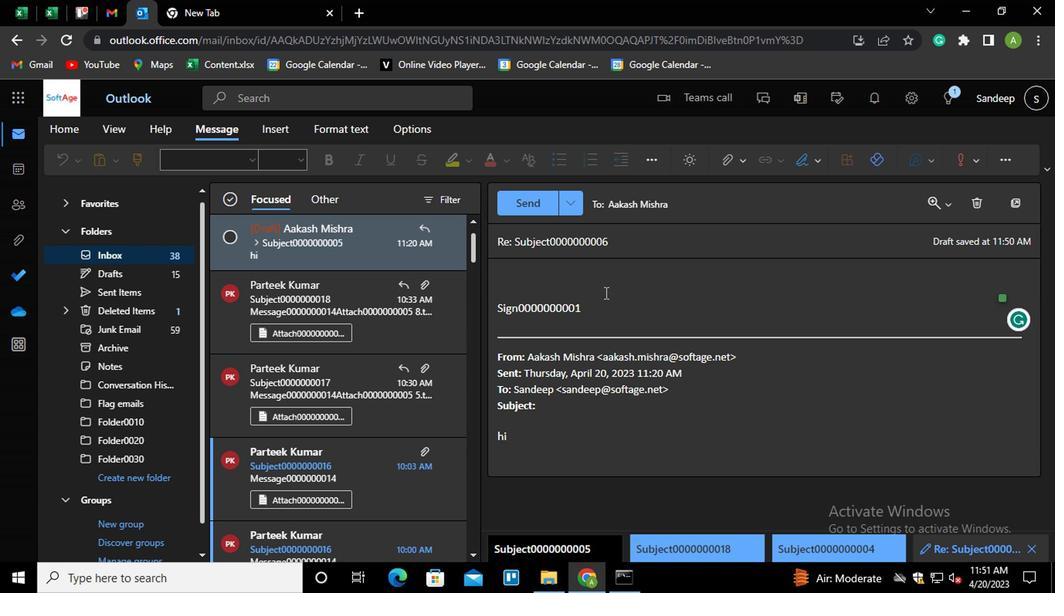 
Action: Mouse pressed left at (601, 312)
Screenshot: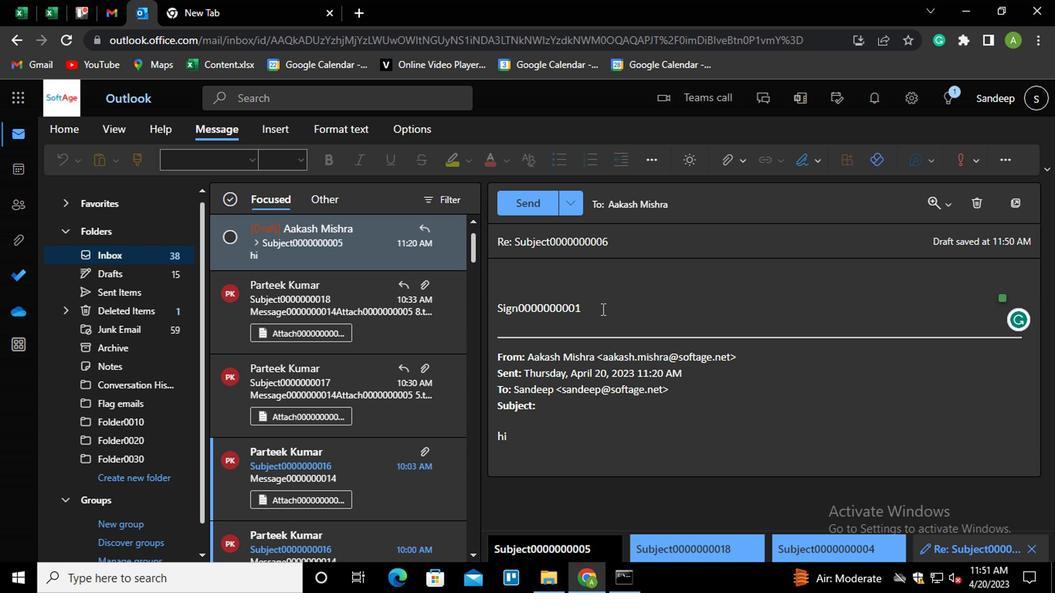 
Action: Mouse moved to (601, 313)
Screenshot: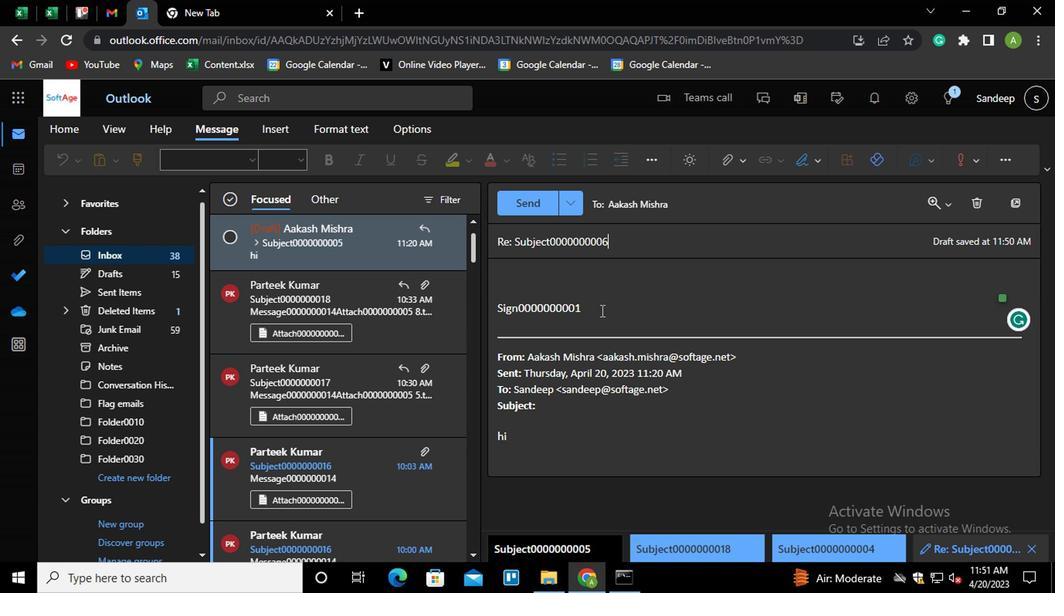 
Action: Key pressed <Key.shift_r><Key.home><Key.shift_r>MESSAGE0000000004
Screenshot: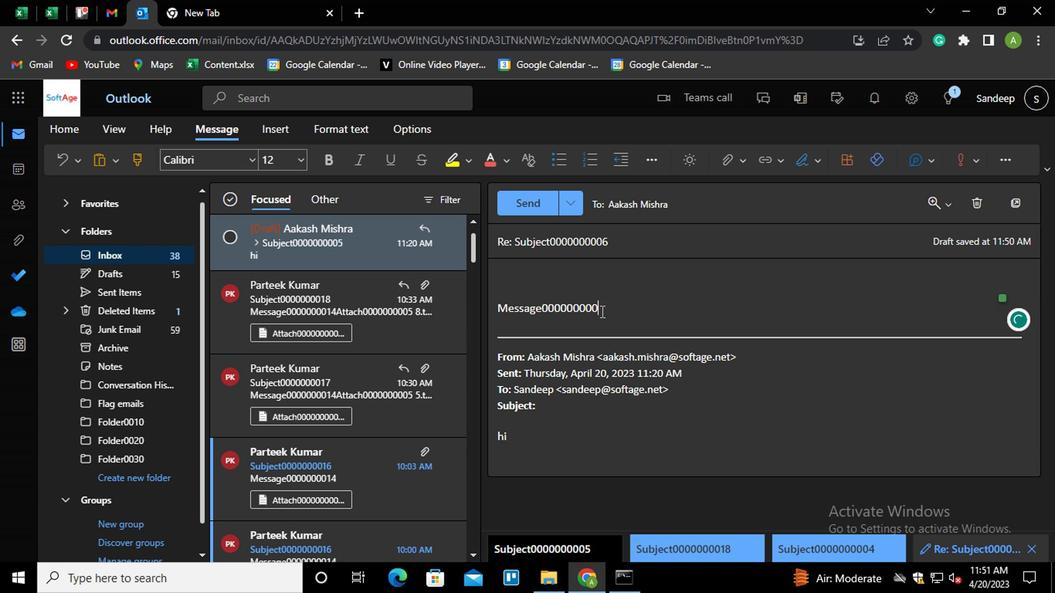 
Action: Mouse moved to (539, 213)
Screenshot: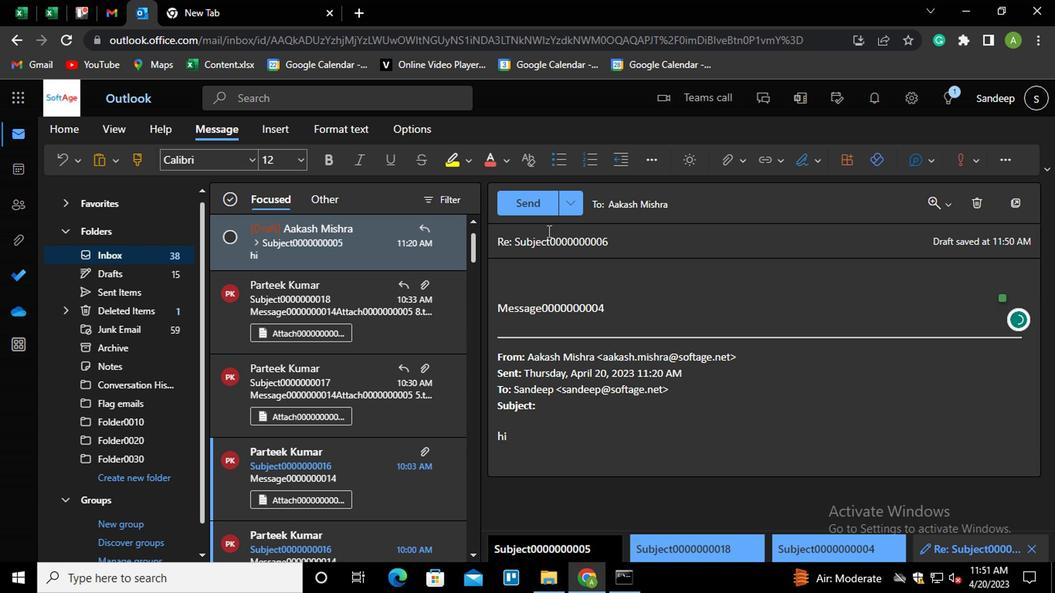 
Action: Mouse pressed left at (539, 213)
Screenshot: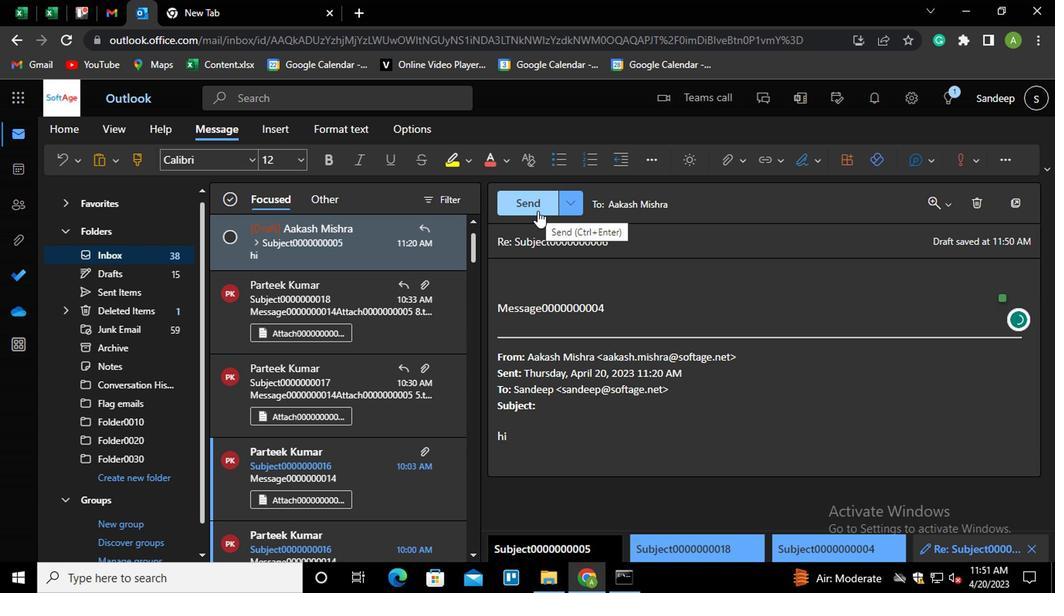 
Action: Mouse moved to (658, 377)
Screenshot: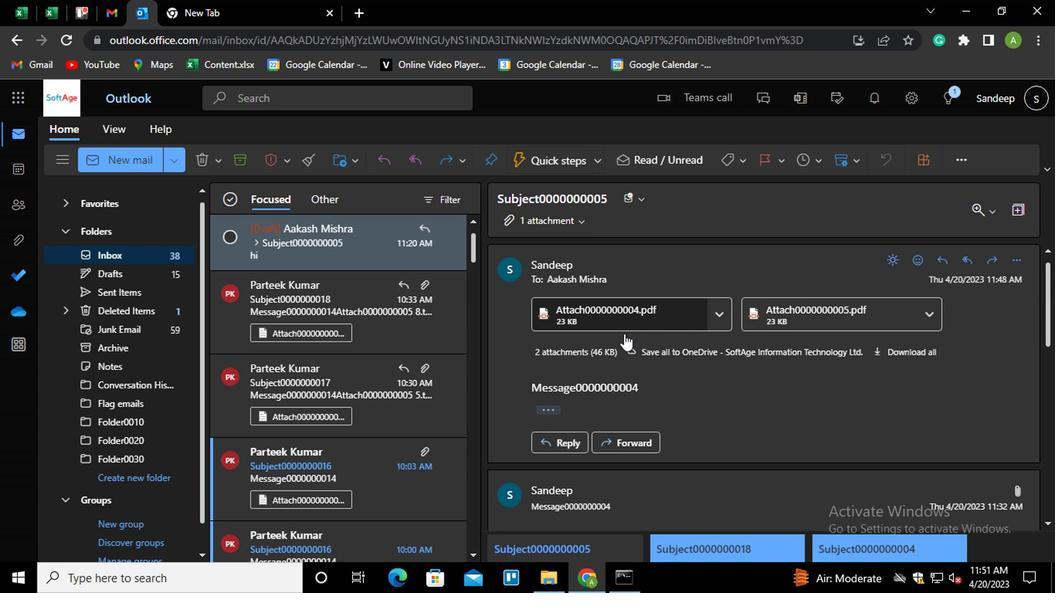 
